 Task: Look for Airbnb properties in Havana, Cuba from 2nd December, 2023 to 6th December, 2023 for 1 adult.1  bedroom having 1 bed and 1 bathroom. Property type can be hotel. Look for 5 properties as per requirement.
Action: Mouse moved to (498, 113)
Screenshot: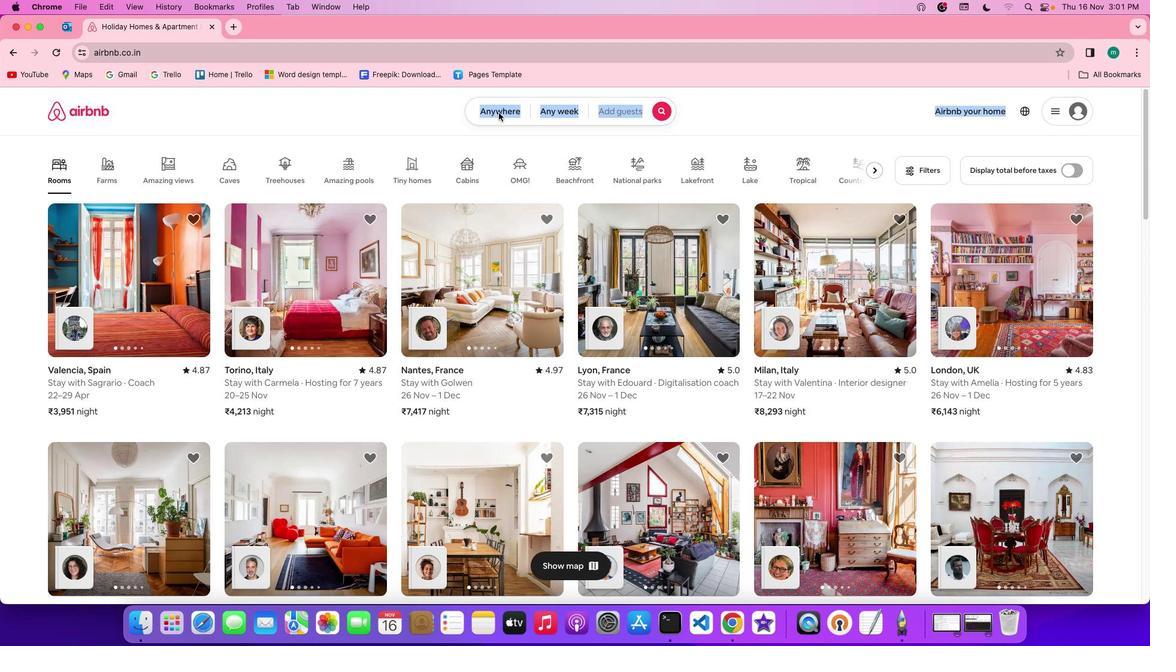 
Action: Mouse pressed left at (498, 113)
Screenshot: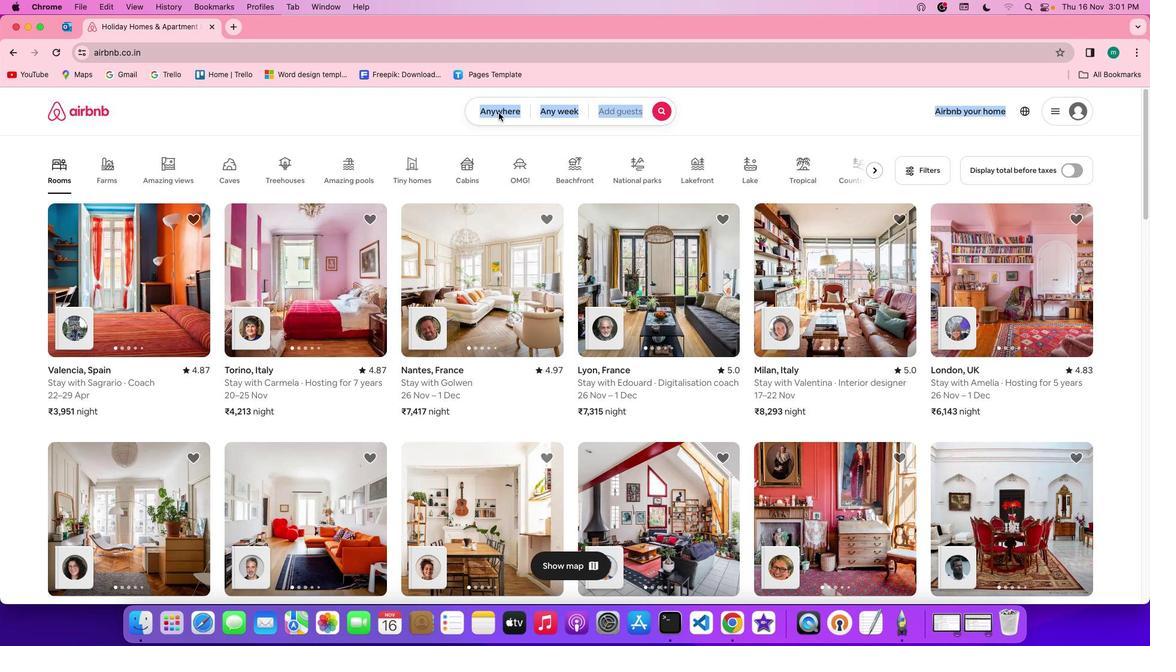 
Action: Mouse pressed left at (498, 113)
Screenshot: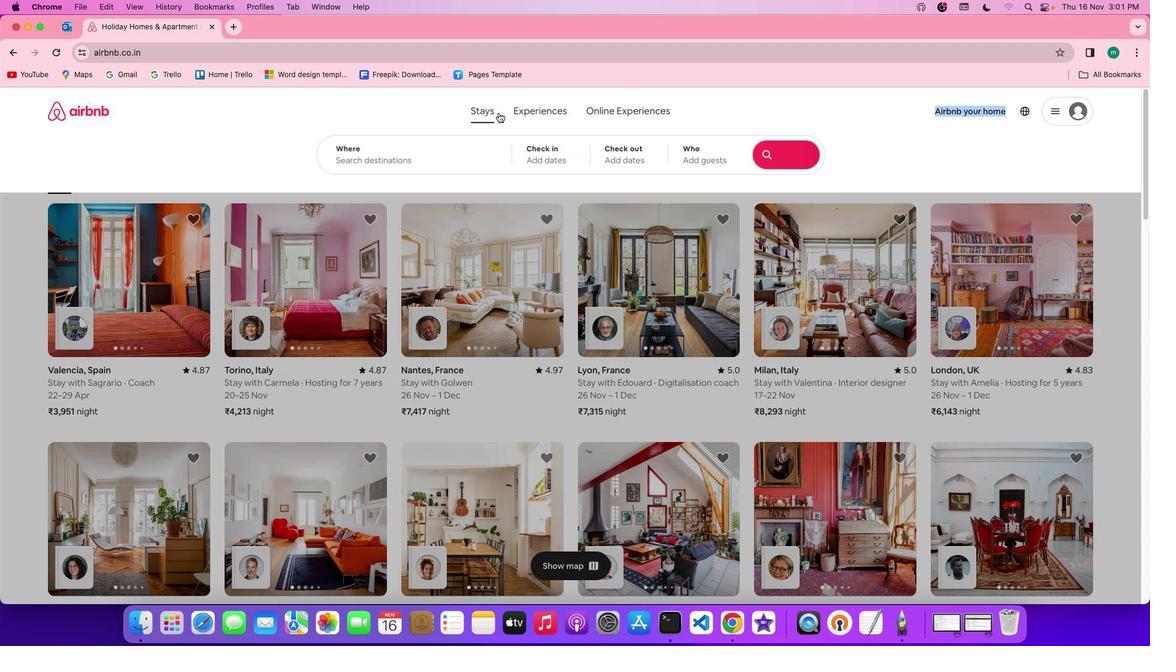 
Action: Mouse moved to (418, 158)
Screenshot: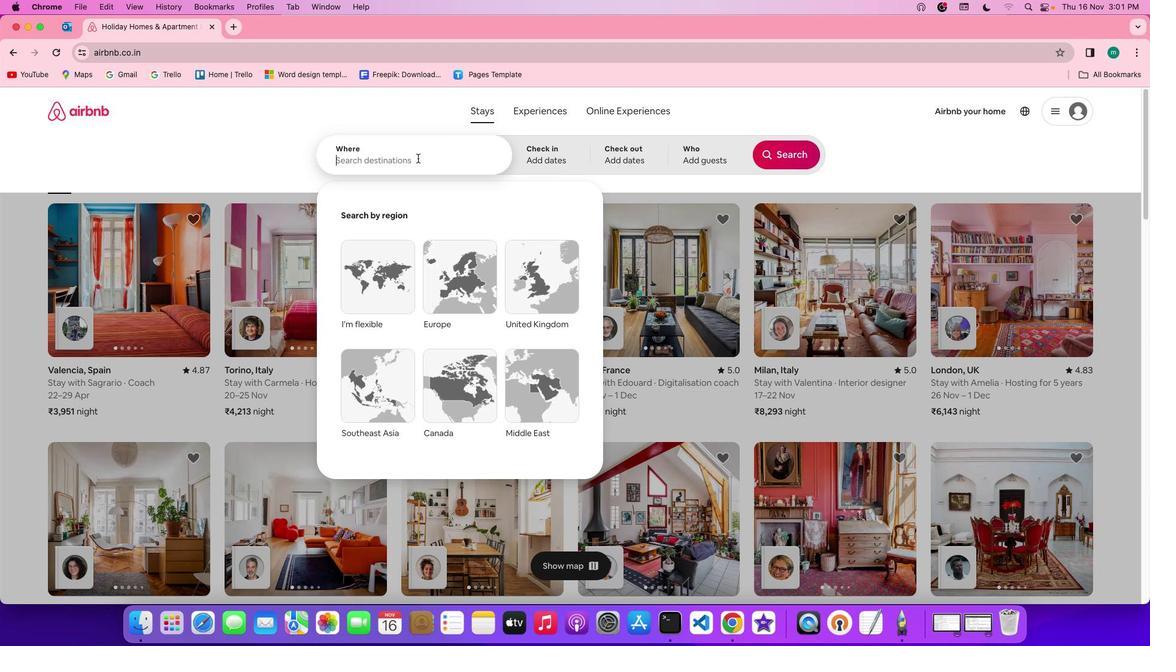 
Action: Mouse pressed left at (418, 158)
Screenshot: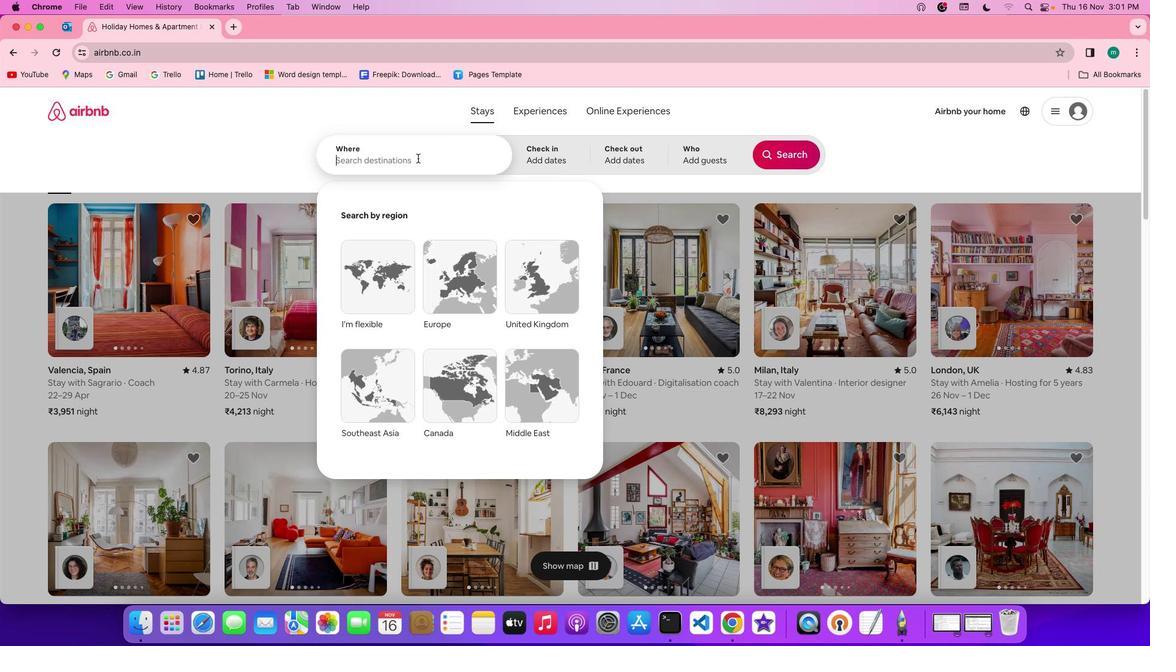 
Action: Key pressed Key.shift'H''a''v''a''n''a'','Key.spaceKey.shift'C''u''b''a'
Screenshot: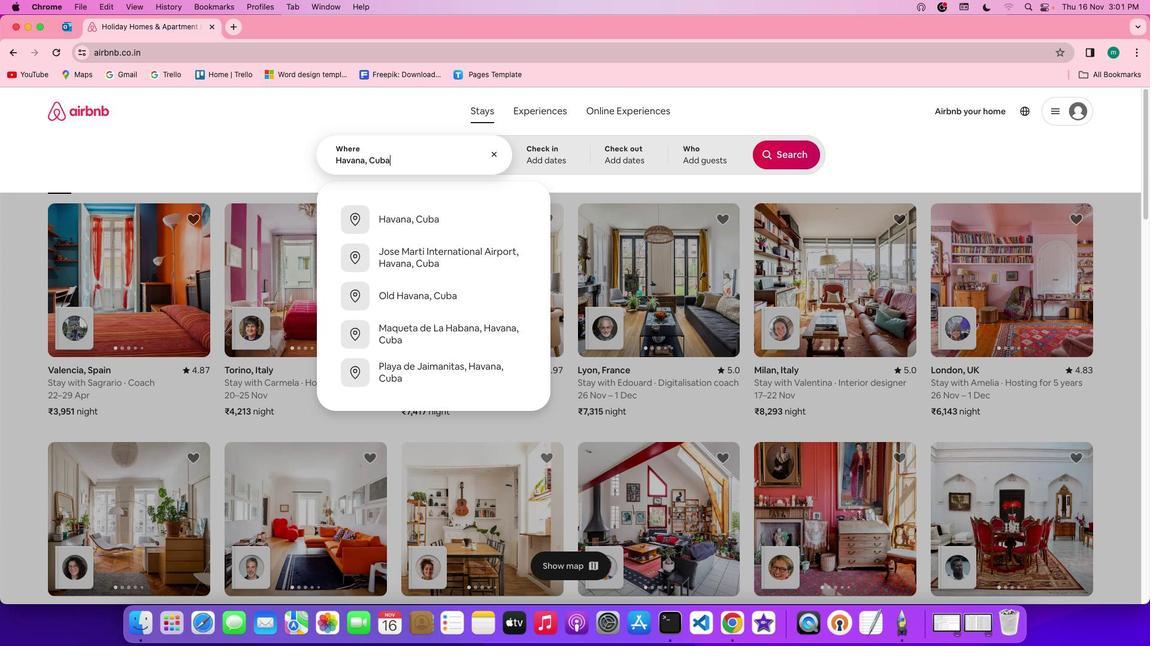
Action: Mouse moved to (537, 143)
Screenshot: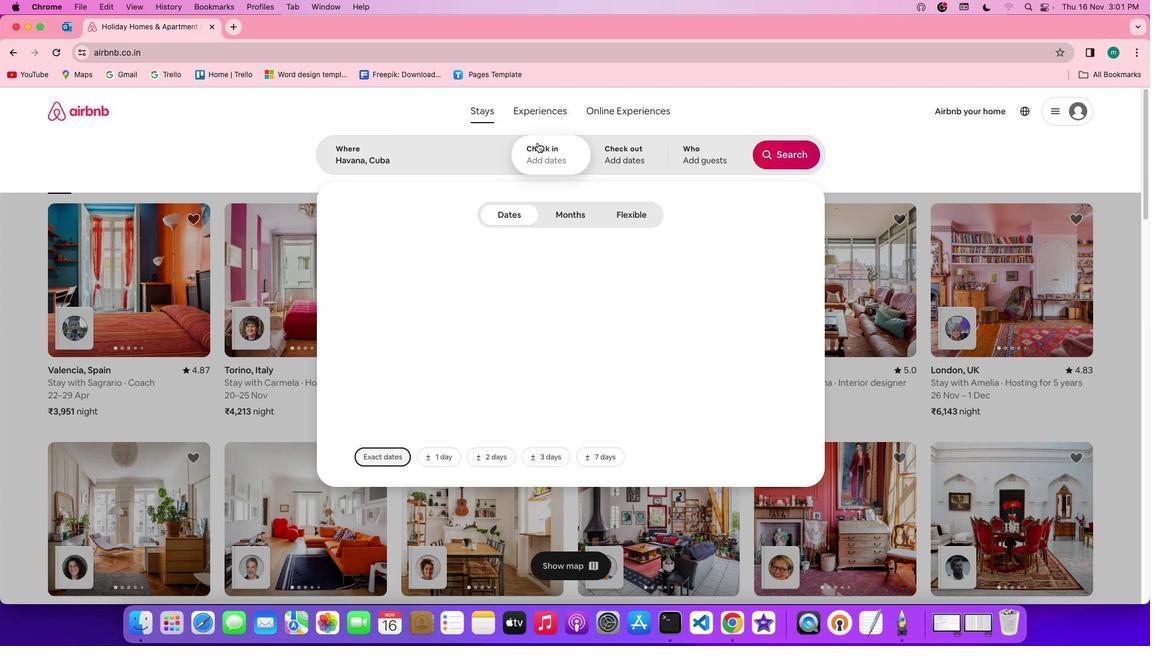 
Action: Mouse pressed left at (537, 143)
Screenshot: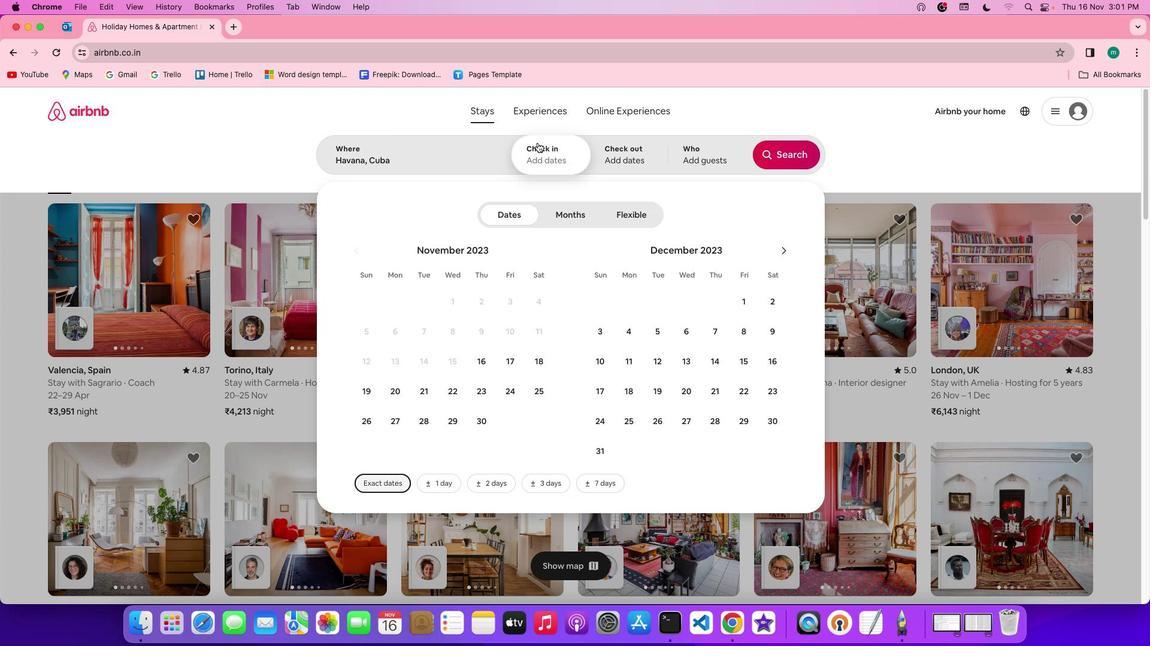 
Action: Mouse moved to (779, 308)
Screenshot: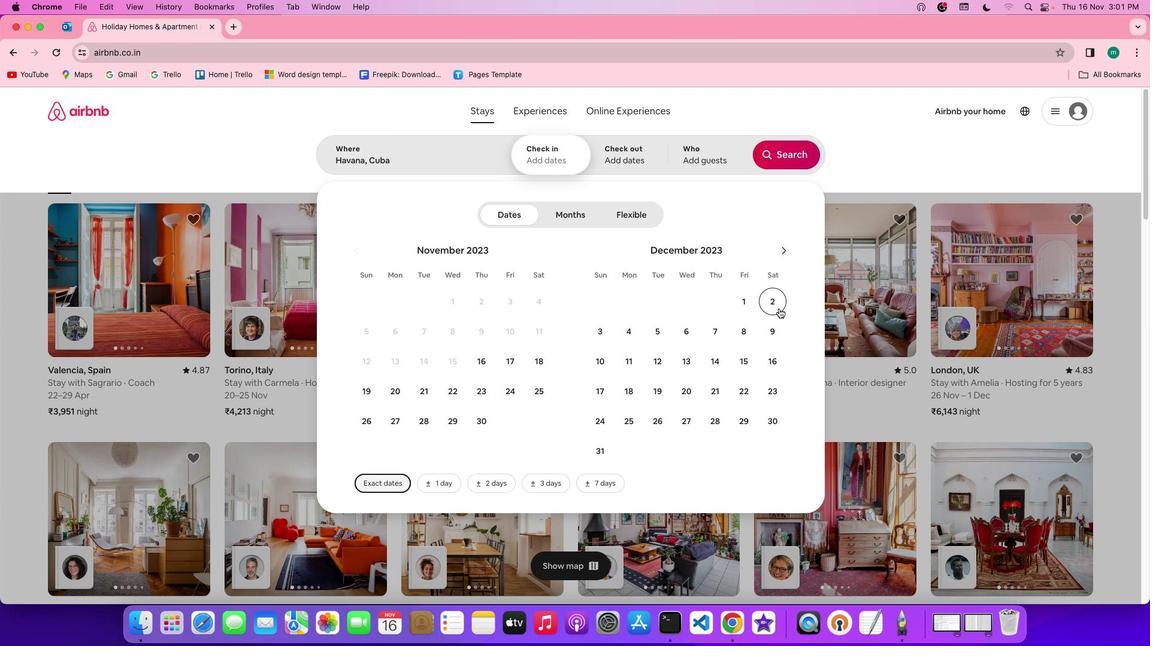 
Action: Mouse pressed left at (779, 308)
Screenshot: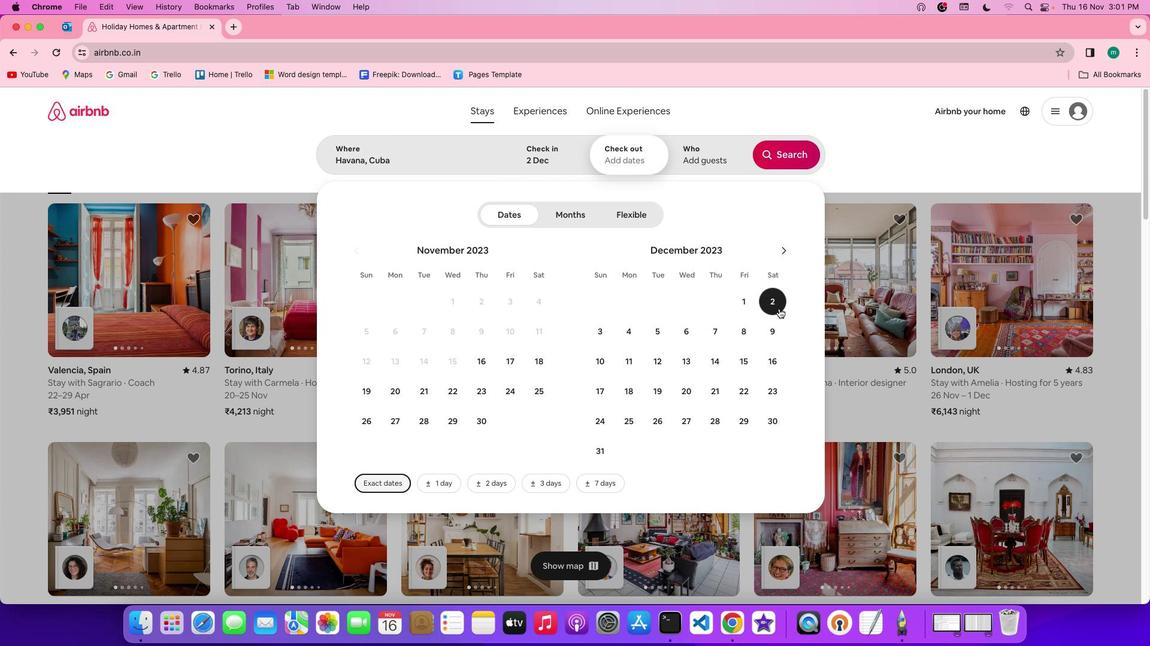 
Action: Mouse moved to (682, 337)
Screenshot: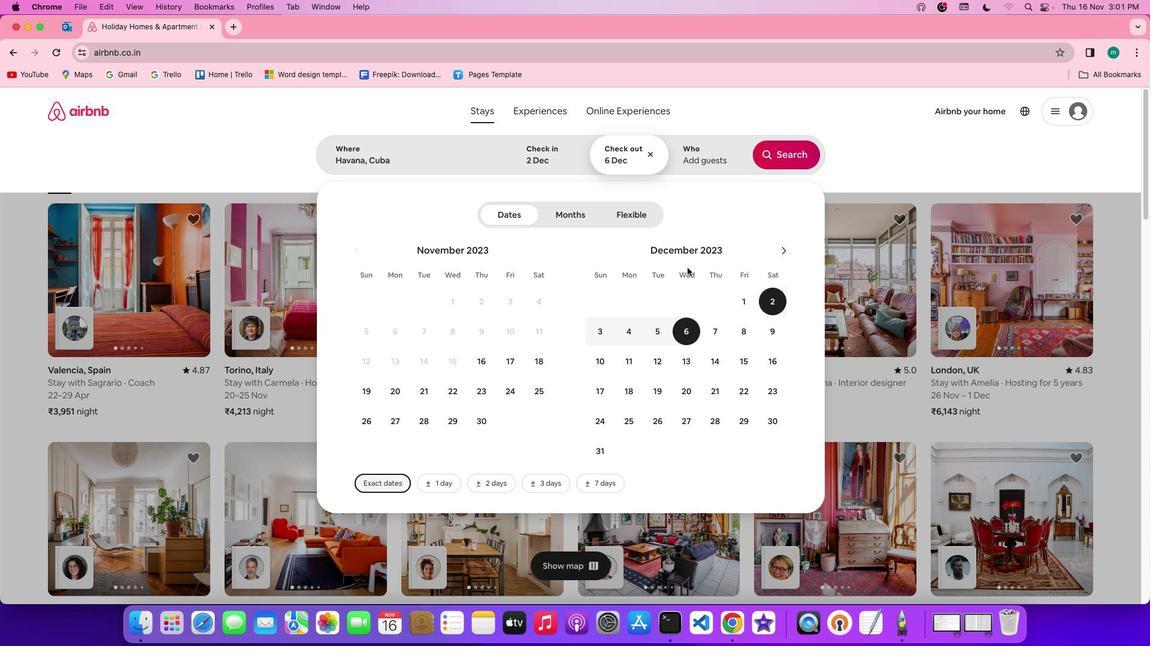 
Action: Mouse pressed left at (682, 337)
Screenshot: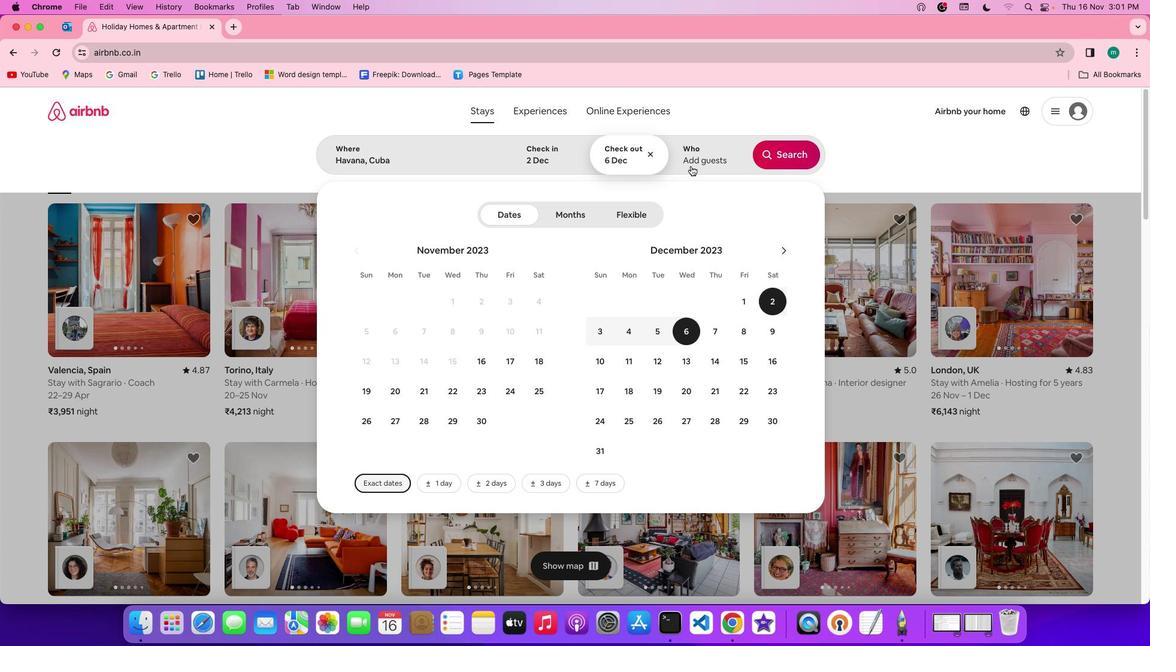 
Action: Mouse moved to (691, 149)
Screenshot: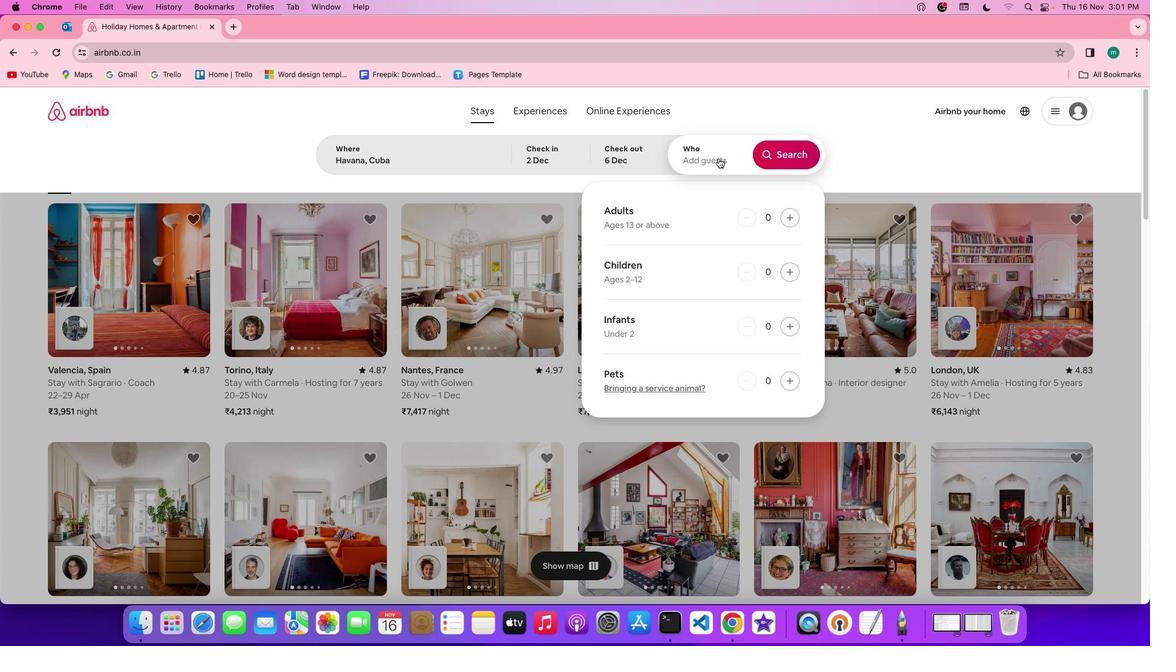 
Action: Mouse pressed left at (691, 149)
Screenshot: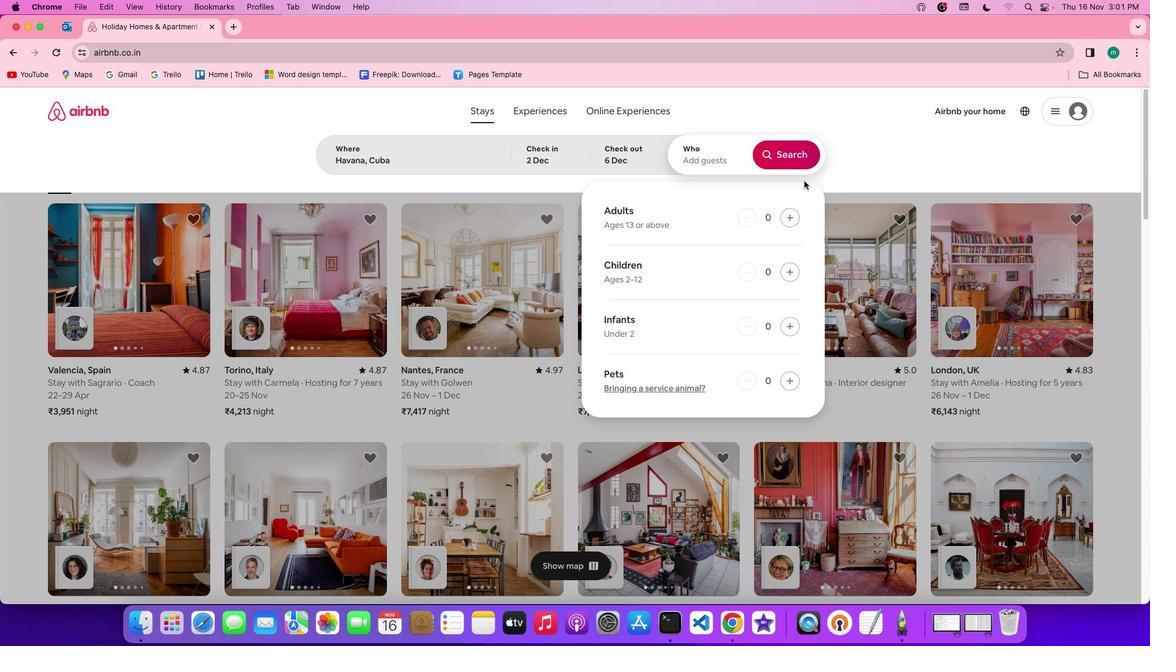 
Action: Mouse moved to (792, 219)
Screenshot: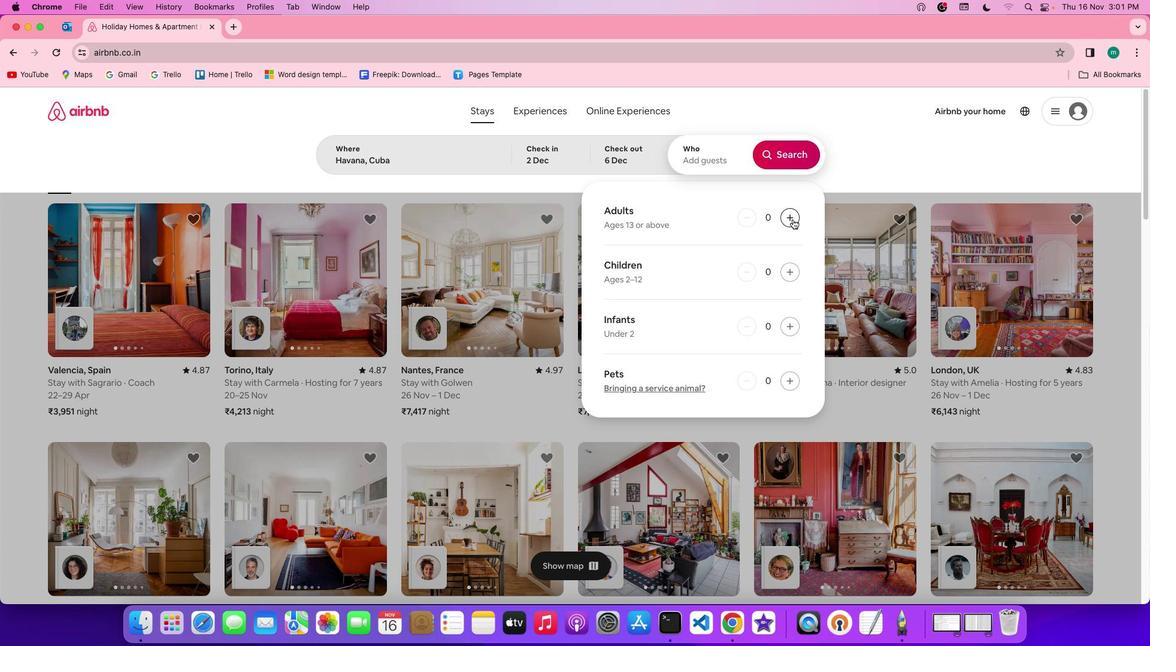 
Action: Mouse pressed left at (792, 219)
Screenshot: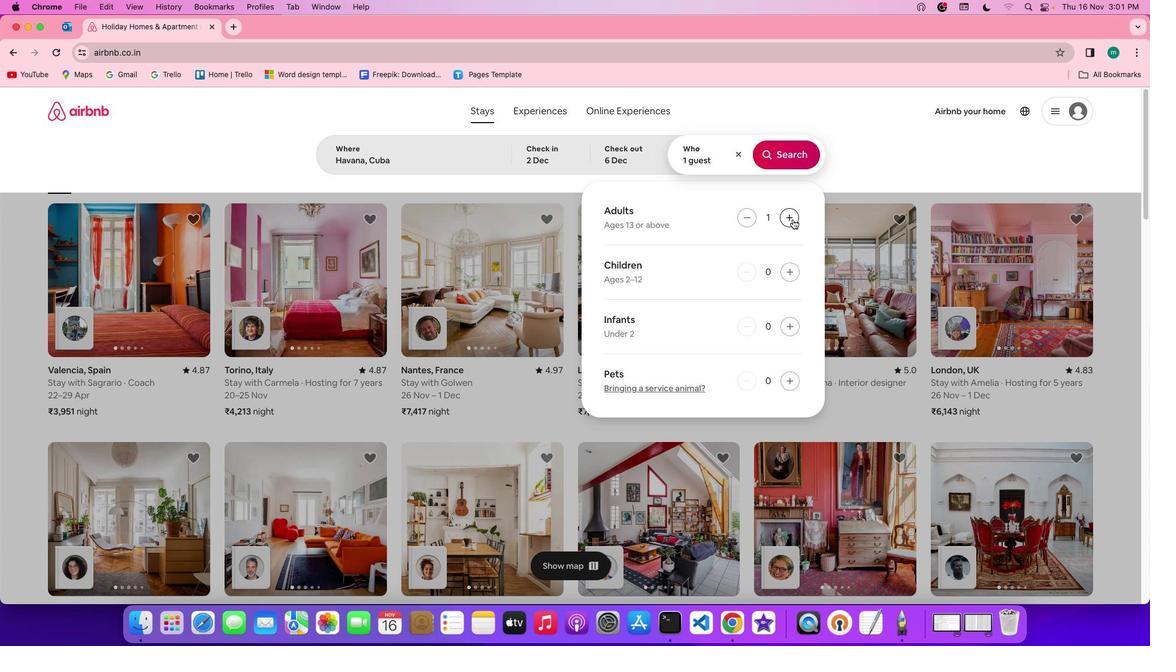 
Action: Mouse pressed left at (792, 219)
Screenshot: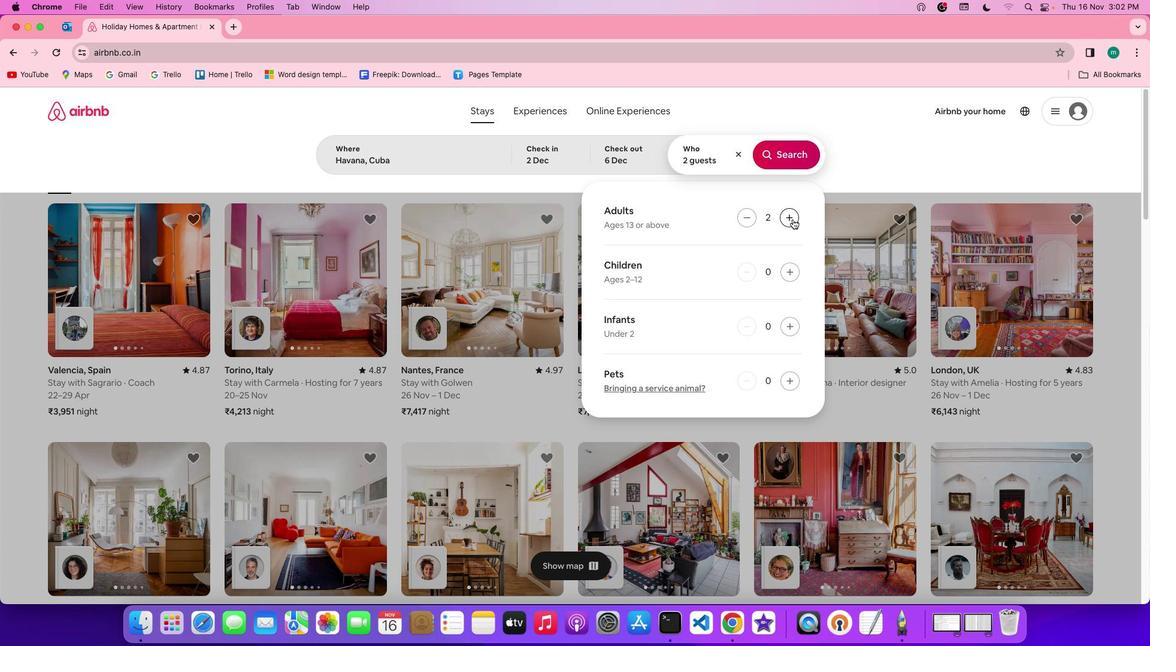 
Action: Mouse moved to (754, 221)
Screenshot: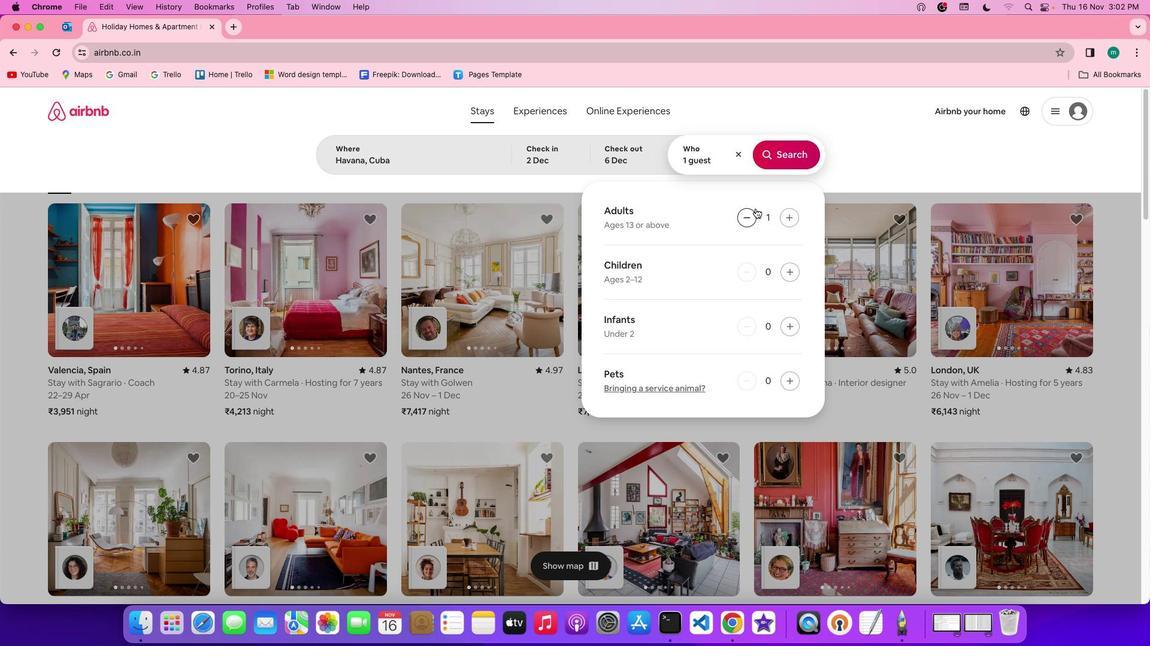 
Action: Mouse pressed left at (754, 221)
Screenshot: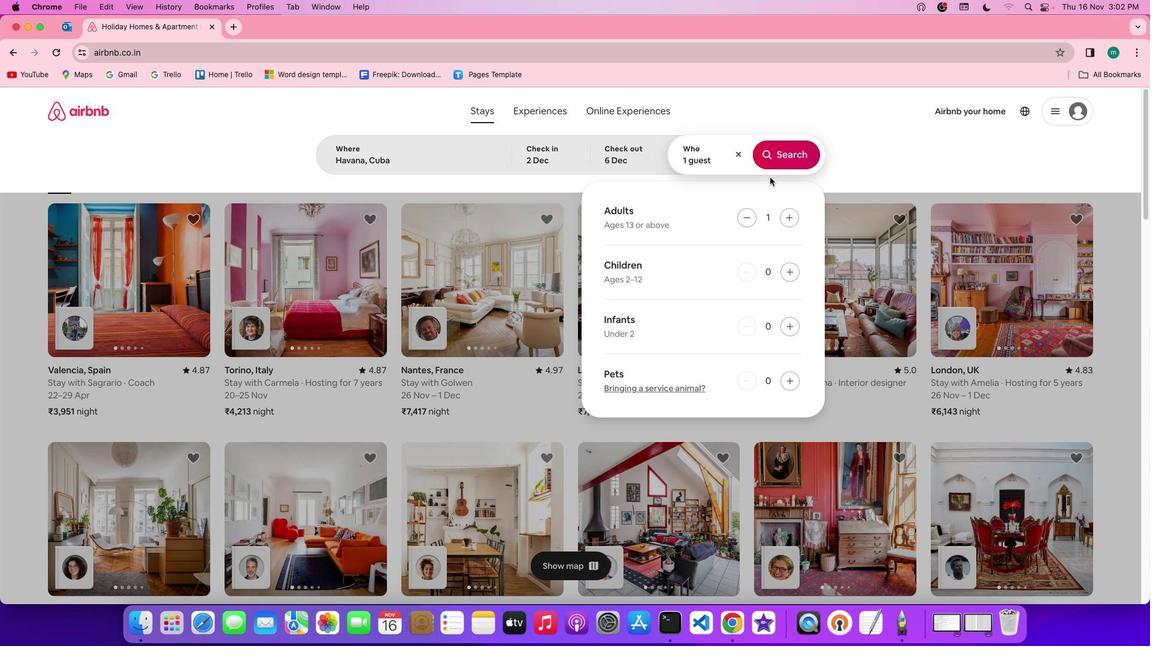 
Action: Mouse moved to (790, 156)
Screenshot: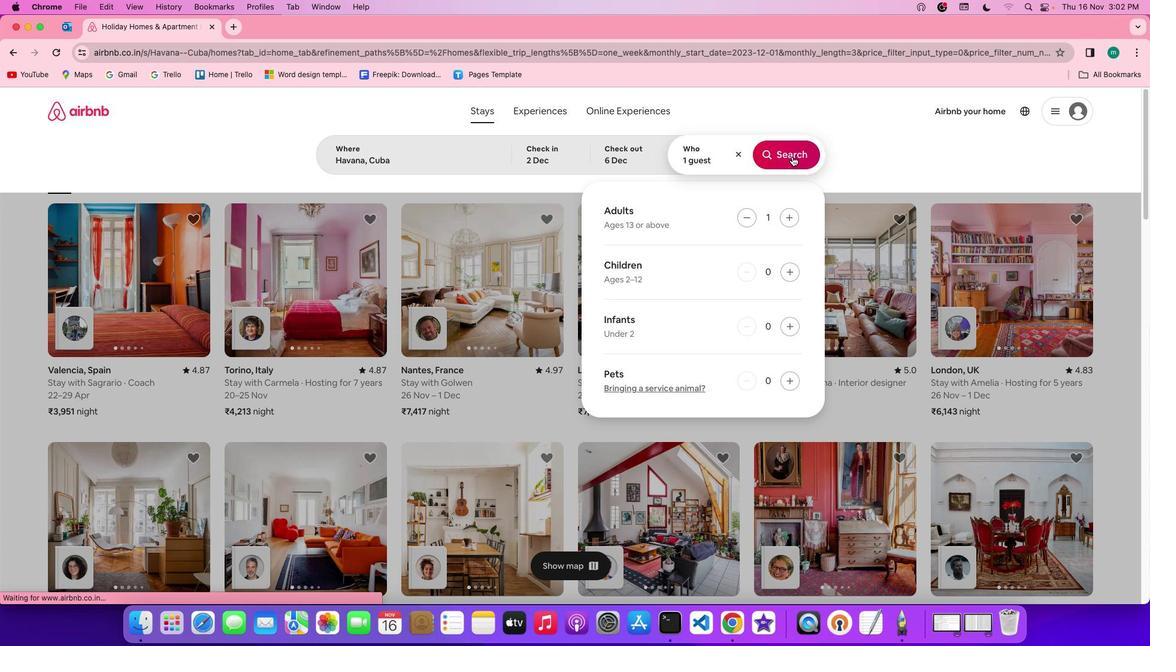
Action: Mouse pressed left at (790, 156)
Screenshot: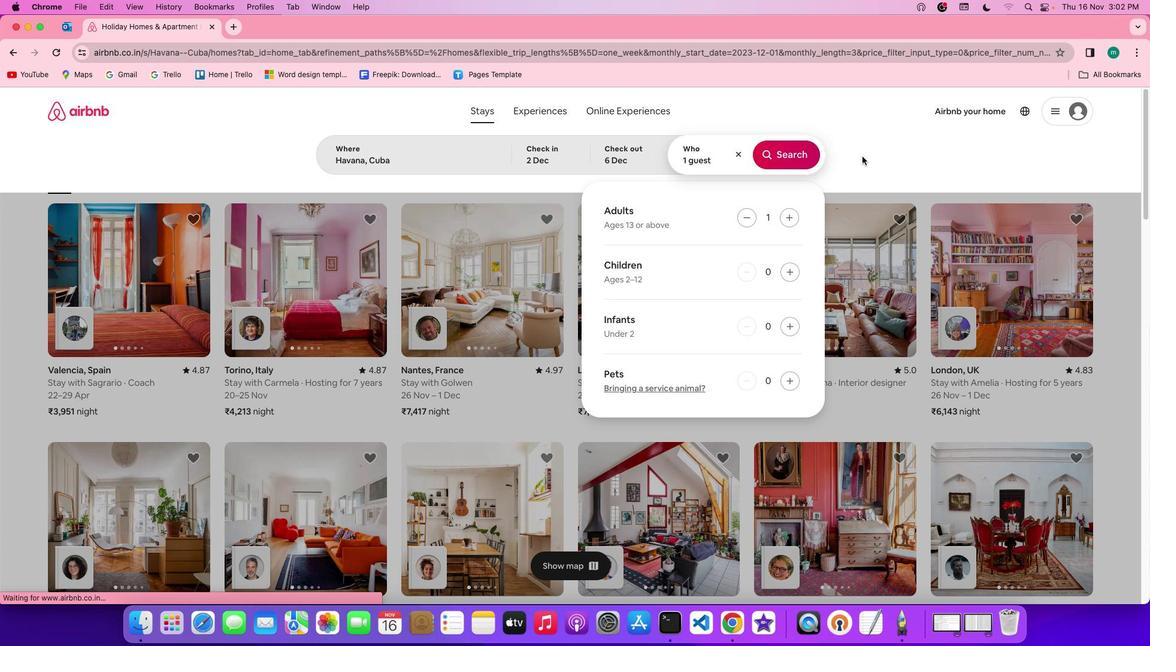 
Action: Mouse moved to (958, 158)
Screenshot: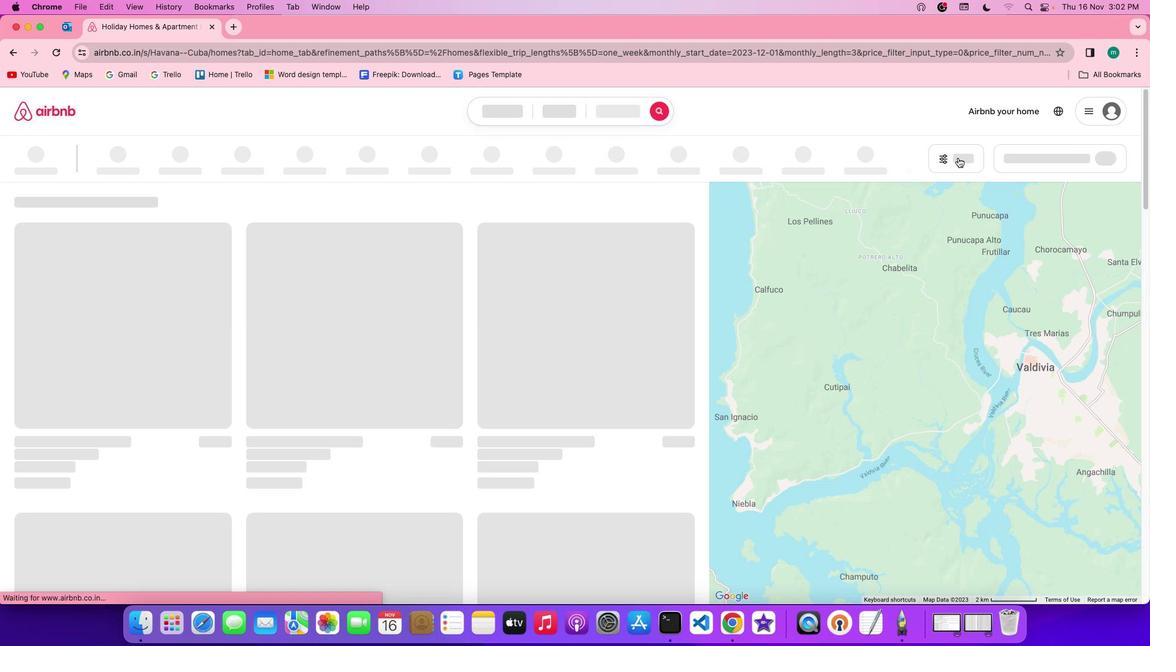 
Action: Mouse pressed left at (958, 158)
Screenshot: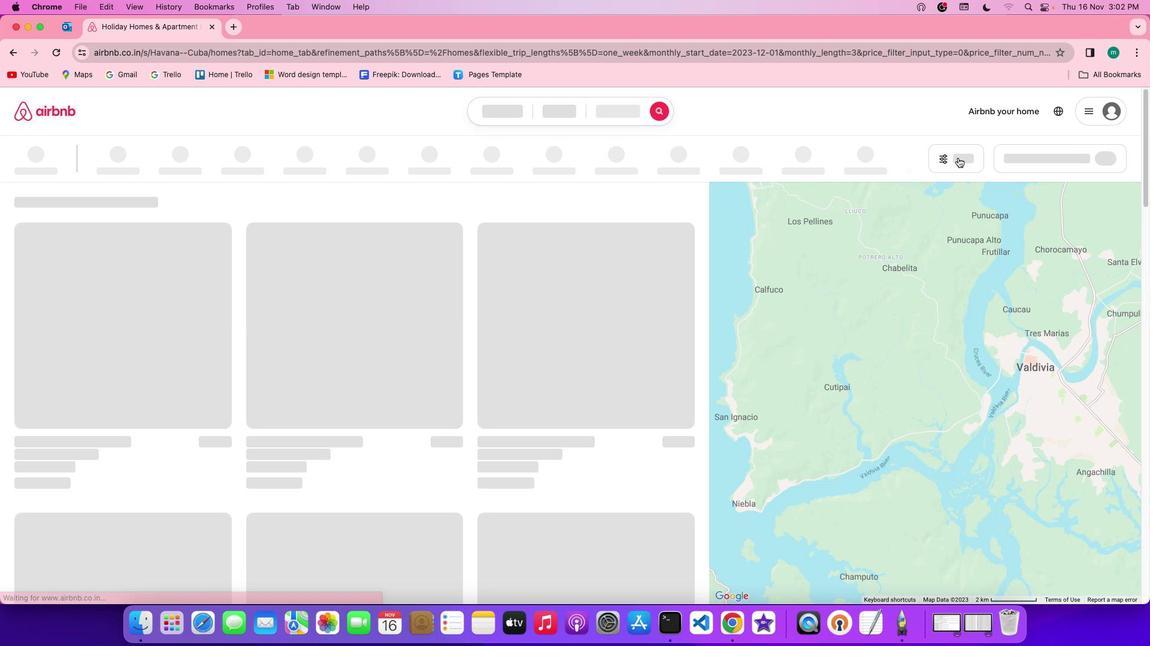 
Action: Mouse moved to (616, 253)
Screenshot: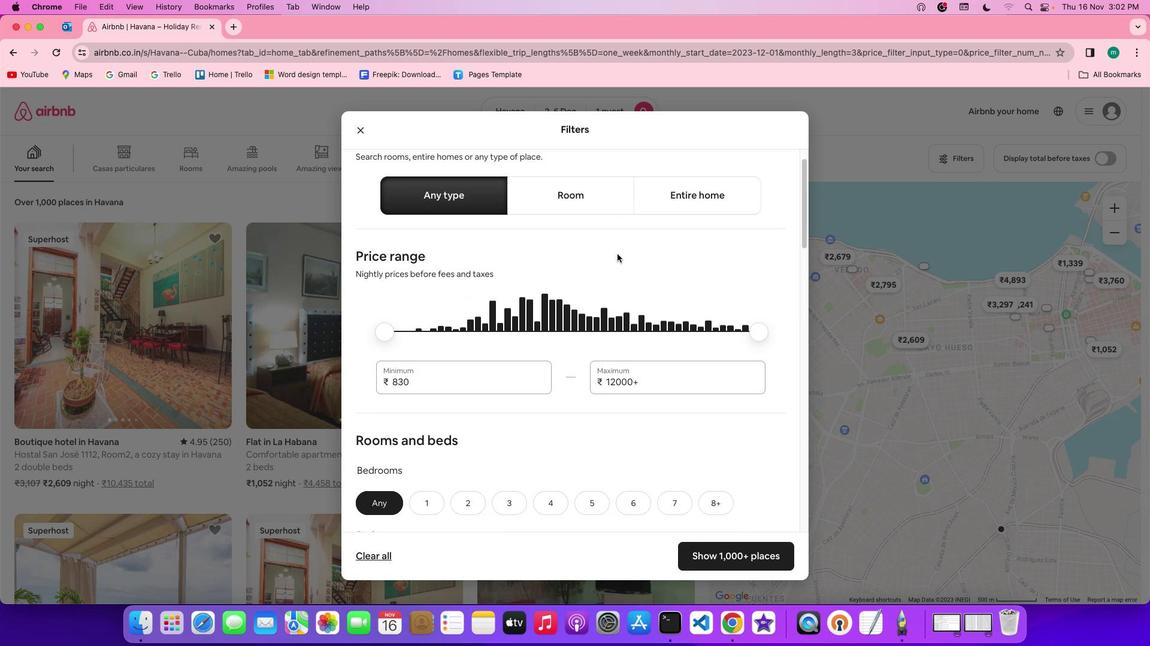 
Action: Mouse scrolled (616, 253) with delta (0, 0)
Screenshot: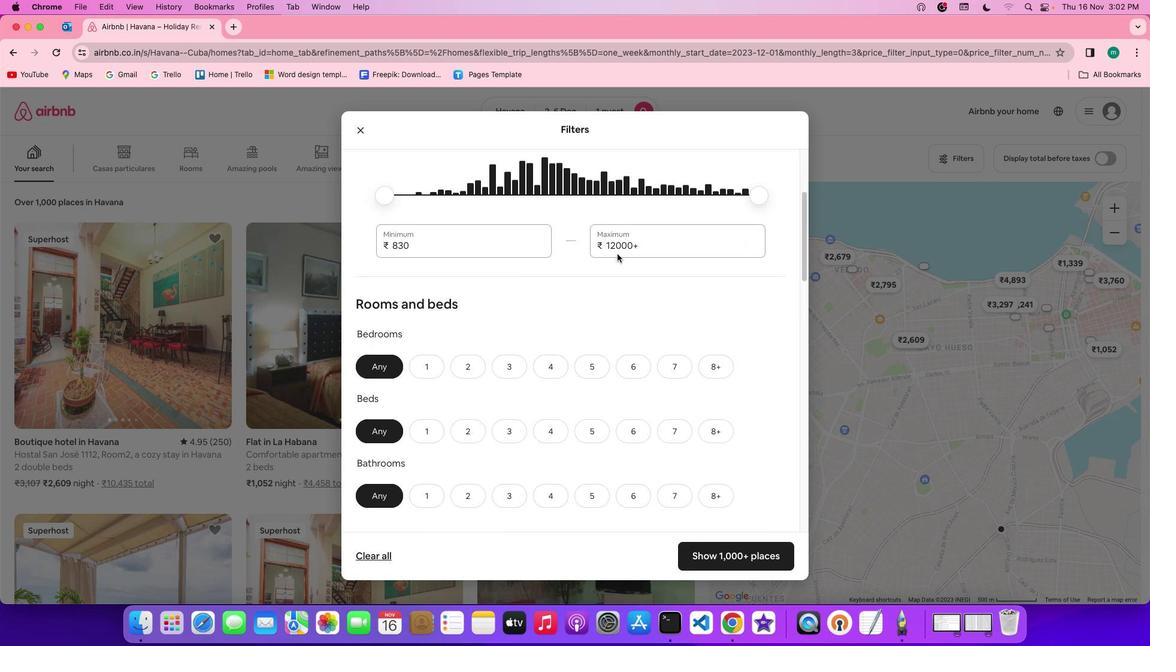 
Action: Mouse scrolled (616, 253) with delta (0, 0)
Screenshot: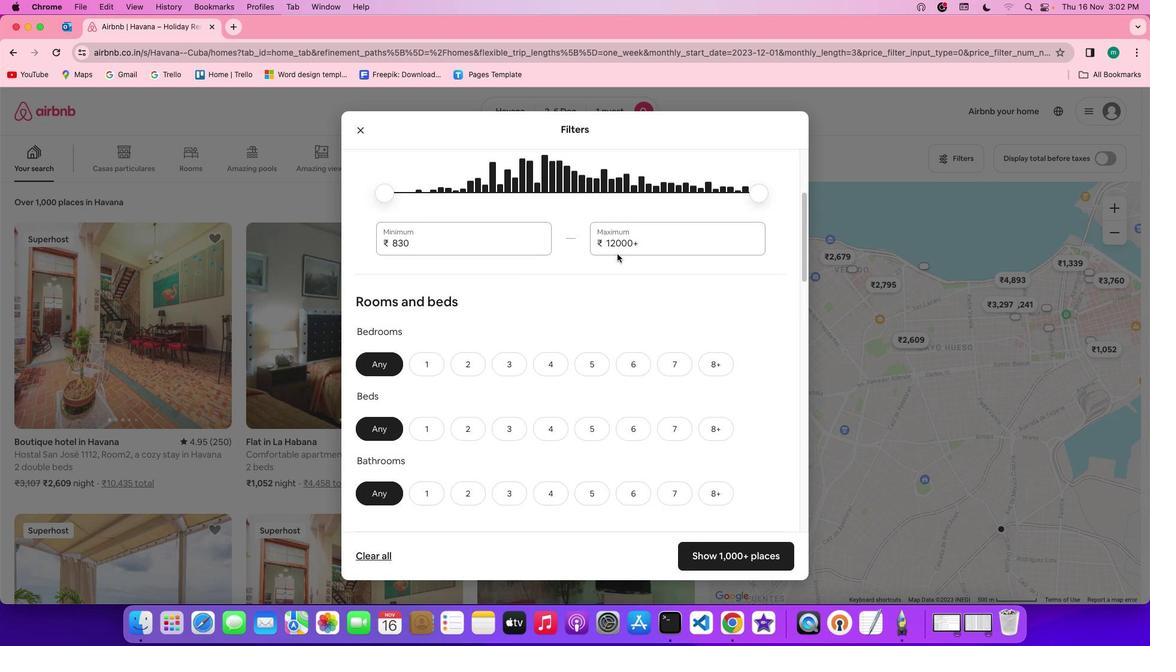 
Action: Mouse scrolled (616, 253) with delta (0, -1)
Screenshot: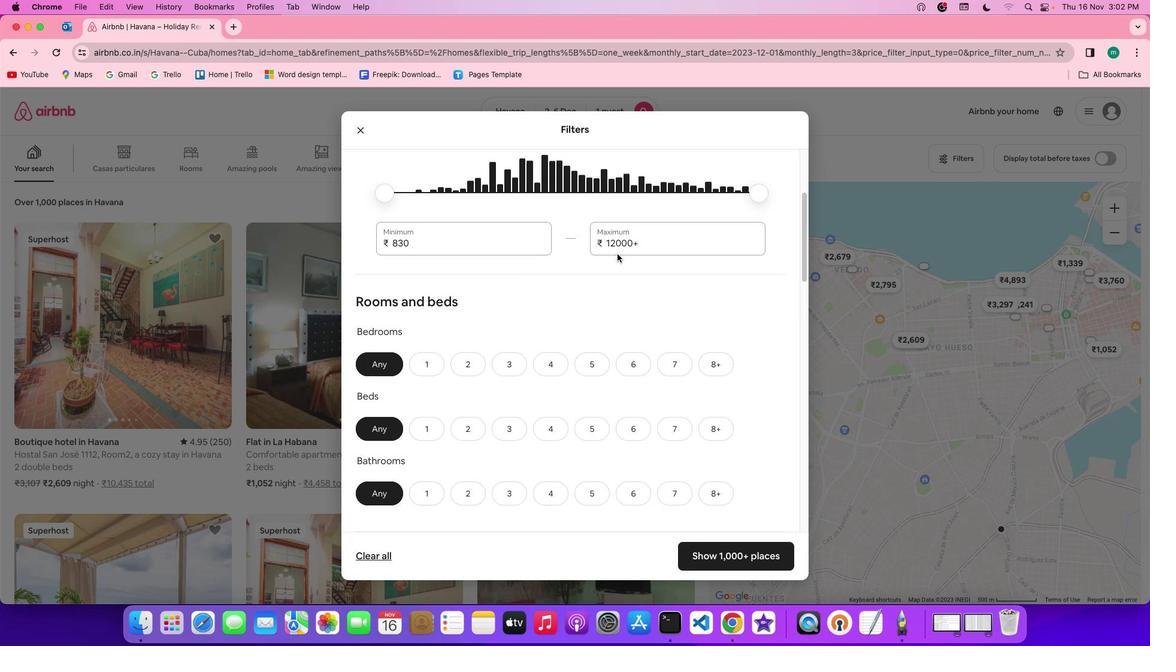 
Action: Mouse scrolled (616, 253) with delta (0, -1)
Screenshot: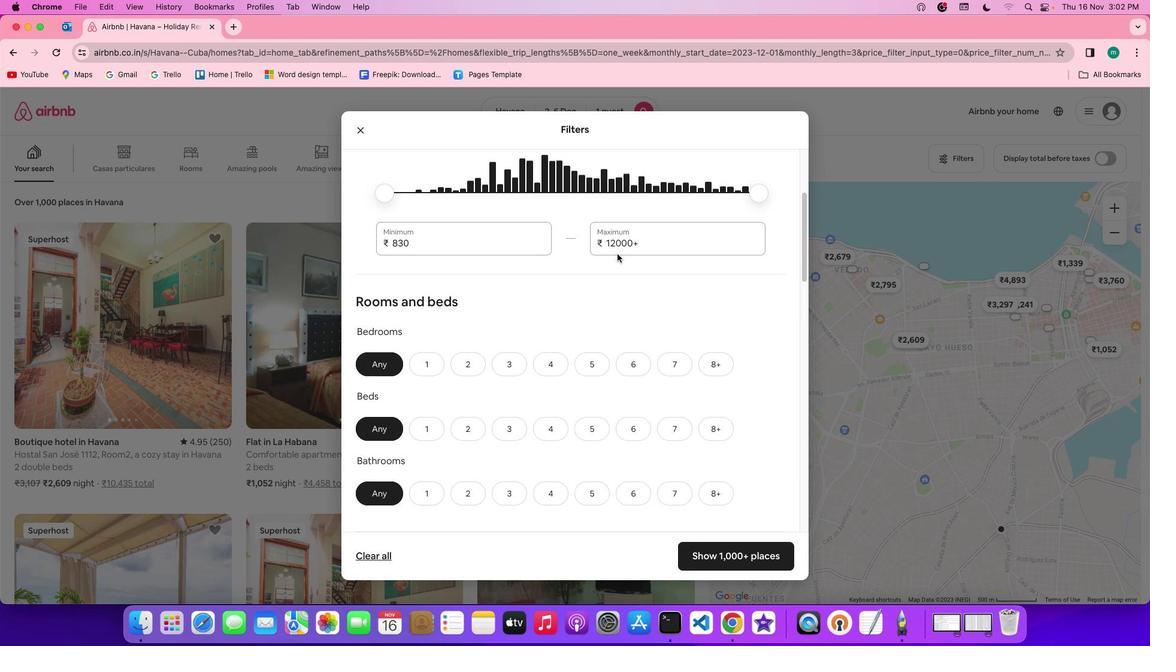 
Action: Mouse scrolled (616, 253) with delta (0, 0)
Screenshot: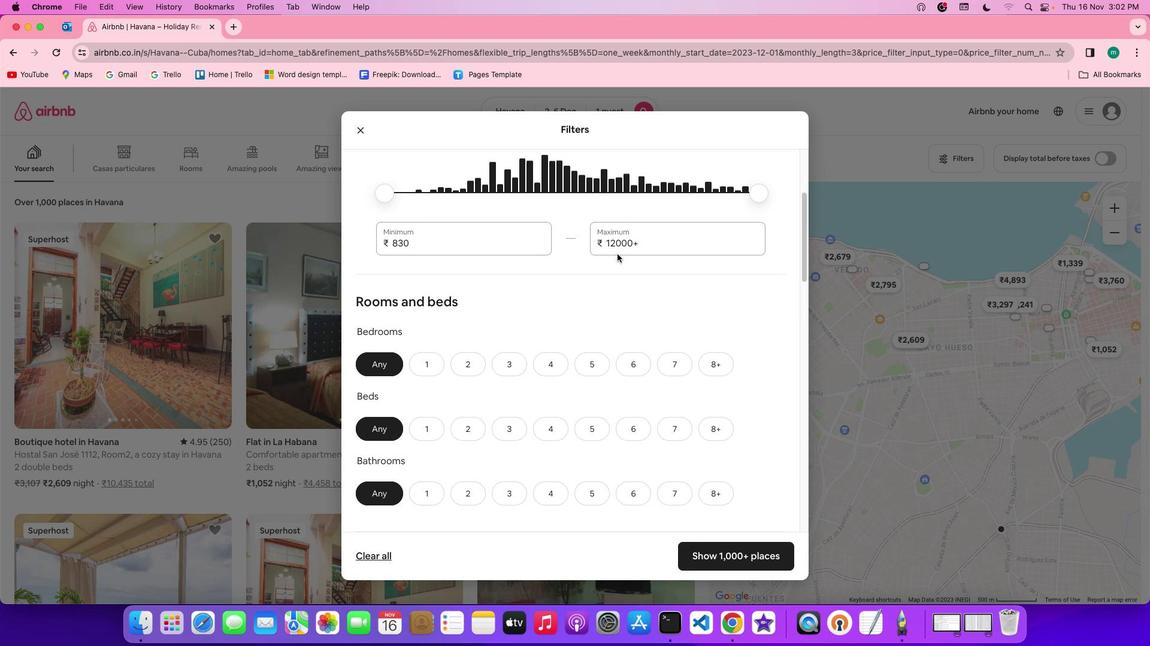 
Action: Mouse scrolled (616, 253) with delta (0, 0)
Screenshot: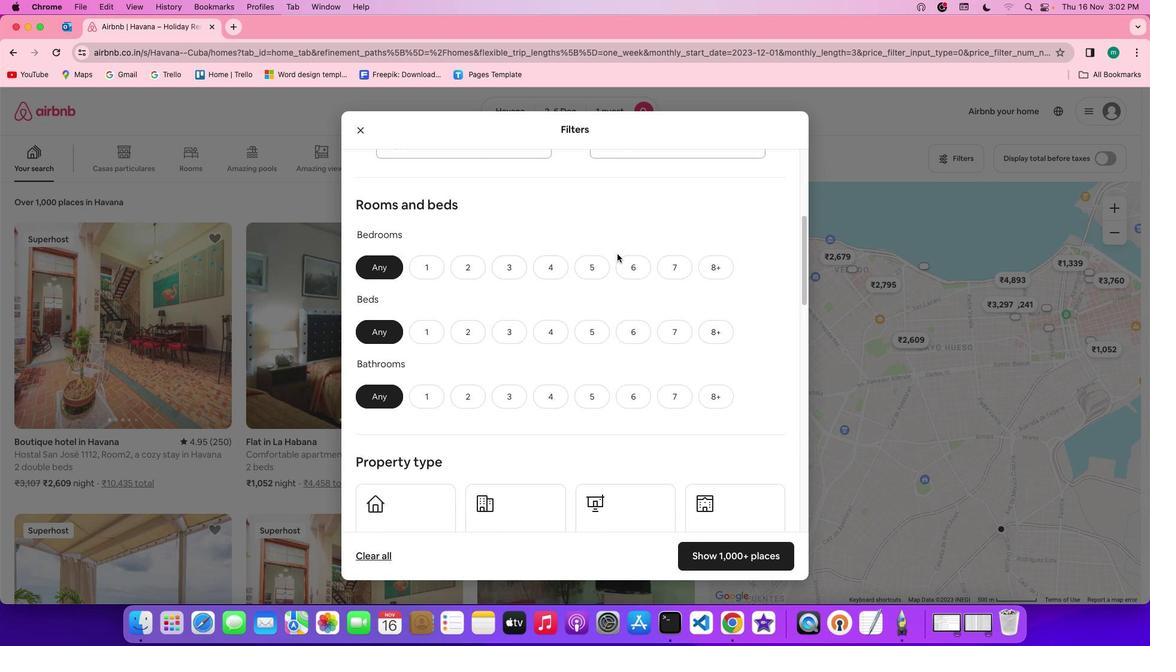 
Action: Mouse scrolled (616, 253) with delta (0, 0)
Screenshot: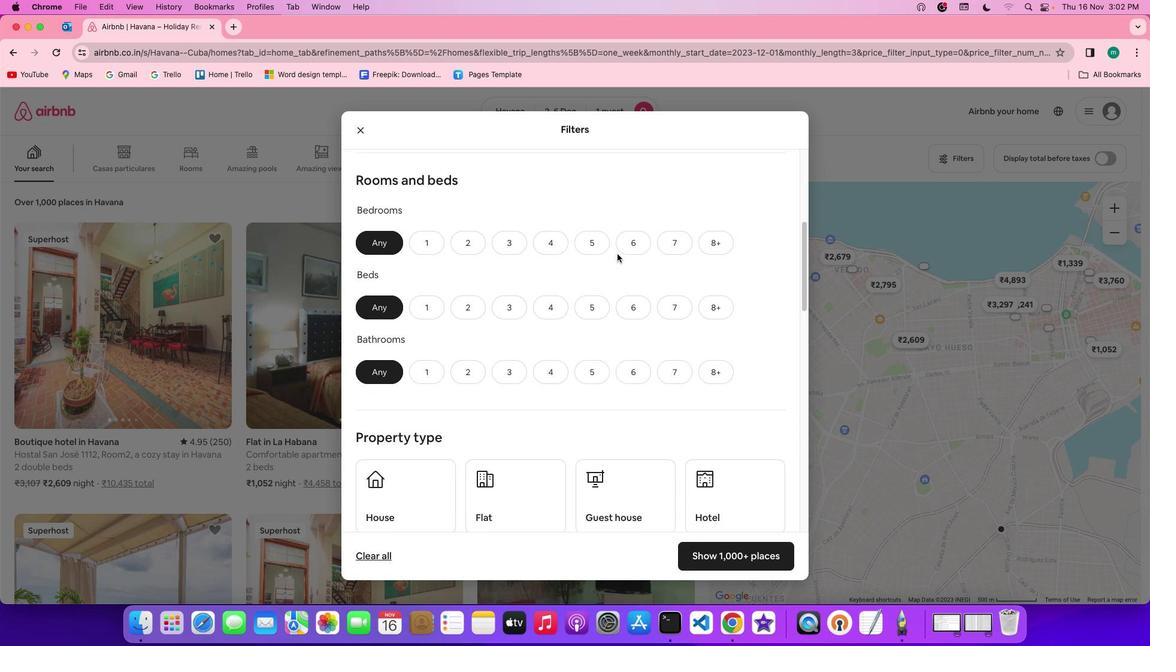 
Action: Mouse scrolled (616, 253) with delta (0, 0)
Screenshot: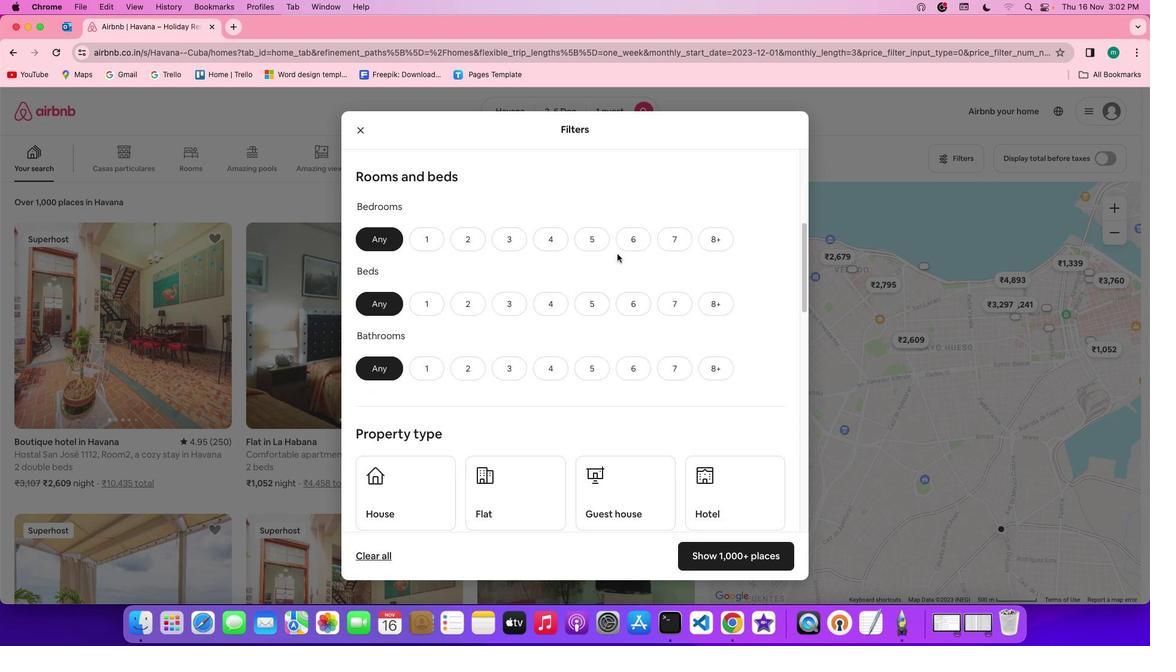 
Action: Mouse scrolled (616, 253) with delta (0, -1)
Screenshot: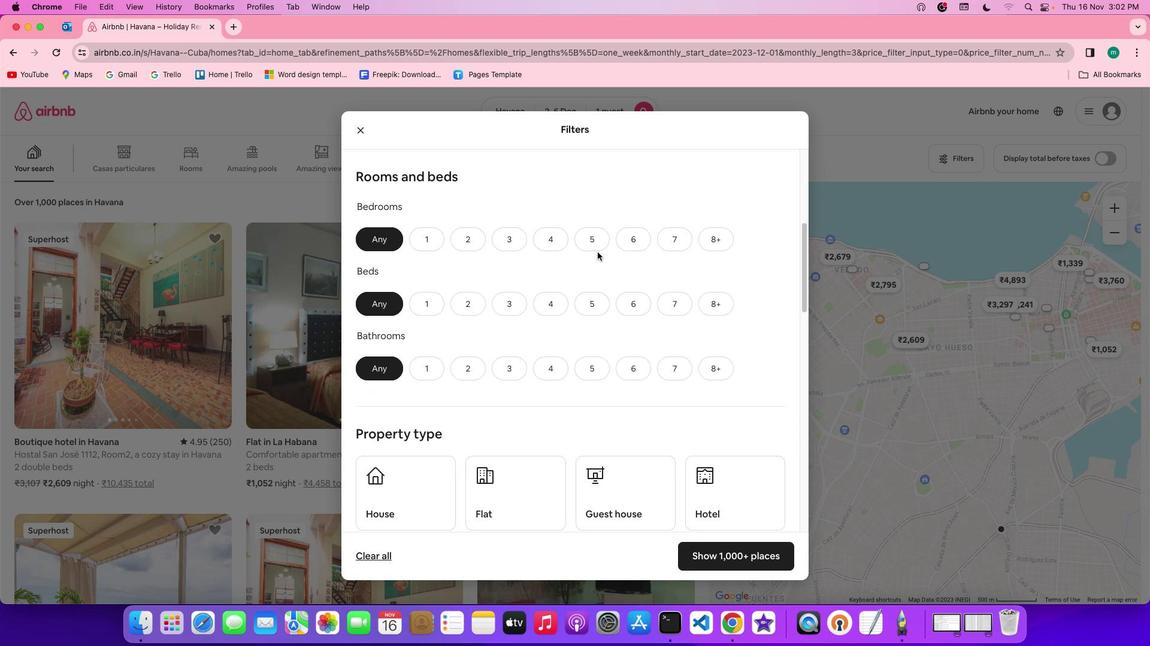 
Action: Mouse scrolled (616, 253) with delta (0, 0)
Screenshot: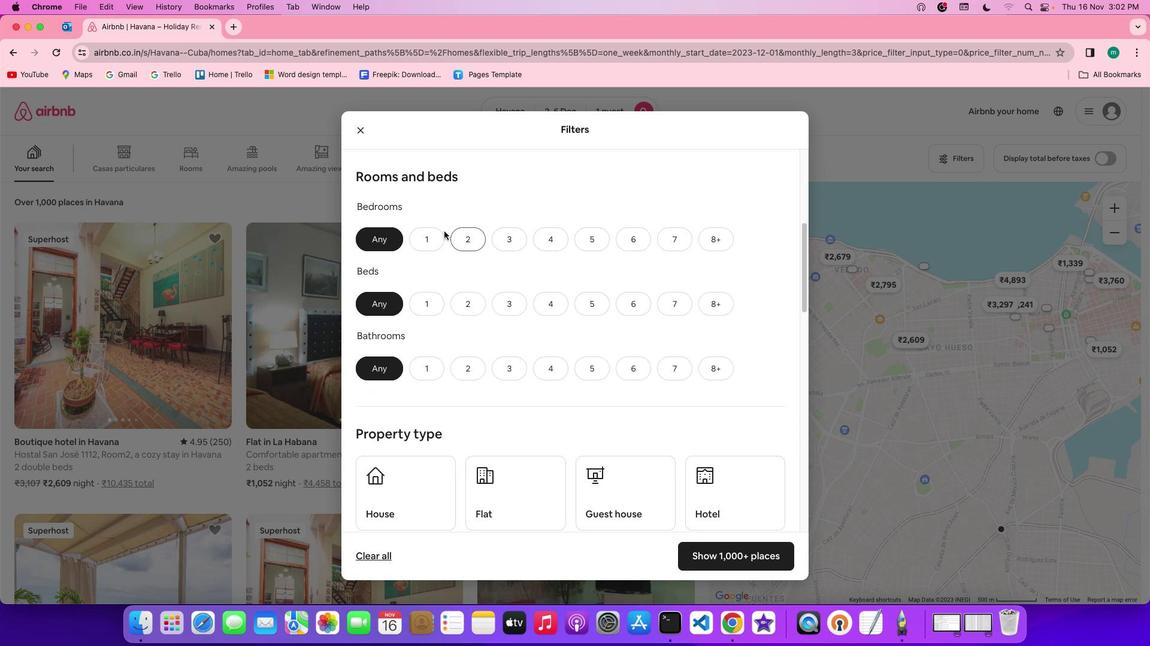 
Action: Mouse moved to (438, 237)
Screenshot: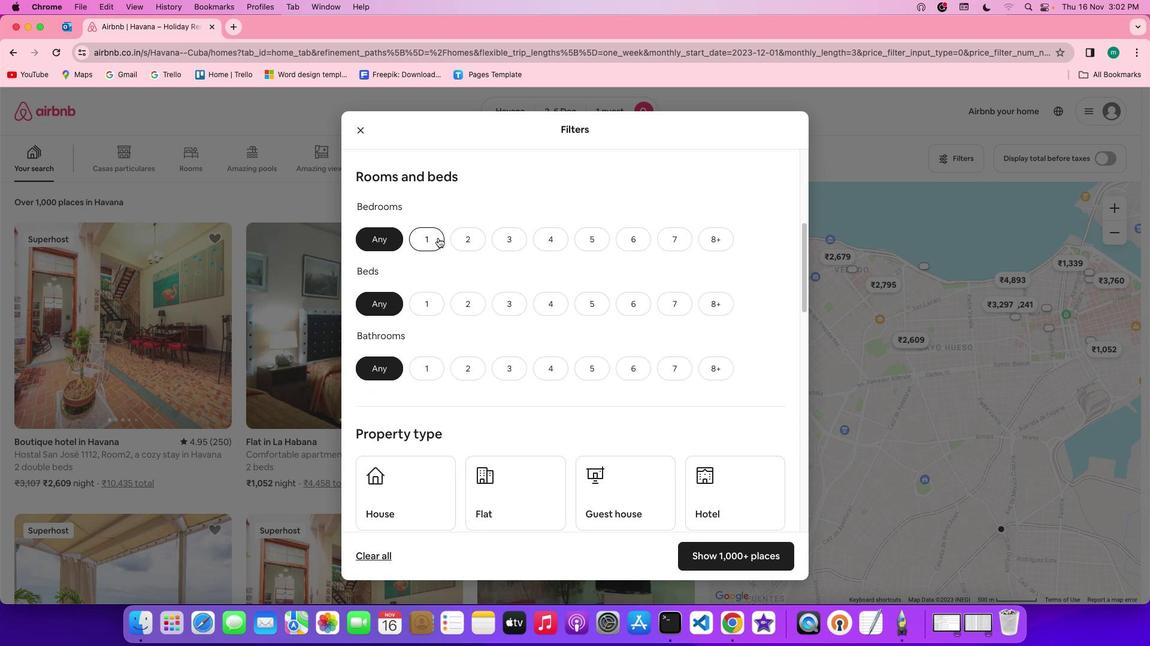 
Action: Mouse pressed left at (438, 237)
Screenshot: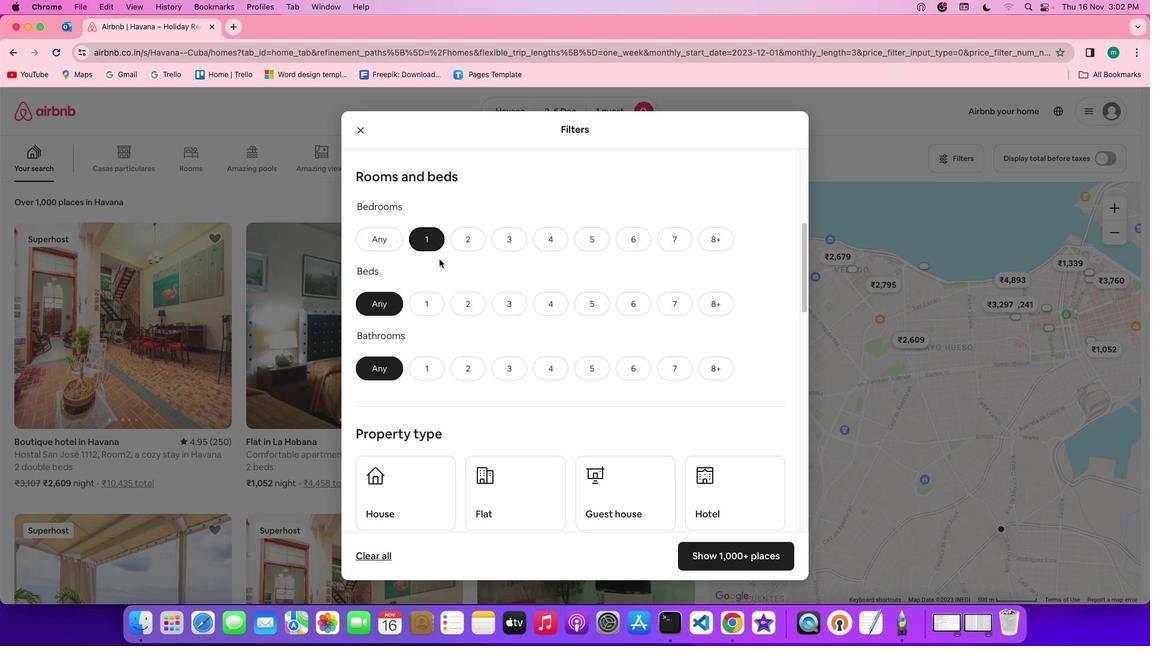 
Action: Mouse moved to (438, 303)
Screenshot: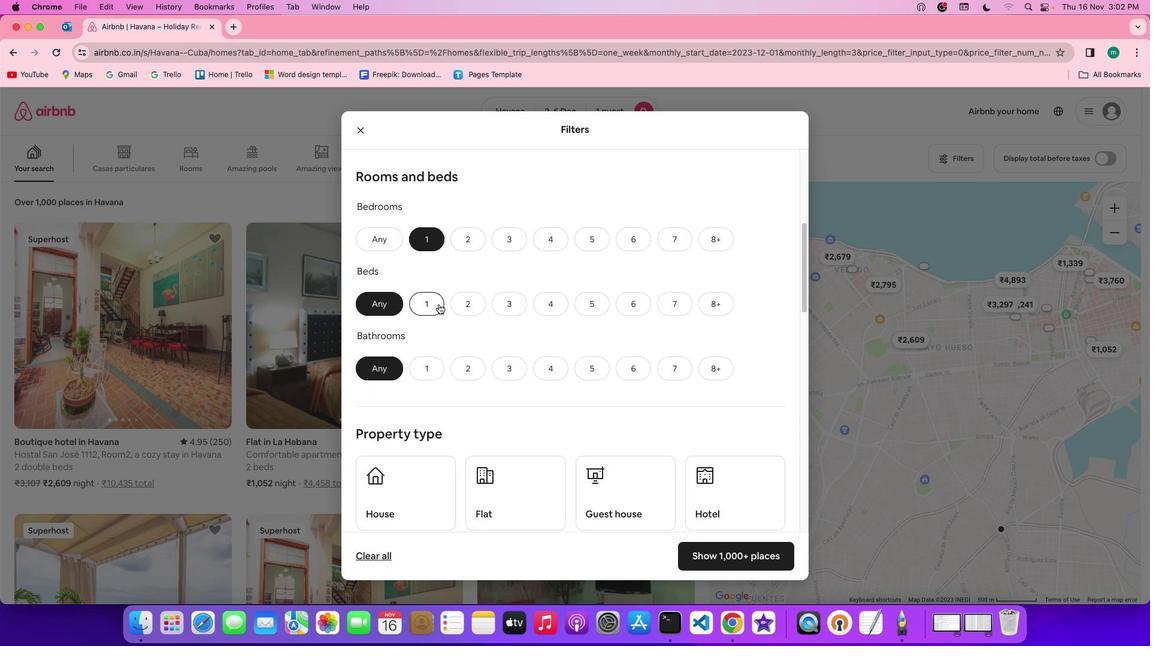 
Action: Mouse pressed left at (438, 303)
Screenshot: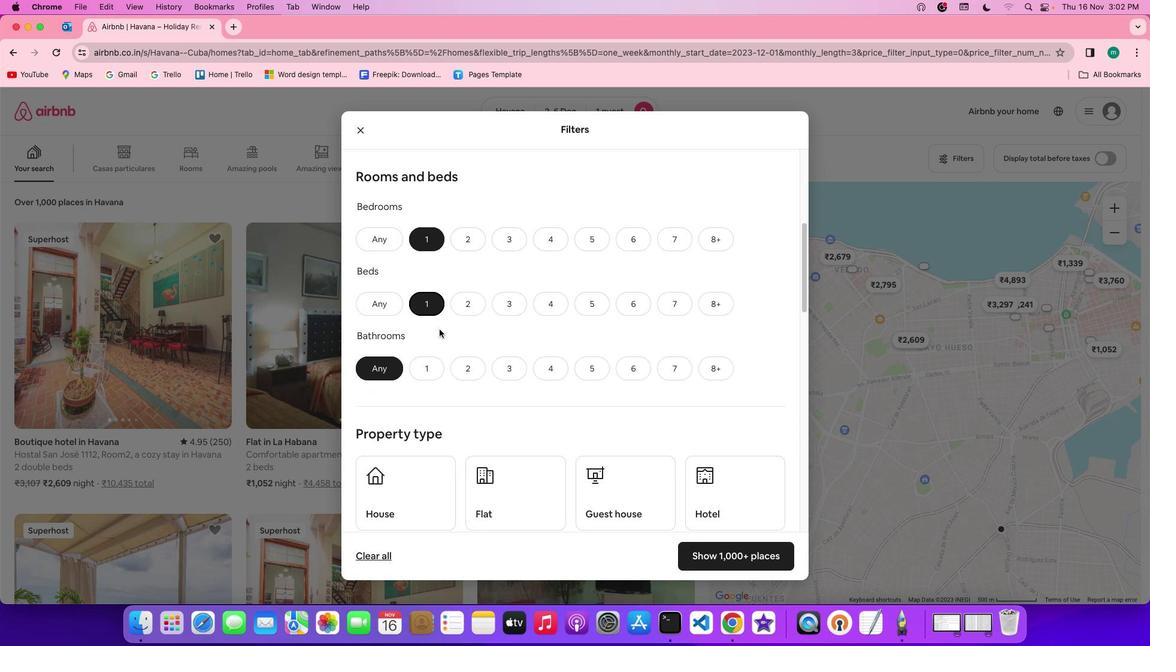 
Action: Mouse moved to (421, 376)
Screenshot: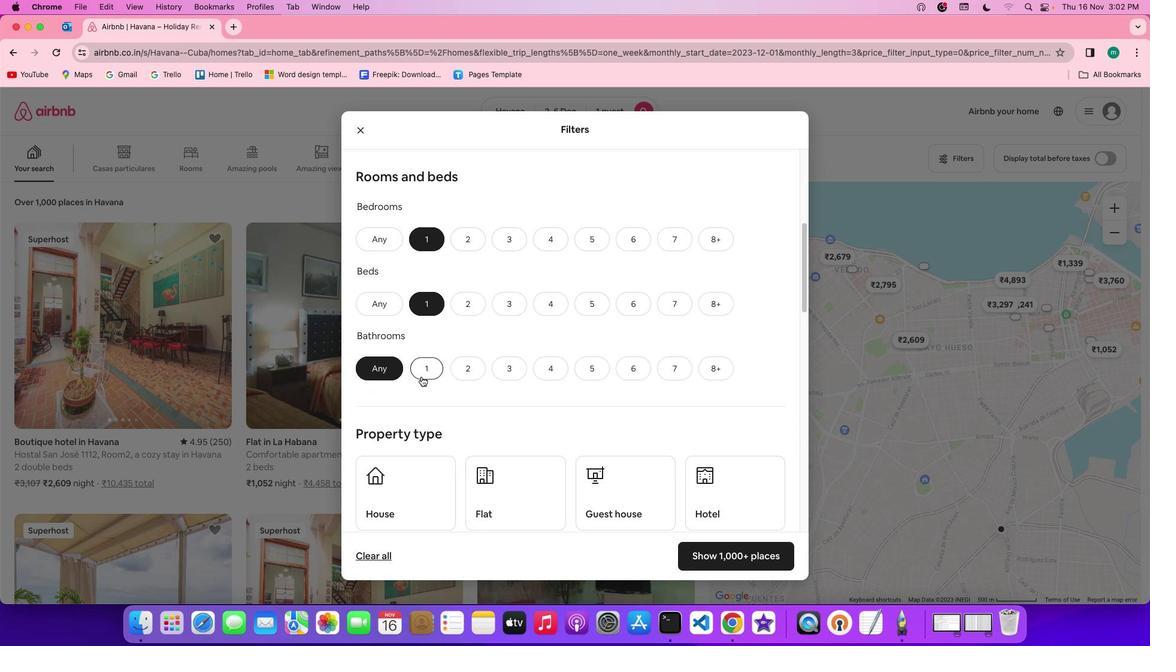 
Action: Mouse pressed left at (421, 376)
Screenshot: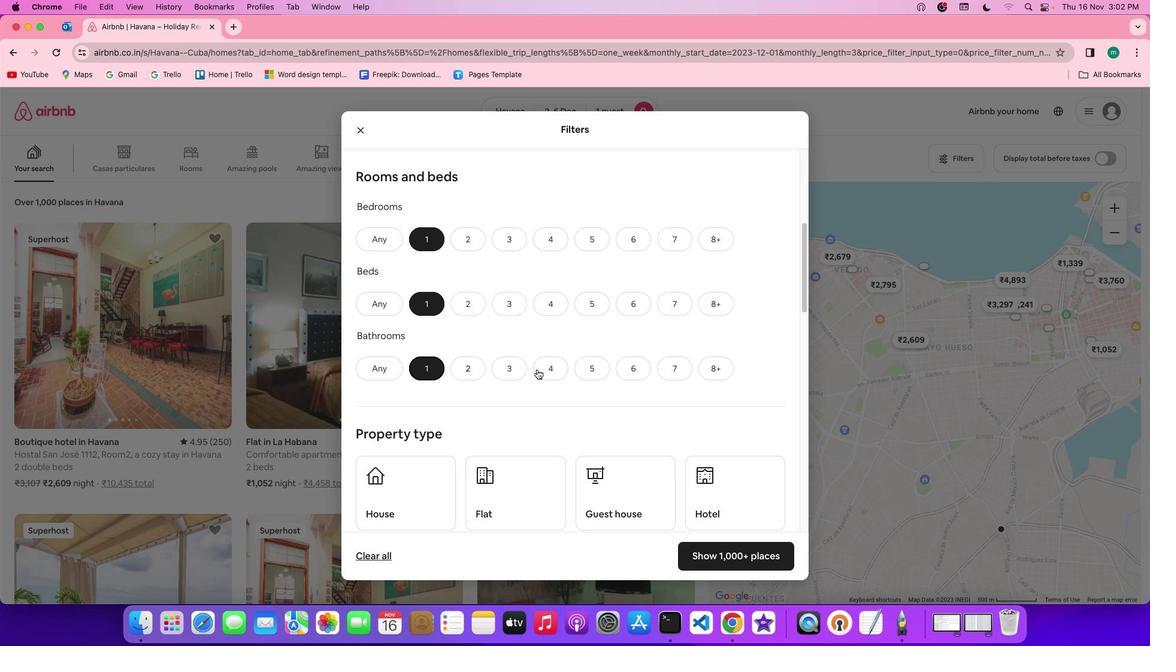 
Action: Mouse moved to (616, 372)
Screenshot: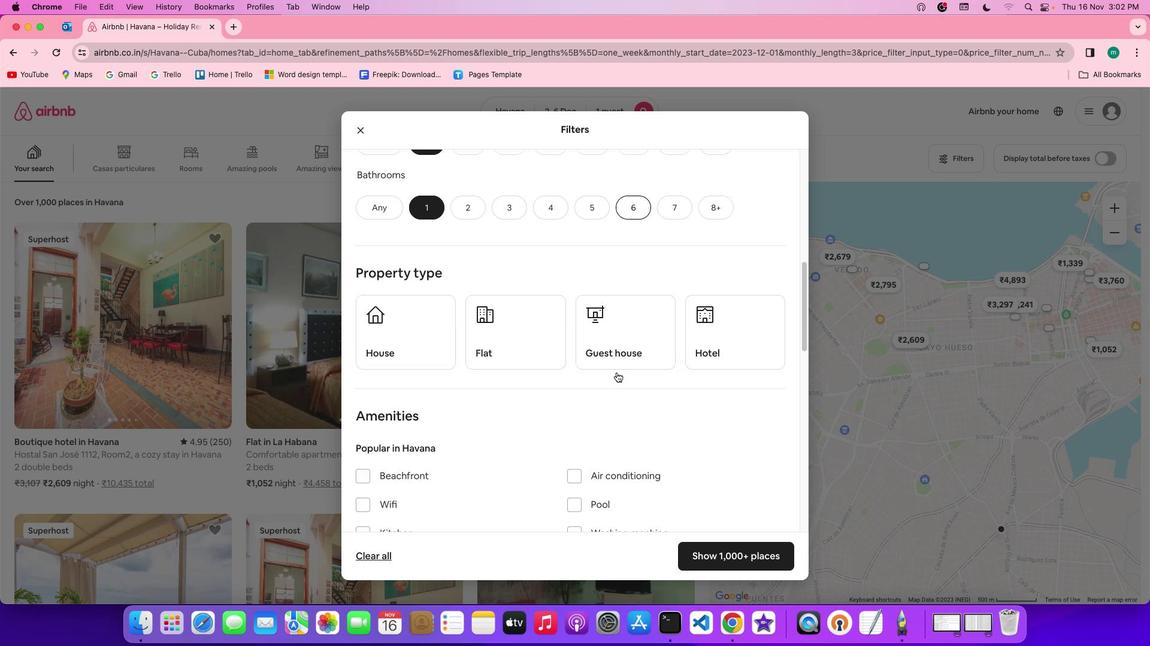 
Action: Mouse scrolled (616, 372) with delta (0, 0)
Screenshot: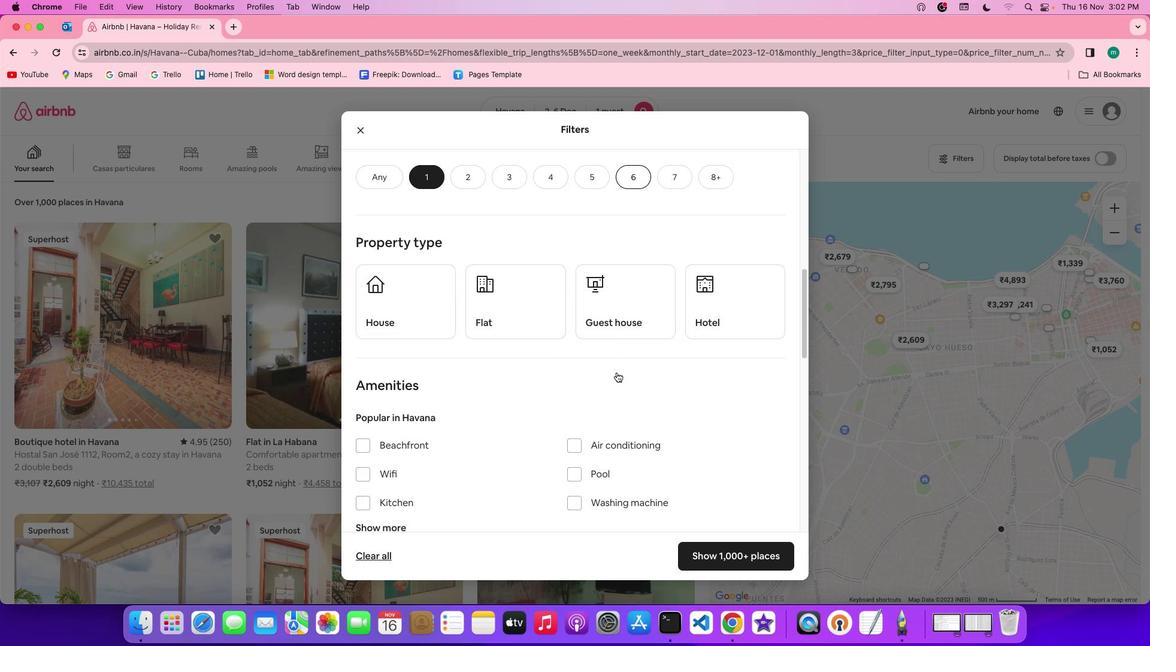 
Action: Mouse scrolled (616, 372) with delta (0, 0)
Screenshot: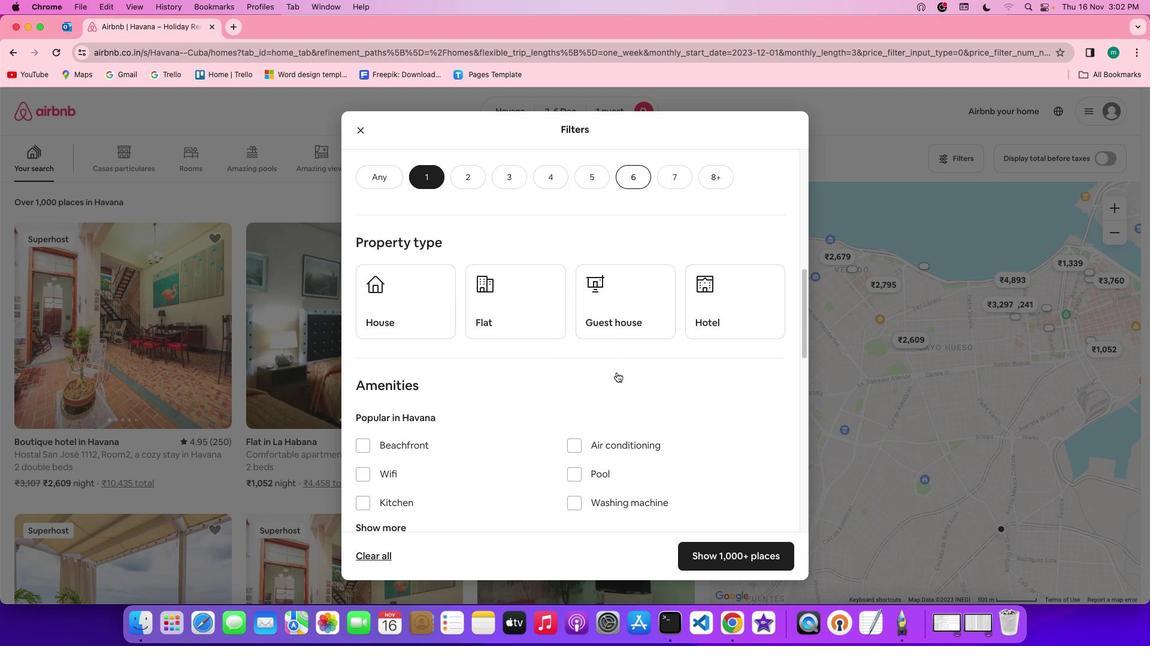 
Action: Mouse scrolled (616, 372) with delta (0, -1)
Screenshot: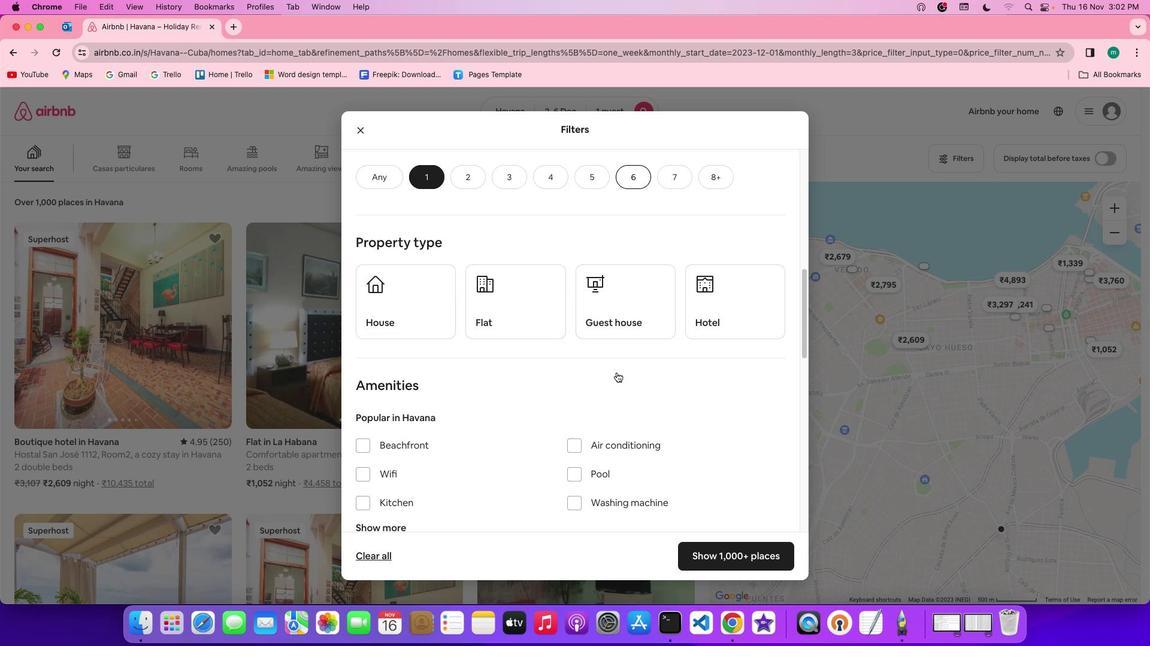 
Action: Mouse scrolled (616, 372) with delta (0, -1)
Screenshot: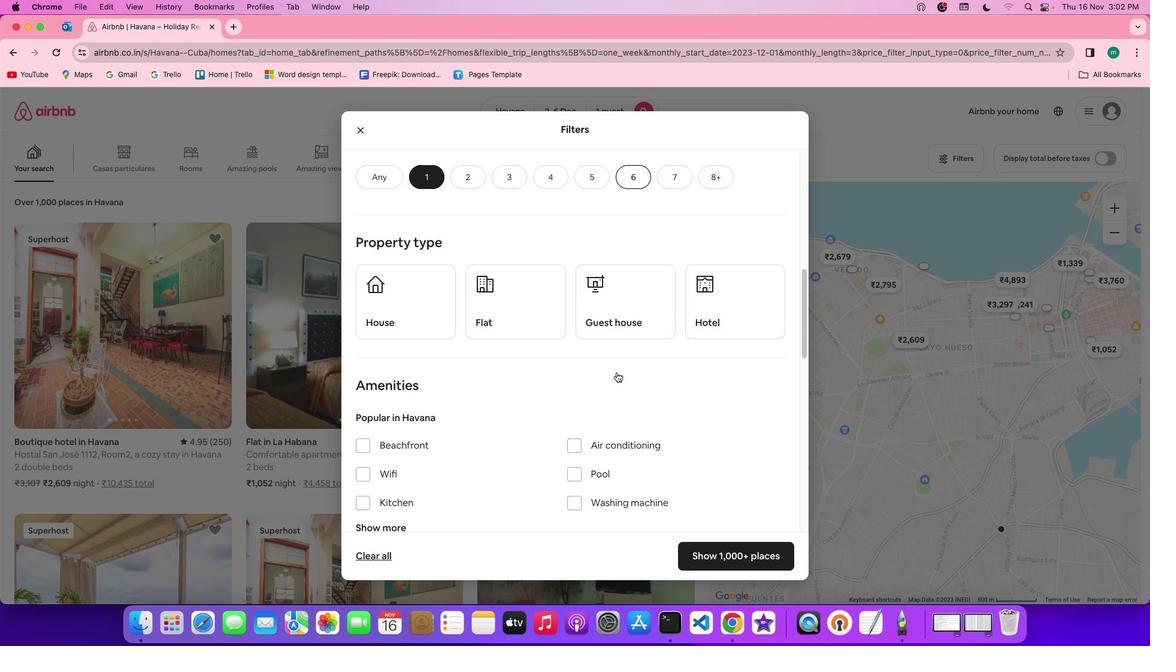 
Action: Mouse scrolled (616, 372) with delta (0, 0)
Screenshot: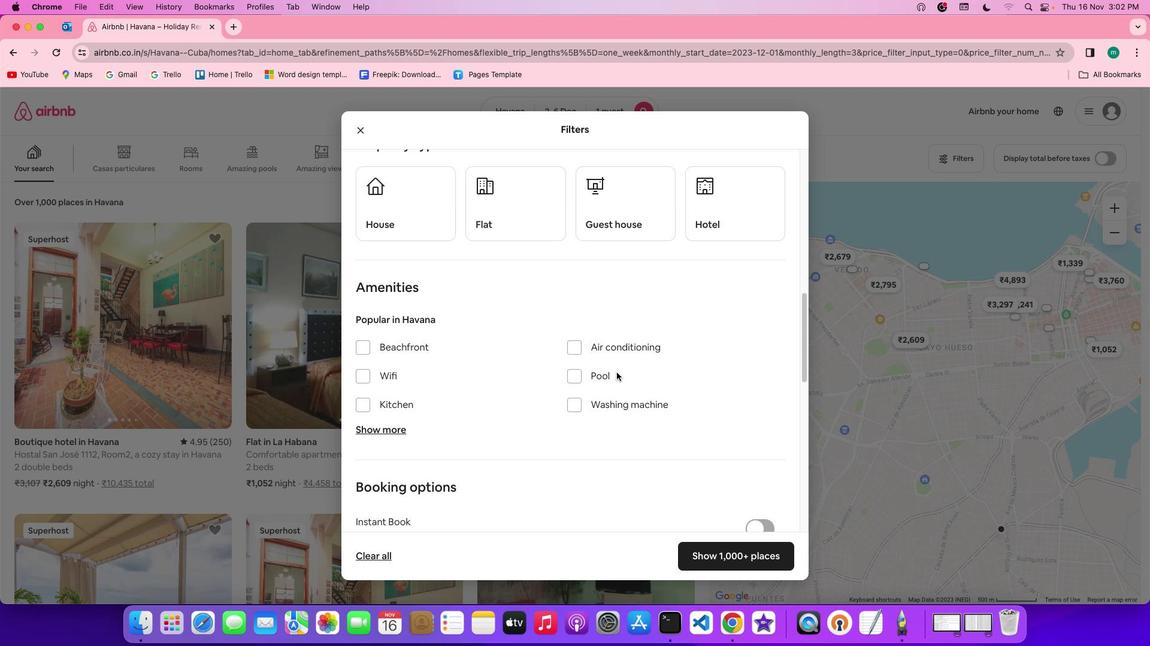 
Action: Mouse scrolled (616, 372) with delta (0, 0)
Screenshot: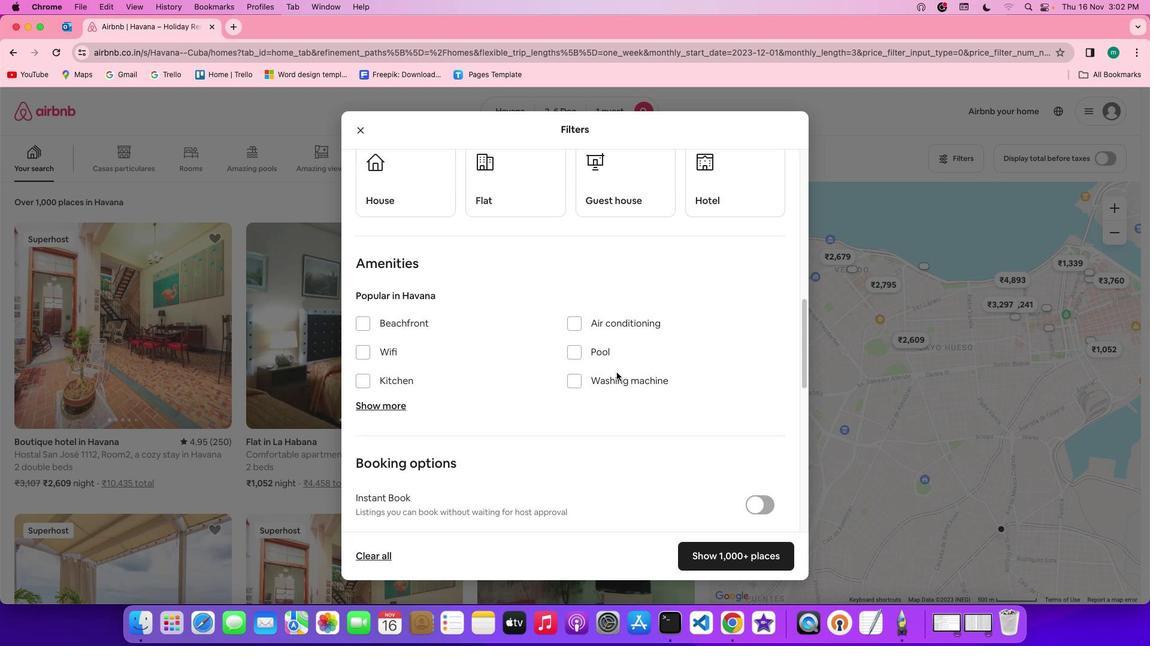 
Action: Mouse scrolled (616, 372) with delta (0, 0)
Screenshot: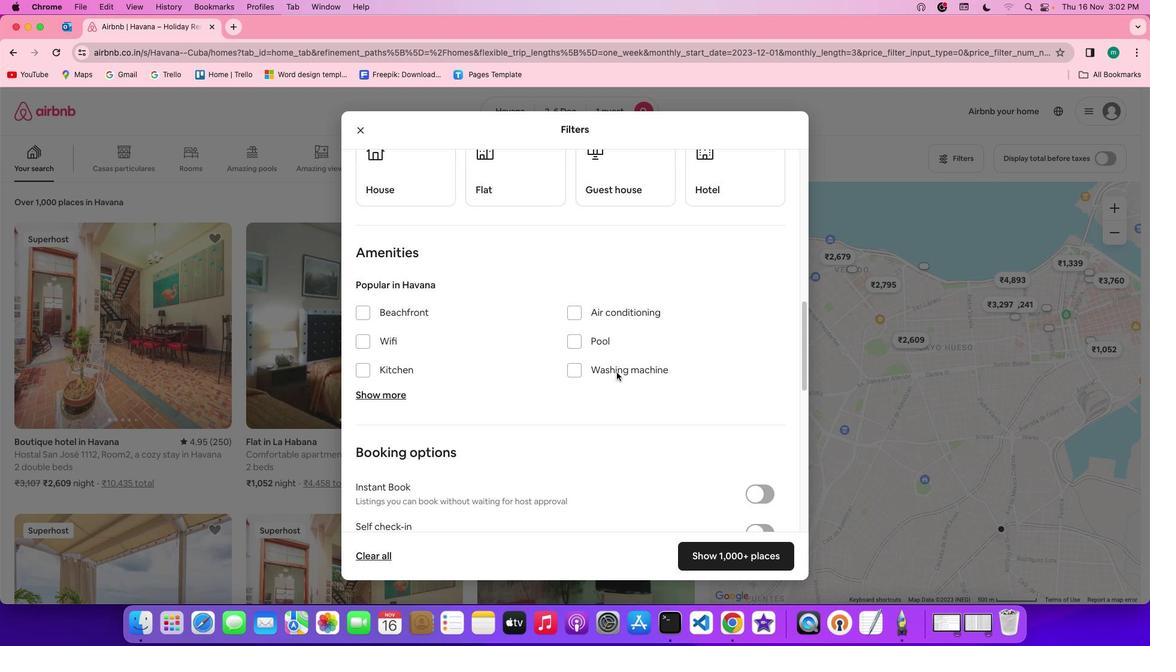 
Action: Mouse scrolled (616, 372) with delta (0, -1)
Screenshot: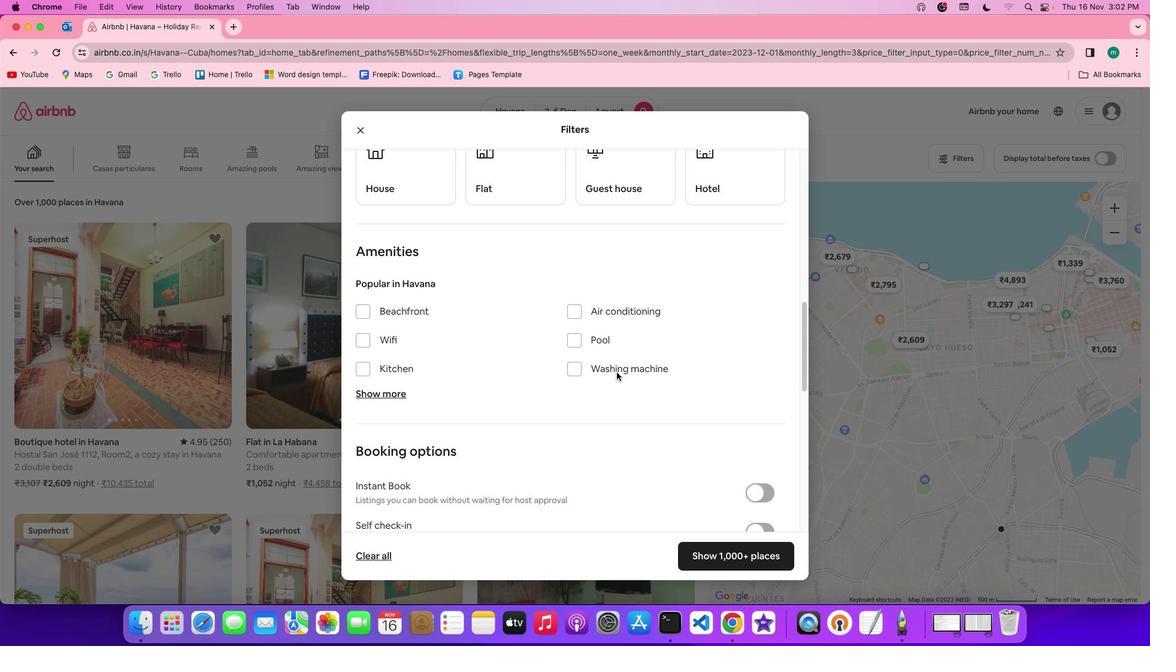 
Action: Mouse scrolled (616, 372) with delta (0, 0)
Screenshot: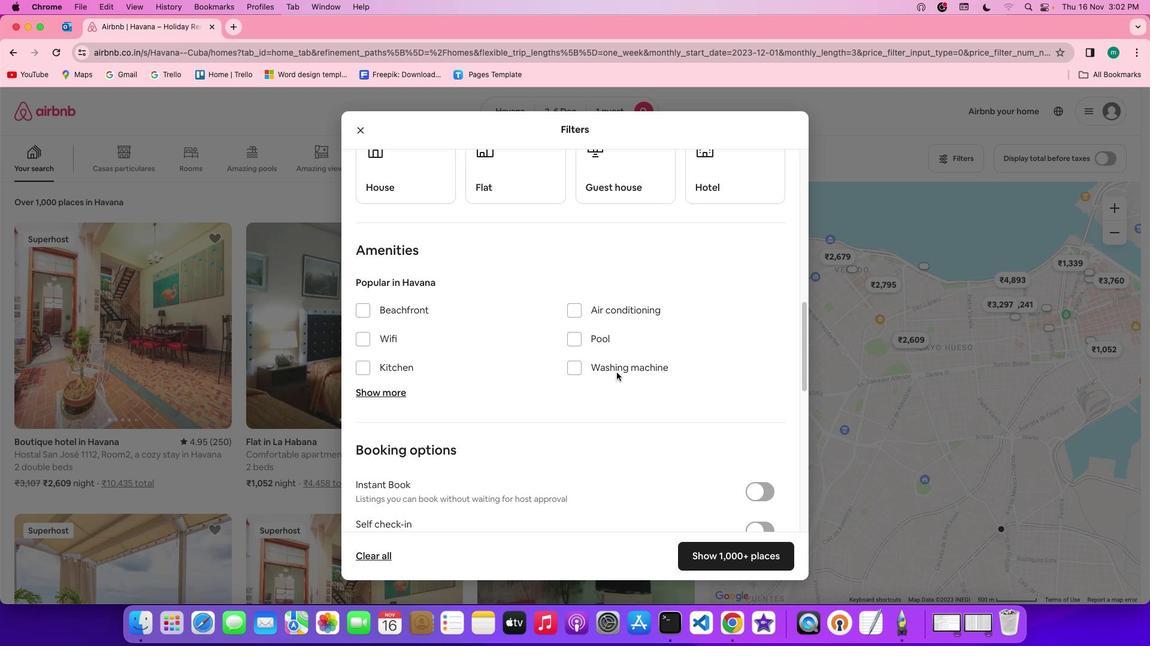 
Action: Mouse scrolled (616, 372) with delta (0, 0)
Screenshot: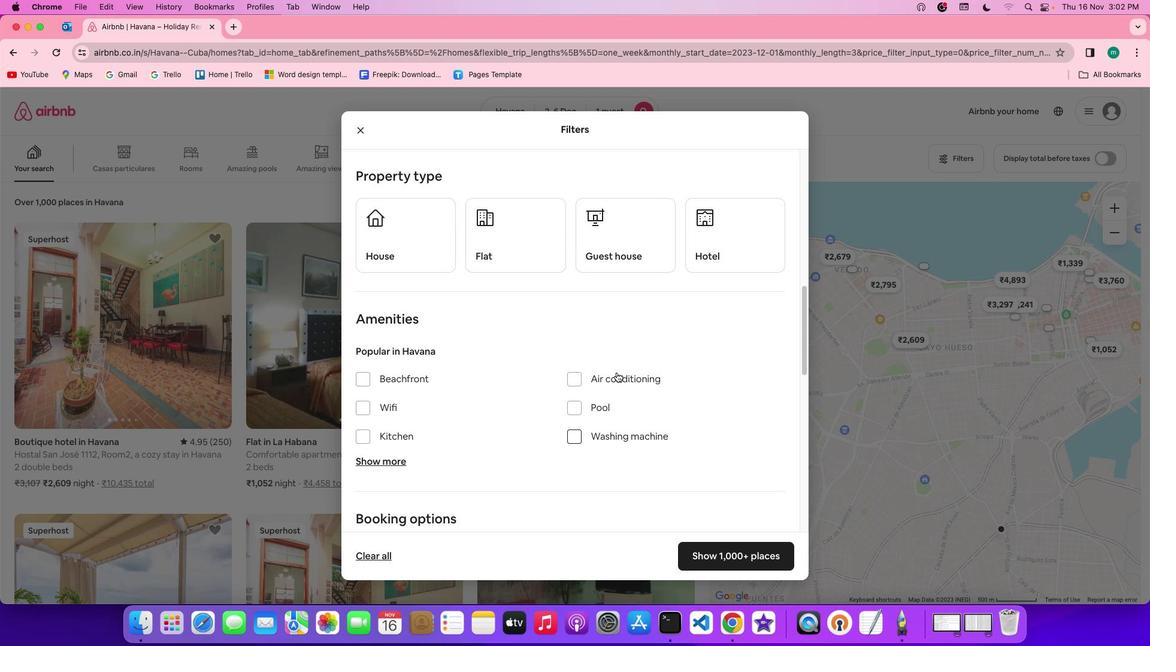 
Action: Mouse scrolled (616, 372) with delta (0, 0)
Screenshot: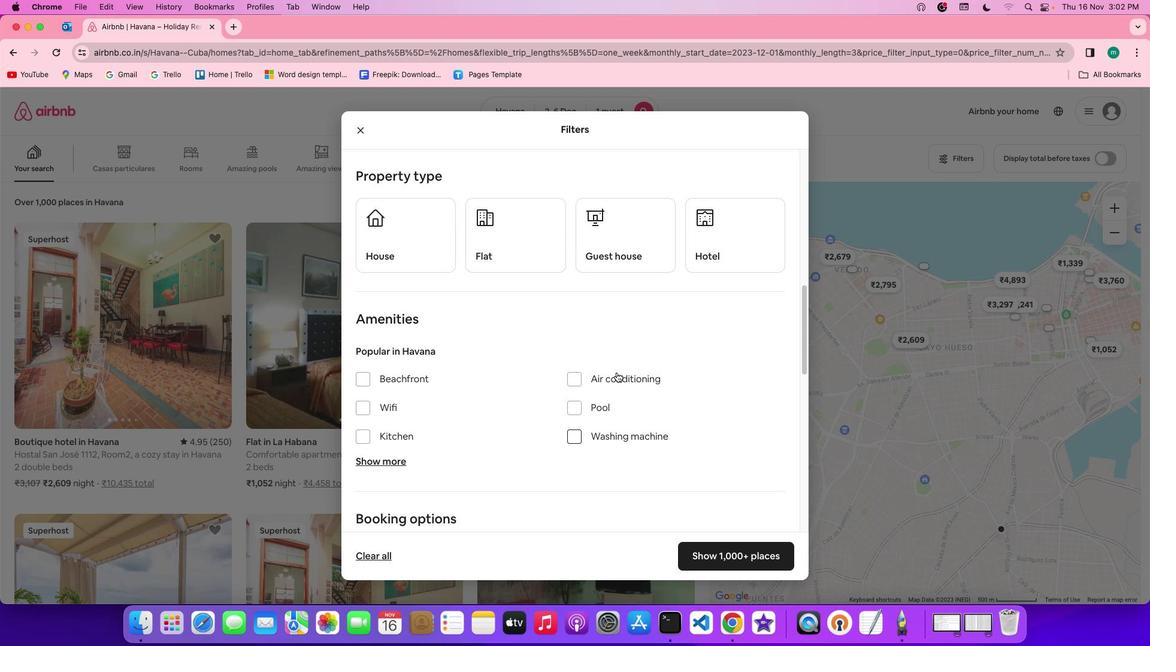 
Action: Mouse scrolled (616, 372) with delta (0, 1)
Screenshot: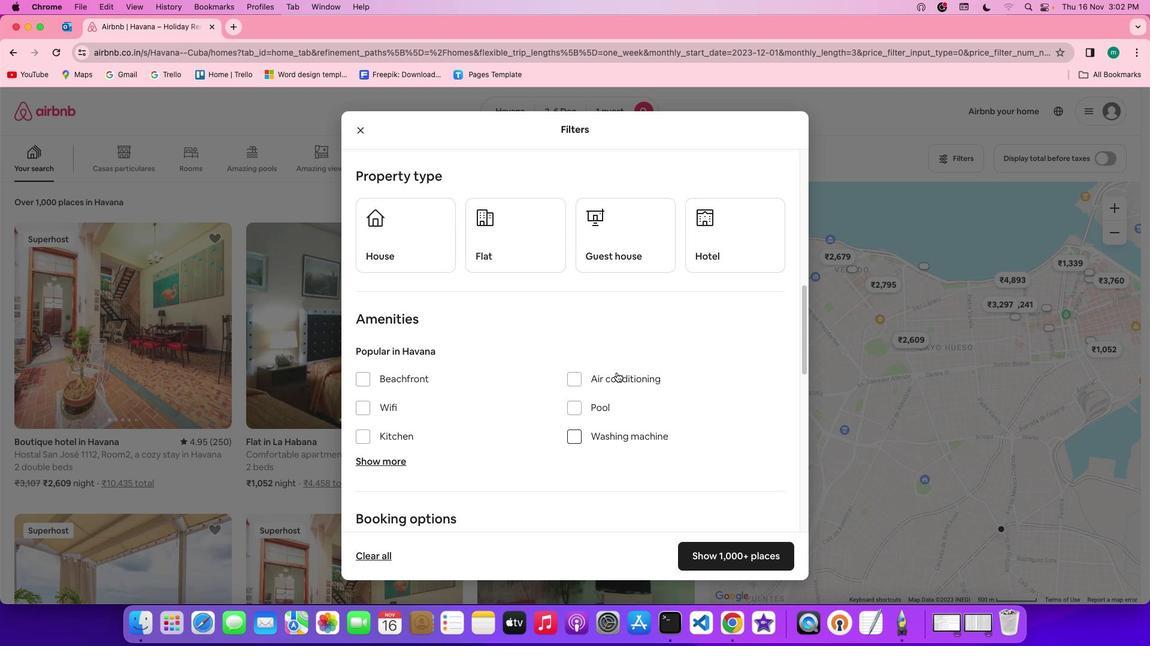
Action: Mouse moved to (609, 376)
Screenshot: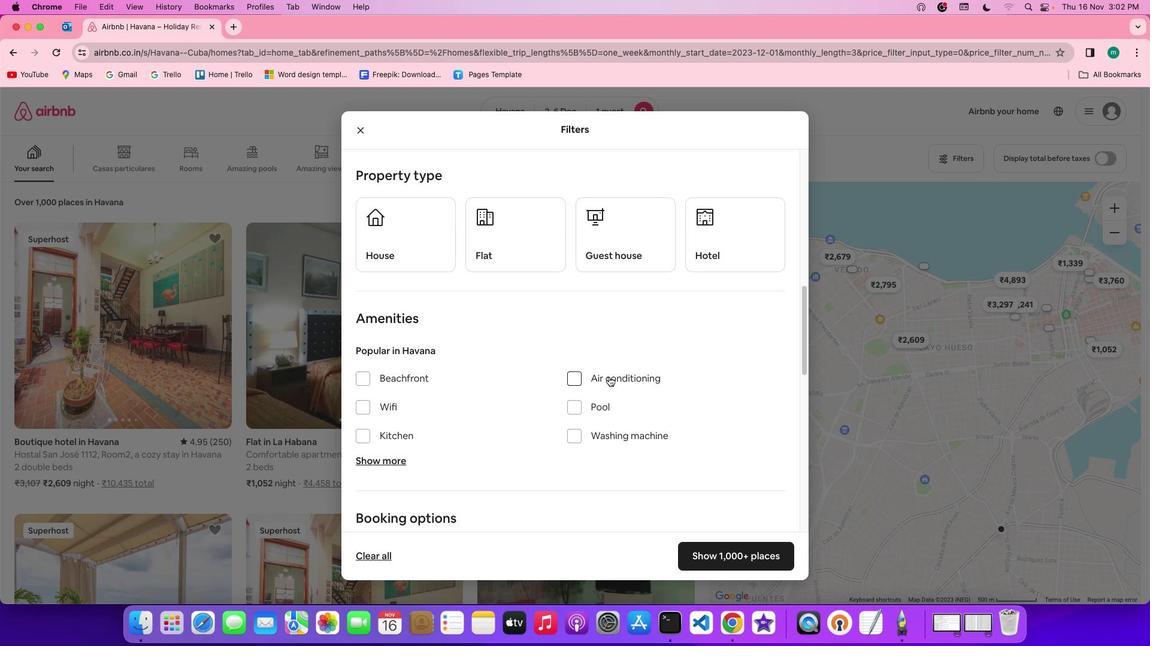 
Action: Mouse scrolled (609, 376) with delta (0, 0)
Screenshot: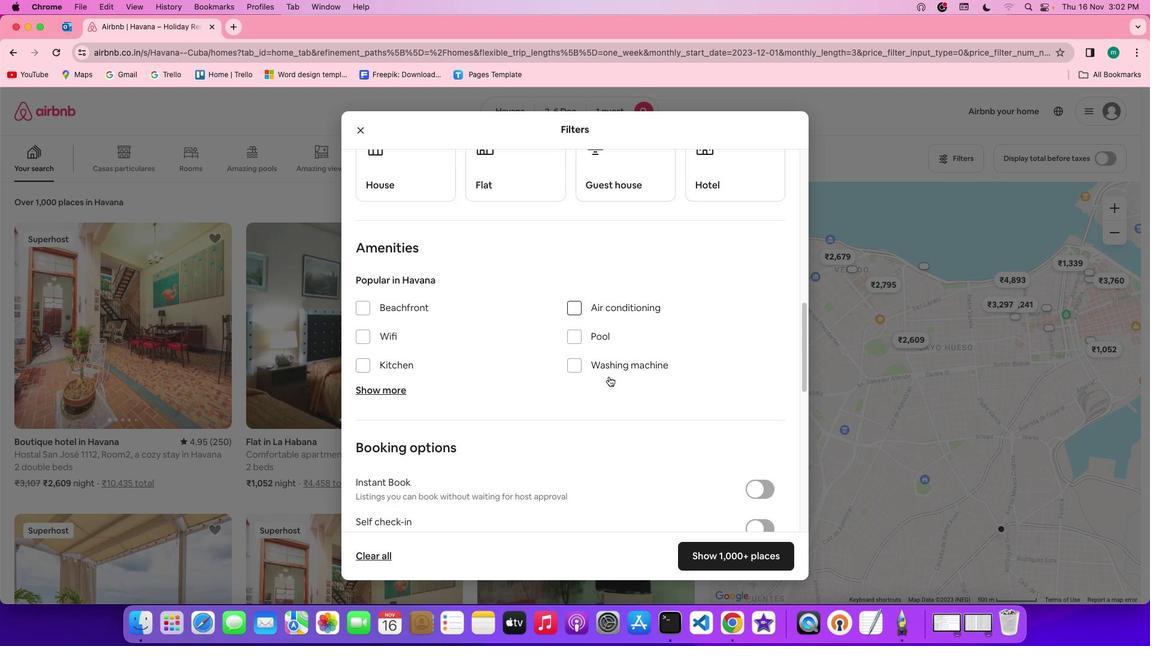
Action: Mouse scrolled (609, 376) with delta (0, 0)
Screenshot: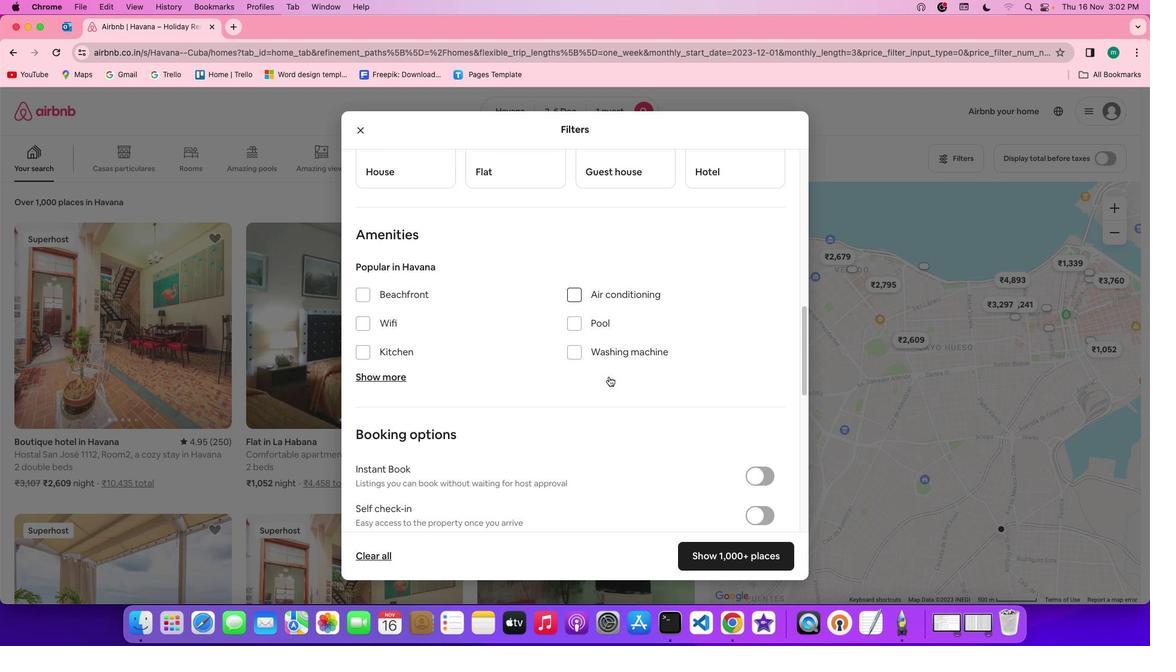 
Action: Mouse scrolled (609, 376) with delta (0, 0)
Screenshot: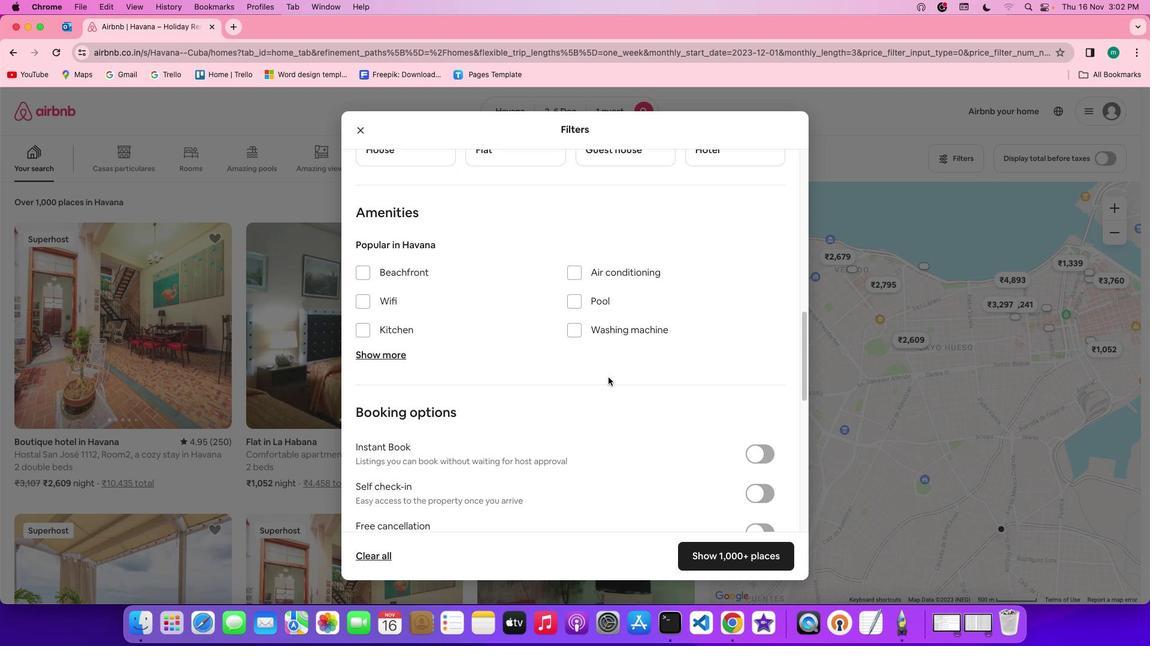 
Action: Mouse scrolled (609, 376) with delta (0, 0)
Screenshot: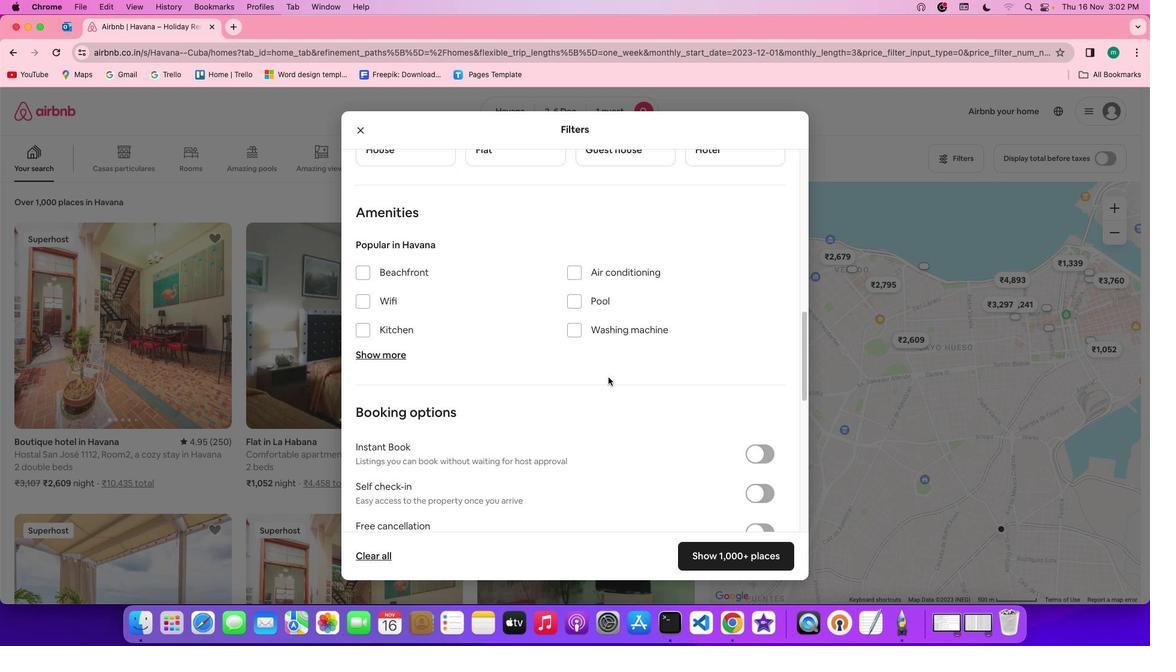 
Action: Mouse moved to (606, 379)
Screenshot: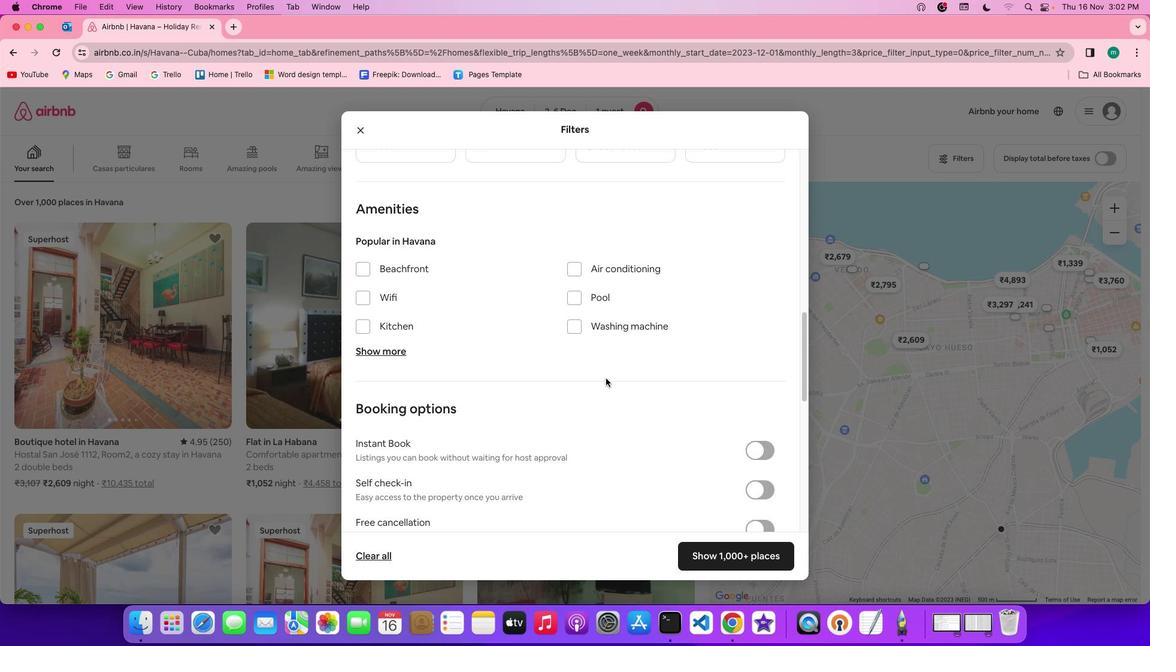 
Action: Mouse scrolled (606, 379) with delta (0, 0)
Screenshot: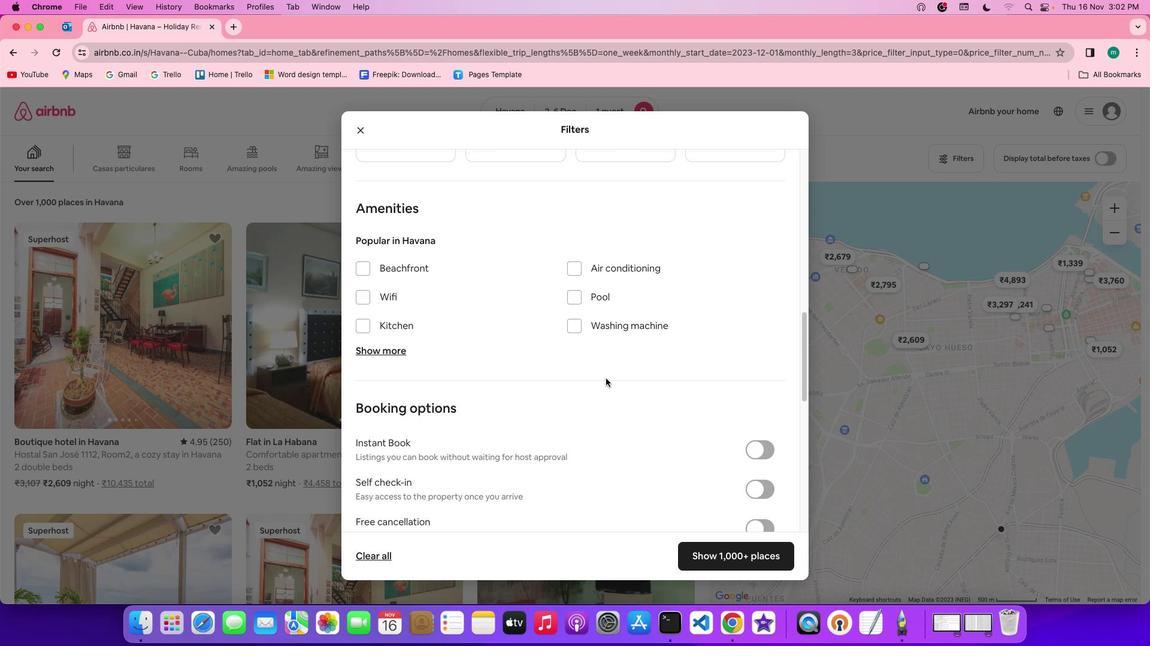 
Action: Mouse scrolled (606, 379) with delta (0, 0)
Screenshot: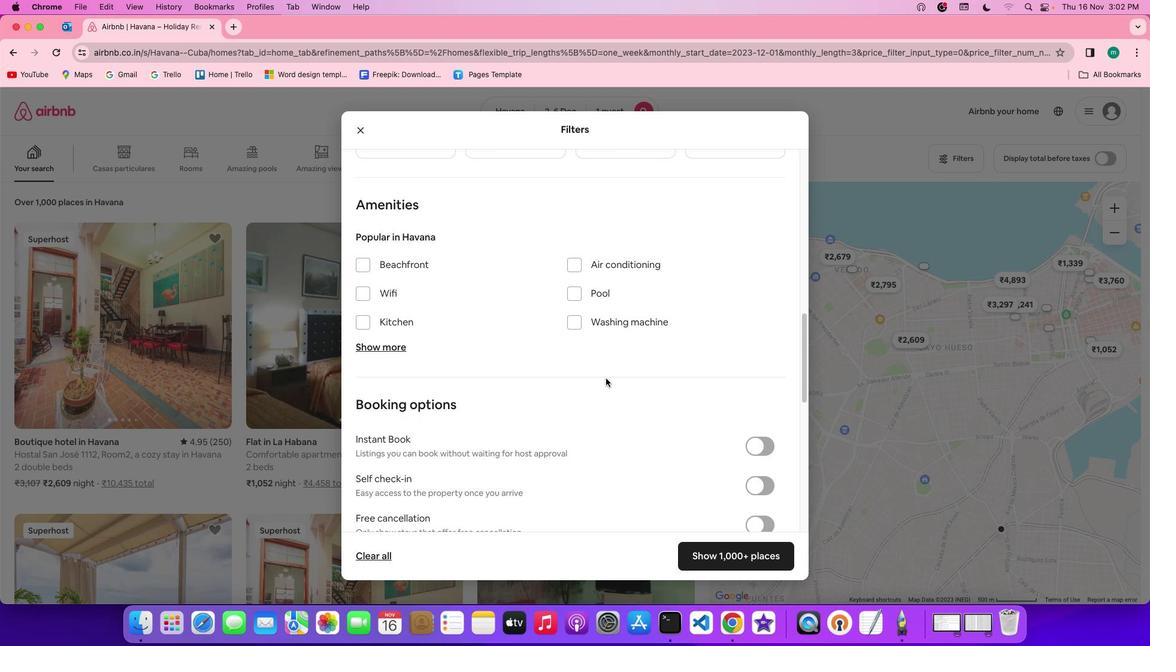 
Action: Mouse scrolled (606, 379) with delta (0, 0)
Screenshot: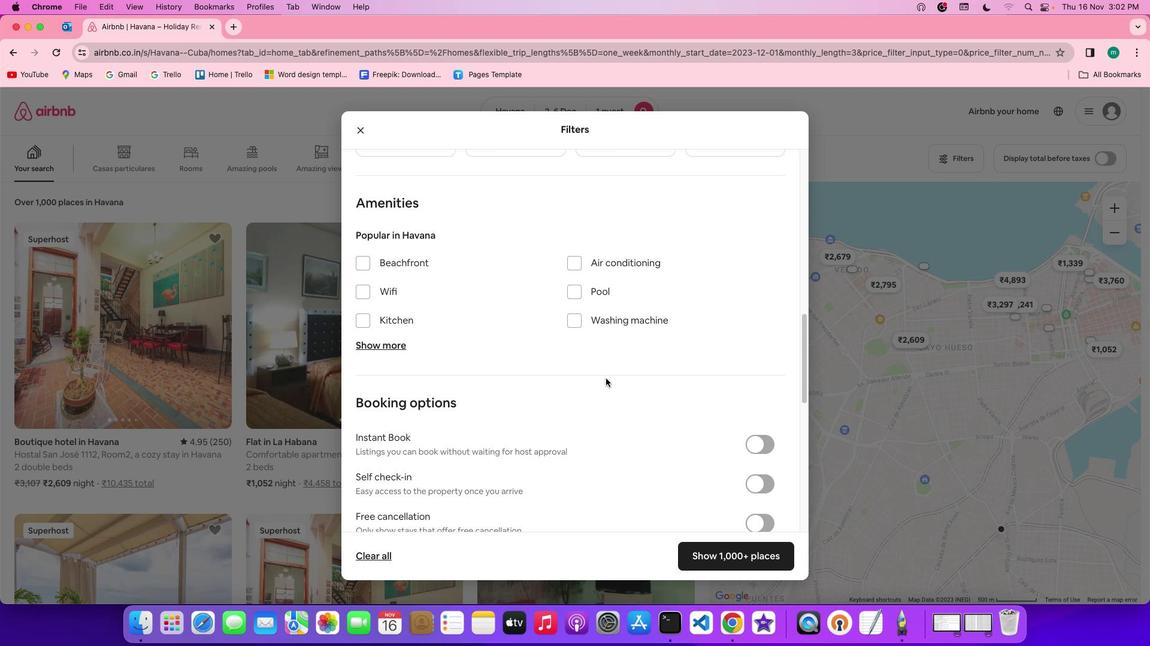 
Action: Mouse scrolled (606, 379) with delta (0, 0)
Screenshot: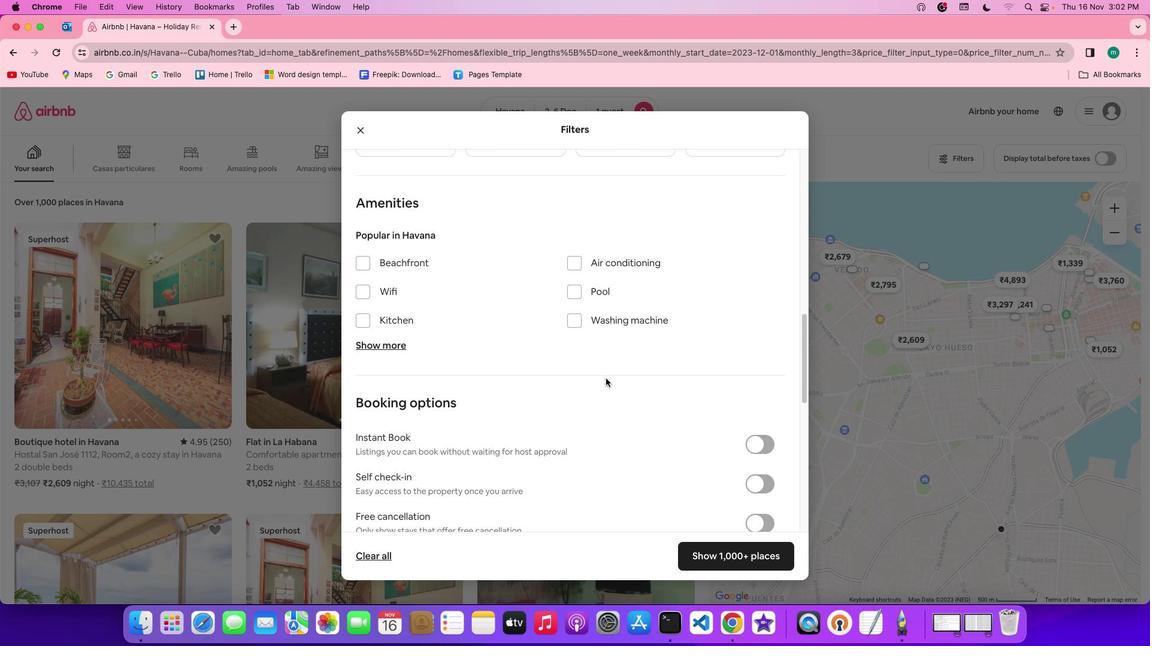 
Action: Mouse scrolled (606, 379) with delta (0, 0)
Screenshot: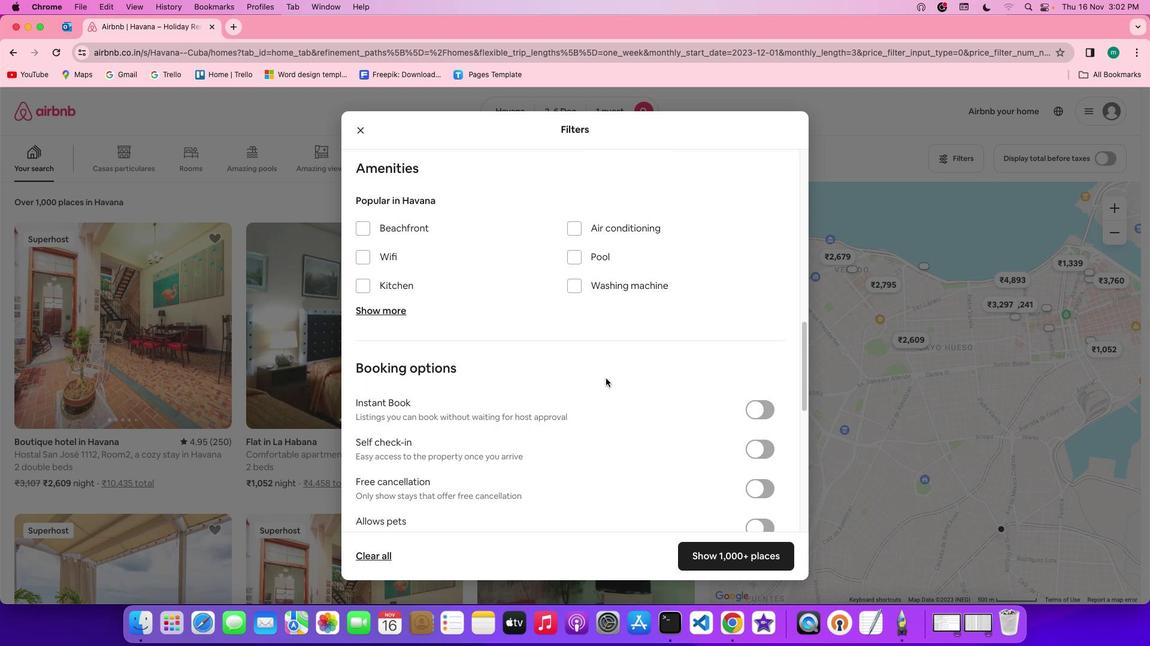 
Action: Mouse scrolled (606, 379) with delta (0, 0)
Screenshot: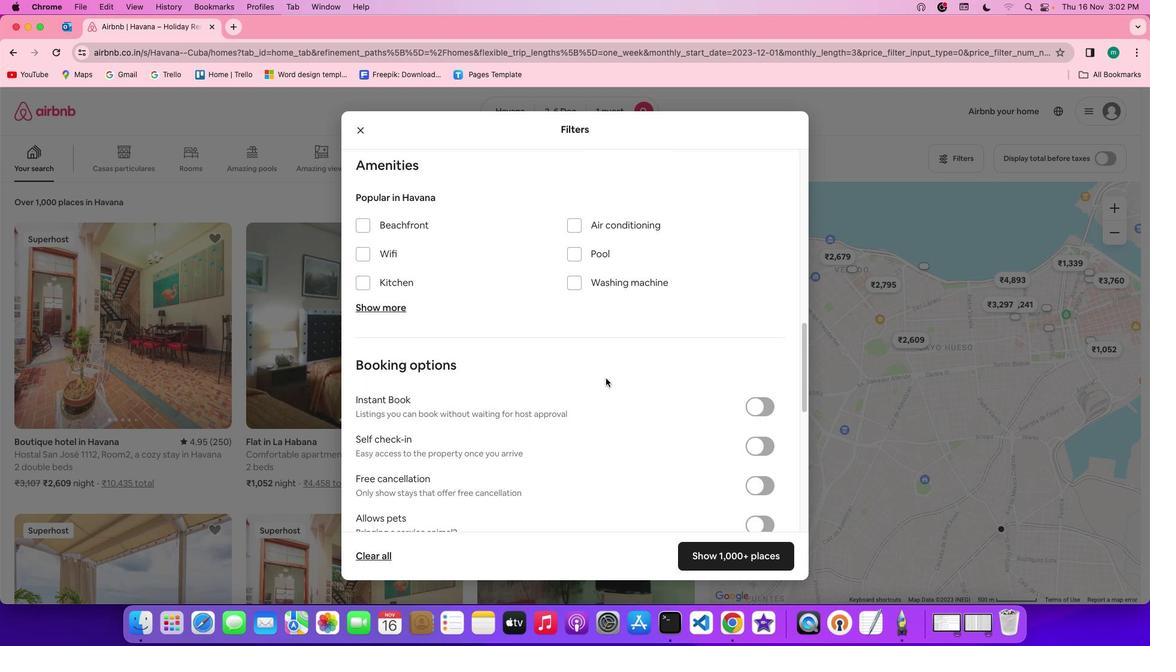 
Action: Mouse scrolled (606, 379) with delta (0, 0)
Screenshot: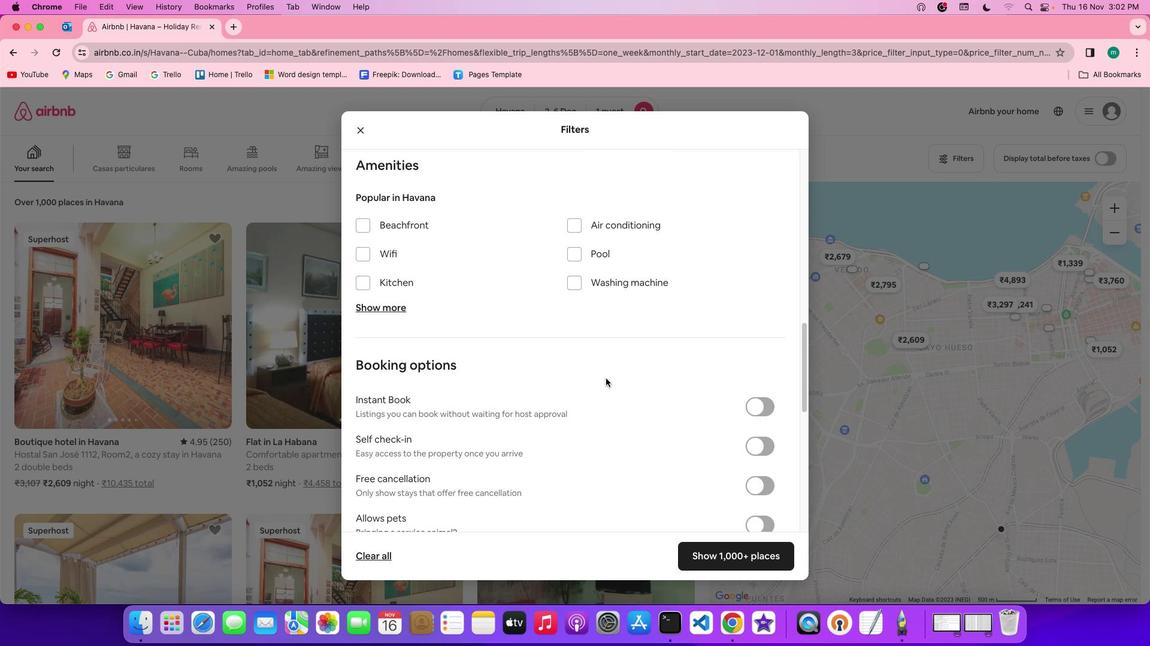 
Action: Mouse scrolled (606, 379) with delta (0, 0)
Screenshot: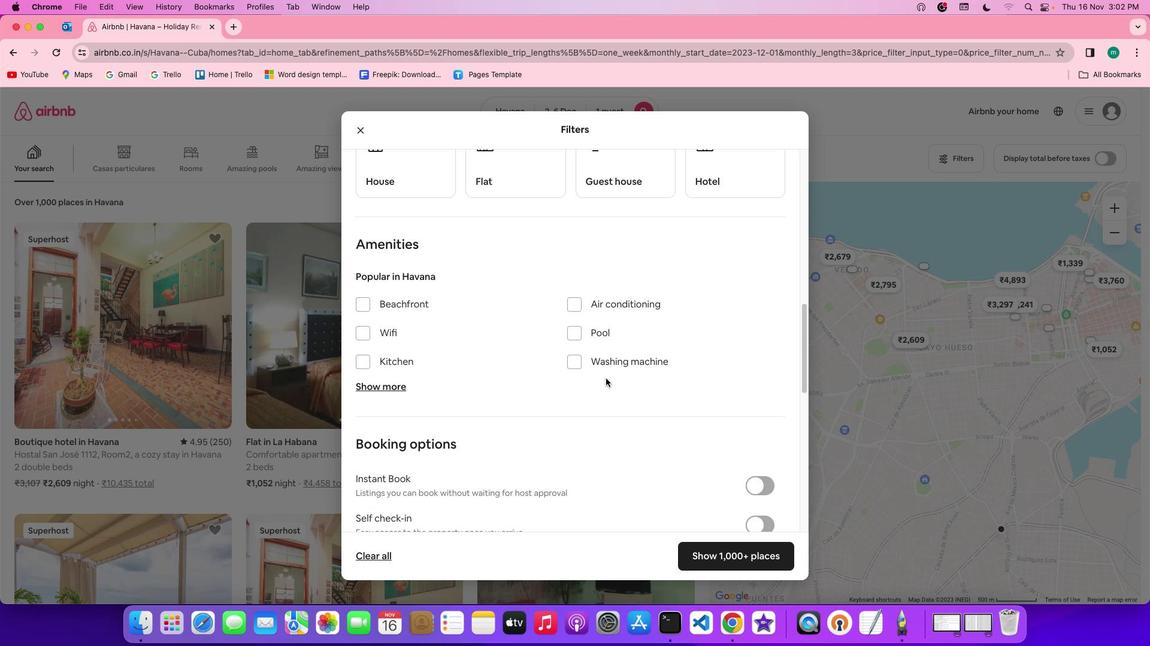 
Action: Mouse scrolled (606, 379) with delta (0, 0)
Screenshot: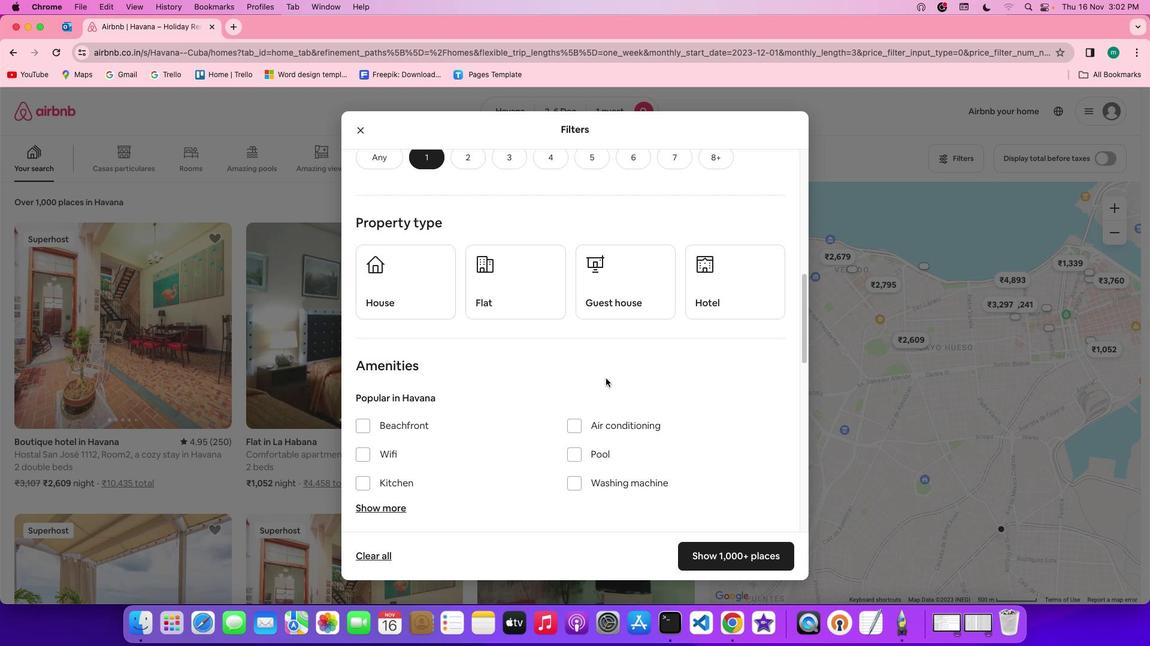 
Action: Mouse scrolled (606, 379) with delta (0, 0)
Screenshot: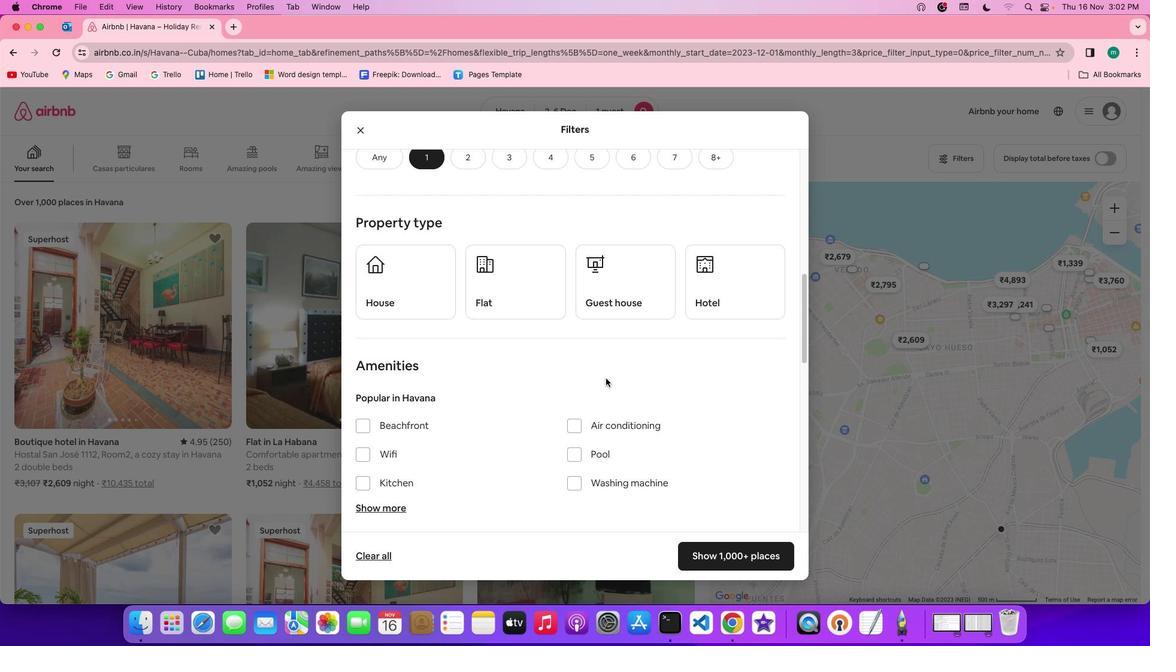 
Action: Mouse scrolled (606, 379) with delta (0, 1)
Screenshot: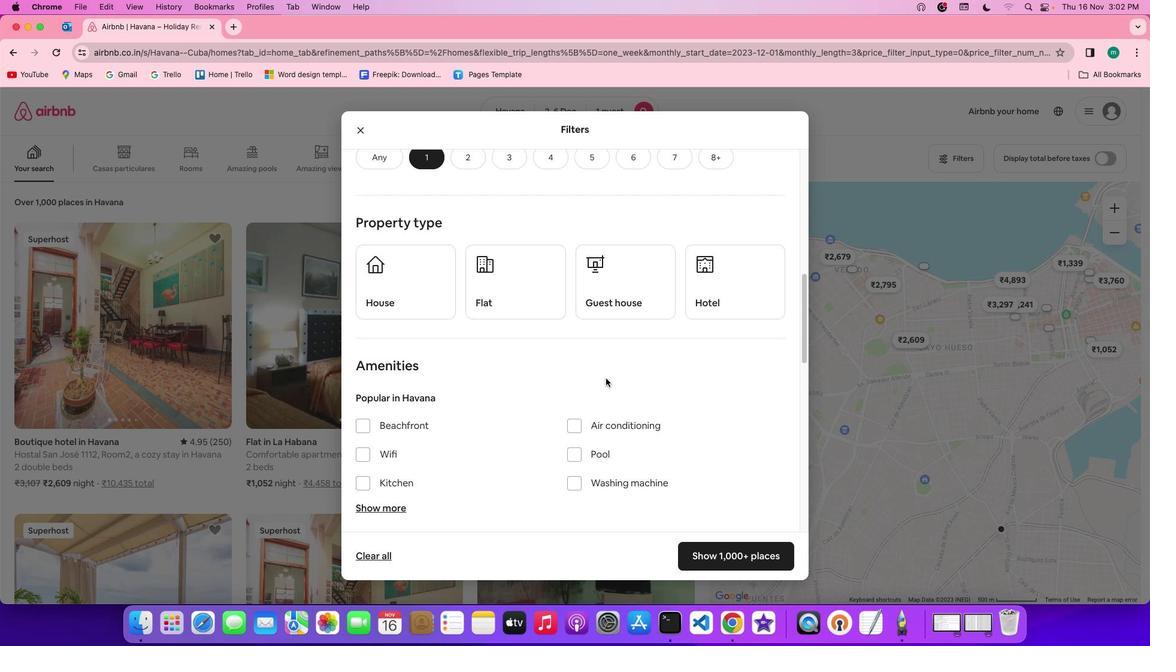 
Action: Mouse scrolled (606, 379) with delta (0, 2)
Screenshot: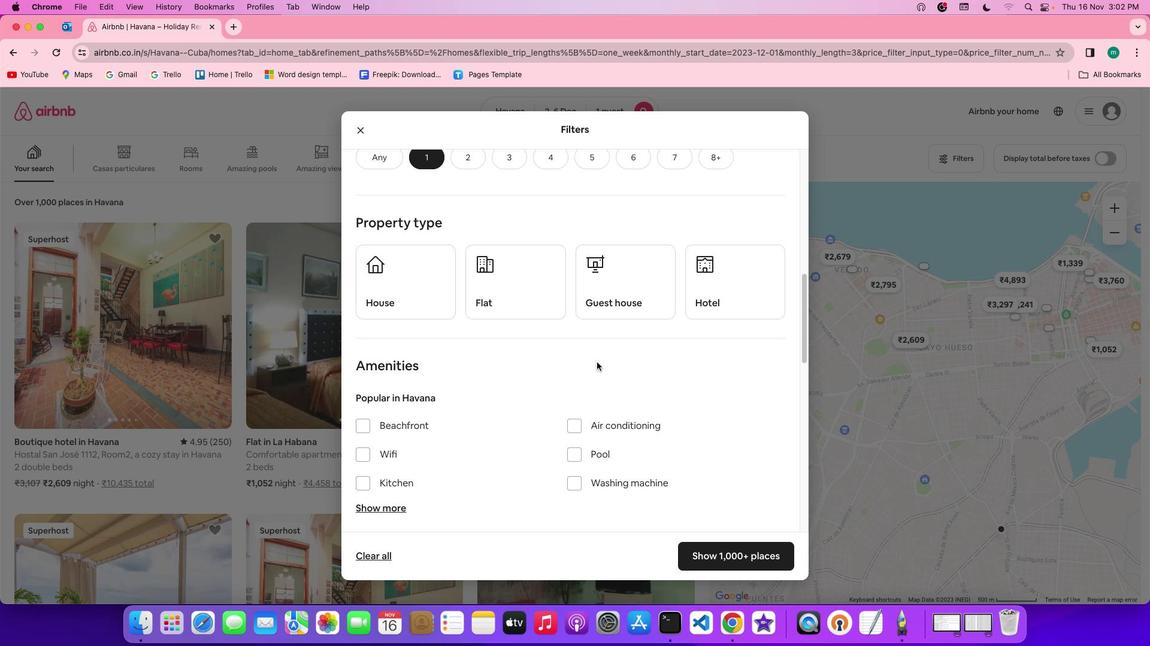 
Action: Mouse moved to (707, 313)
Screenshot: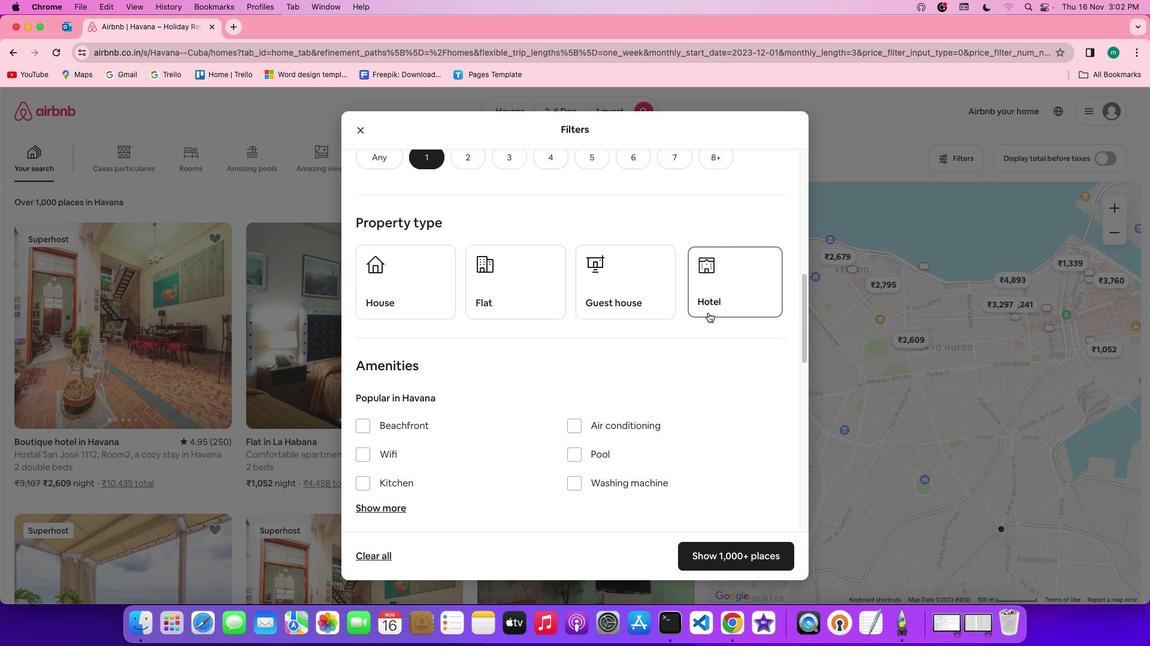 
Action: Mouse pressed left at (707, 313)
Screenshot: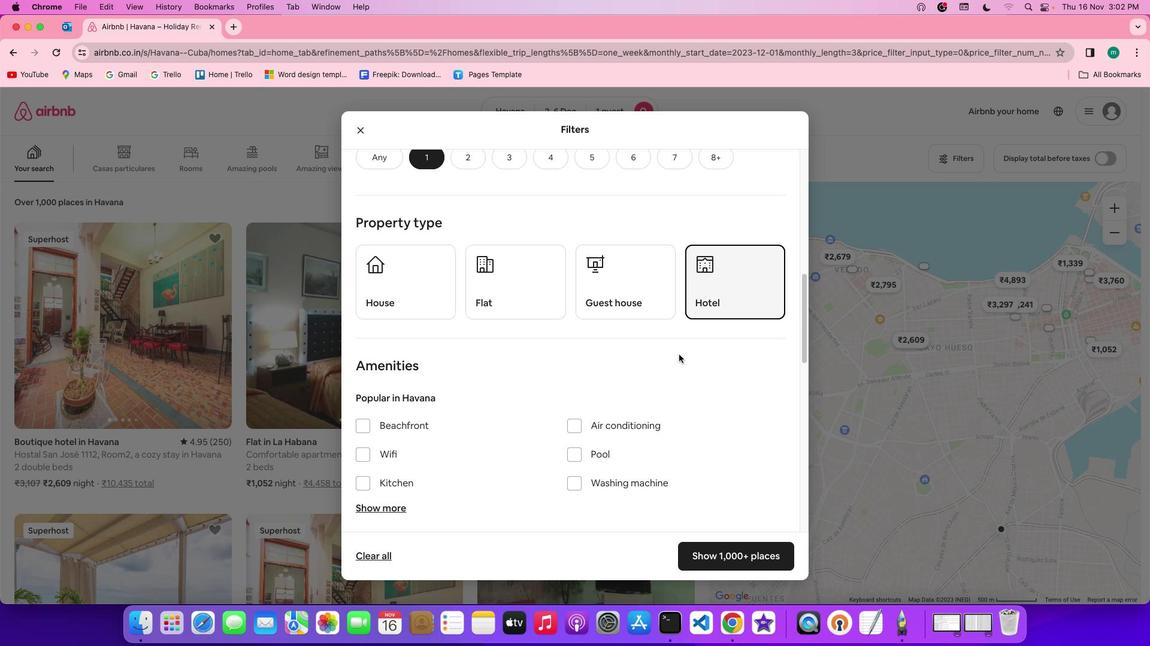 
Action: Mouse moved to (666, 385)
Screenshot: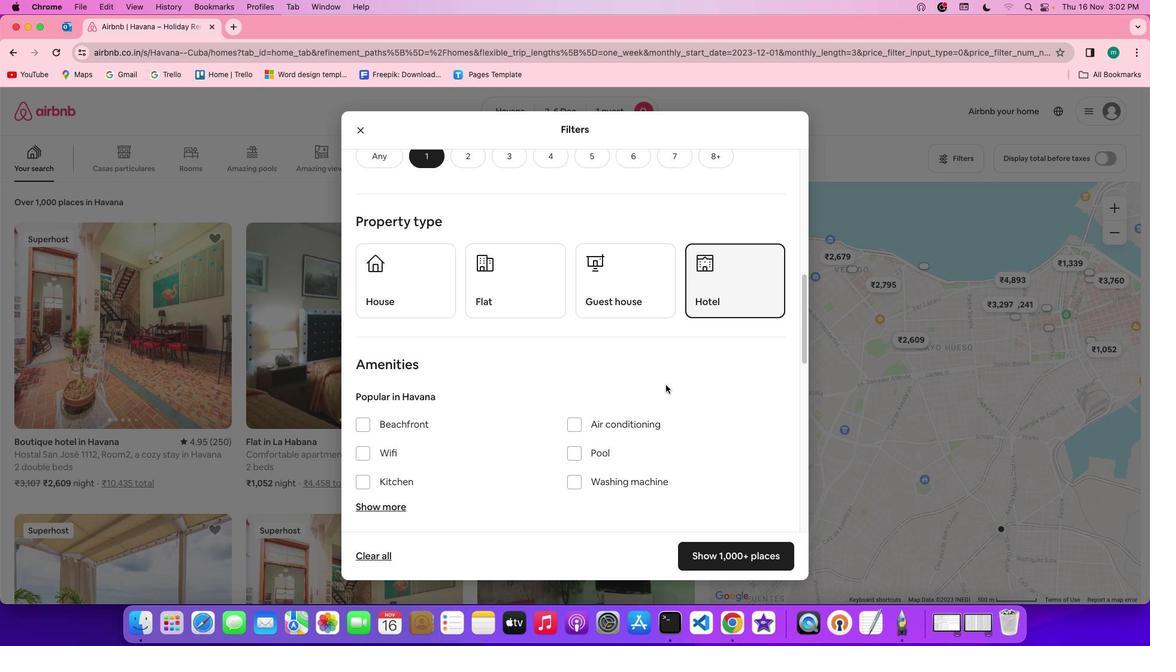 
Action: Mouse scrolled (666, 385) with delta (0, 0)
Screenshot: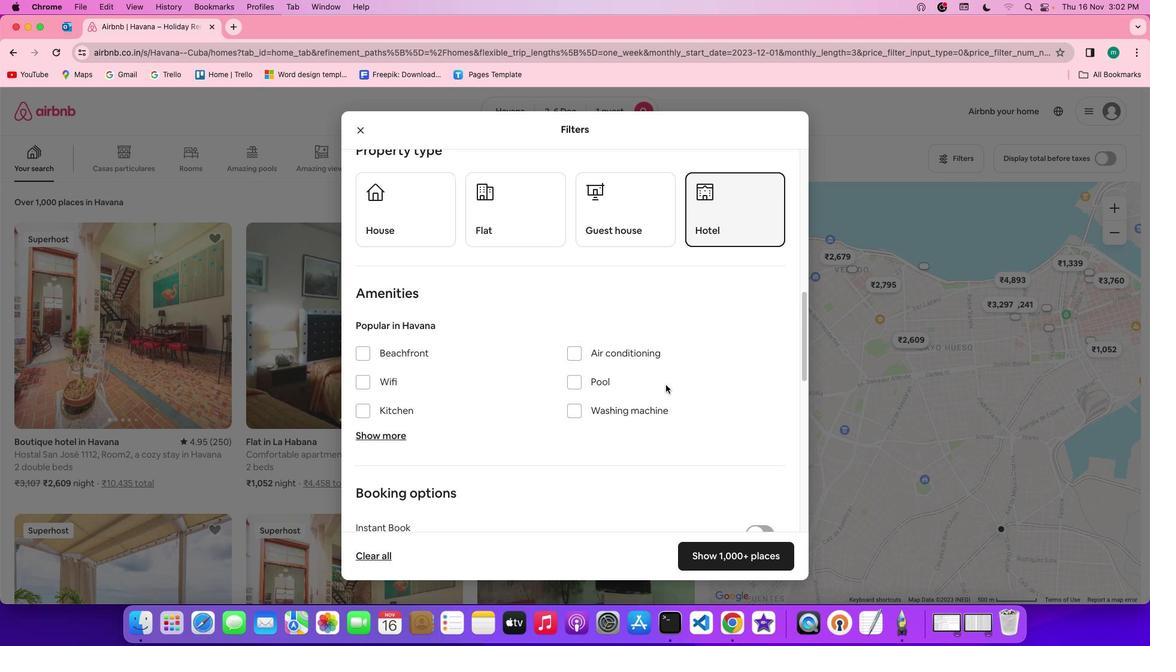 
Action: Mouse scrolled (666, 385) with delta (0, 0)
Screenshot: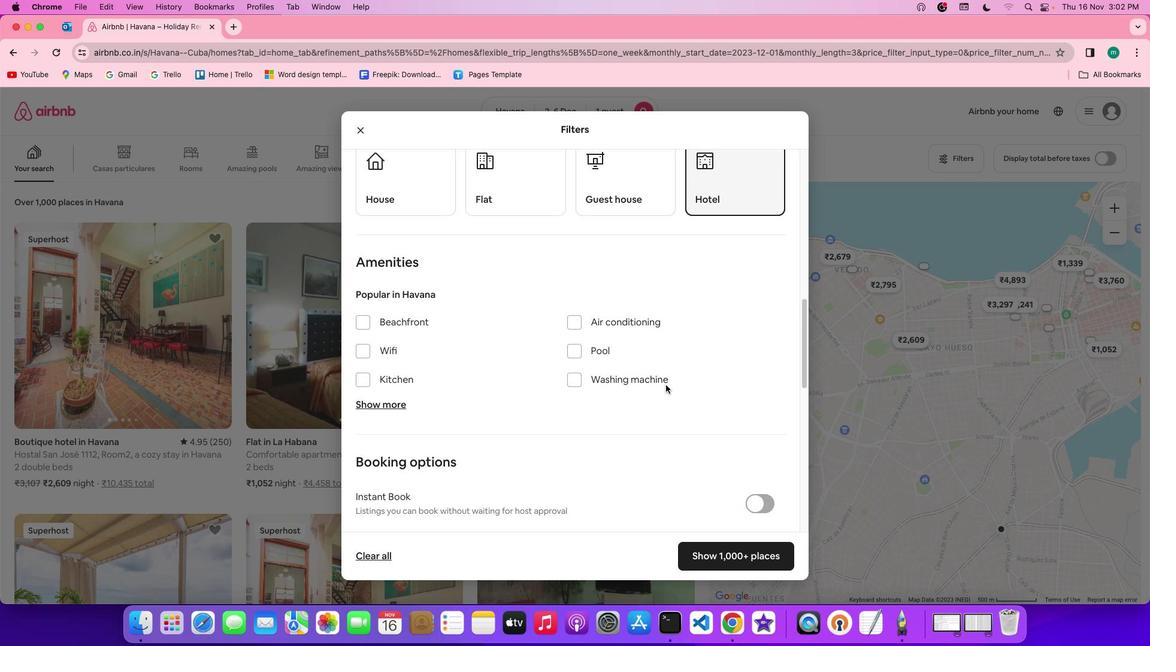 
Action: Mouse scrolled (666, 385) with delta (0, -1)
Screenshot: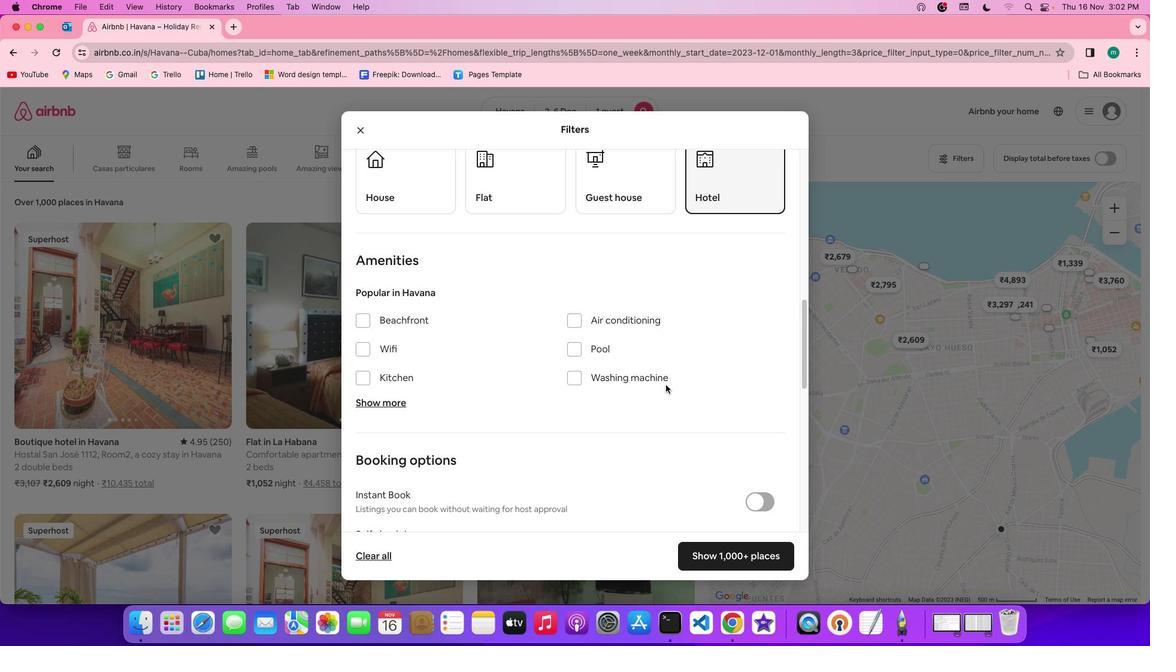 
Action: Mouse scrolled (666, 385) with delta (0, 0)
Screenshot: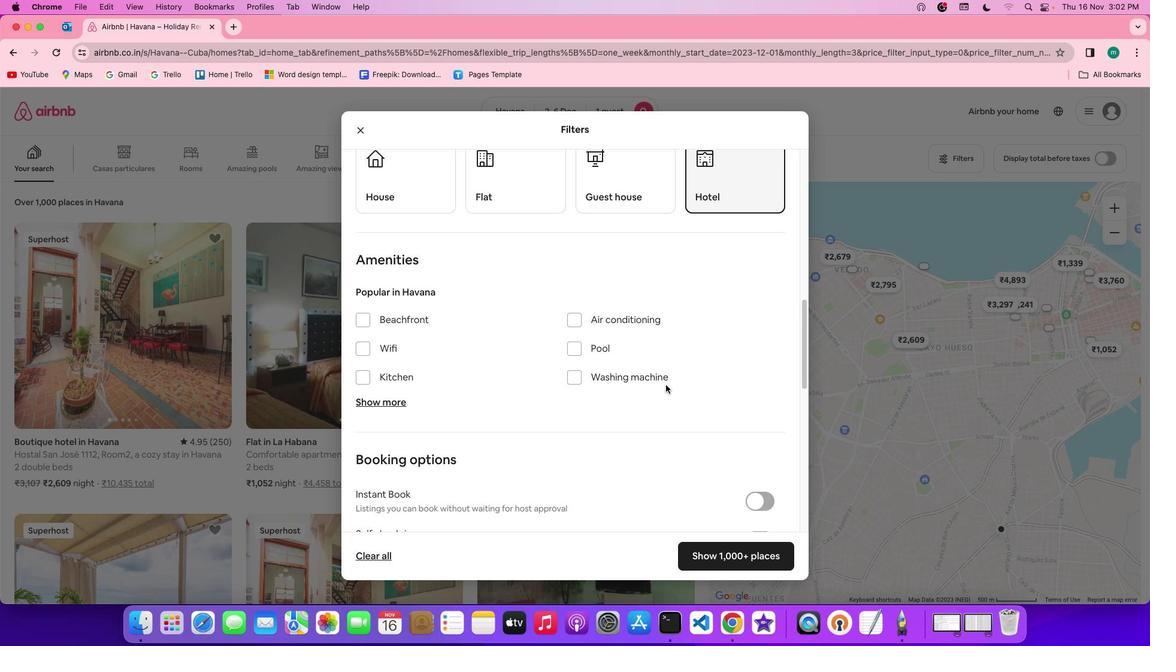
Action: Mouse scrolled (666, 385) with delta (0, 0)
Screenshot: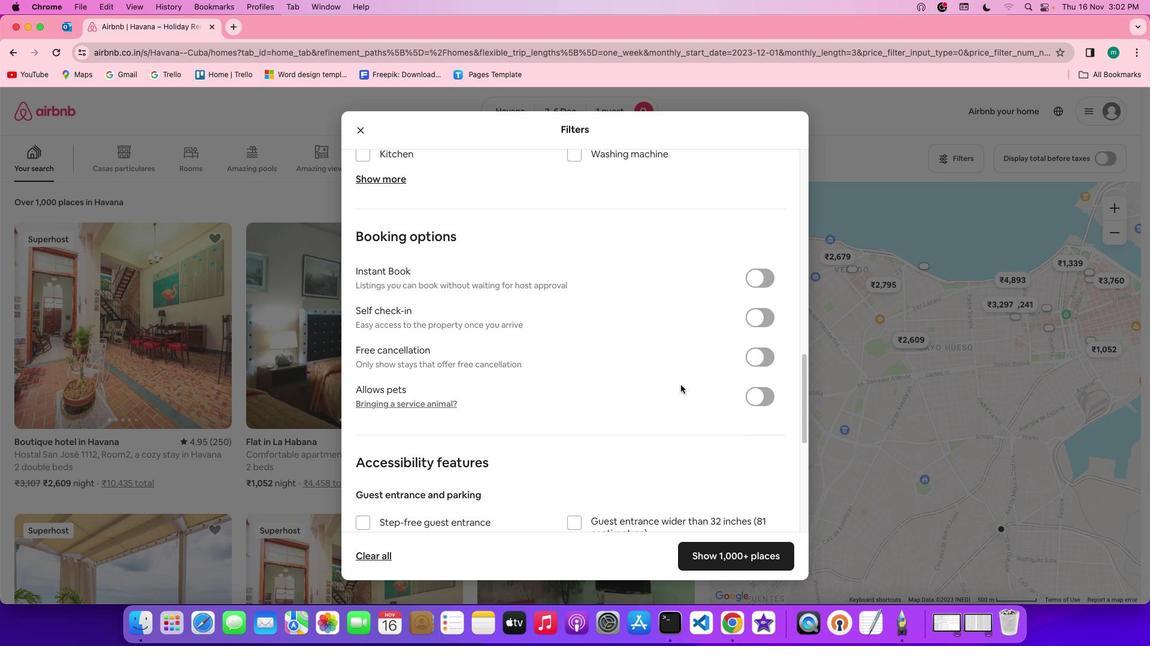 
Action: Mouse scrolled (666, 385) with delta (0, 0)
Screenshot: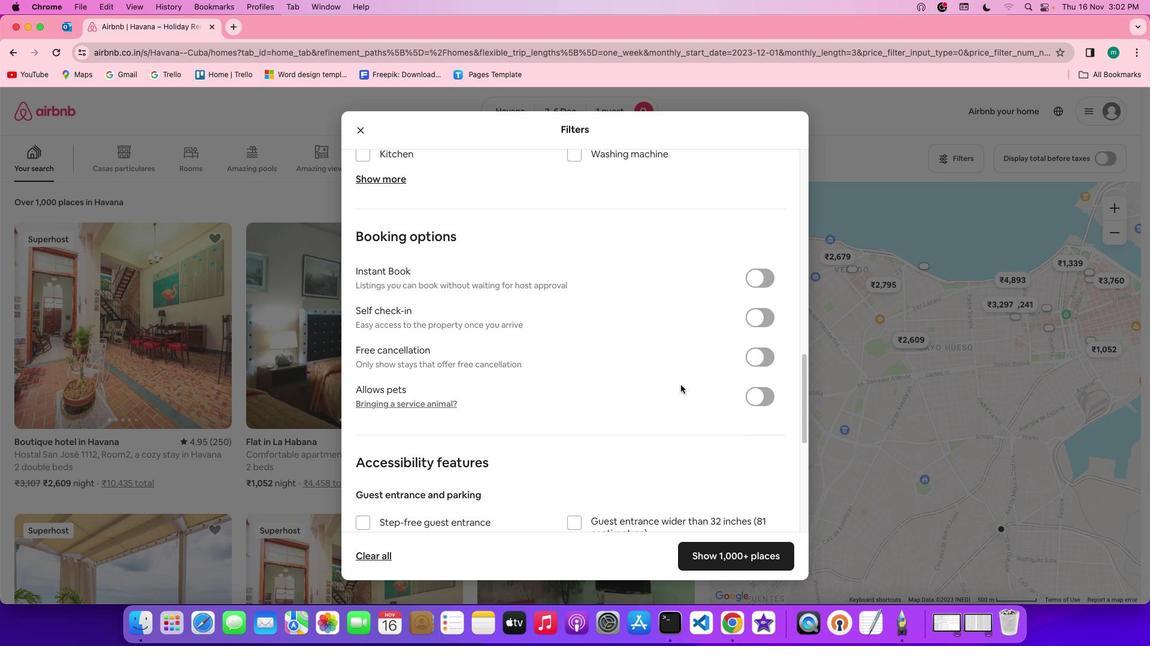 
Action: Mouse scrolled (666, 385) with delta (0, -1)
Screenshot: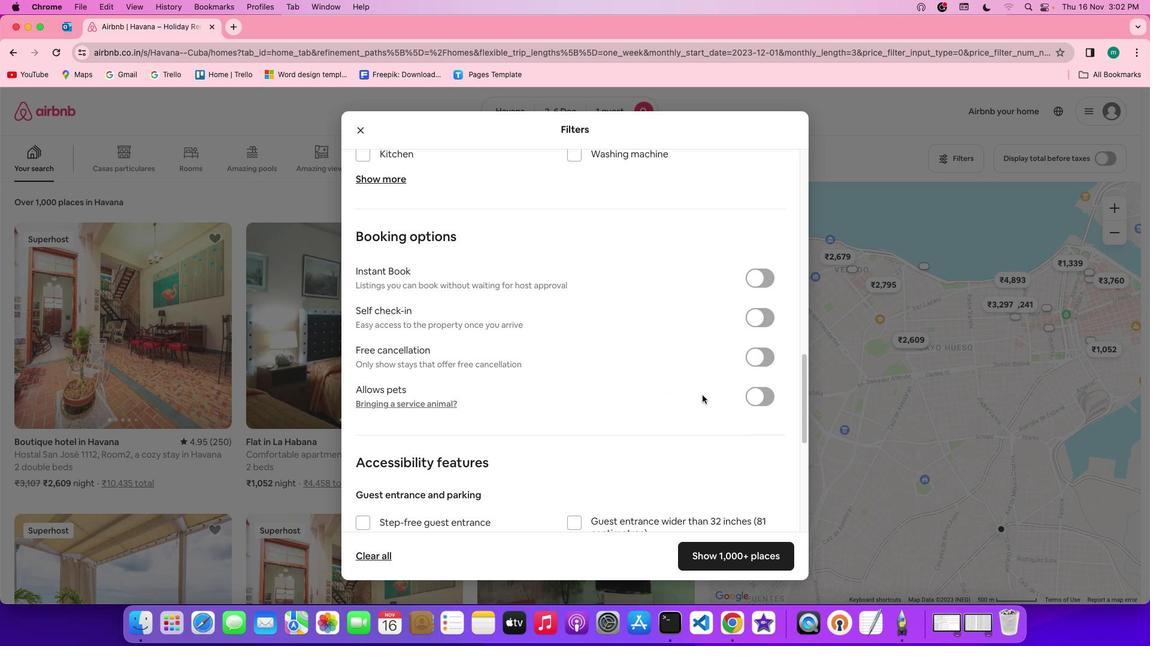 
Action: Mouse scrolled (666, 385) with delta (0, -2)
Screenshot: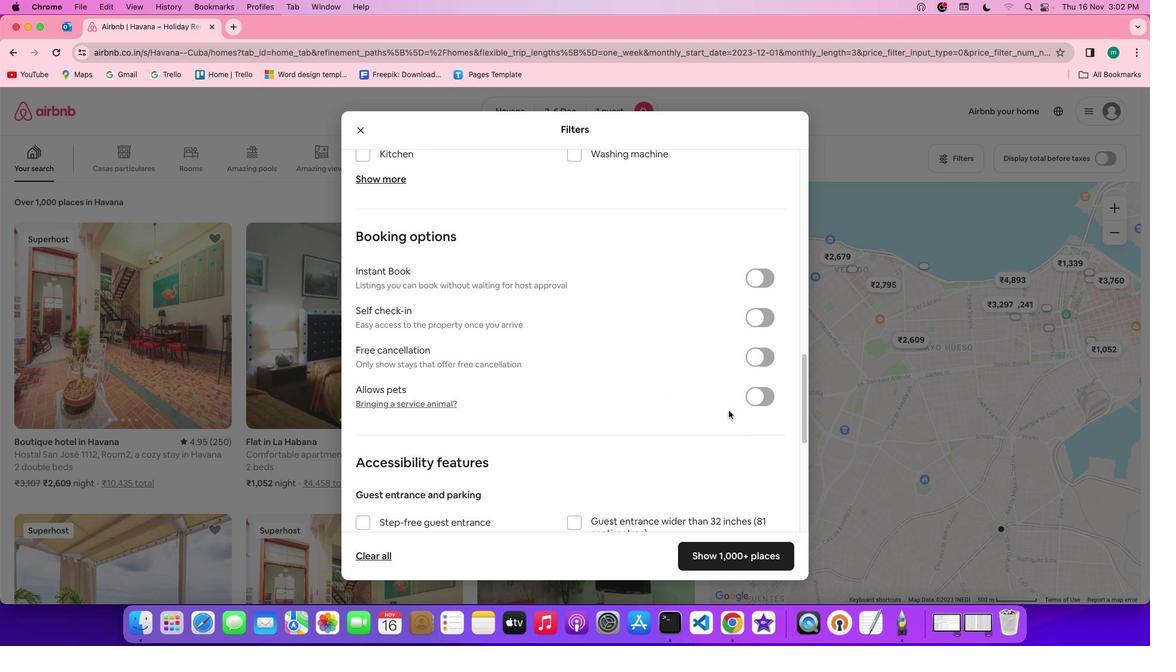 
Action: Mouse moved to (745, 420)
Screenshot: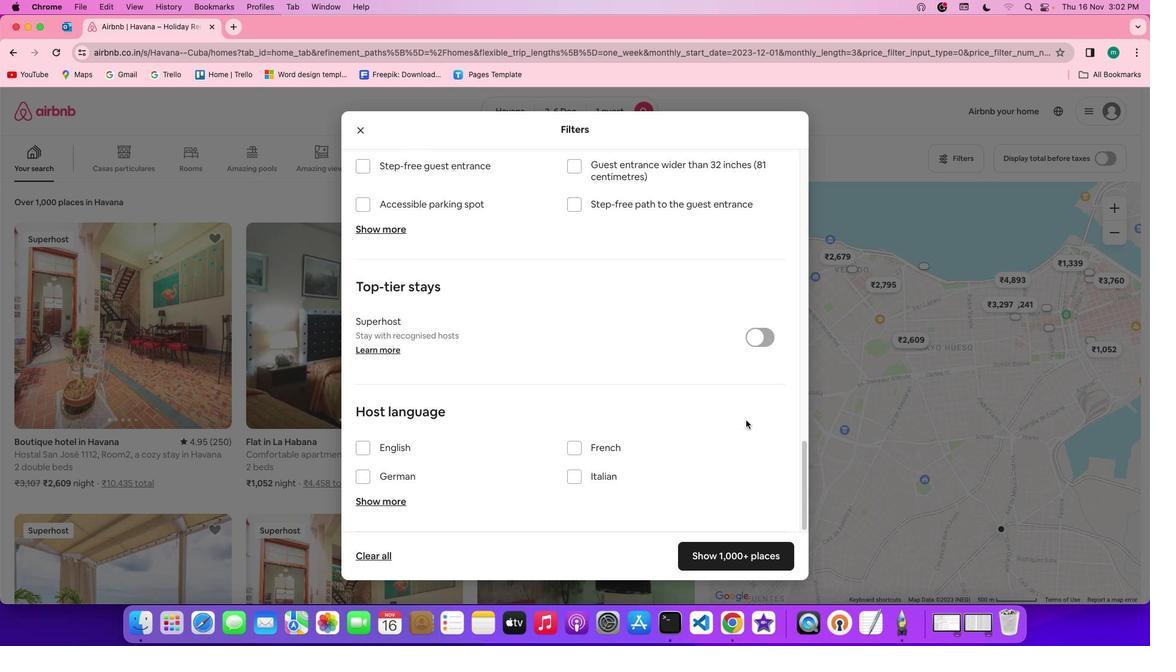 
Action: Mouse scrolled (745, 420) with delta (0, 0)
Screenshot: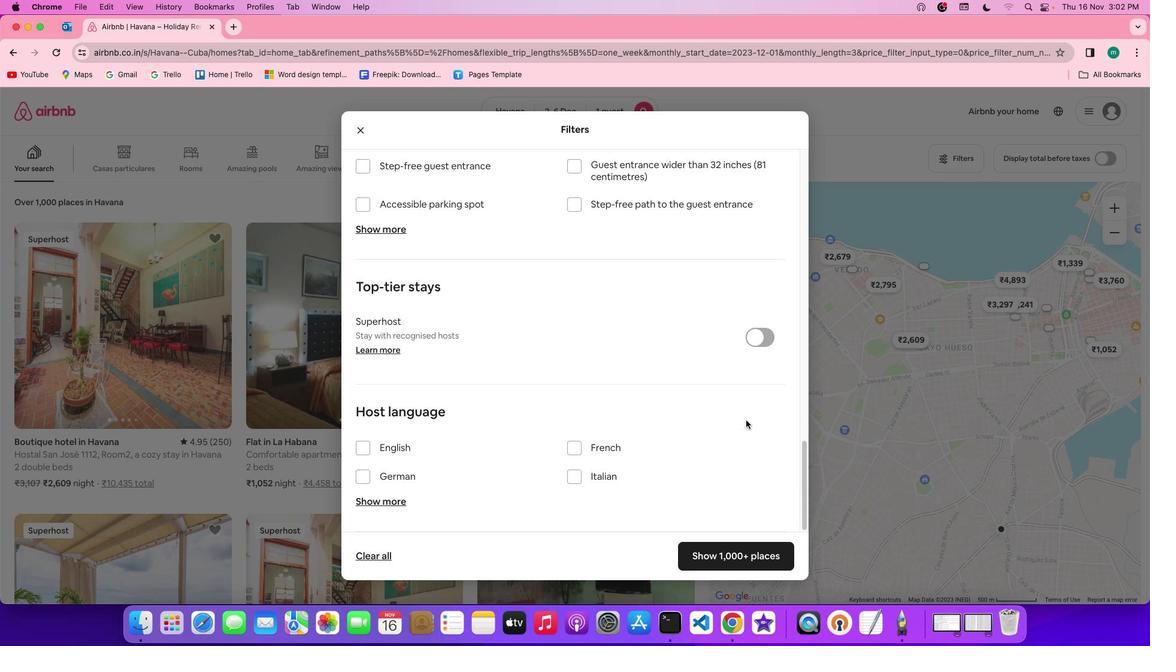 
Action: Mouse scrolled (745, 420) with delta (0, 0)
Screenshot: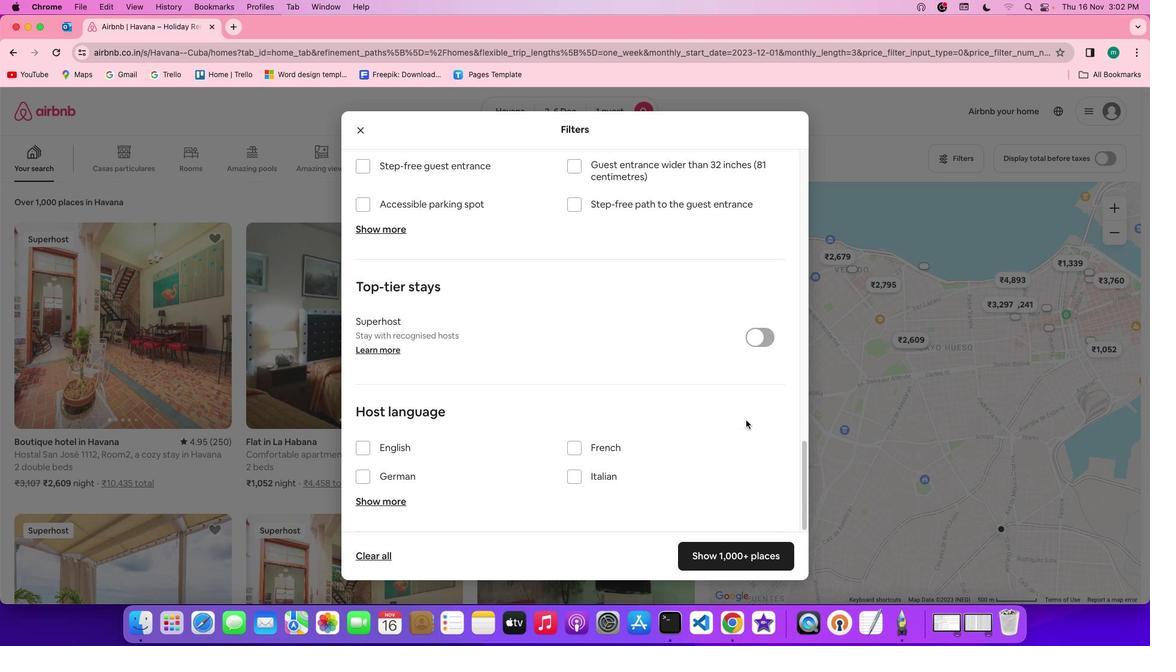 
Action: Mouse scrolled (745, 420) with delta (0, -1)
Screenshot: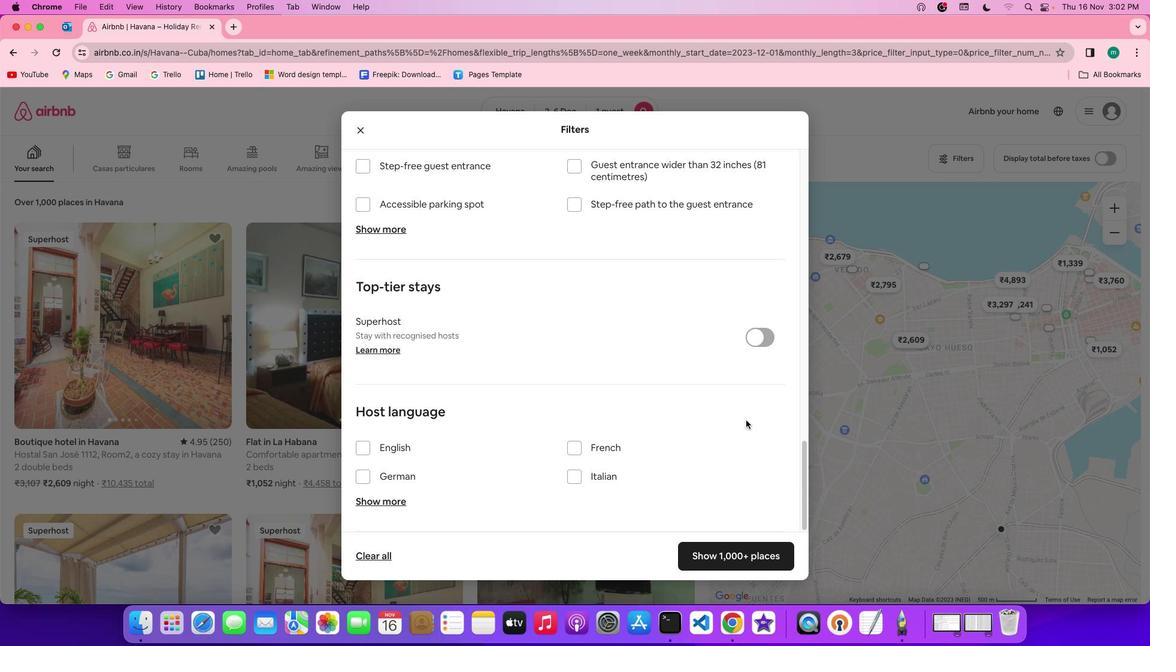 
Action: Mouse scrolled (745, 420) with delta (0, -2)
Screenshot: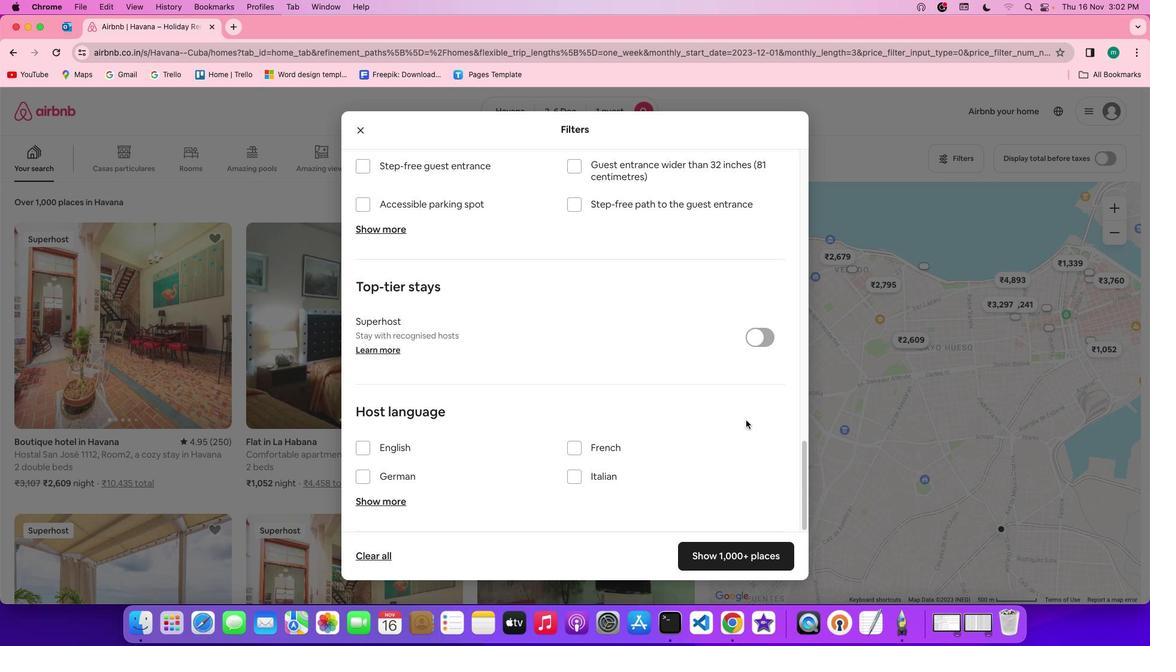 
Action: Mouse scrolled (745, 420) with delta (0, -3)
Screenshot: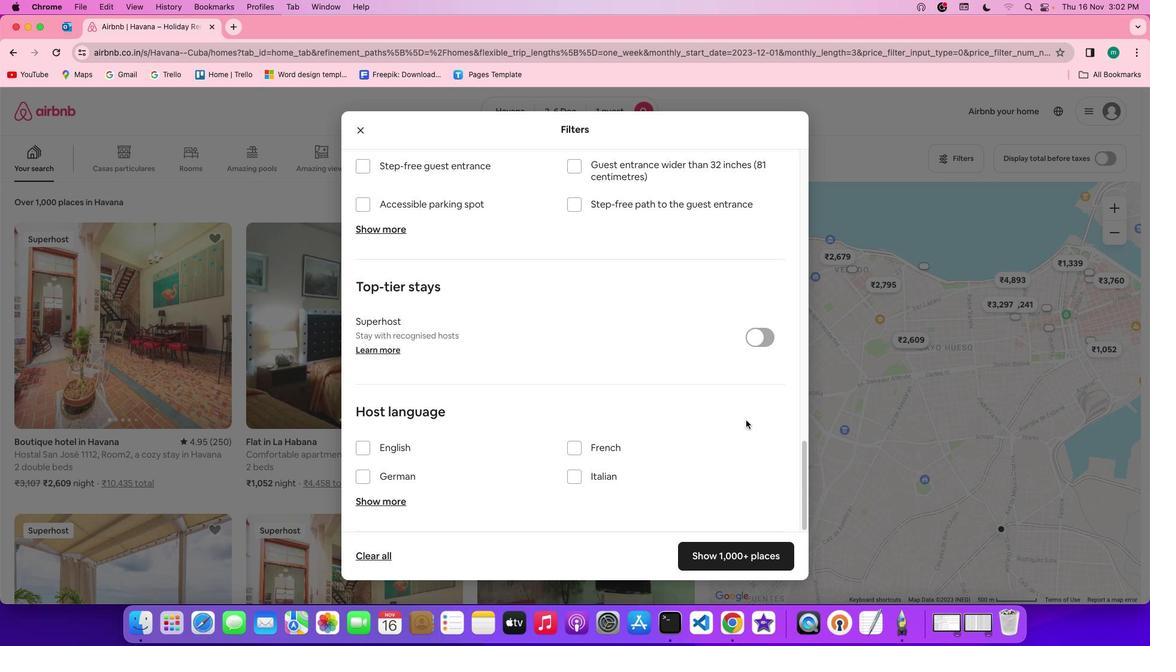 
Action: Mouse moved to (746, 421)
Screenshot: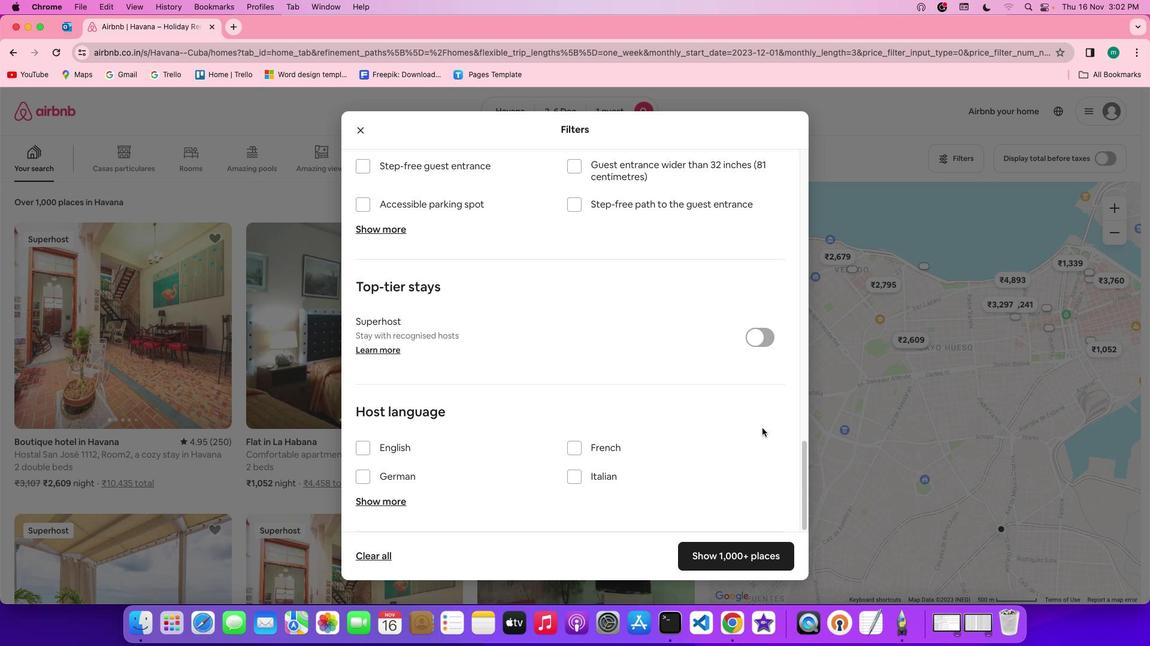 
Action: Mouse scrolled (746, 421) with delta (0, 0)
Screenshot: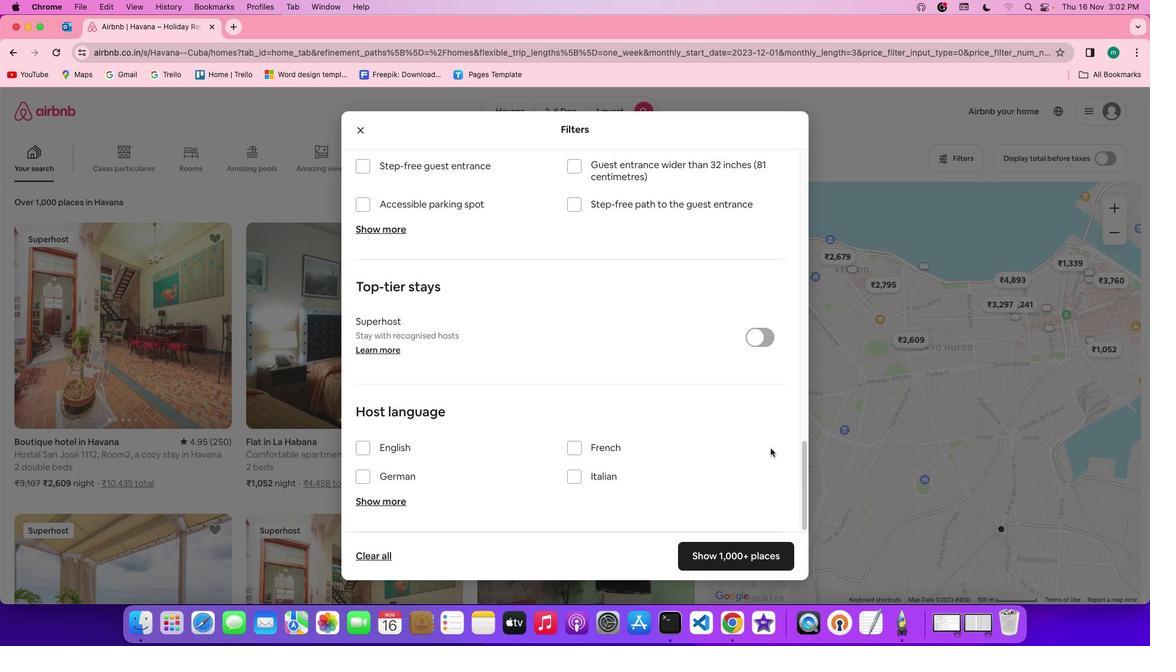 
Action: Mouse scrolled (746, 421) with delta (0, 0)
Screenshot: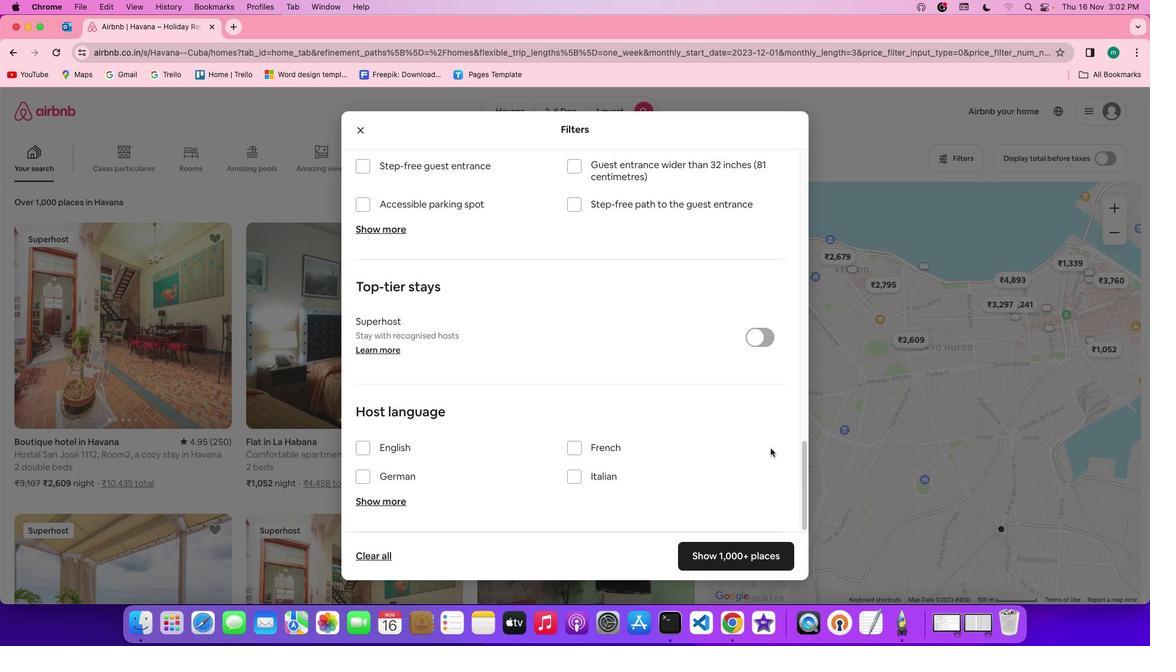 
Action: Mouse scrolled (746, 421) with delta (0, -1)
Screenshot: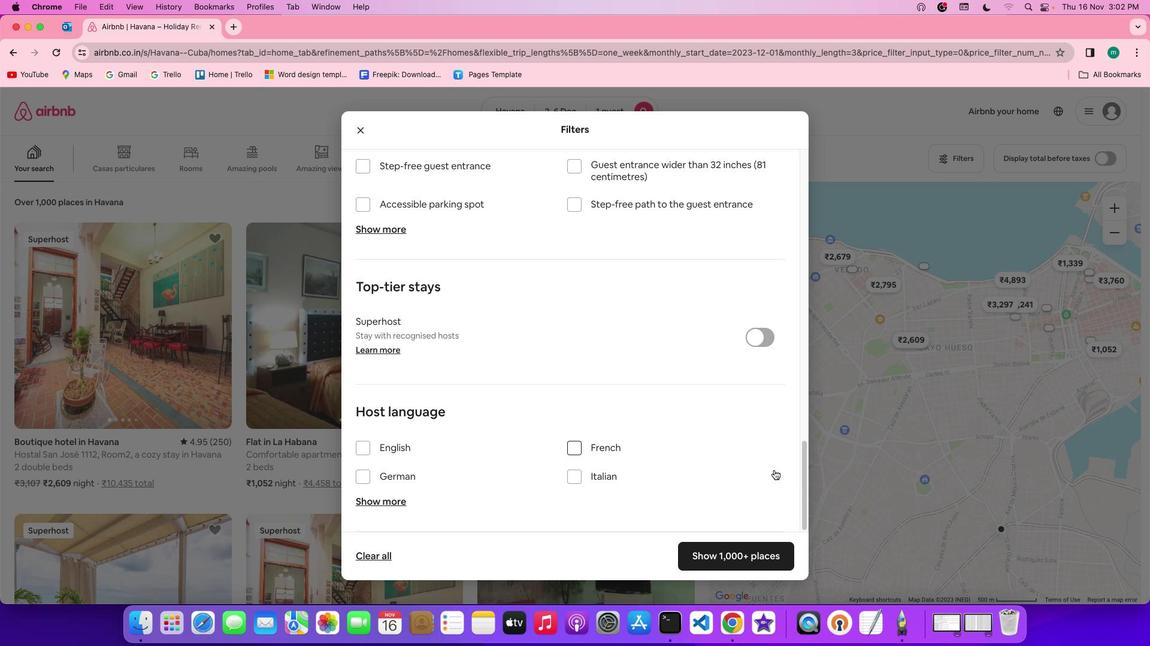 
Action: Mouse scrolled (746, 421) with delta (0, -2)
Screenshot: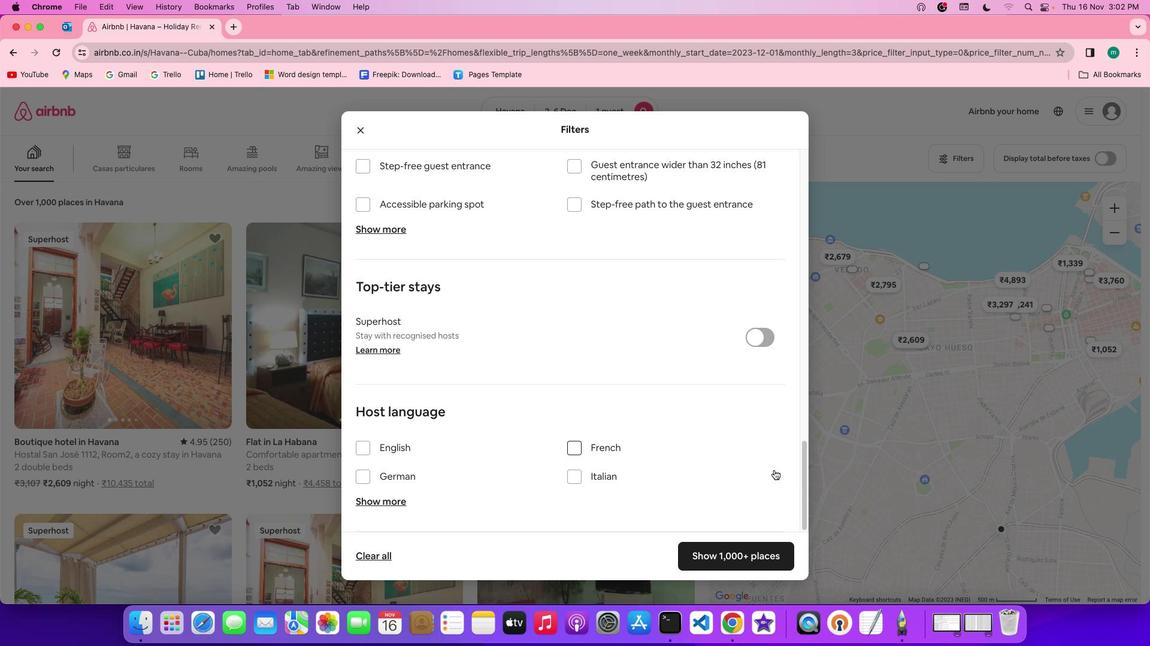 
Action: Mouse scrolled (746, 421) with delta (0, -2)
Screenshot: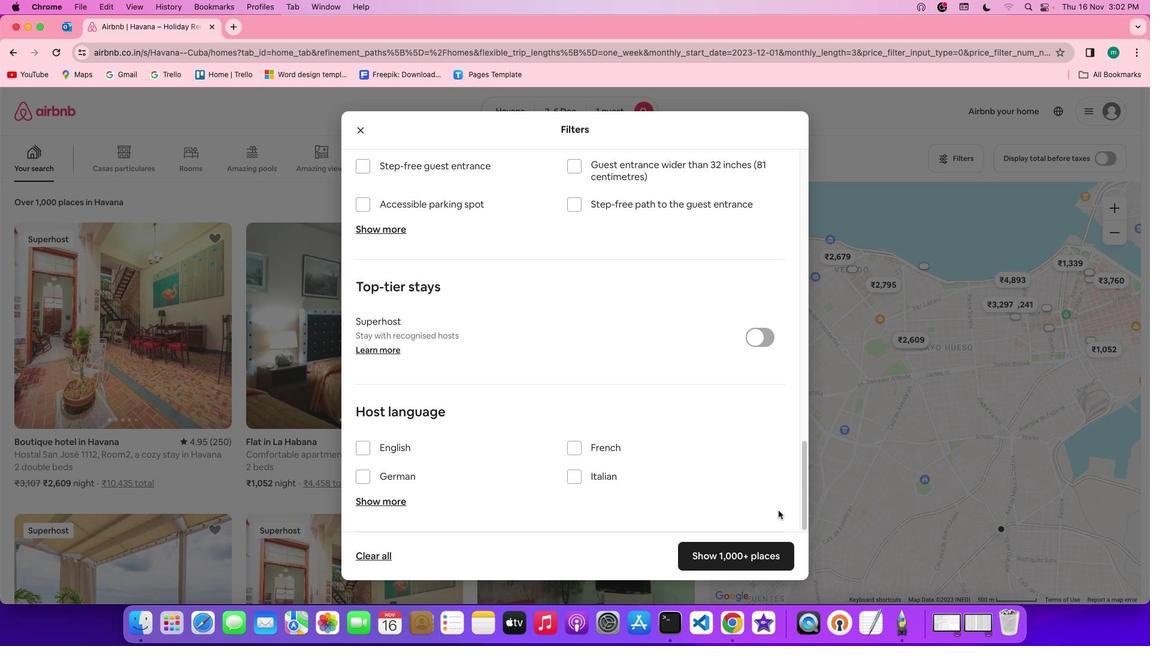 
Action: Mouse moved to (749, 557)
Screenshot: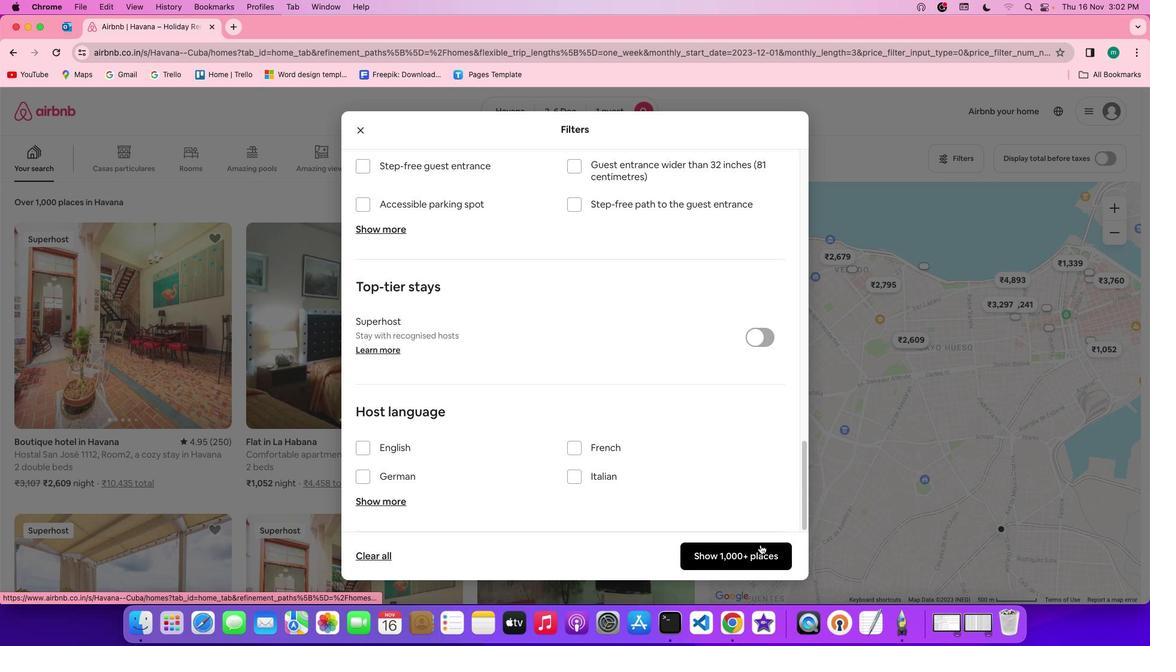 
Action: Mouse pressed left at (749, 557)
Screenshot: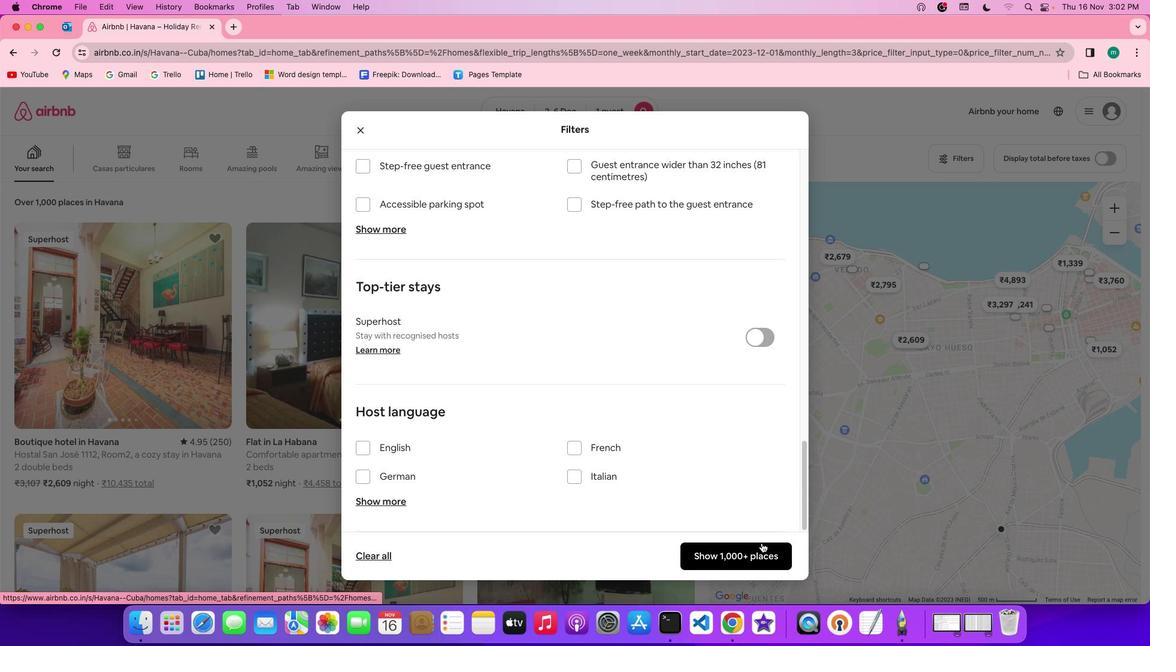 
Action: Mouse moved to (512, 398)
Screenshot: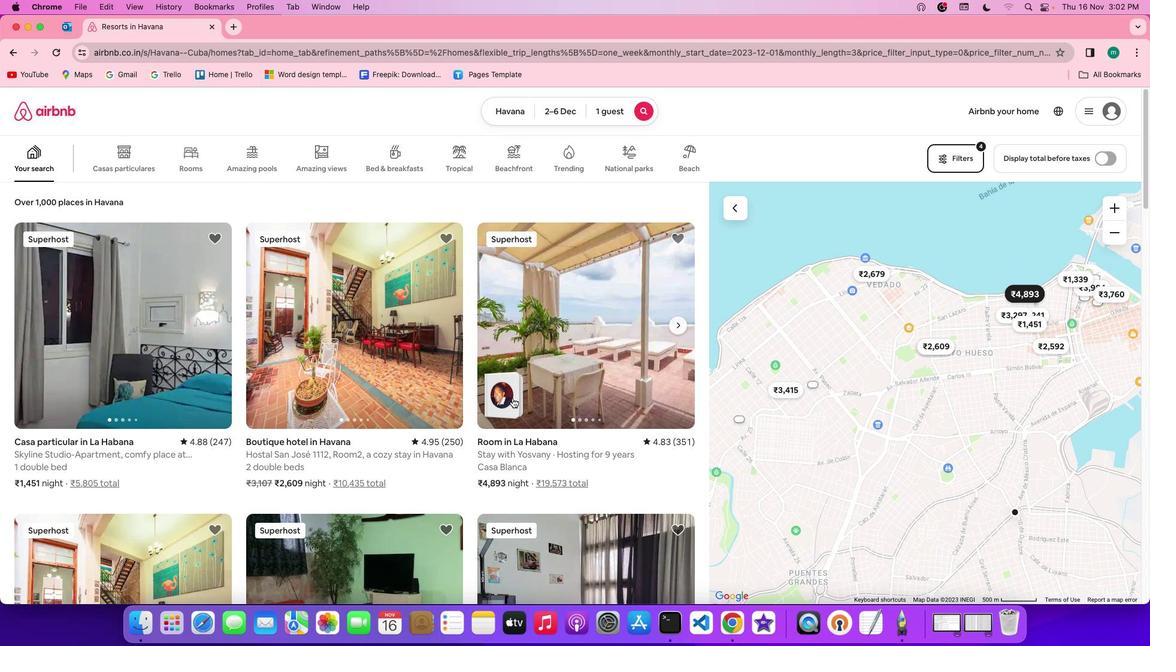 
Action: Mouse pressed left at (512, 398)
Screenshot: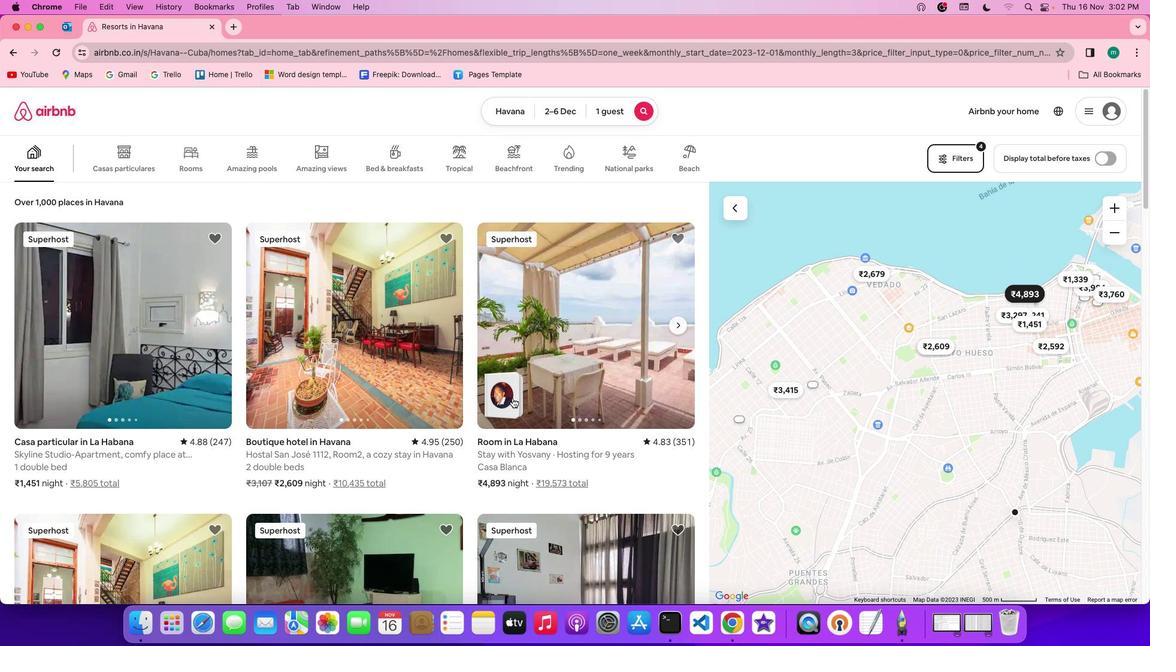 
Action: Mouse moved to (587, 594)
Screenshot: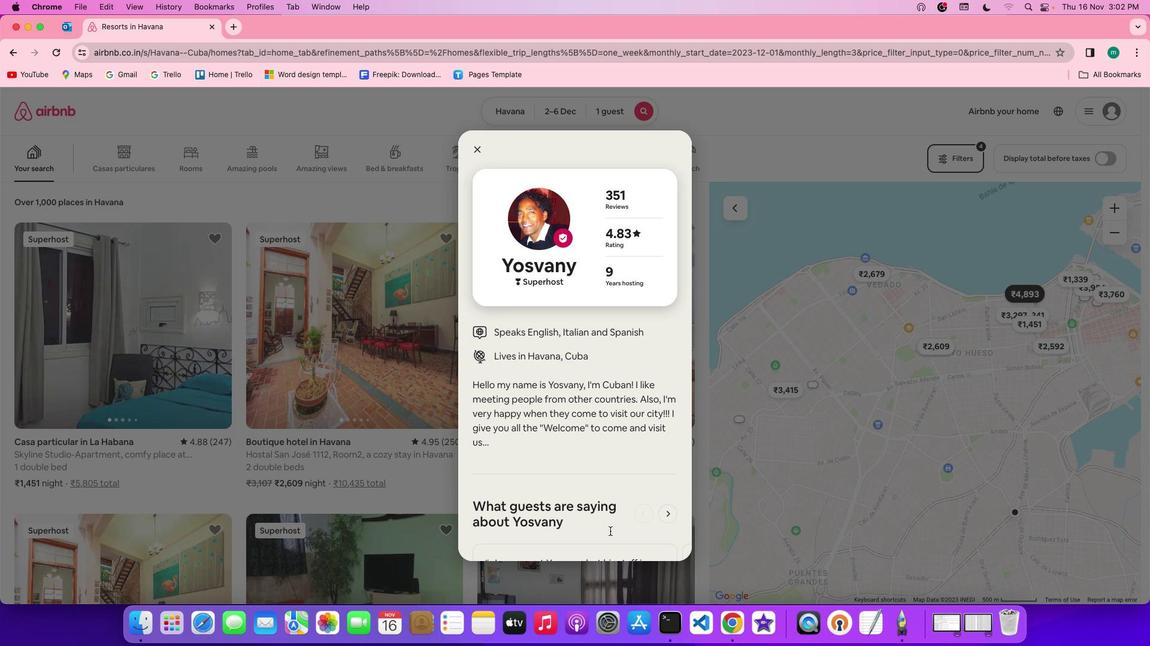 
Action: Mouse scrolled (587, 594) with delta (0, 0)
Screenshot: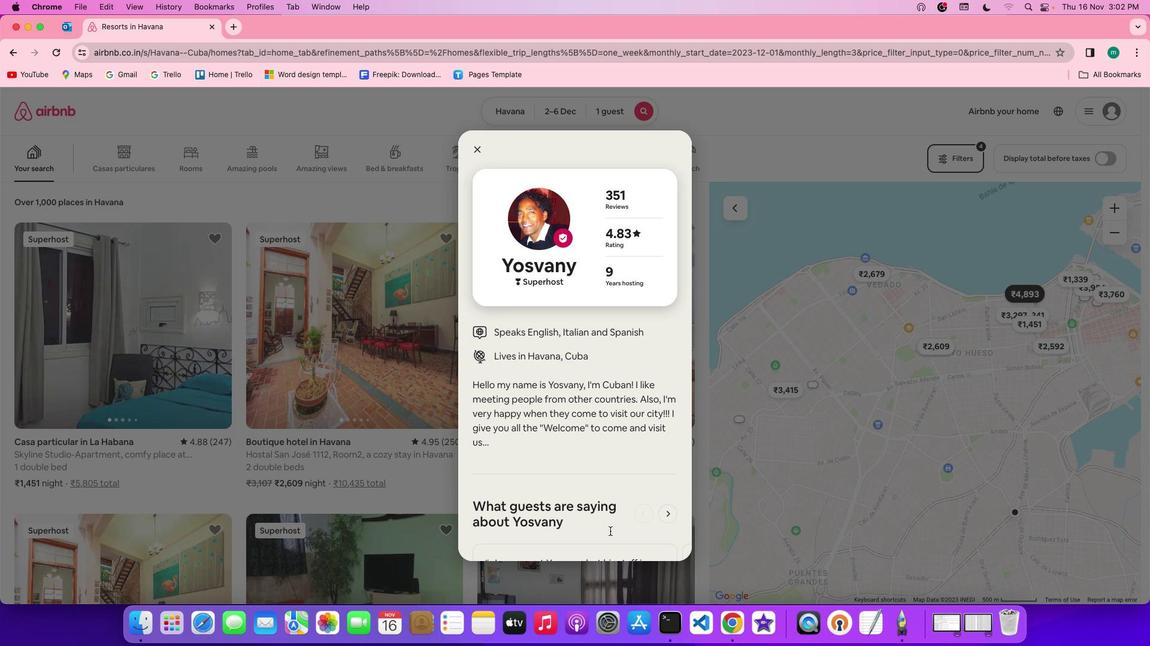 
Action: Mouse scrolled (587, 594) with delta (0, 0)
Screenshot: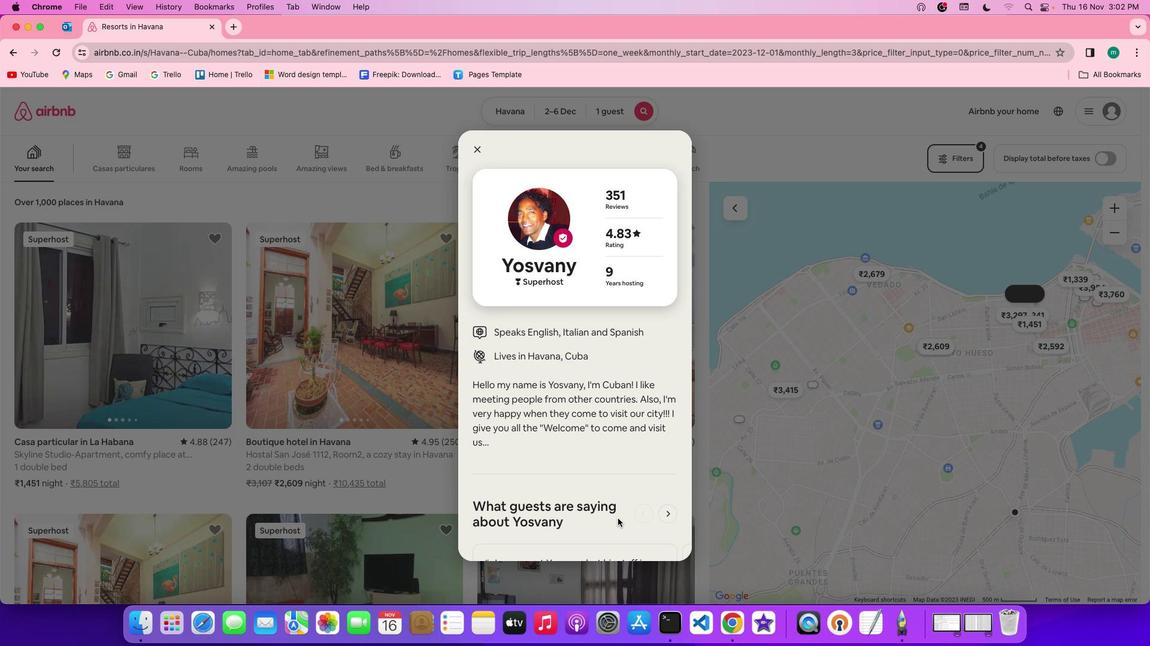 
Action: Mouse scrolled (587, 594) with delta (0, -1)
Screenshot: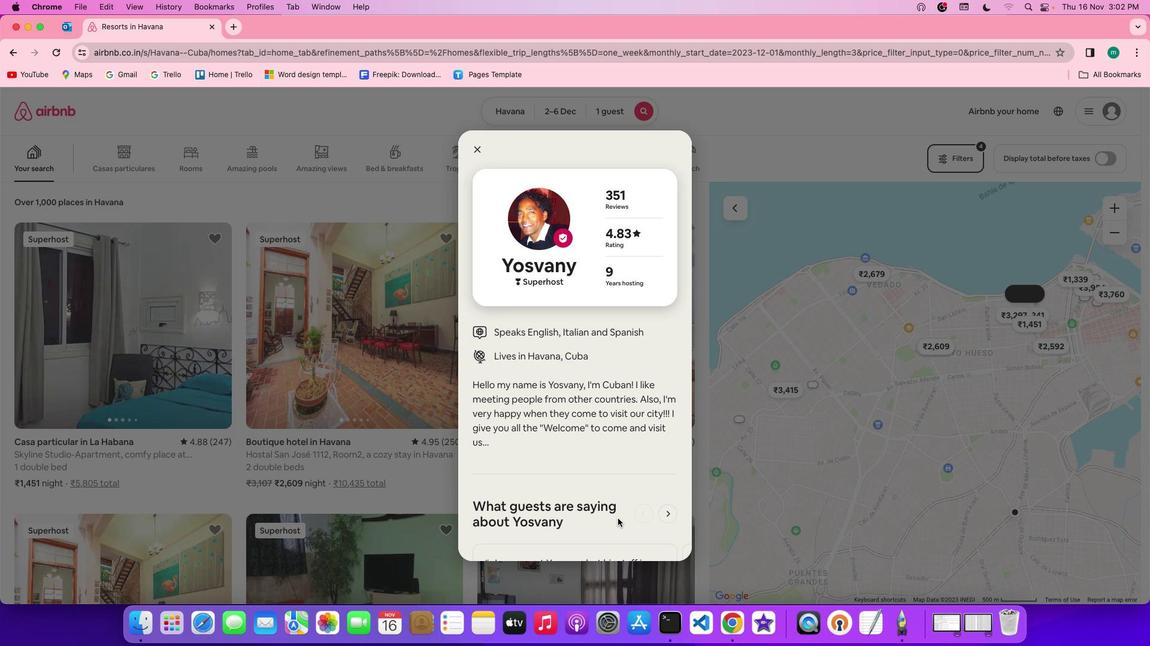 
Action: Mouse scrolled (587, 594) with delta (0, -2)
Screenshot: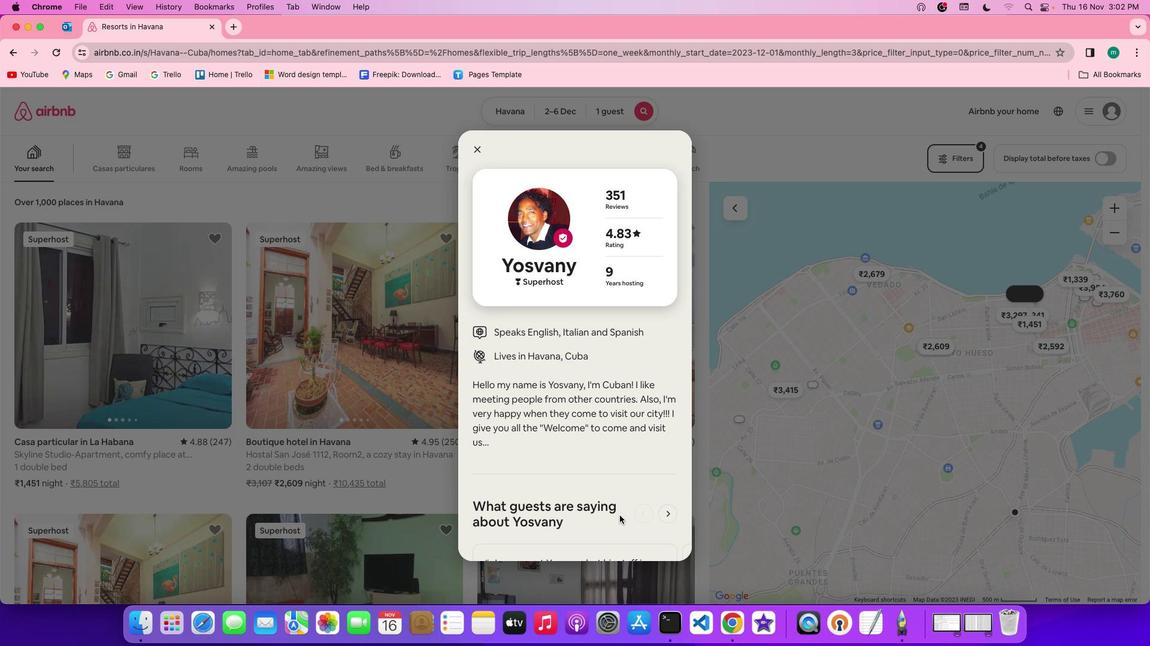 
Action: Mouse moved to (619, 516)
Screenshot: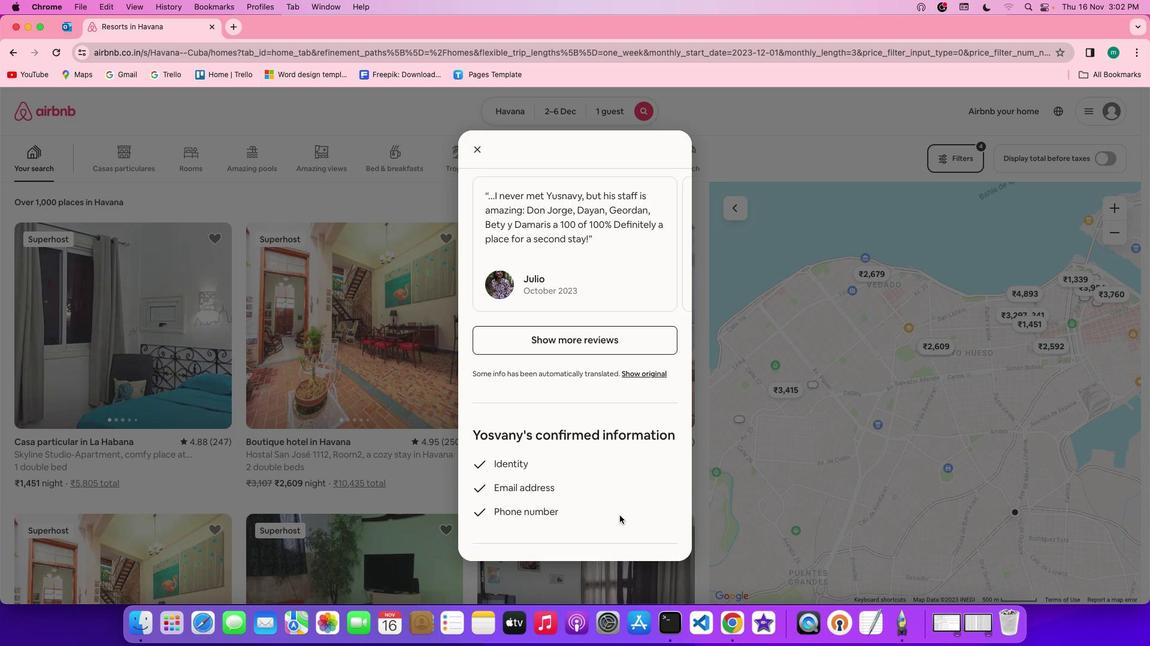 
Action: Mouse scrolled (619, 516) with delta (0, 0)
Screenshot: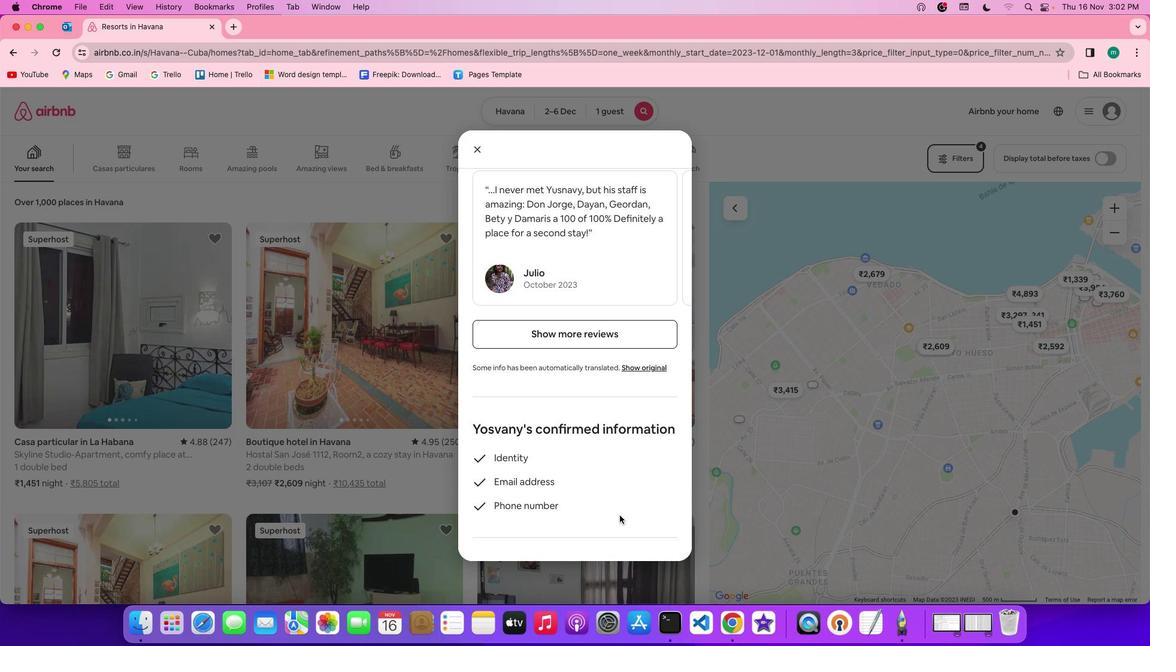 
Action: Mouse scrolled (619, 516) with delta (0, 0)
Screenshot: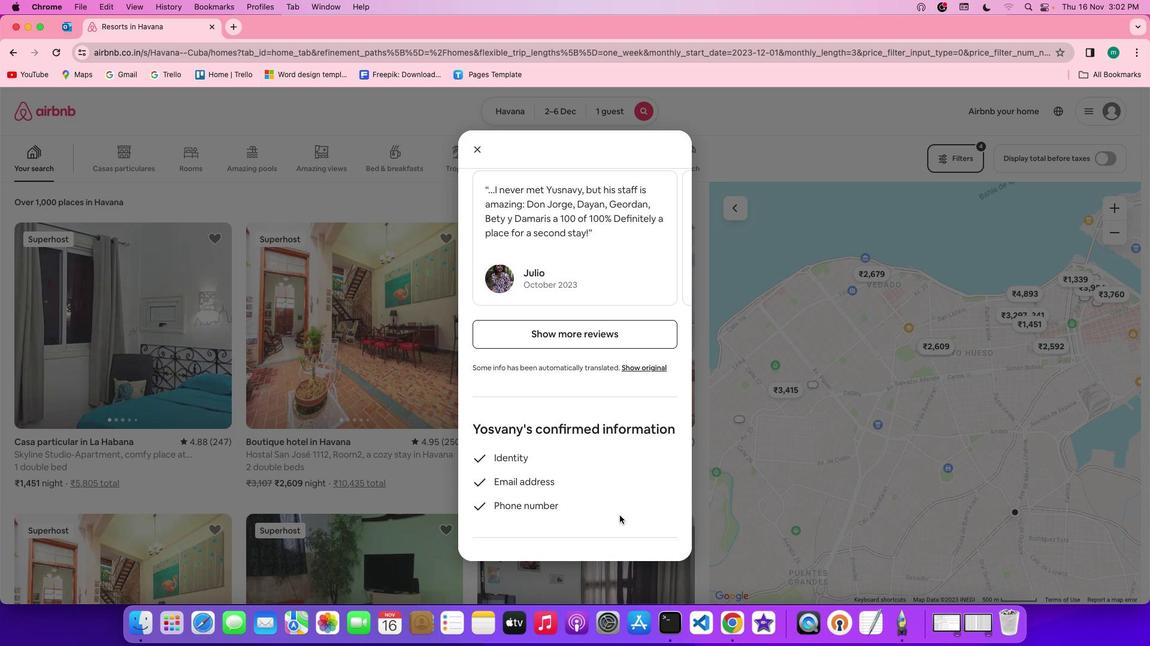 
Action: Mouse scrolled (619, 516) with delta (0, -1)
Screenshot: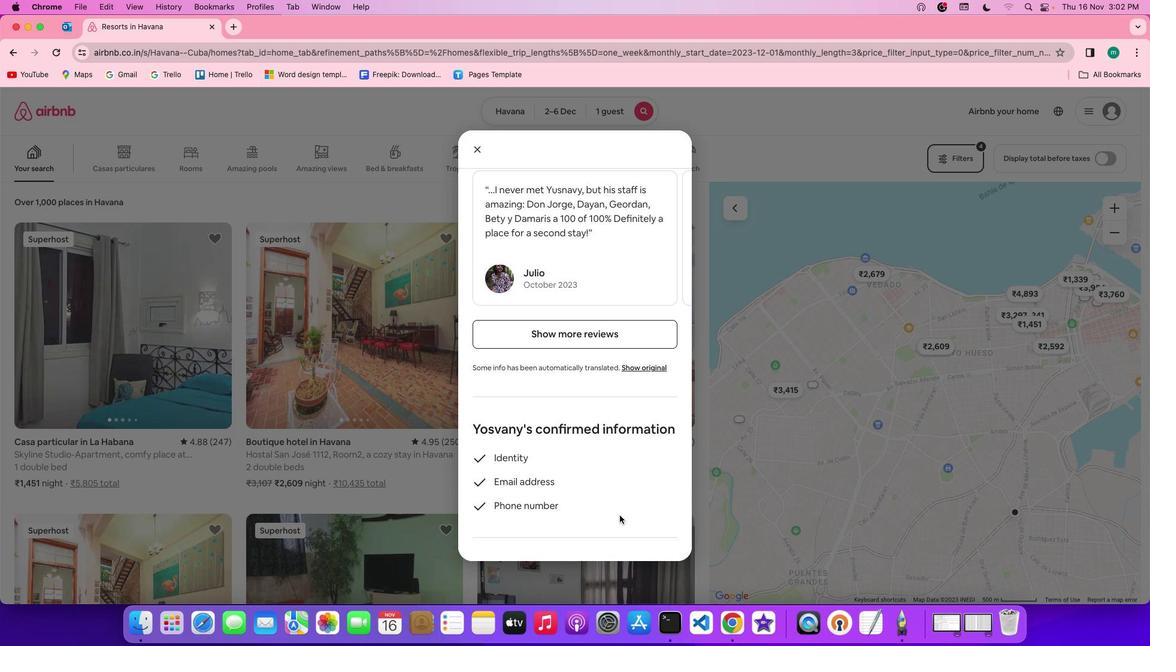
Action: Mouse scrolled (619, 516) with delta (0, -2)
Screenshot: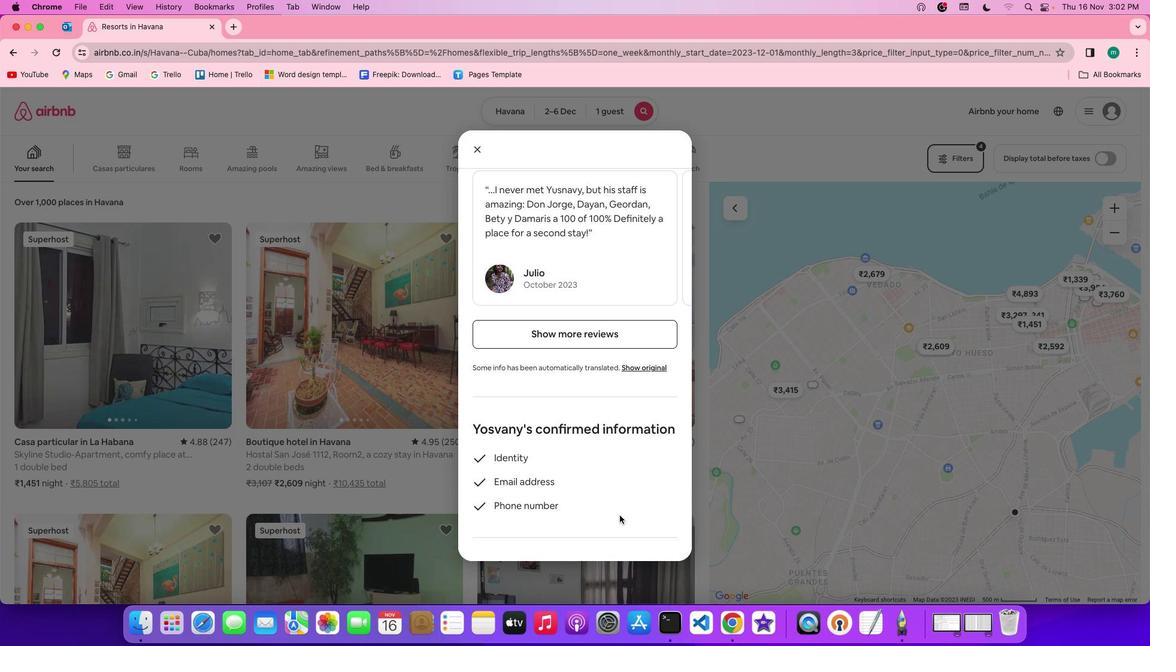 
Action: Mouse scrolled (619, 516) with delta (0, -2)
Screenshot: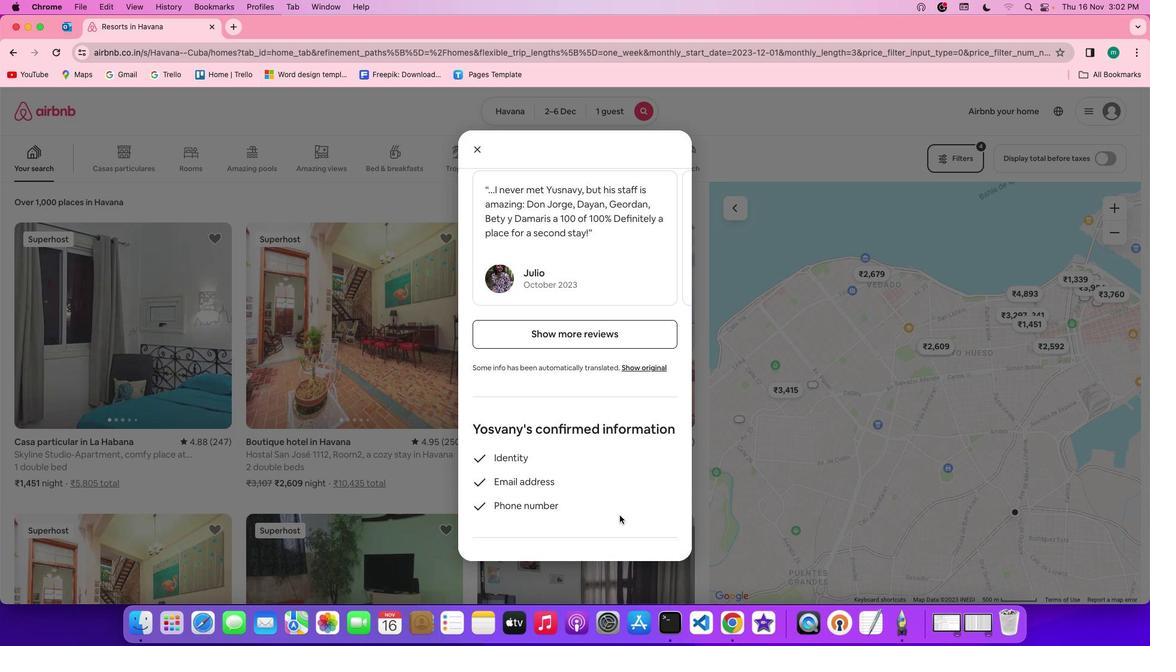 
Action: Mouse moved to (619, 479)
Screenshot: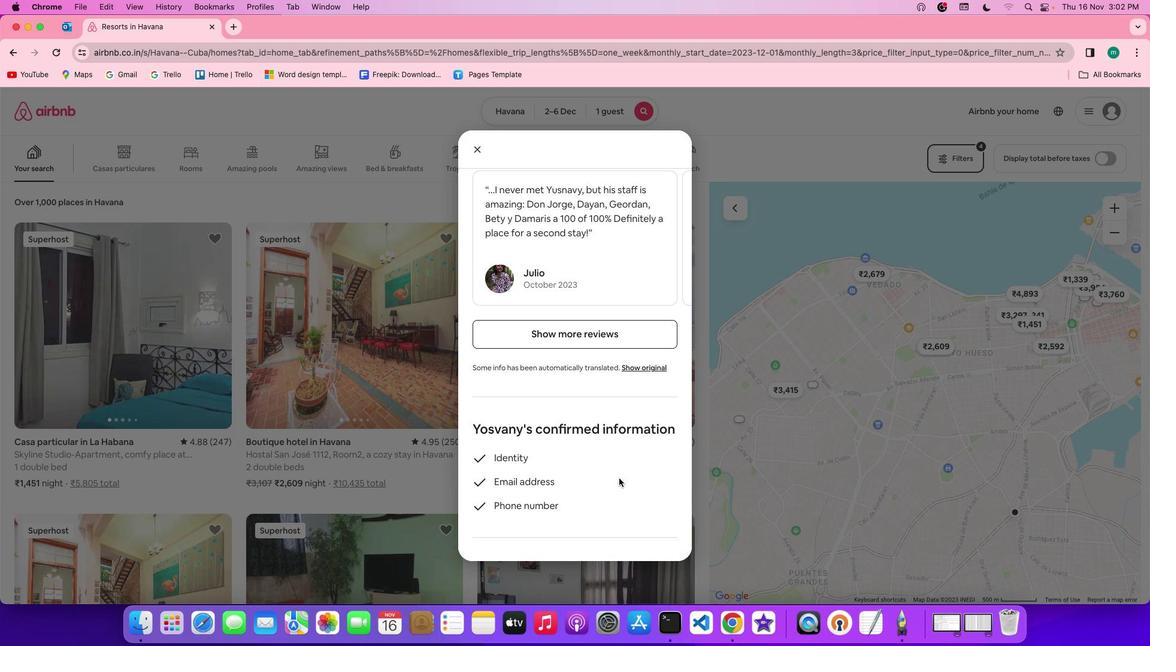
Action: Mouse scrolled (619, 479) with delta (0, 0)
Screenshot: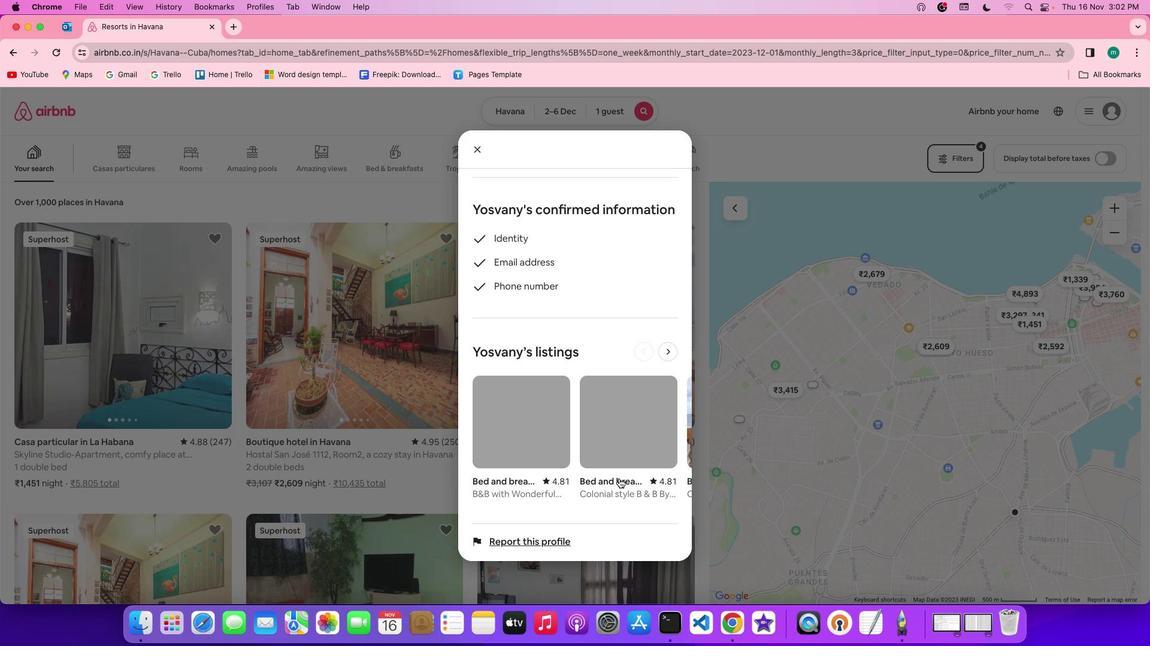 
Action: Mouse scrolled (619, 479) with delta (0, 0)
Screenshot: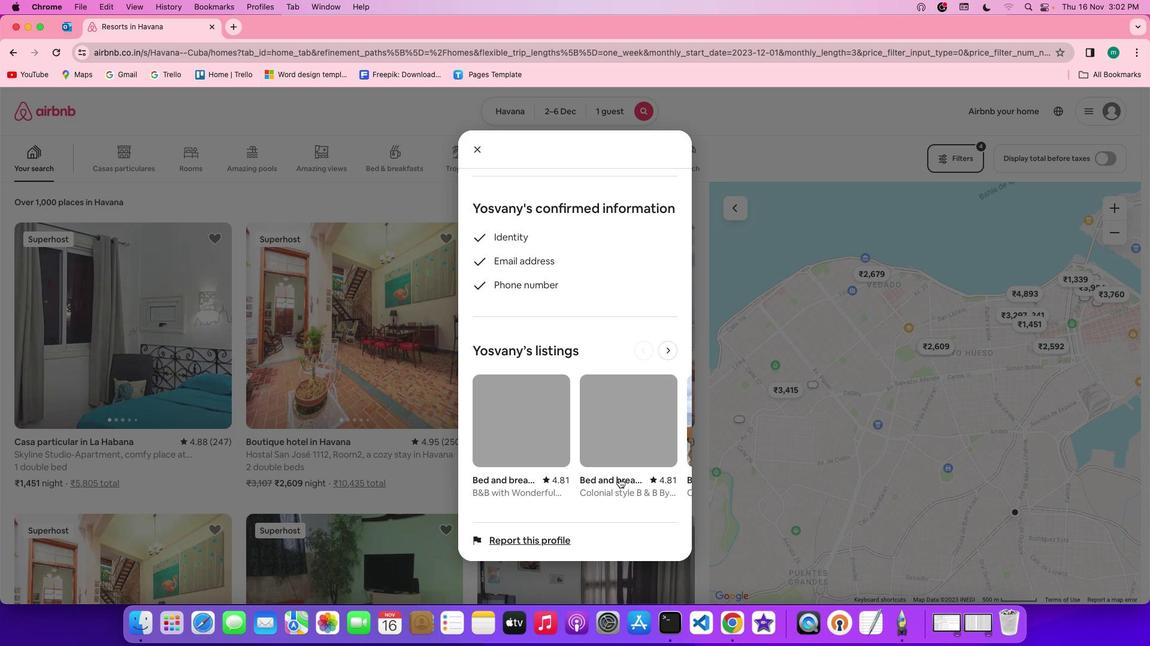 
Action: Mouse scrolled (619, 479) with delta (0, -1)
Screenshot: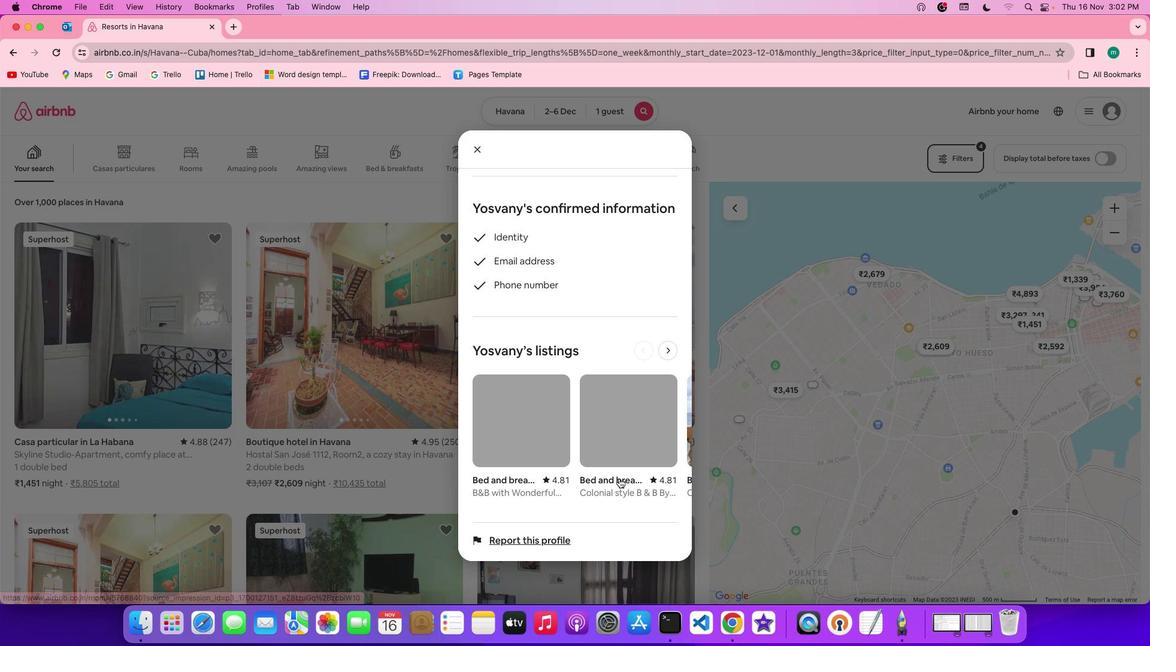 
Action: Mouse scrolled (619, 479) with delta (0, -2)
Screenshot: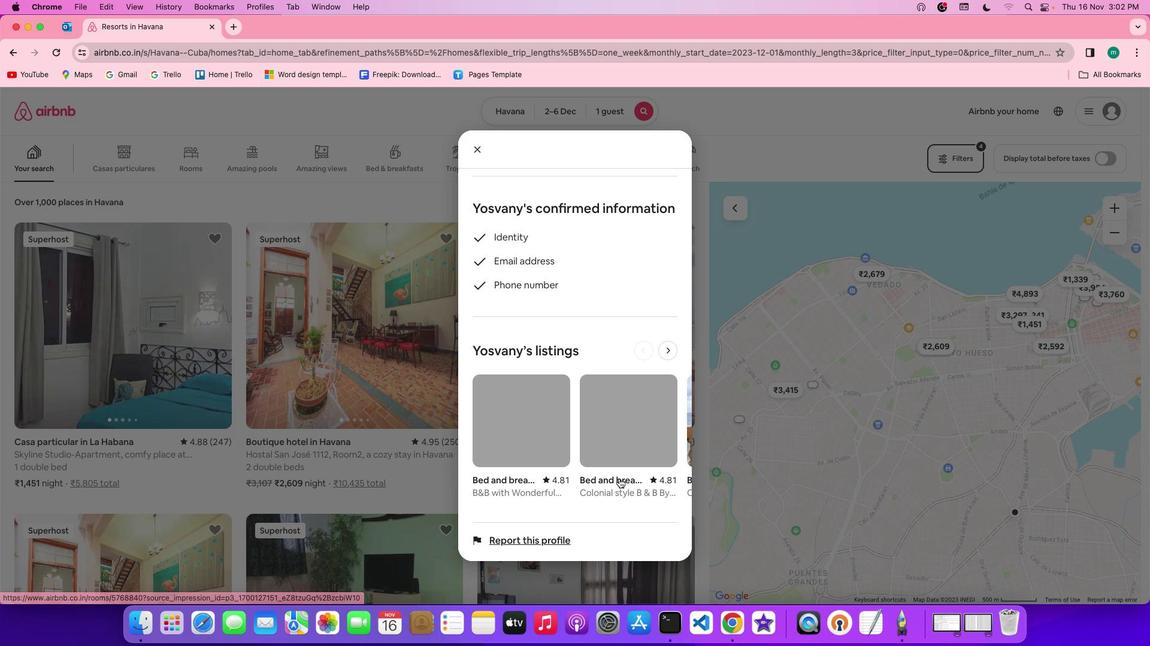 
Action: Mouse scrolled (619, 479) with delta (0, -2)
Screenshot: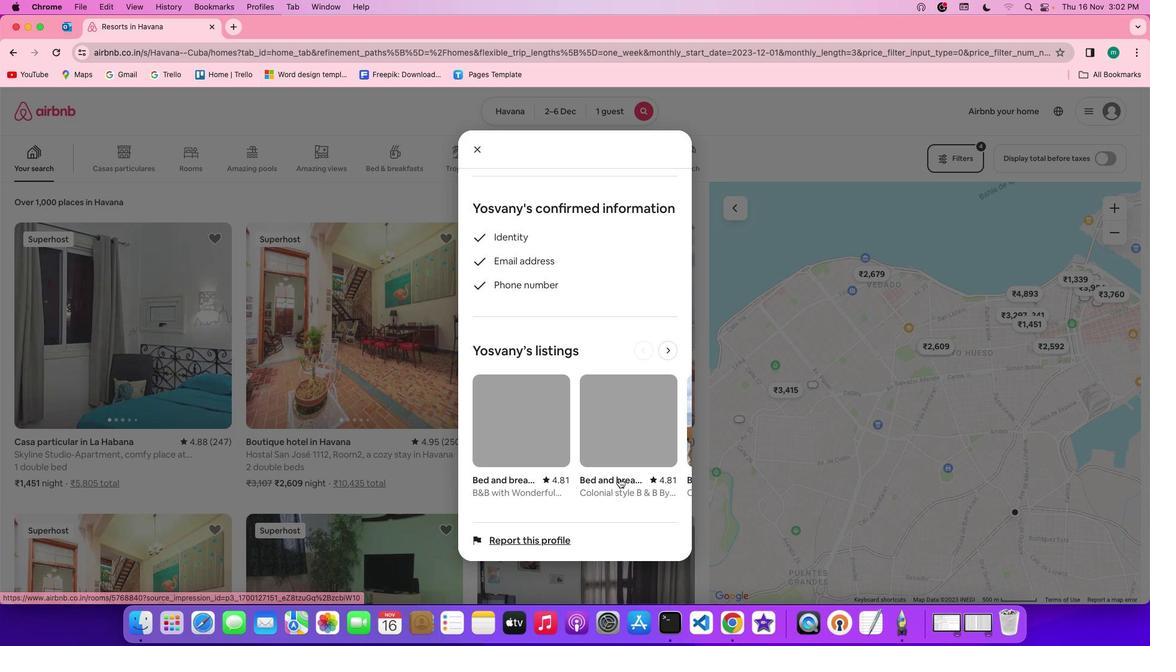 
Action: Mouse scrolled (619, 479) with delta (0, 0)
Screenshot: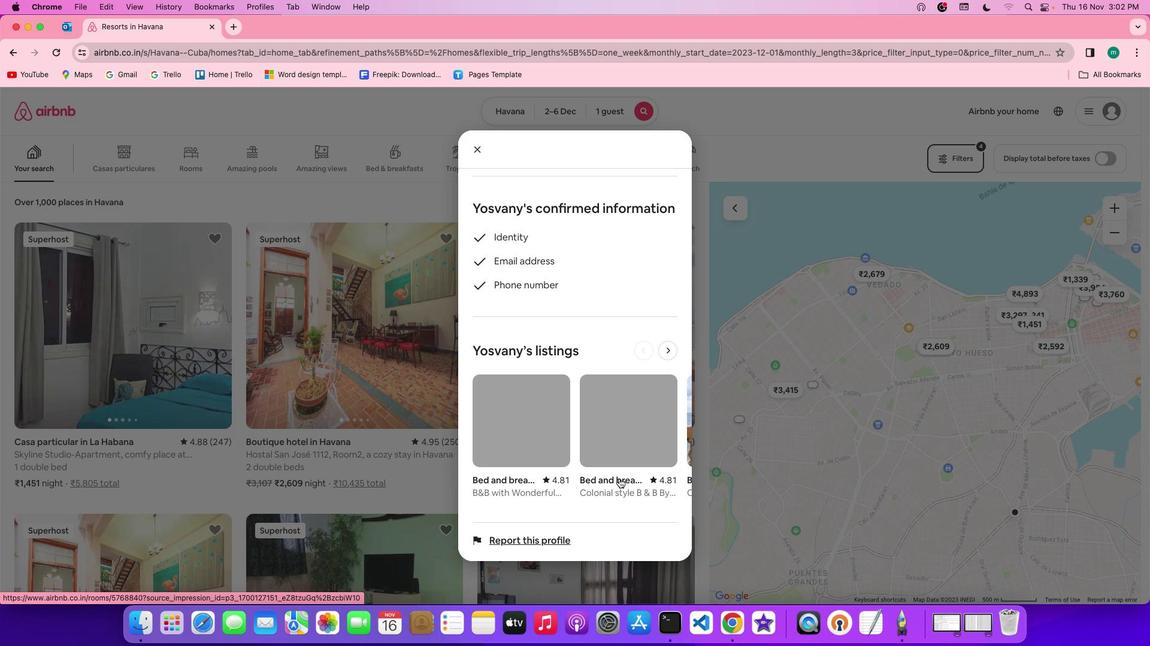 
Action: Mouse scrolled (619, 479) with delta (0, 0)
Screenshot: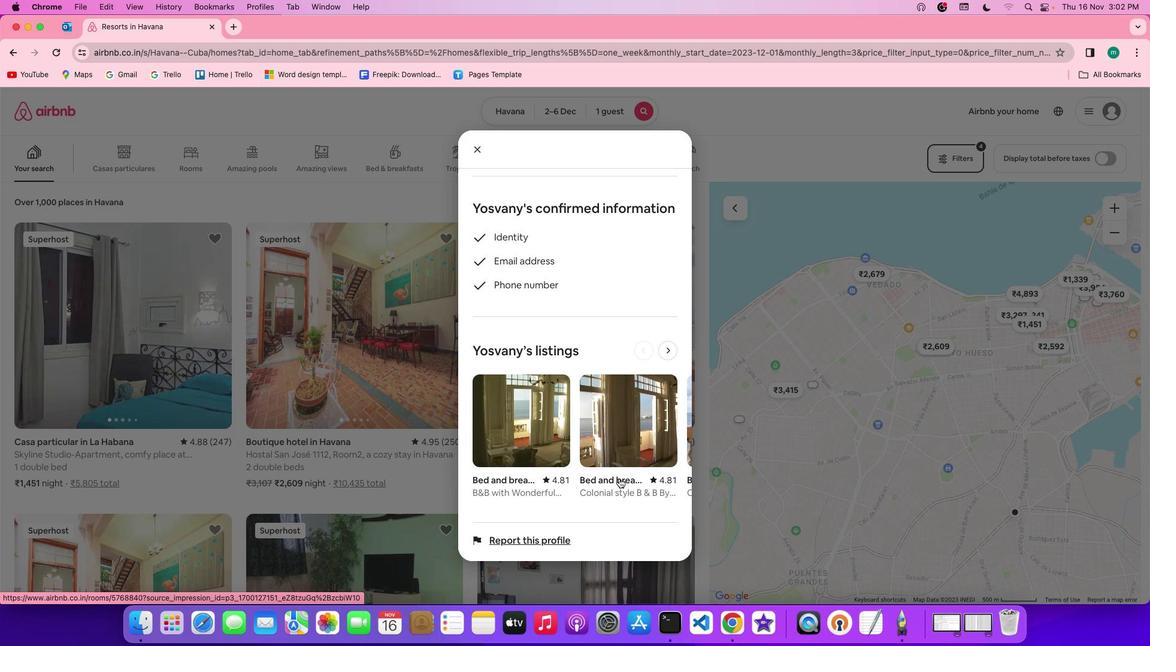 
Action: Mouse scrolled (619, 479) with delta (0, 0)
Screenshot: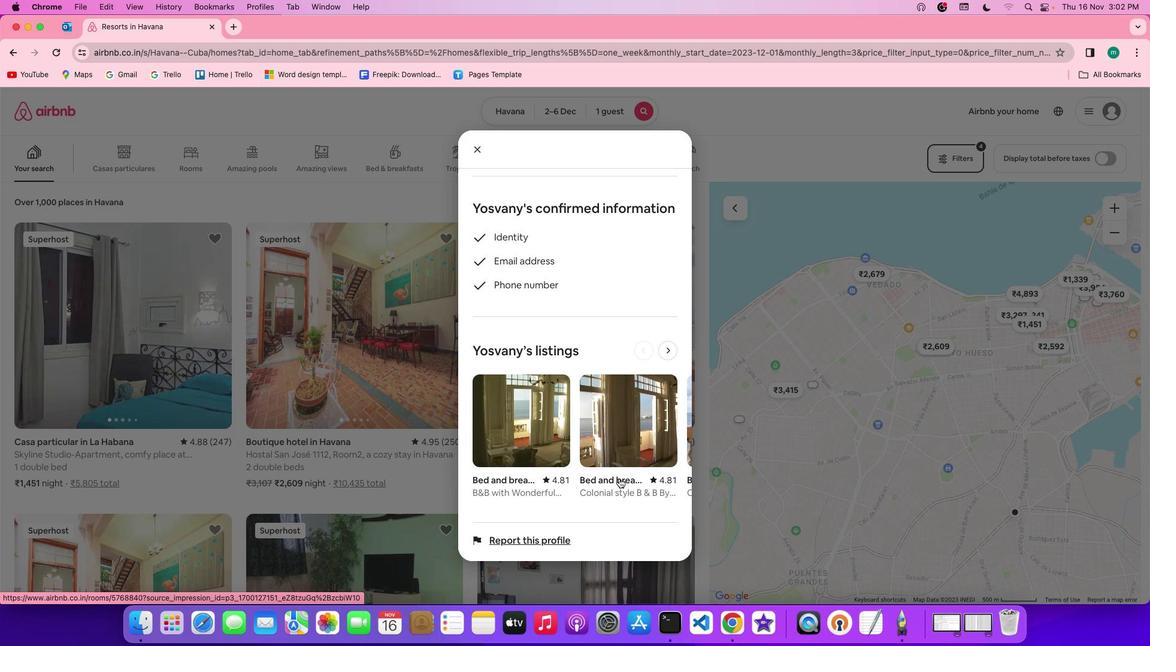 
Action: Mouse scrolled (619, 479) with delta (0, -1)
Screenshot: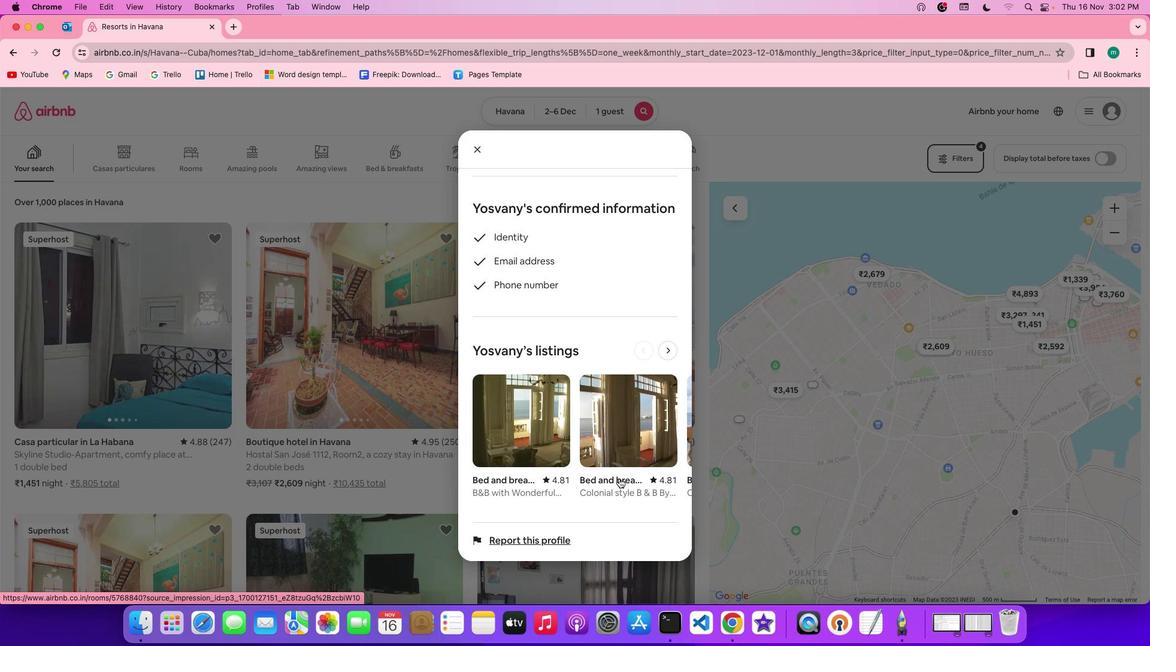 
Action: Mouse scrolled (619, 479) with delta (0, -1)
Screenshot: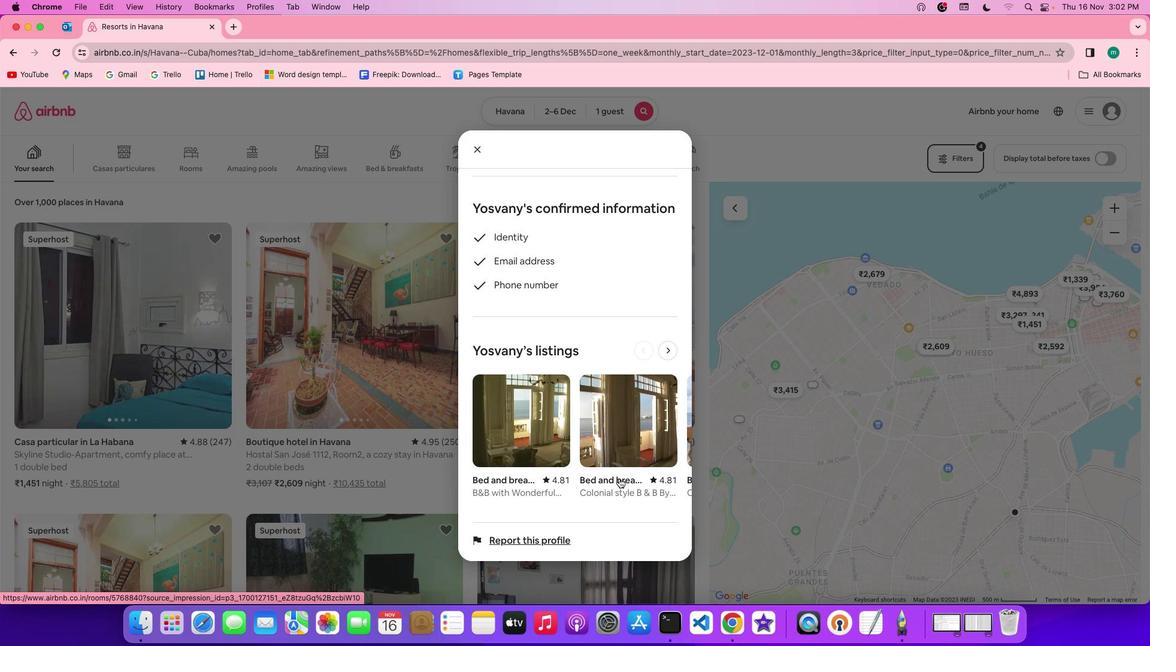
Action: Mouse scrolled (619, 479) with delta (0, 0)
Screenshot: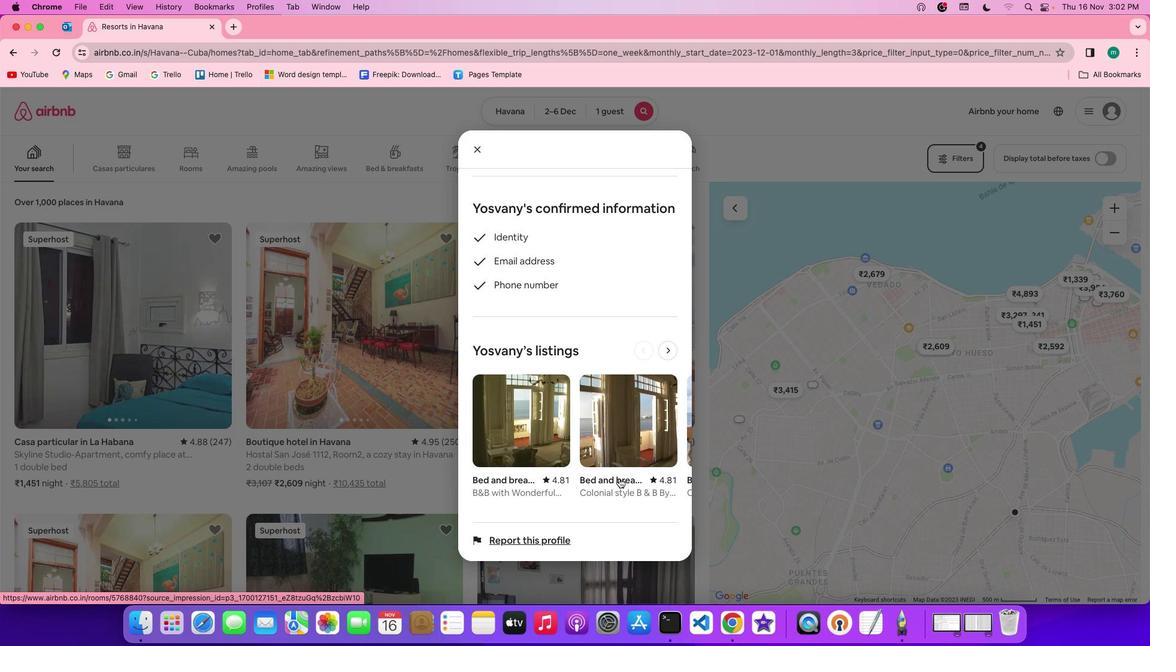 
Action: Mouse moved to (480, 149)
Screenshot: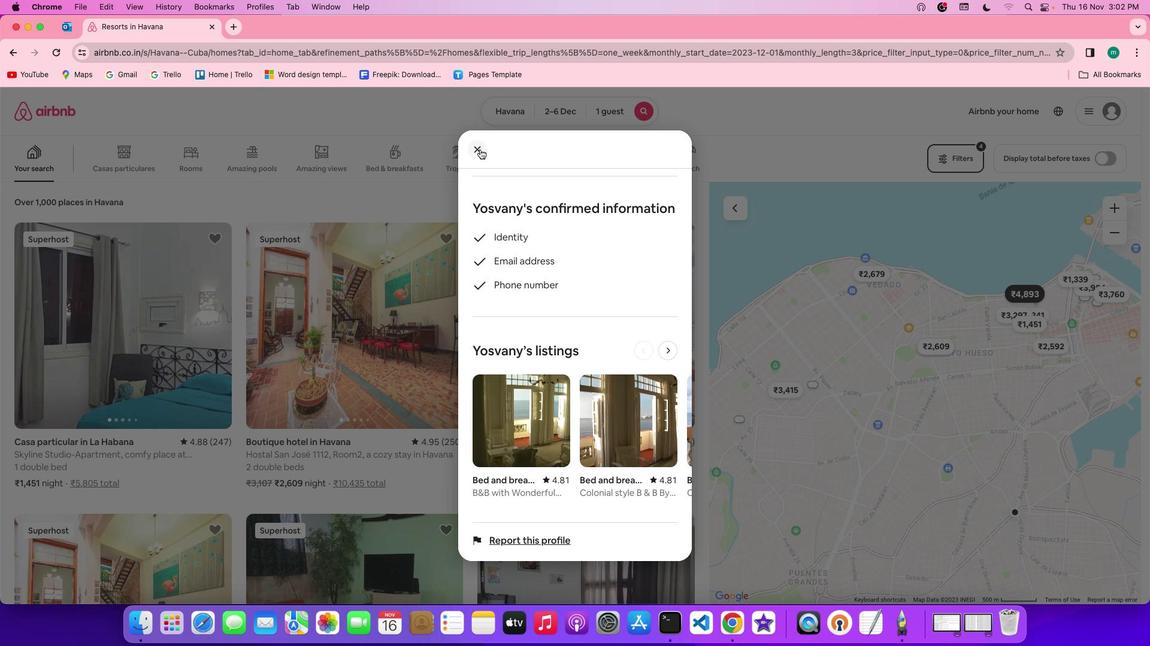 
Action: Mouse pressed left at (480, 149)
Screenshot: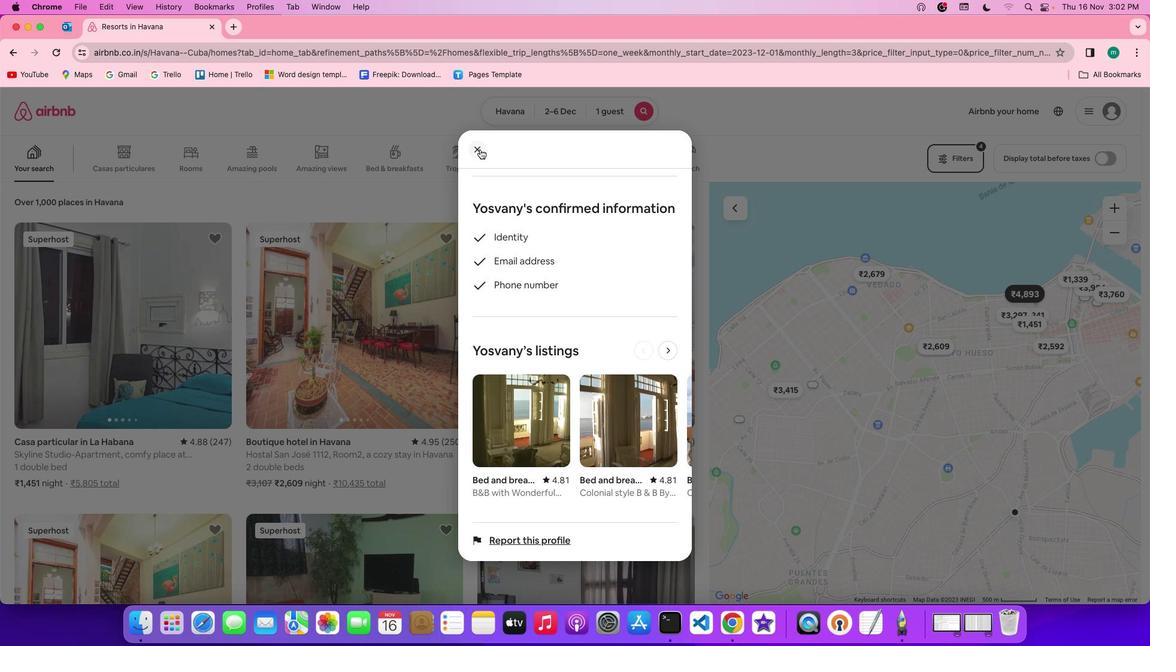 
Action: Mouse moved to (541, 327)
Screenshot: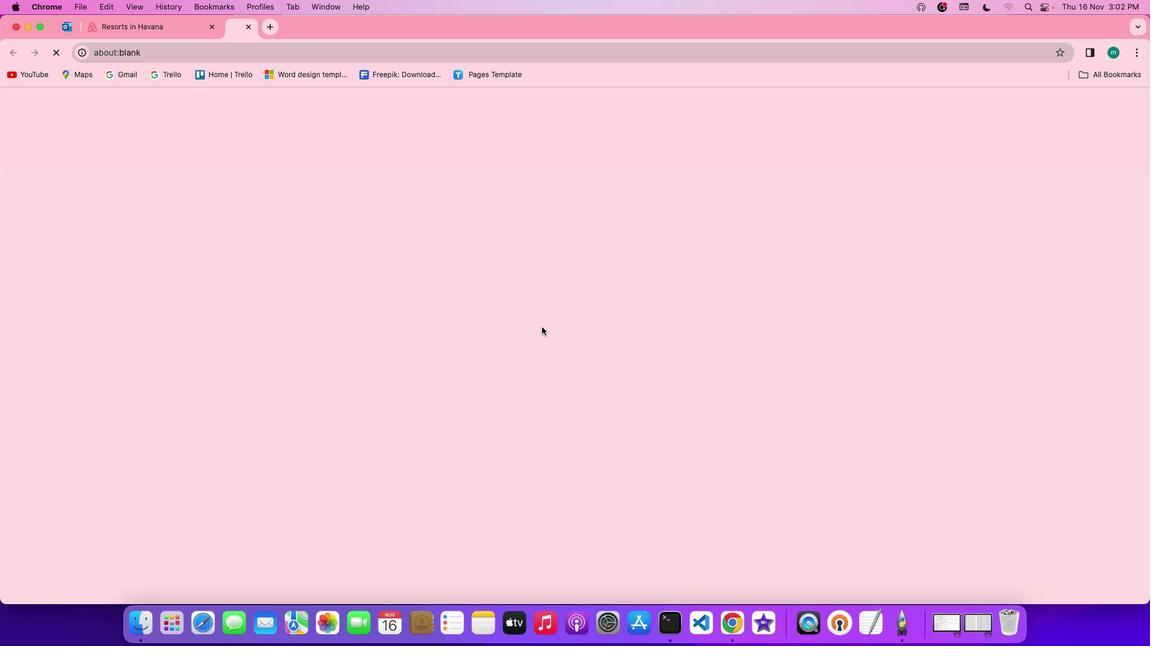 
Action: Mouse pressed left at (541, 327)
Screenshot: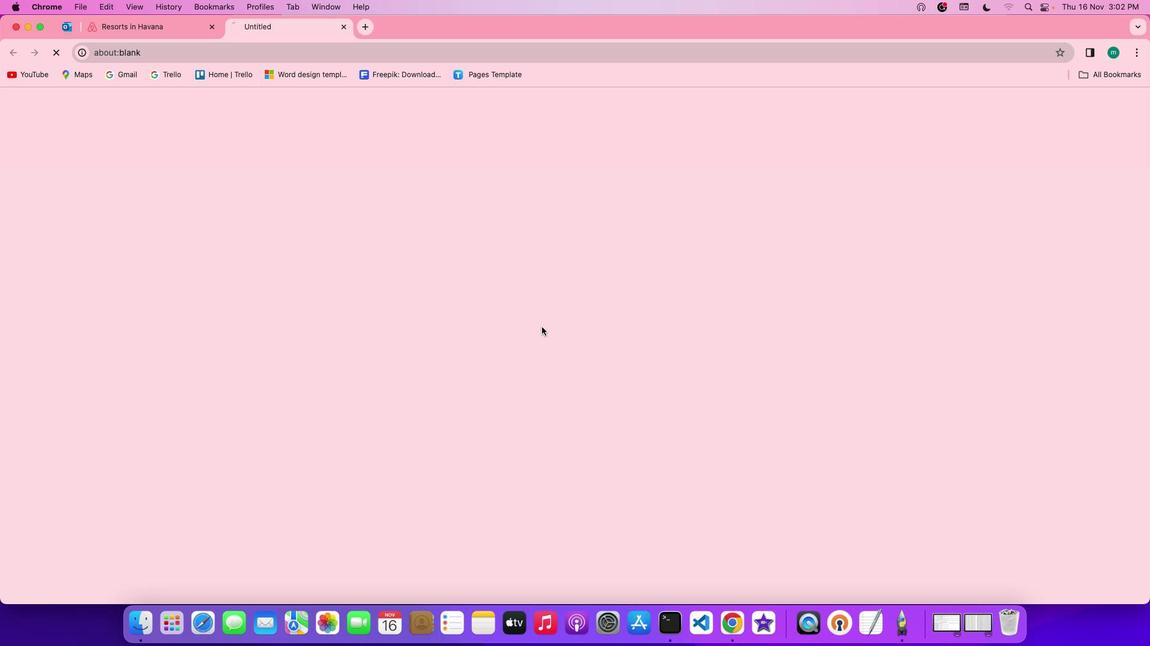 
Action: Mouse moved to (842, 445)
Screenshot: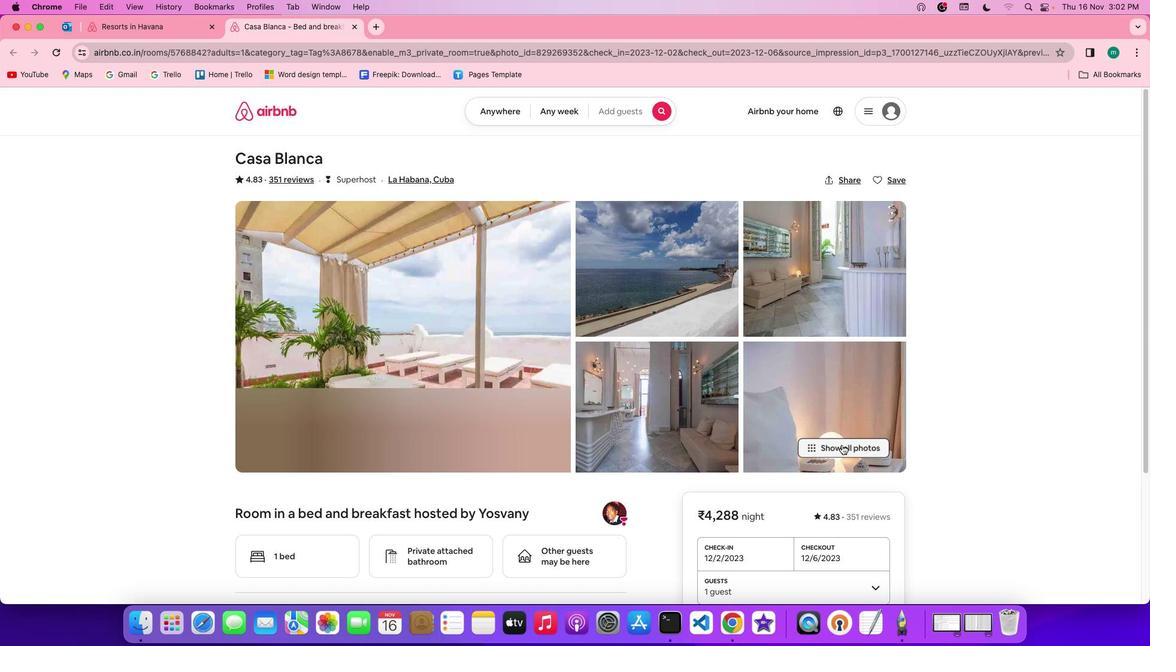 
Action: Mouse pressed left at (842, 445)
Screenshot: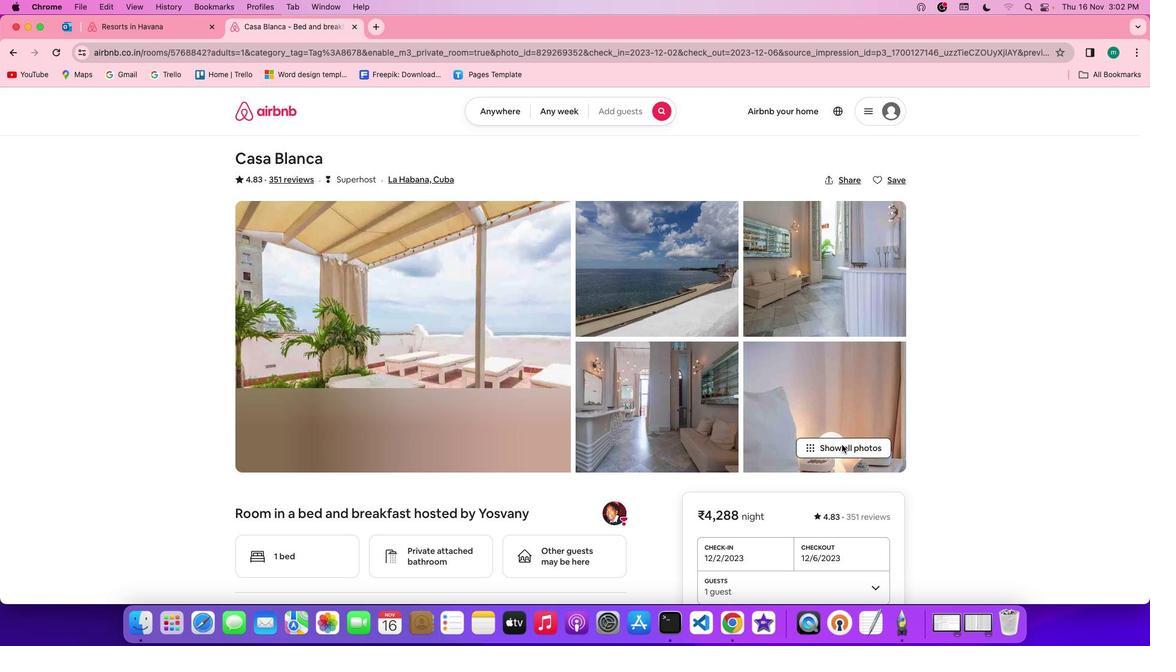 
Action: Mouse moved to (643, 454)
Screenshot: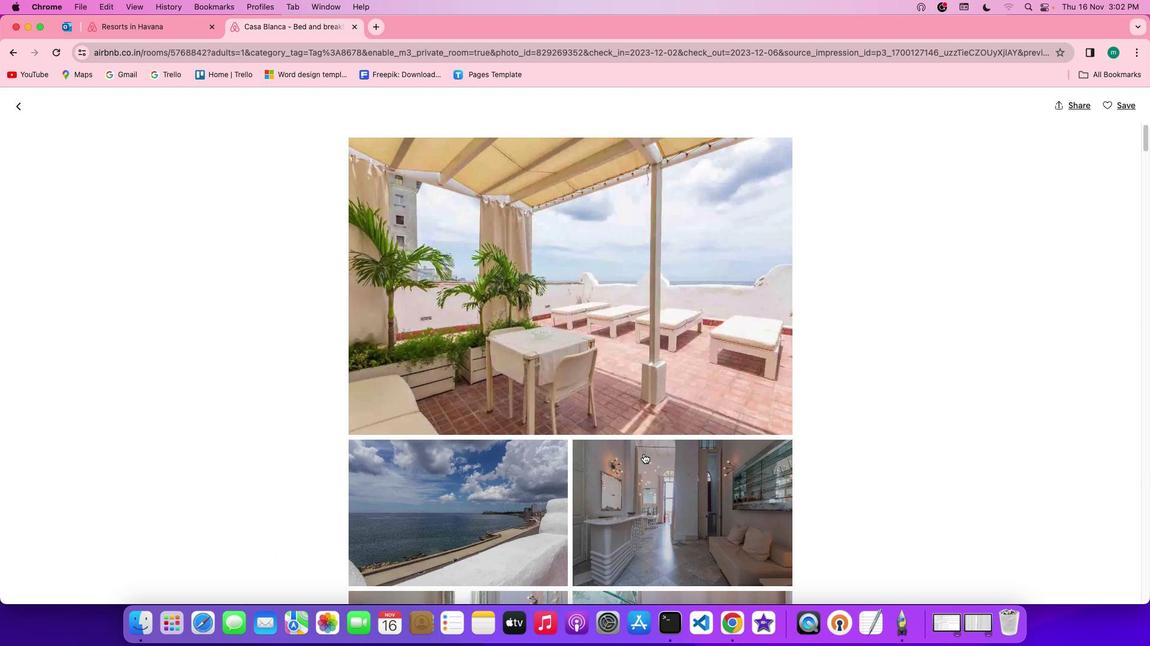 
Action: Mouse scrolled (643, 454) with delta (0, 0)
Screenshot: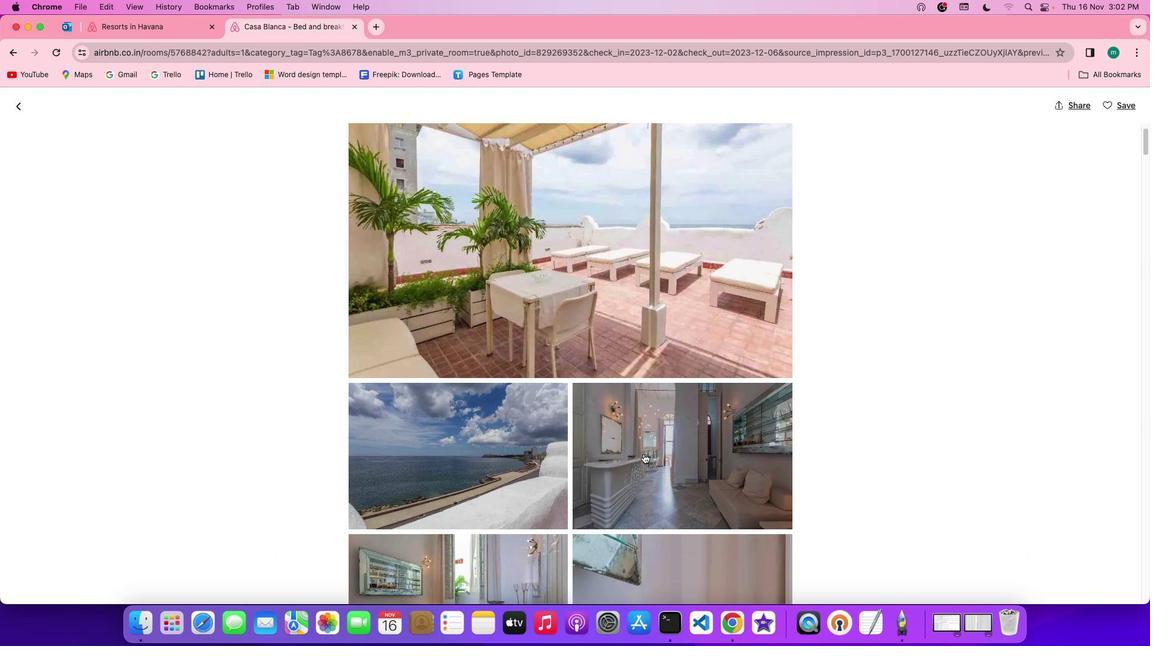 
Action: Mouse scrolled (643, 454) with delta (0, 0)
Screenshot: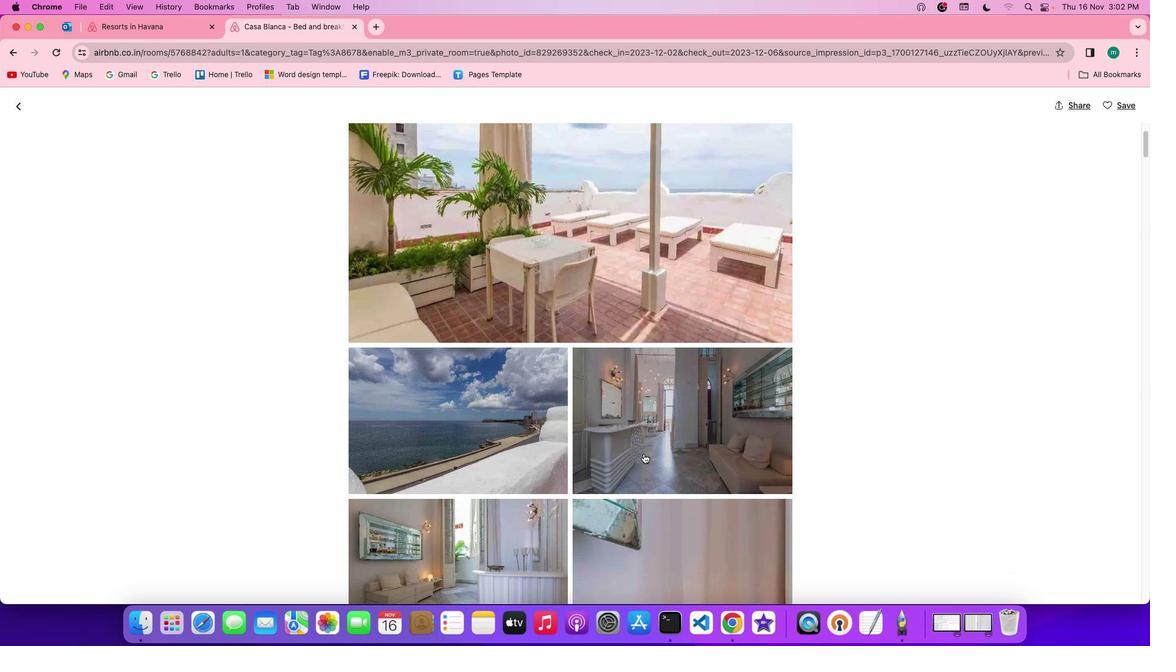 
Action: Mouse scrolled (643, 454) with delta (0, 0)
Screenshot: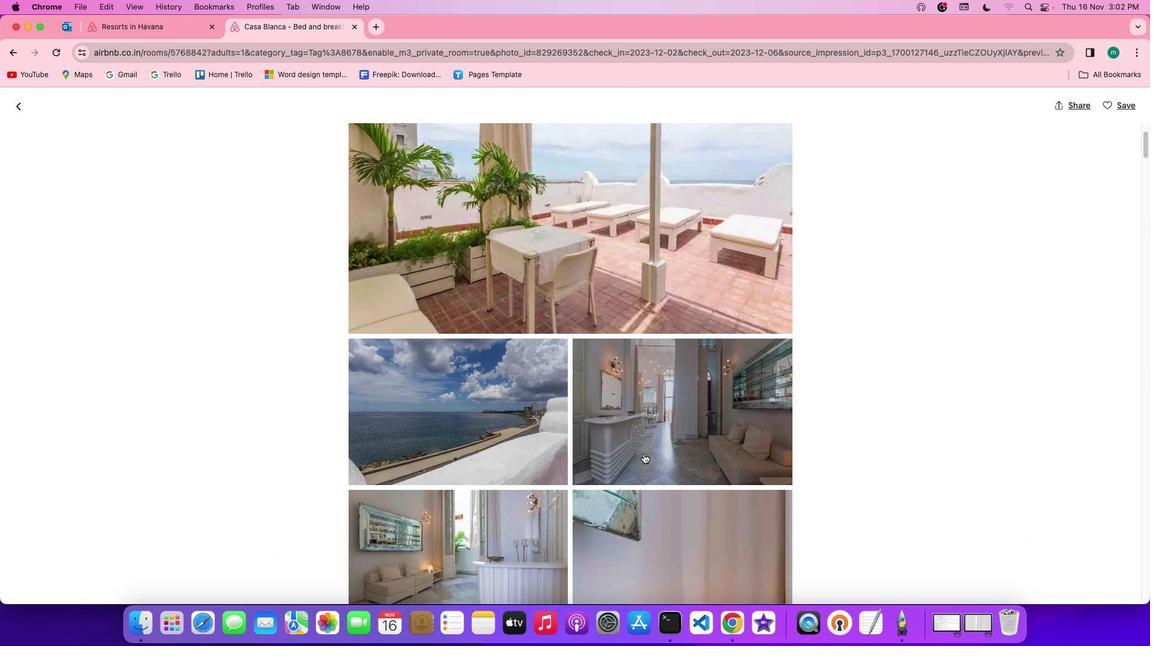 
Action: Mouse scrolled (643, 454) with delta (0, -1)
Screenshot: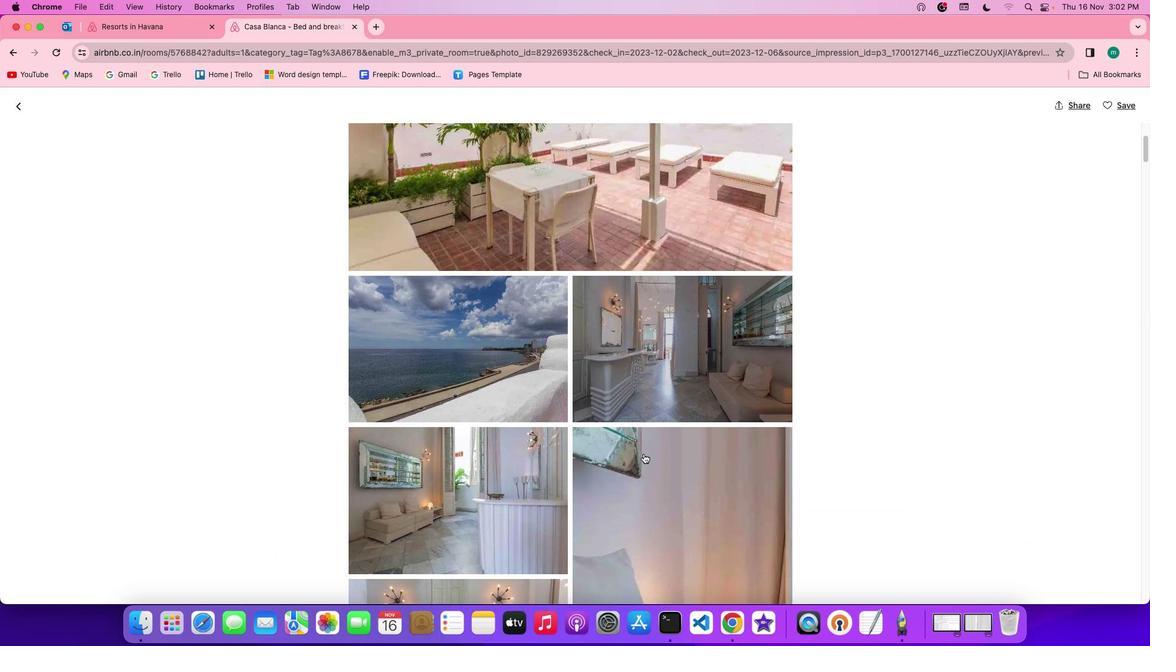 
Action: Mouse scrolled (643, 454) with delta (0, -1)
Screenshot: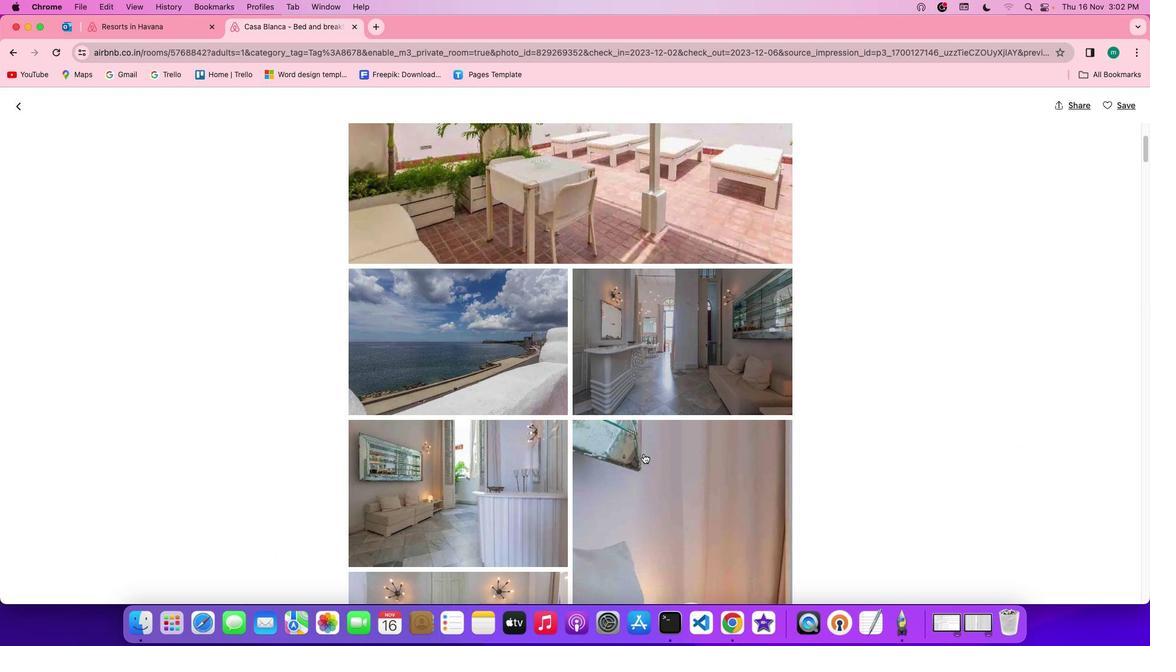 
Action: Mouse scrolled (643, 454) with delta (0, 0)
Screenshot: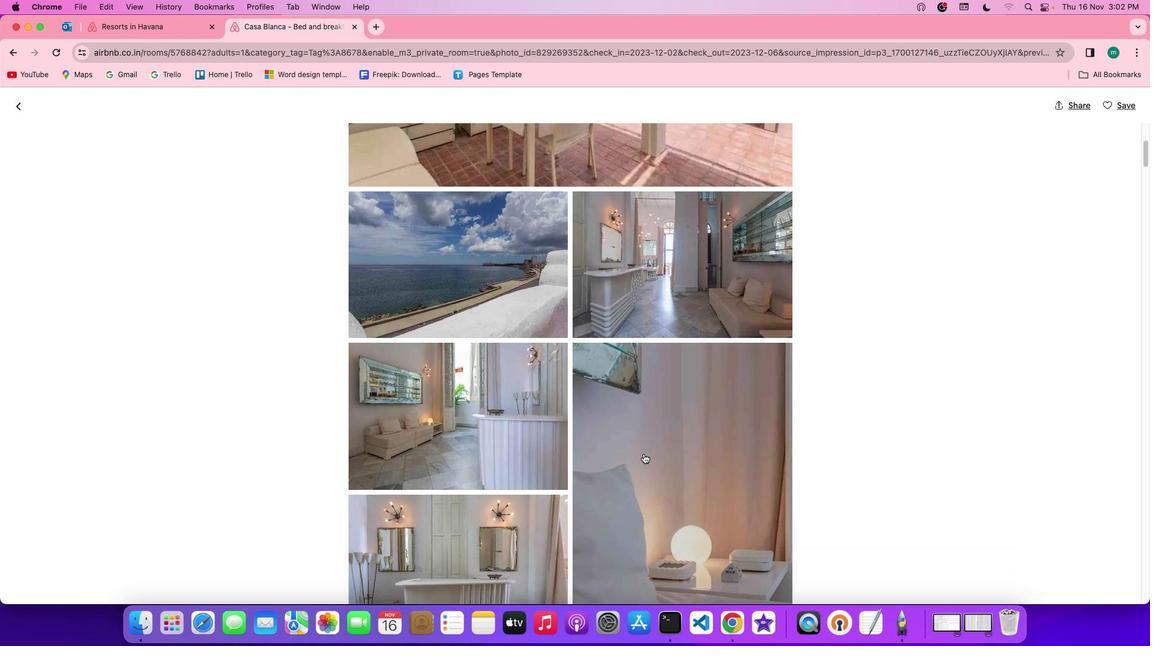 
Action: Mouse scrolled (643, 454) with delta (0, 0)
Screenshot: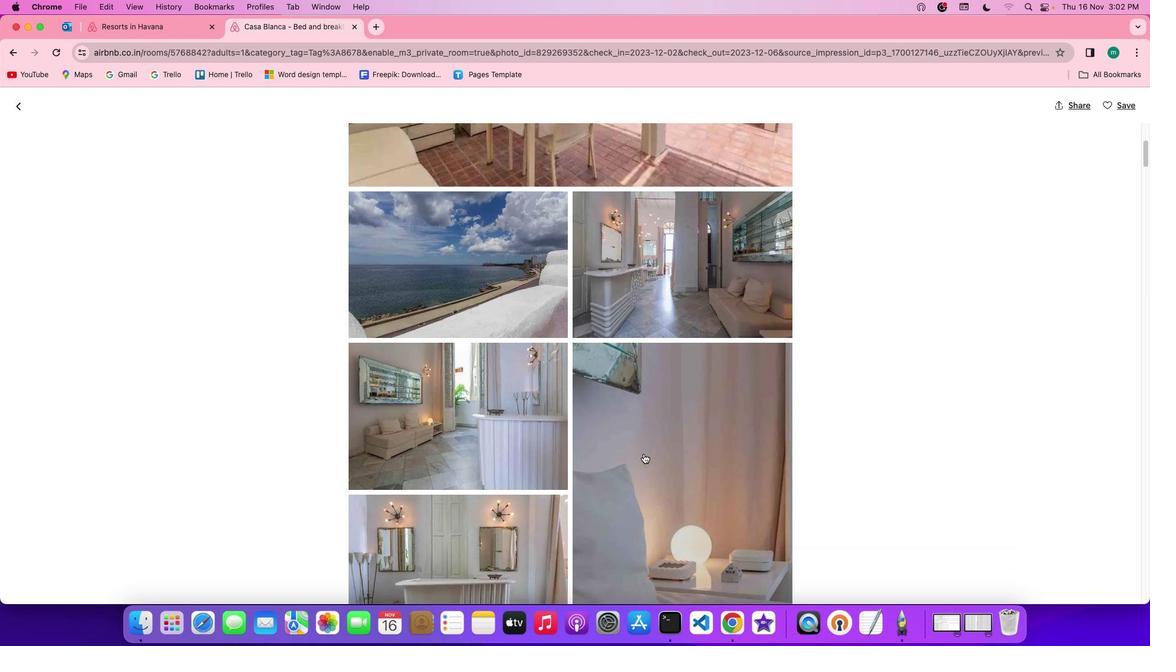 
Action: Mouse scrolled (643, 454) with delta (0, -1)
Screenshot: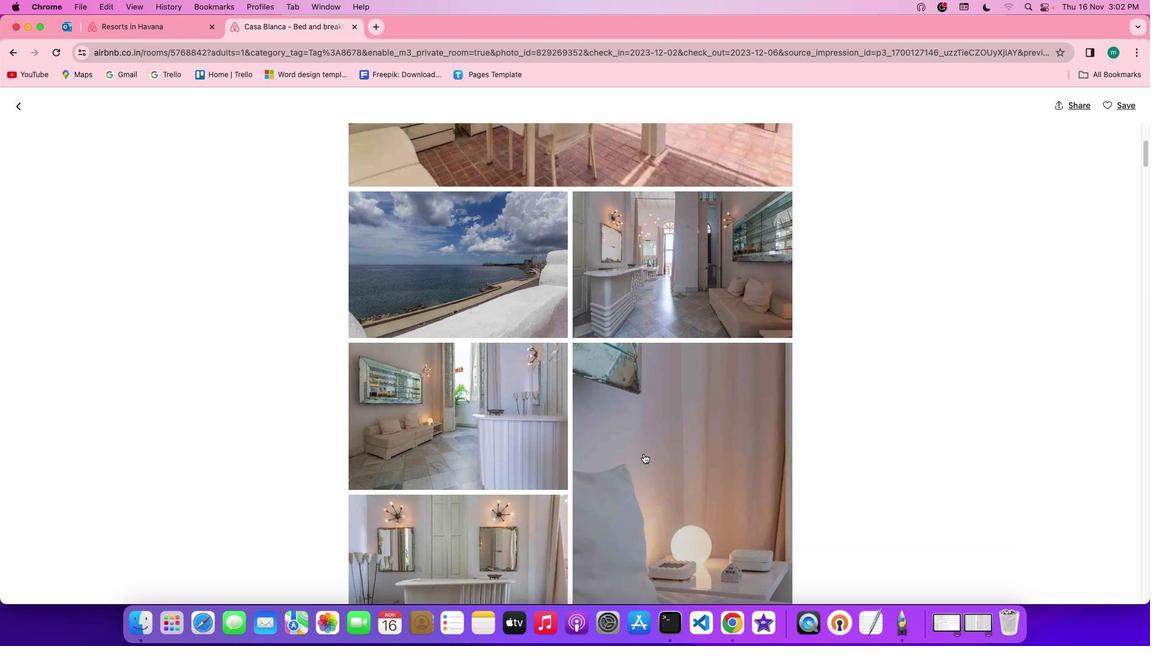 
Action: Mouse scrolled (643, 454) with delta (0, 0)
Screenshot: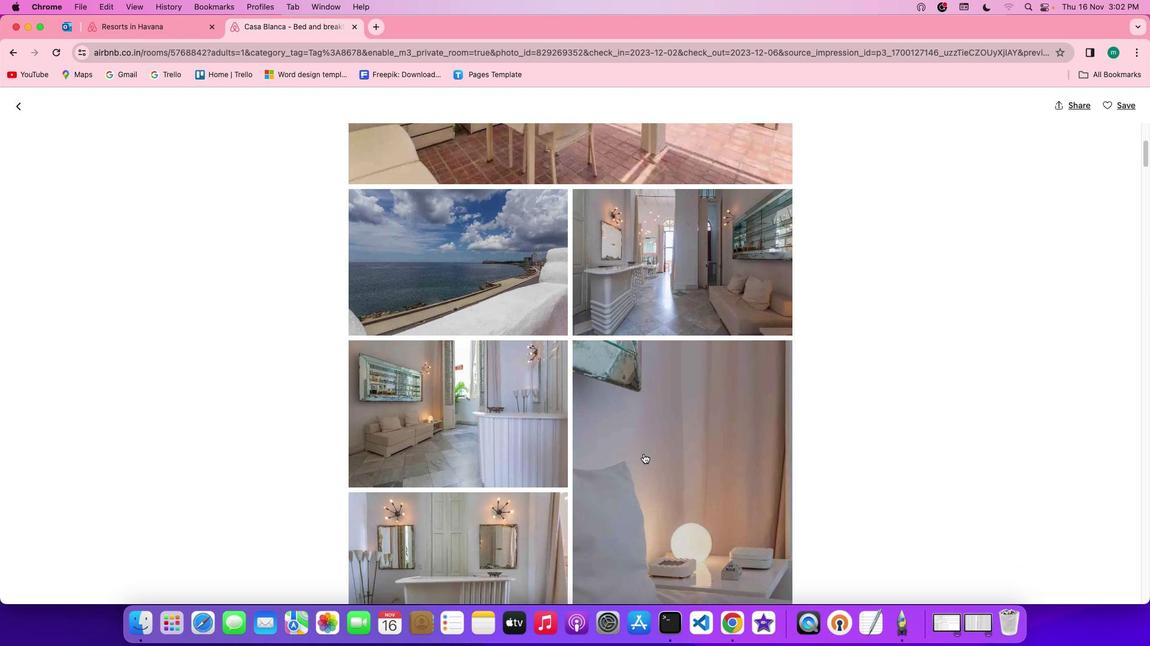 
Action: Mouse moved to (643, 454)
Screenshot: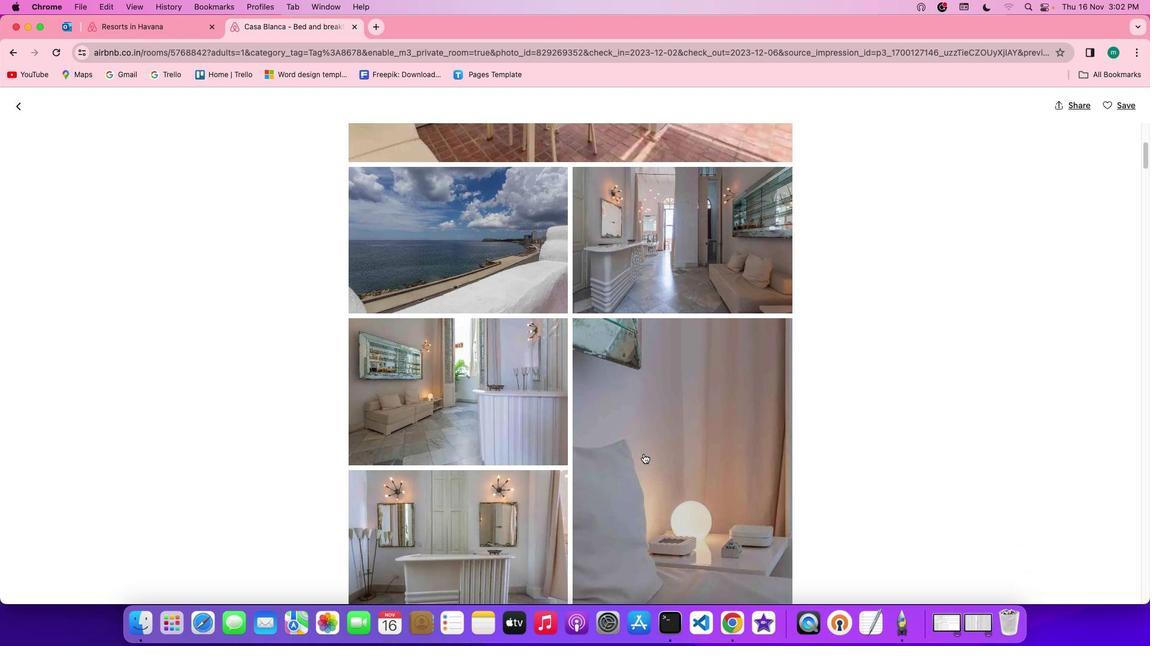 
Action: Mouse scrolled (643, 454) with delta (0, 0)
Screenshot: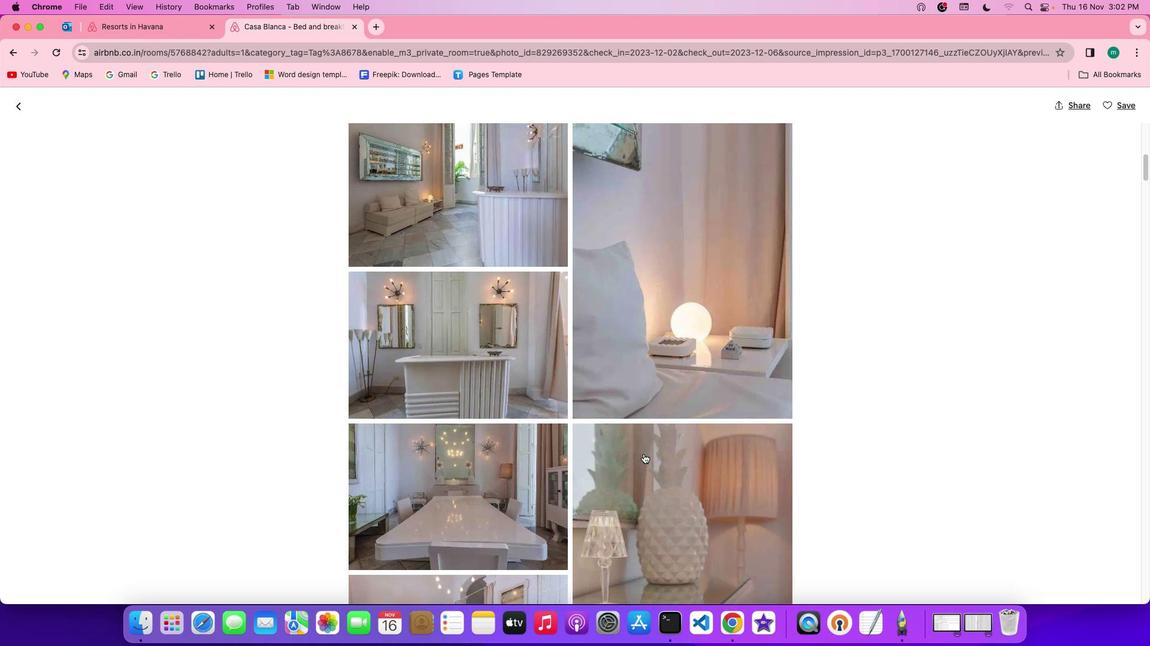 
Action: Mouse scrolled (643, 454) with delta (0, 0)
Screenshot: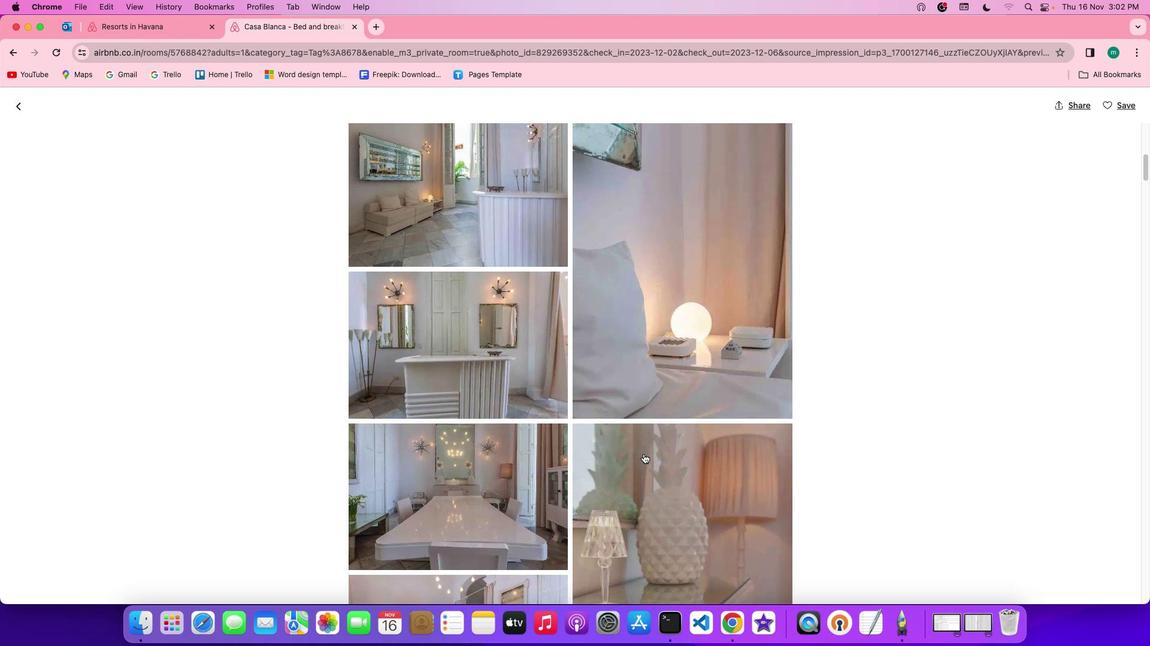 
Action: Mouse scrolled (643, 454) with delta (0, -1)
Screenshot: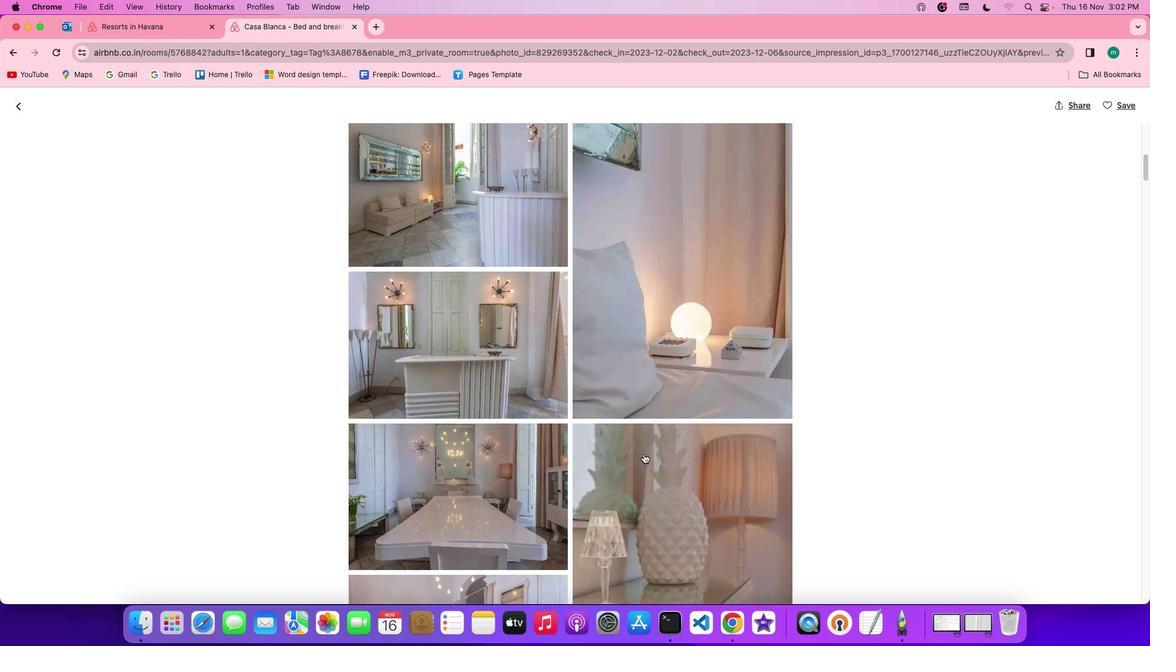 
Action: Mouse scrolled (643, 454) with delta (0, -2)
Screenshot: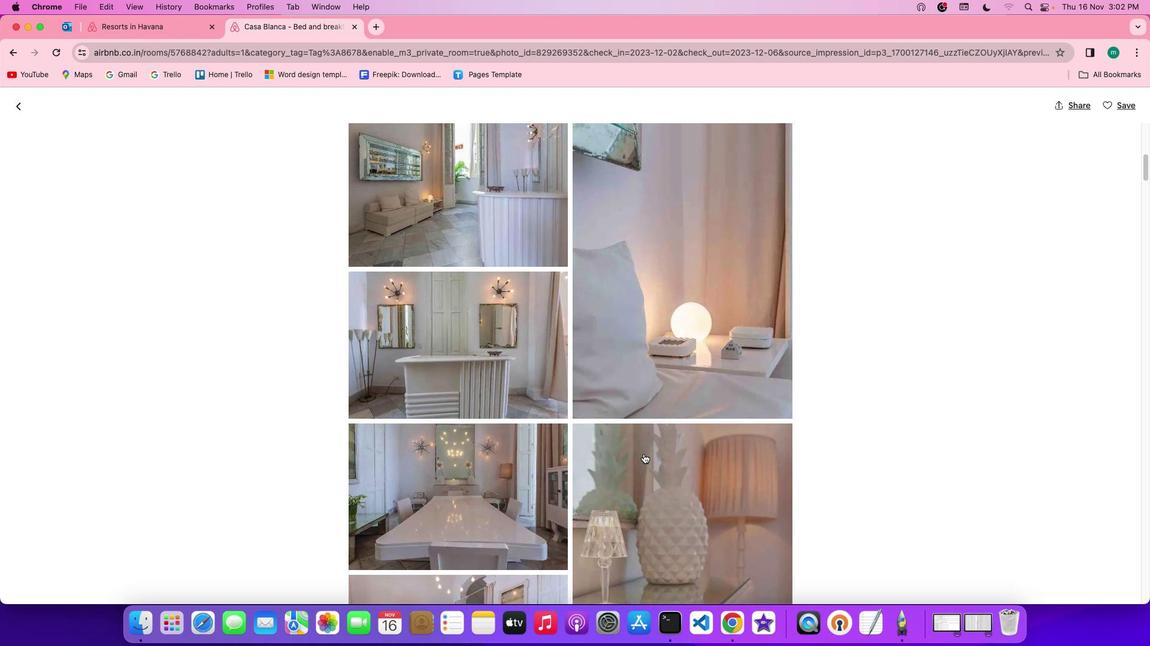 
Action: Mouse scrolled (643, 454) with delta (0, 0)
Screenshot: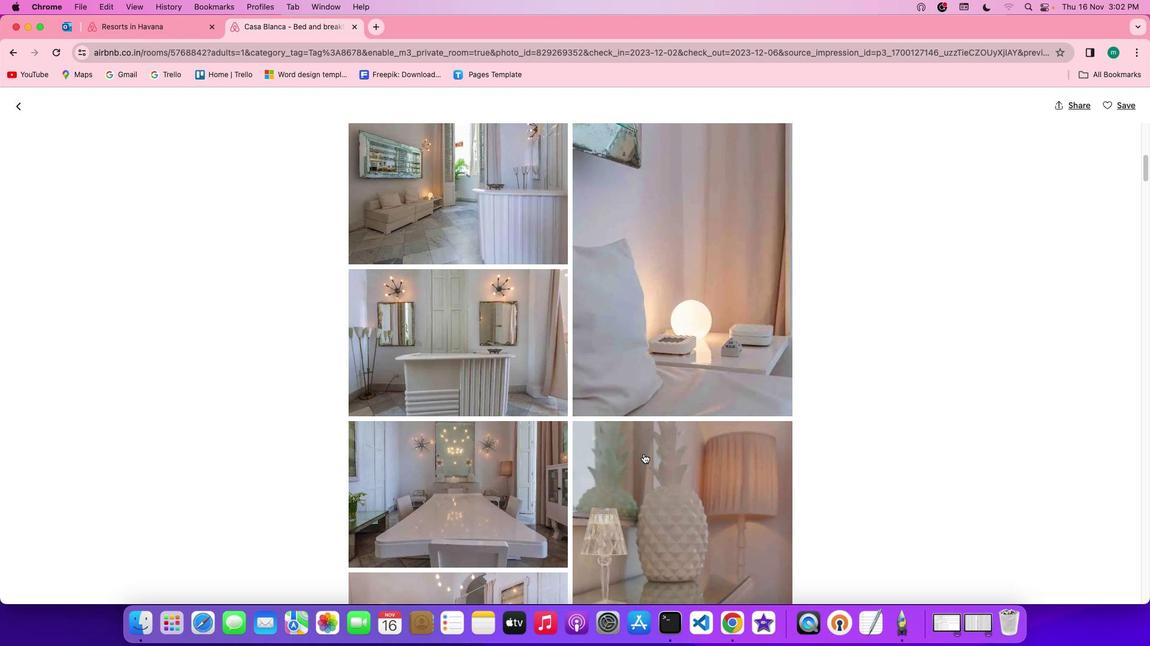 
Action: Mouse moved to (643, 454)
Screenshot: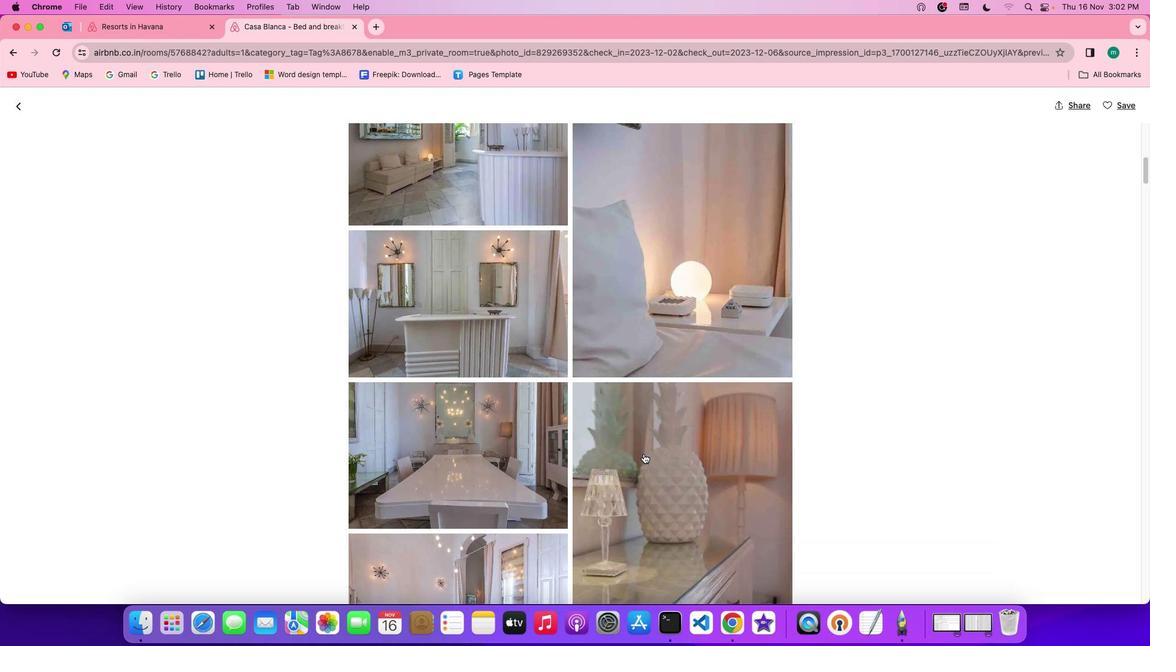 
Action: Mouse scrolled (643, 454) with delta (0, 0)
Screenshot: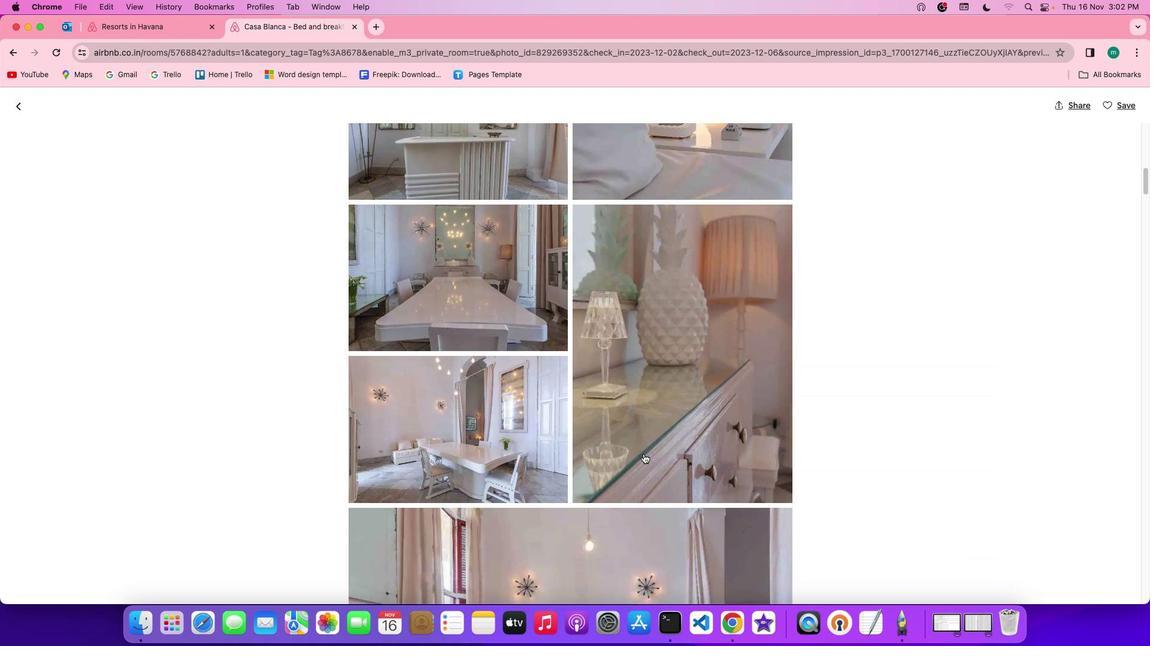 
Action: Mouse scrolled (643, 454) with delta (0, 0)
Screenshot: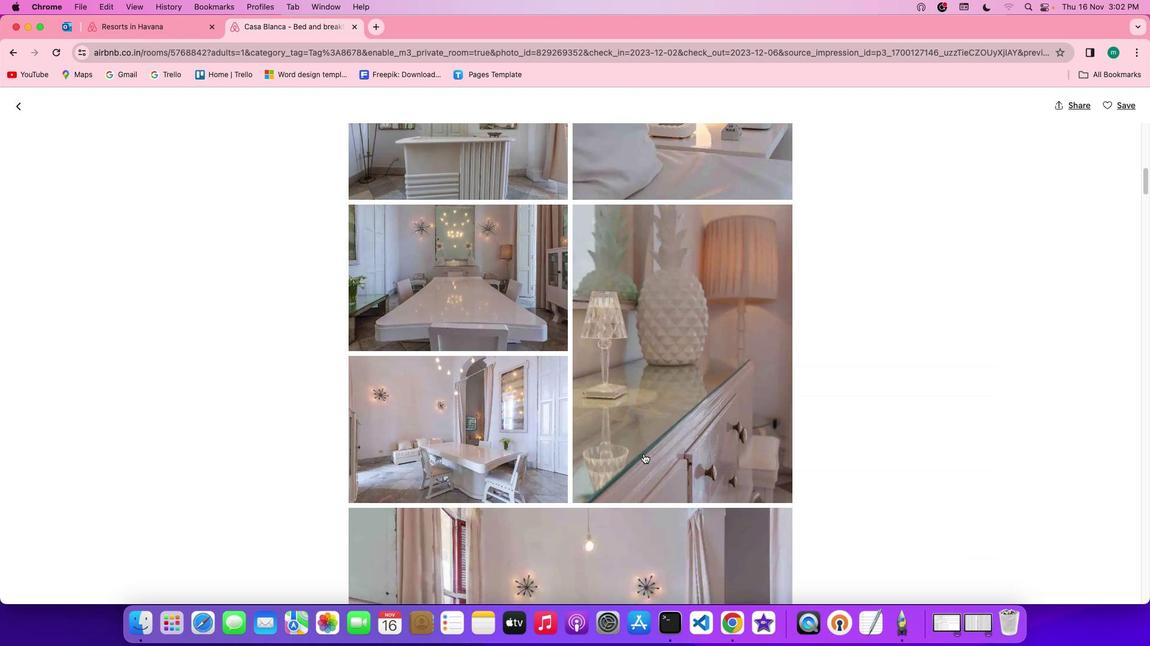 
Action: Mouse scrolled (643, 454) with delta (0, -1)
Screenshot: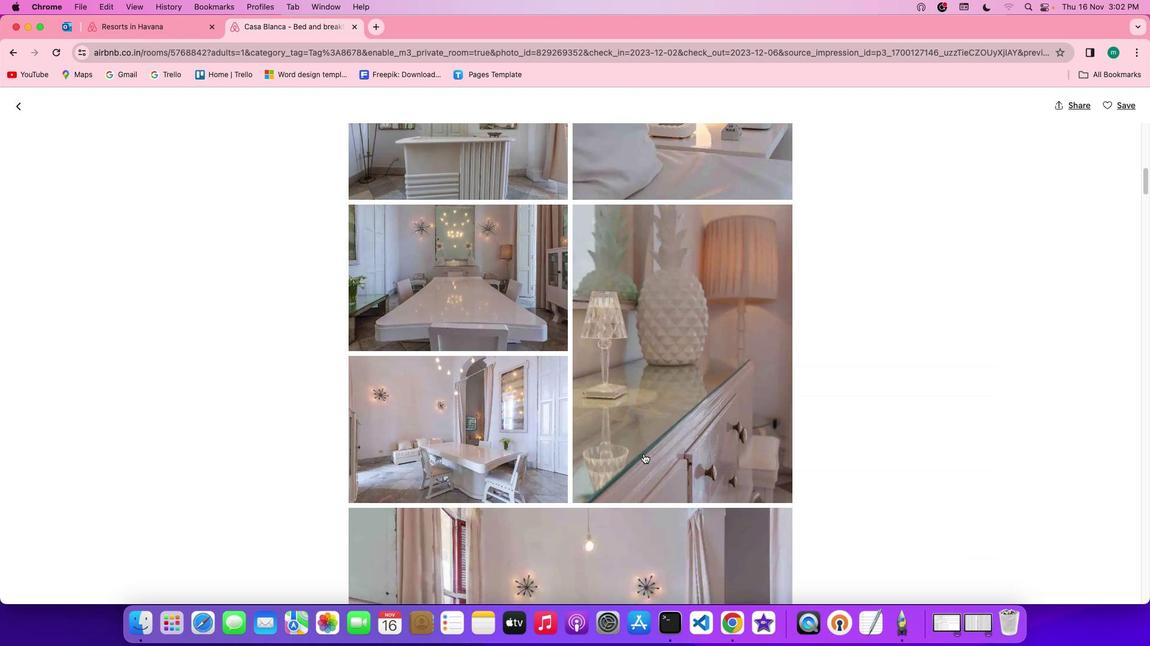 
Action: Mouse scrolled (643, 454) with delta (0, -2)
Screenshot: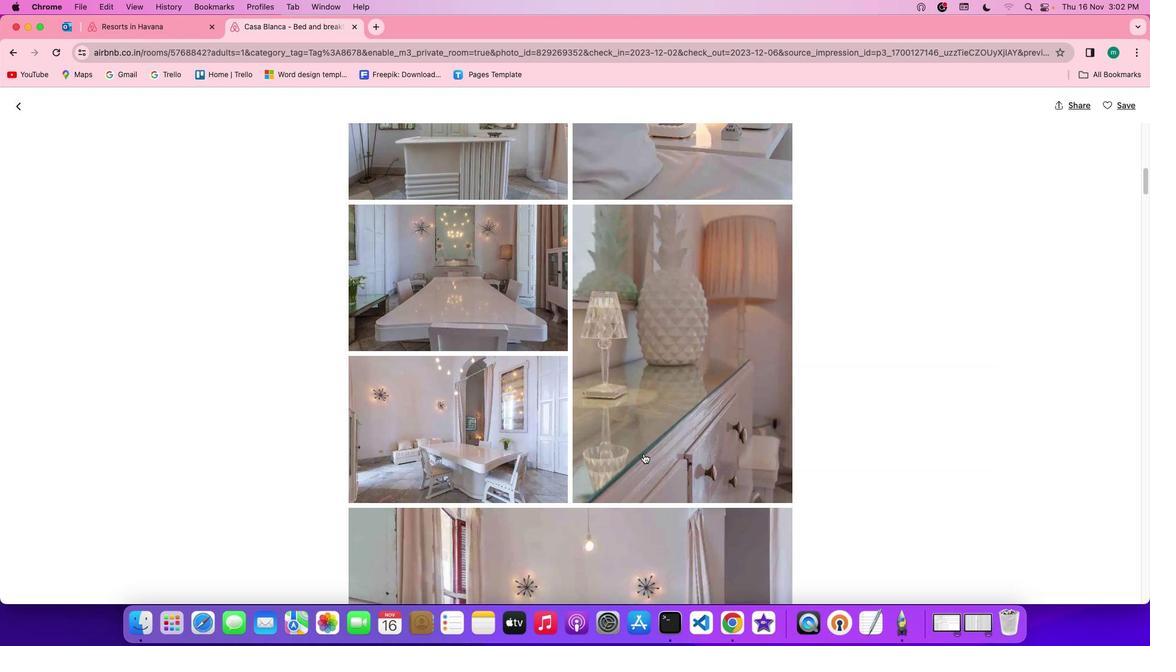 
Action: Mouse moved to (643, 454)
Screenshot: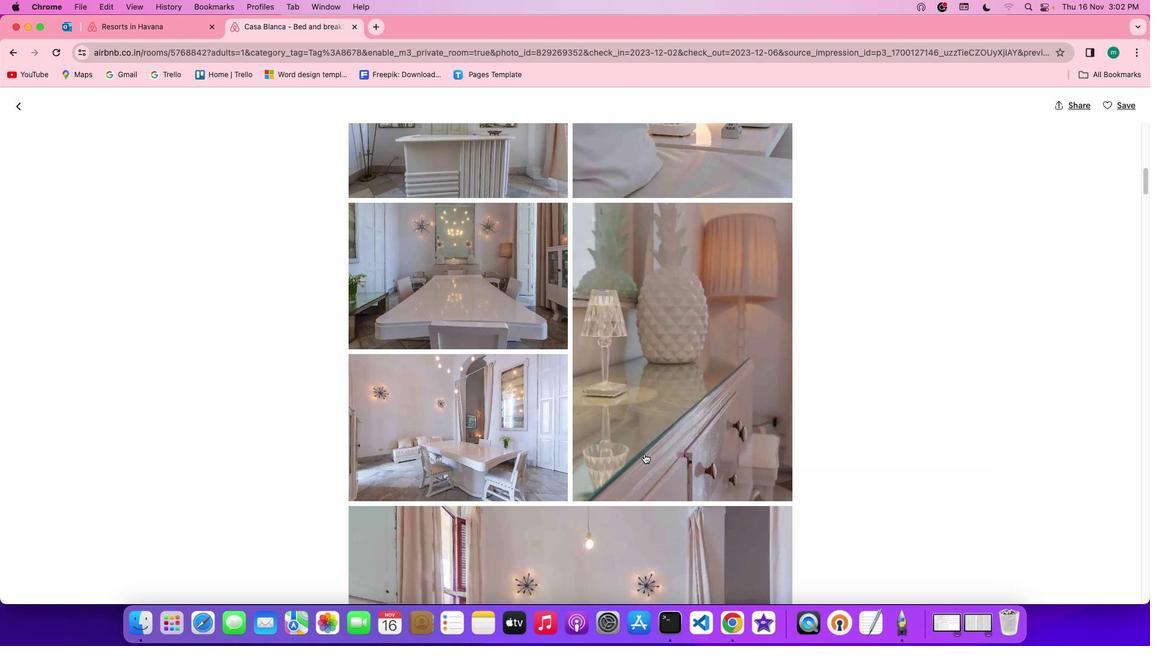 
Action: Mouse scrolled (643, 454) with delta (0, 0)
Screenshot: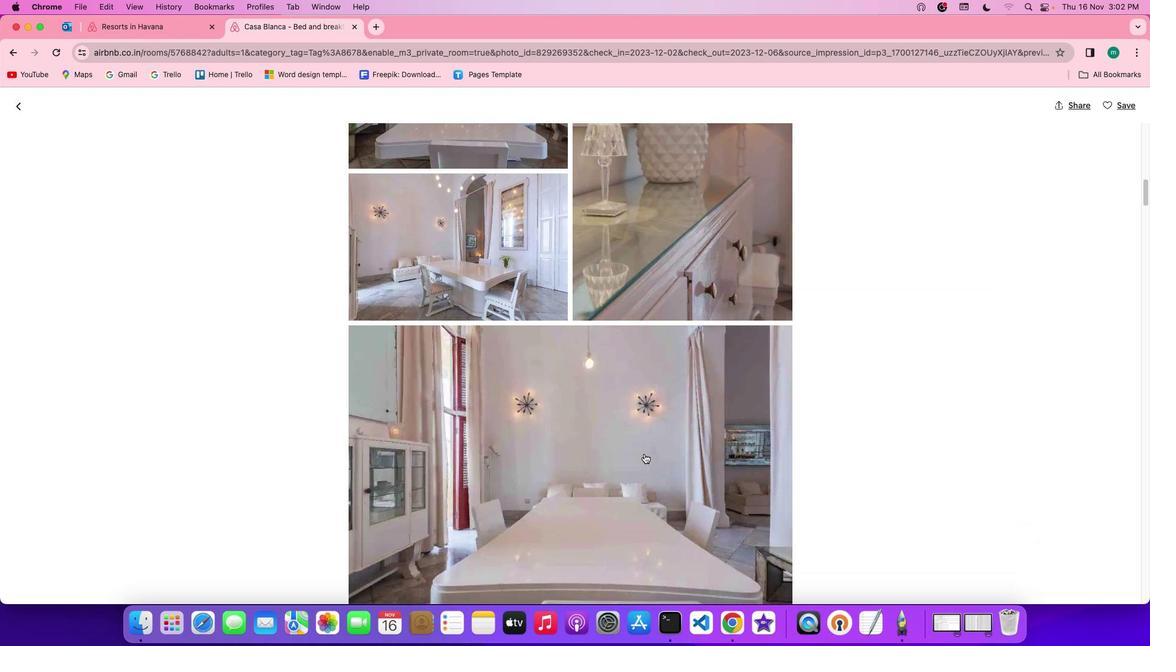 
Action: Mouse scrolled (643, 454) with delta (0, 0)
Screenshot: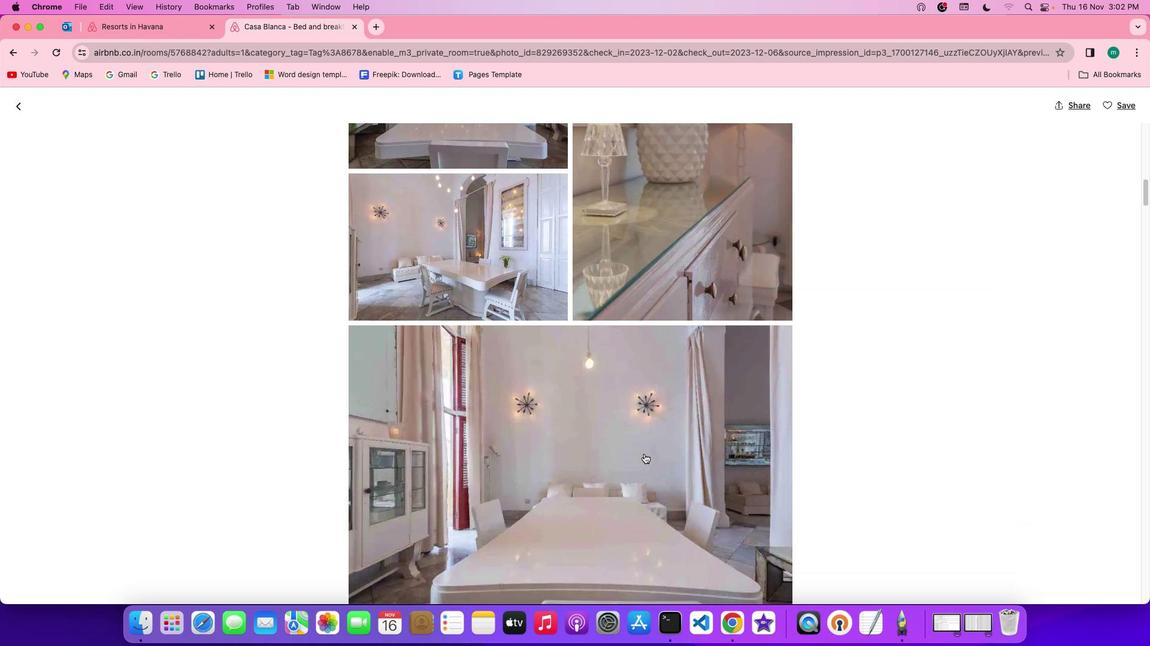 
Action: Mouse scrolled (643, 454) with delta (0, -1)
Screenshot: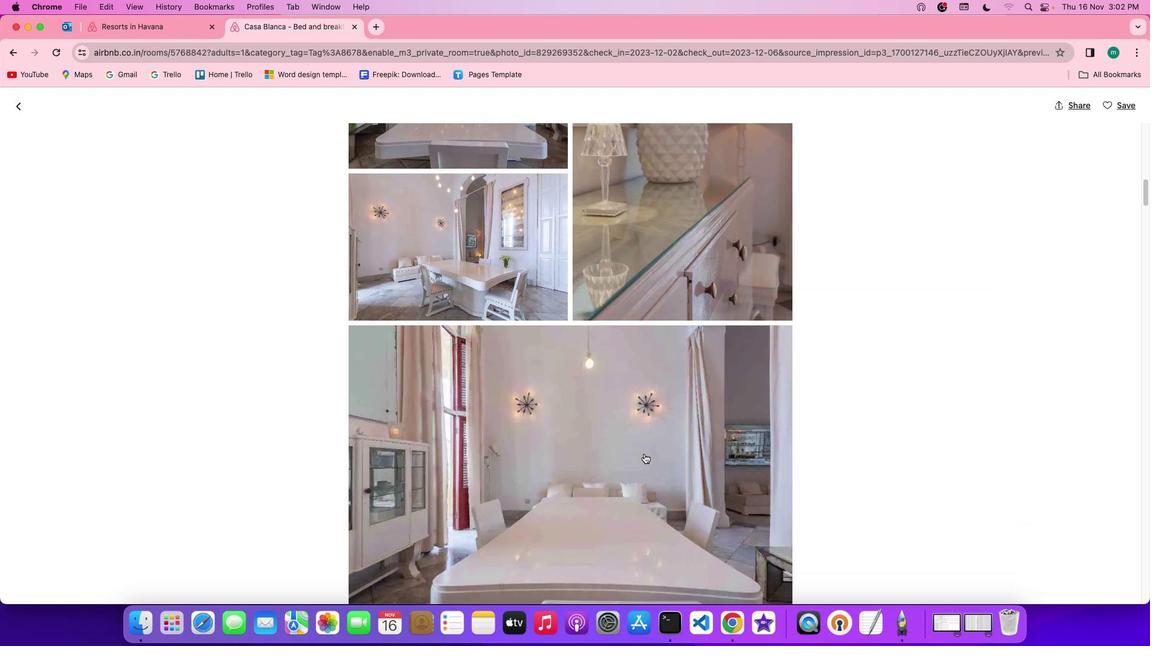 
Action: Mouse scrolled (643, 454) with delta (0, -2)
Screenshot: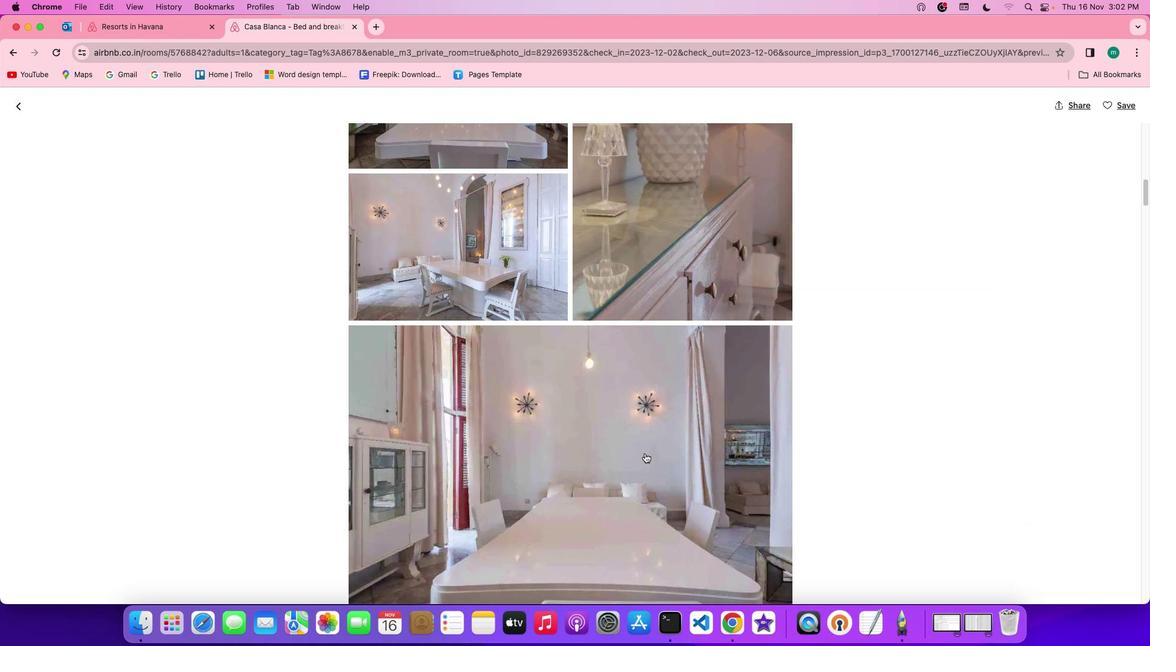
Action: Mouse moved to (645, 454)
Screenshot: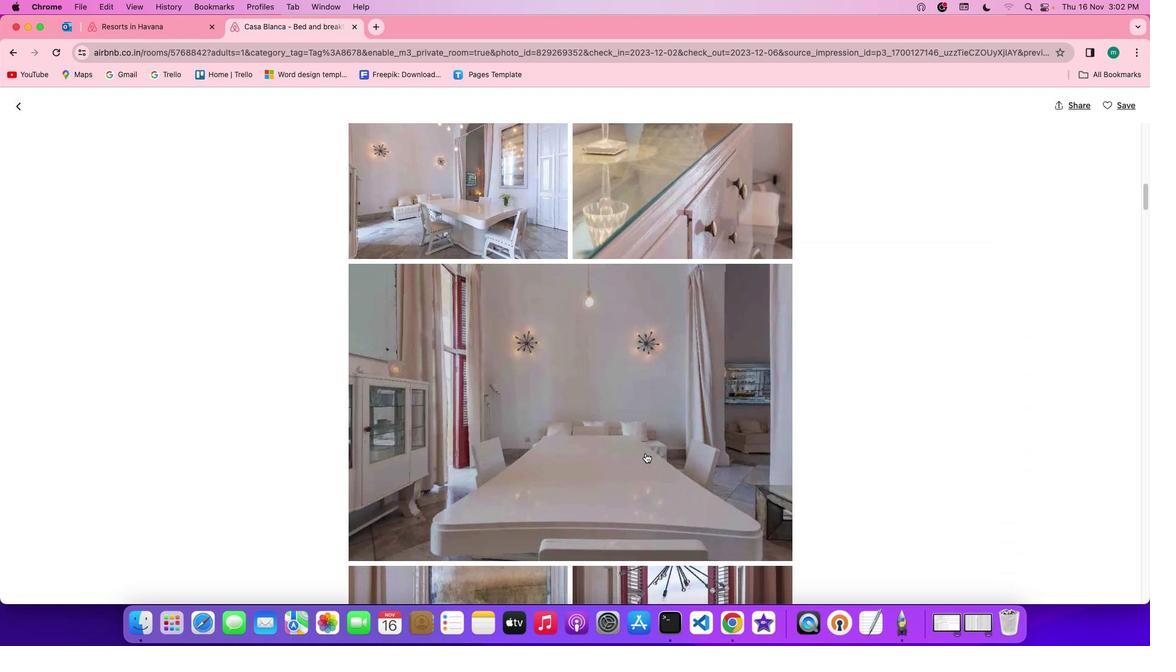 
Action: Mouse scrolled (645, 454) with delta (0, 0)
Screenshot: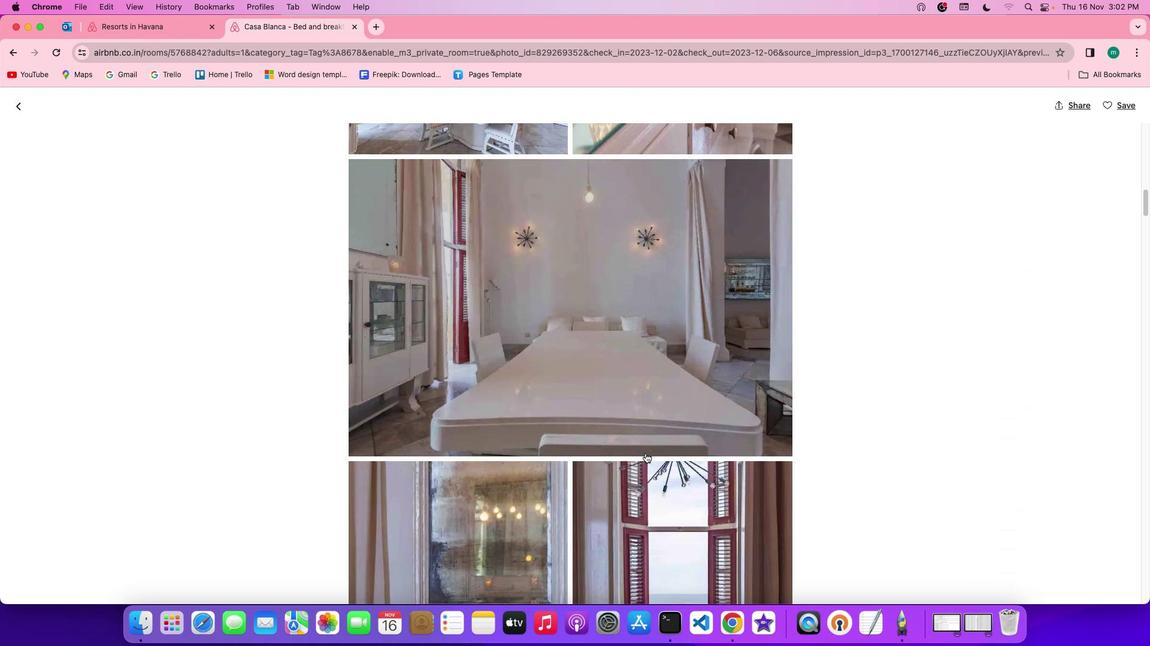 
Action: Mouse scrolled (645, 454) with delta (0, 0)
Screenshot: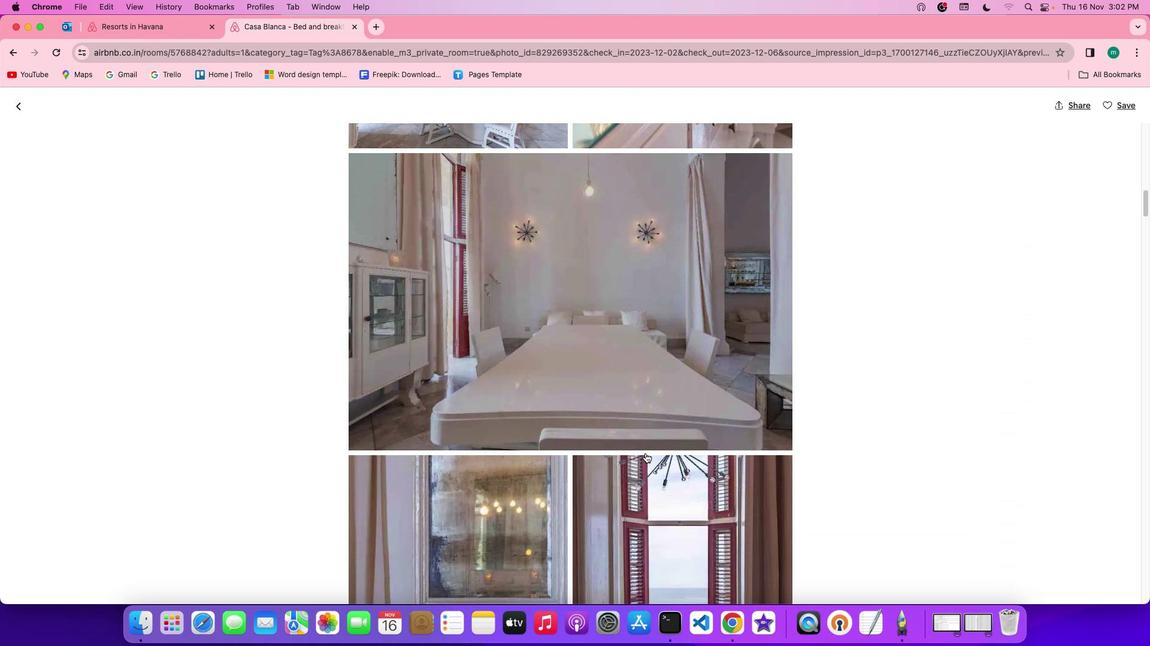 
Action: Mouse scrolled (645, 454) with delta (0, -1)
Screenshot: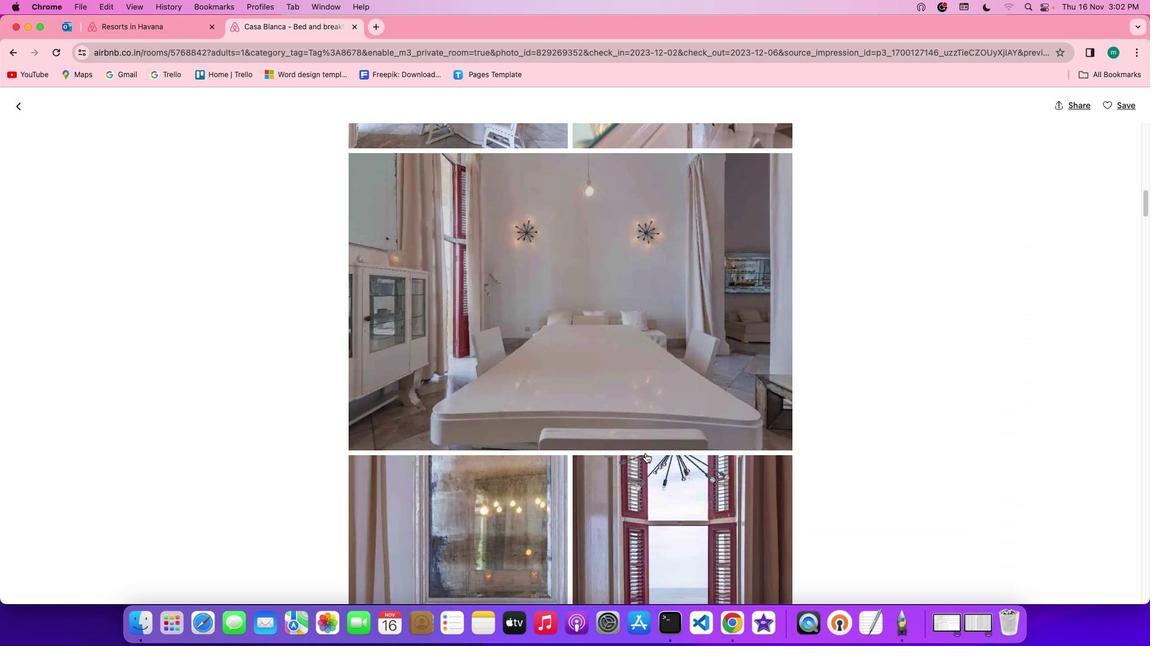 
Action: Mouse scrolled (645, 454) with delta (0, -1)
Screenshot: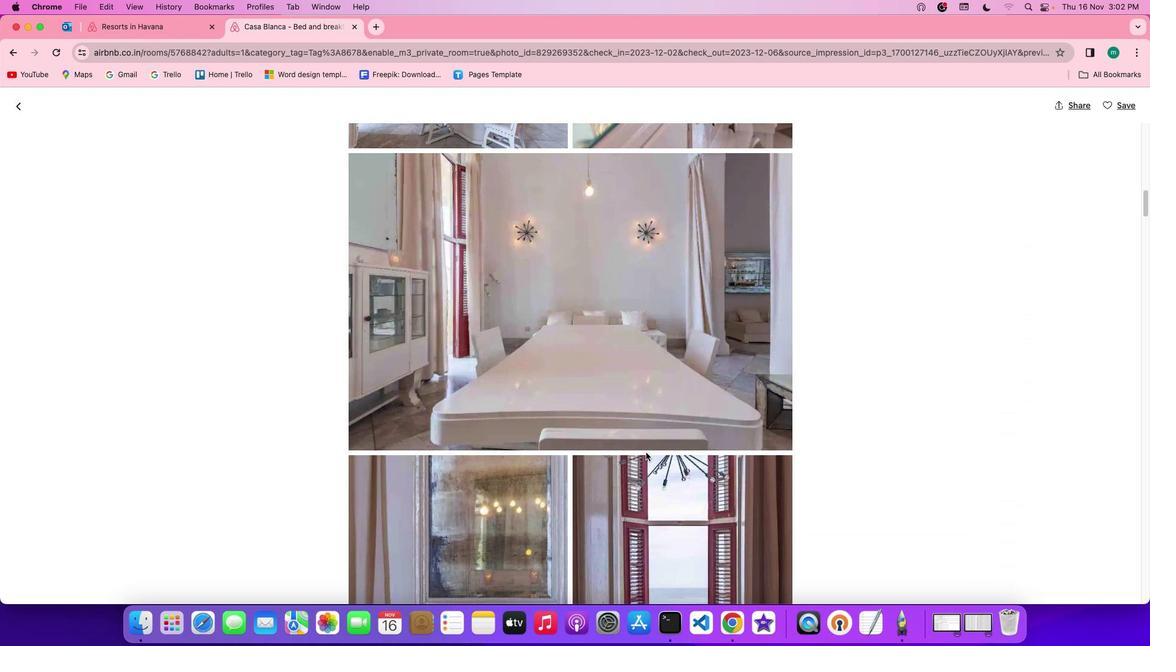 
Action: Mouse moved to (646, 452)
Screenshot: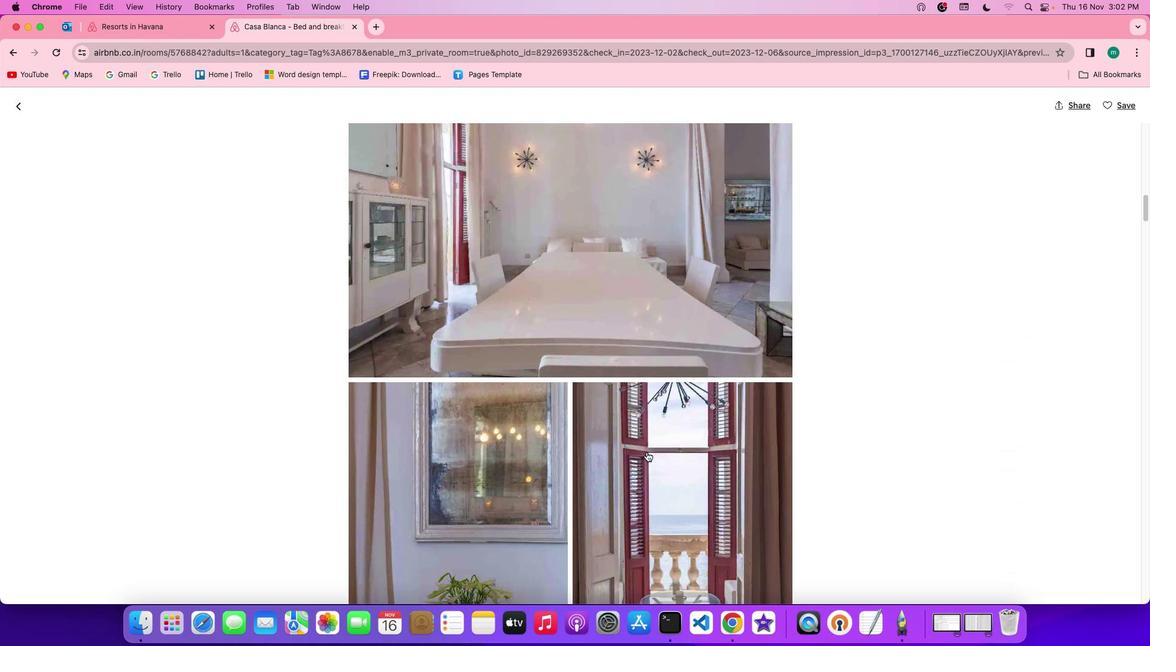 
Action: Mouse scrolled (646, 452) with delta (0, 0)
Screenshot: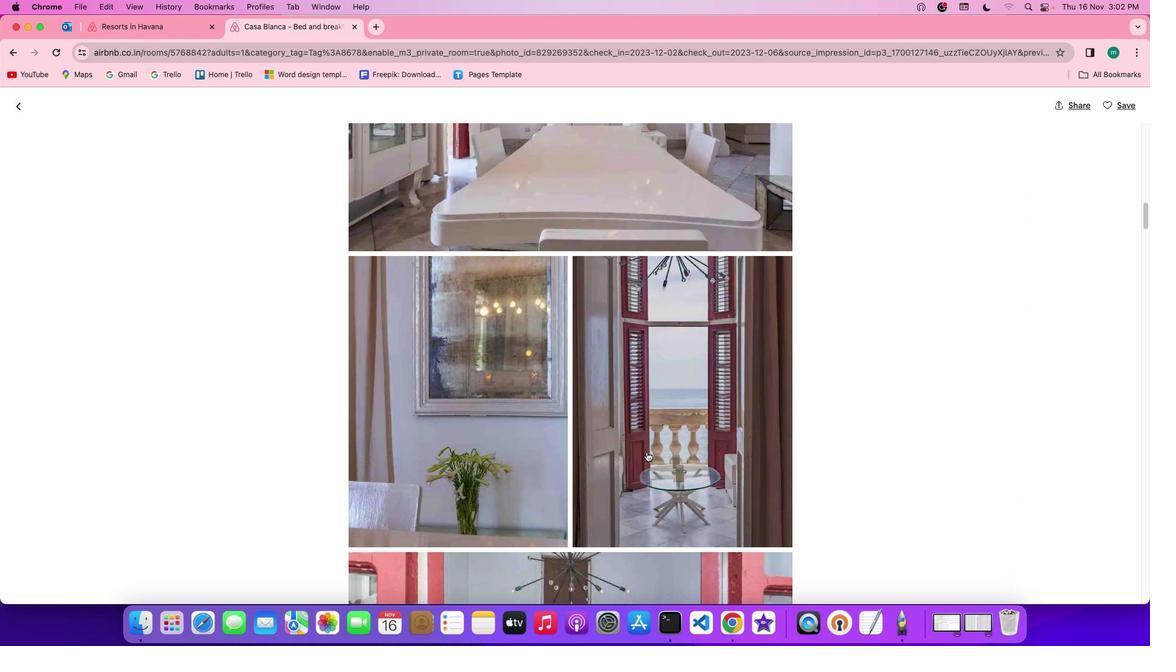 
Action: Mouse scrolled (646, 452) with delta (0, 0)
Screenshot: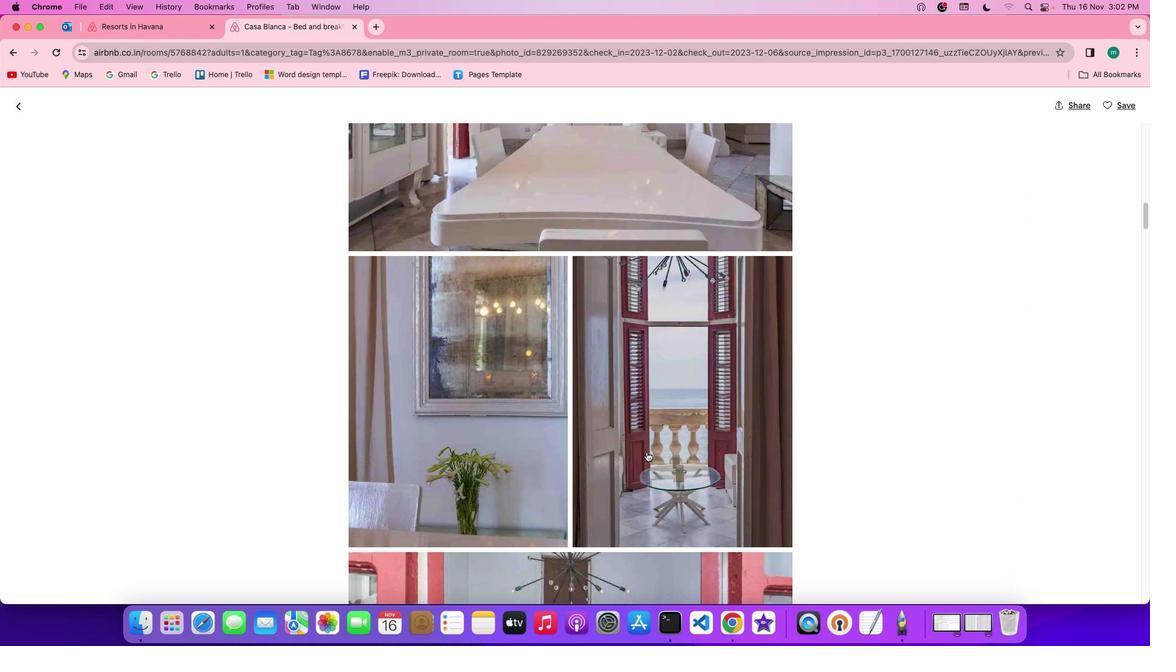 
Action: Mouse scrolled (646, 452) with delta (0, -1)
Screenshot: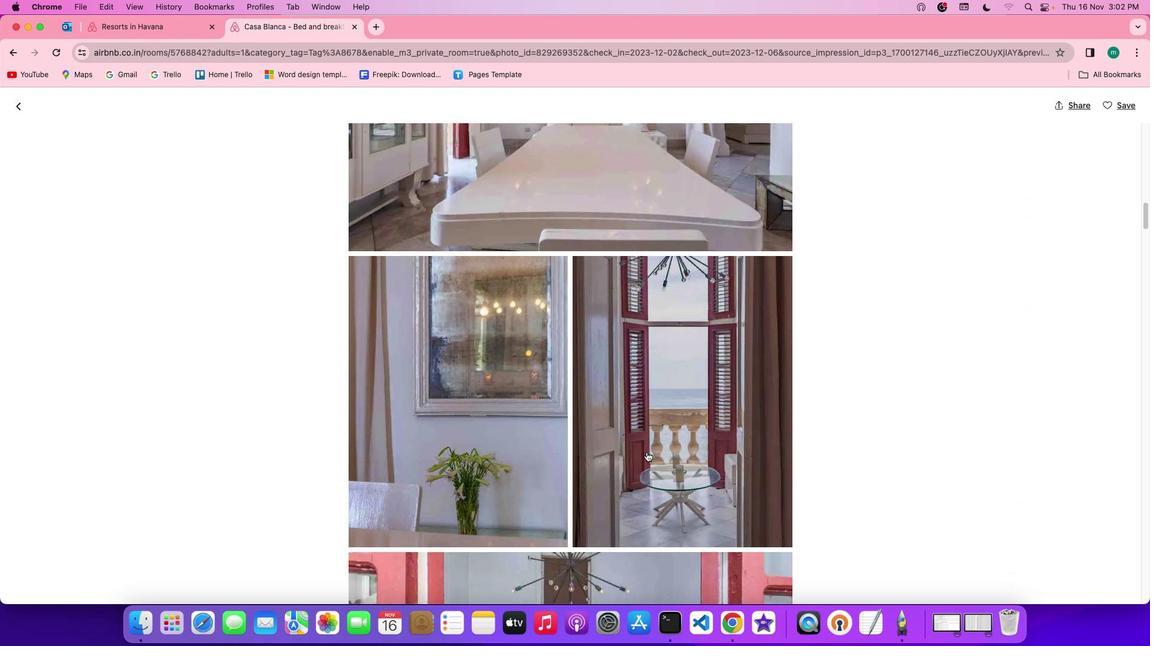 
Action: Mouse scrolled (646, 452) with delta (0, -2)
Screenshot: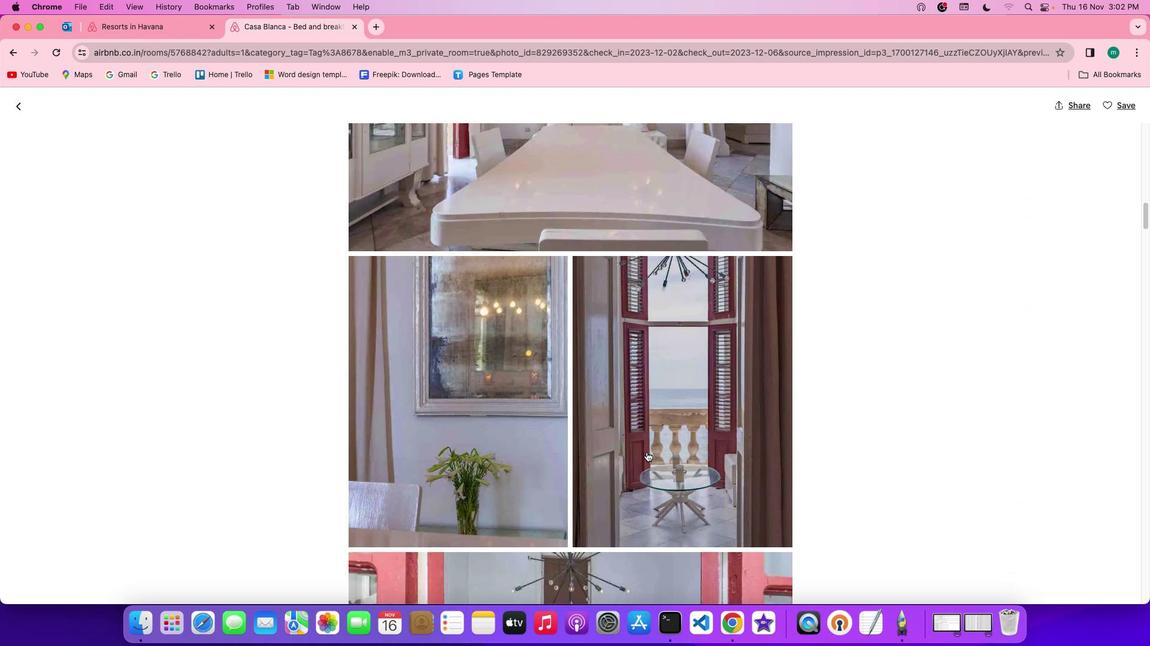 
Action: Mouse scrolled (646, 452) with delta (0, 0)
Screenshot: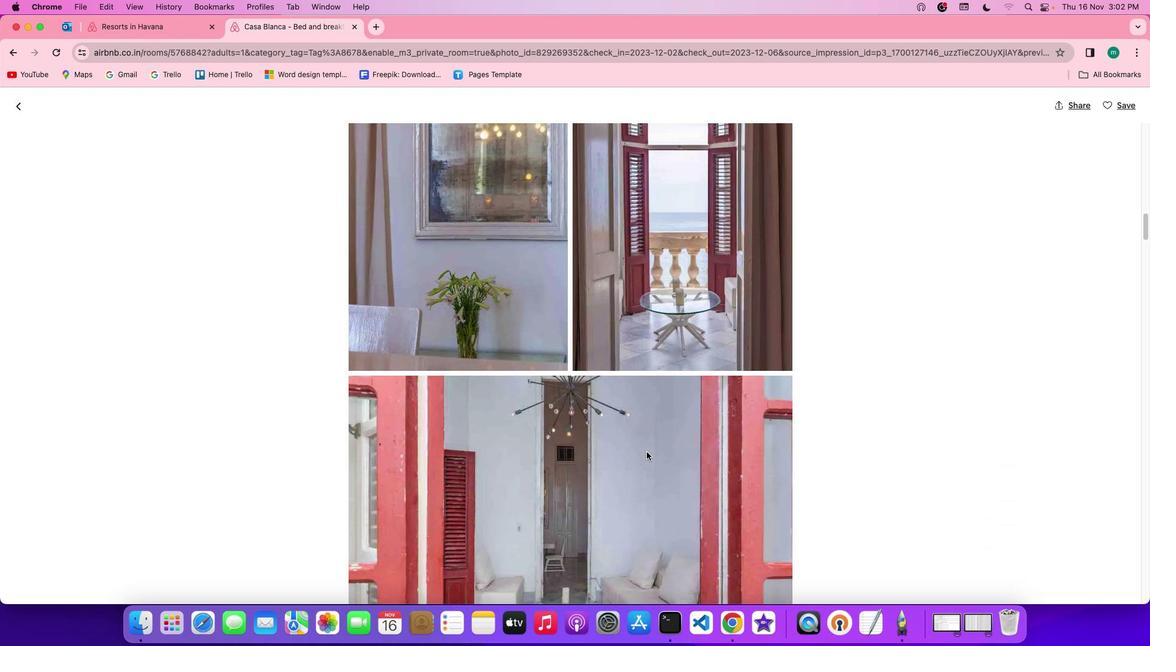 
Action: Mouse scrolled (646, 452) with delta (0, 0)
Screenshot: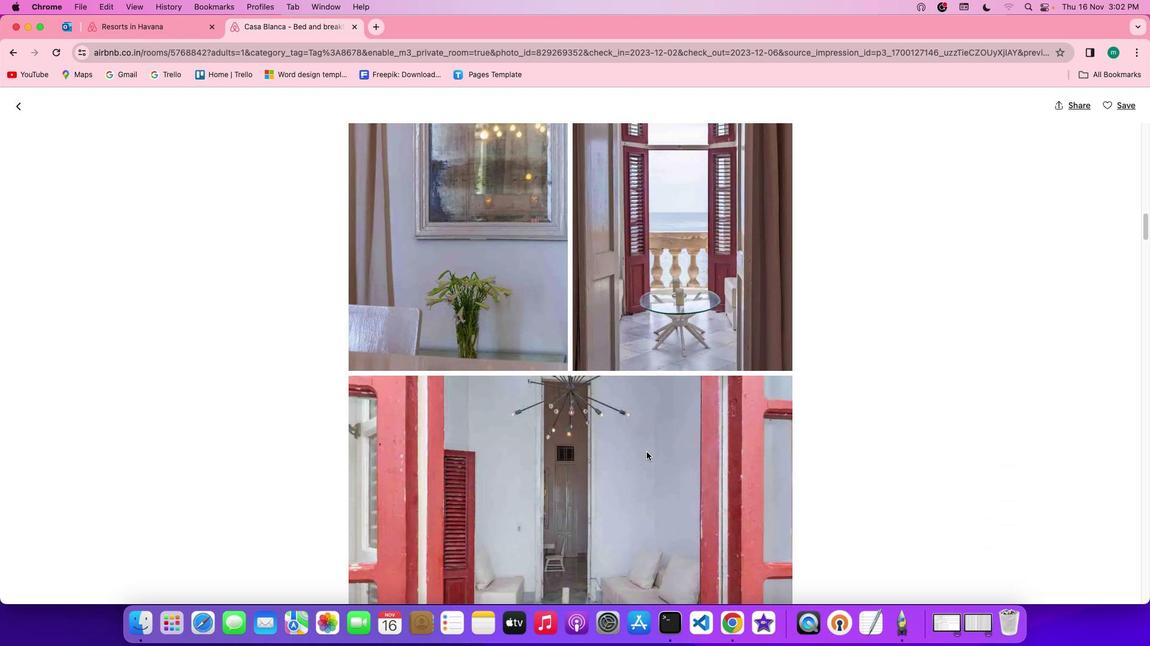 
Action: Mouse scrolled (646, 452) with delta (0, -1)
Screenshot: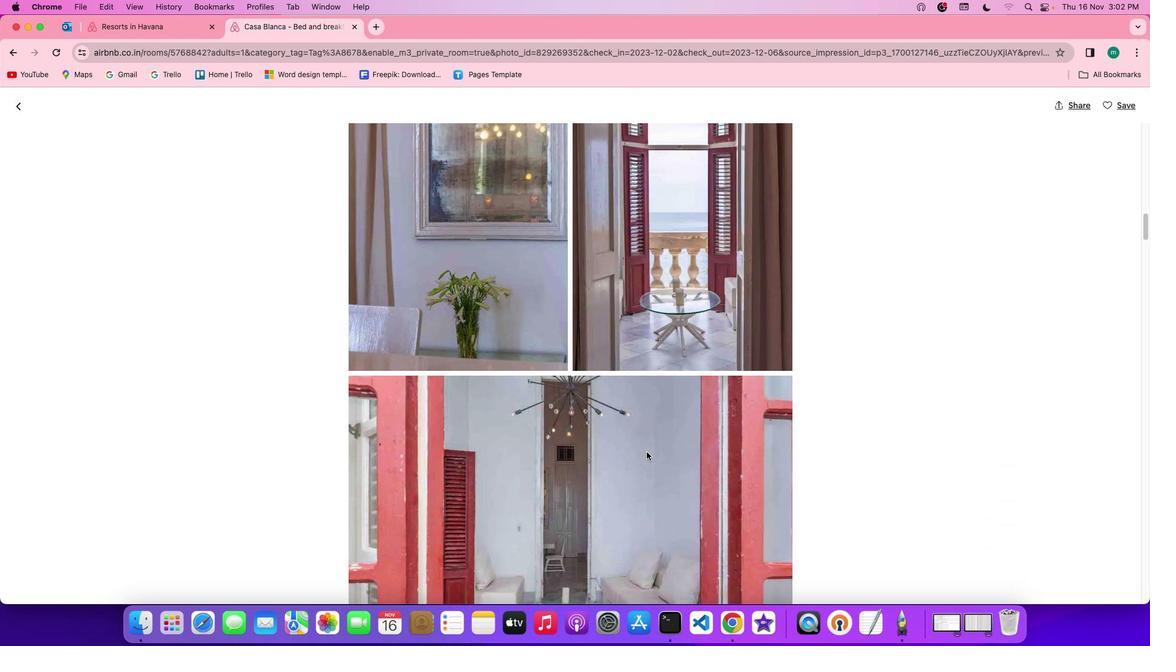 
Action: Mouse scrolled (646, 452) with delta (0, -1)
Screenshot: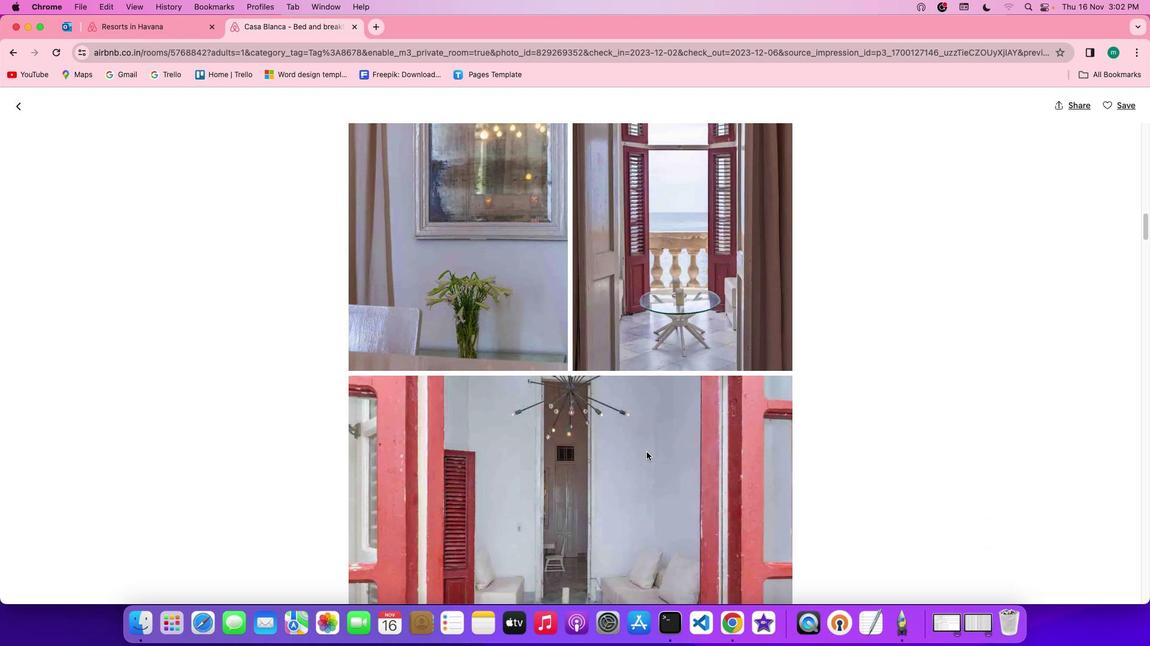 
Action: Mouse scrolled (646, 452) with delta (0, 0)
Screenshot: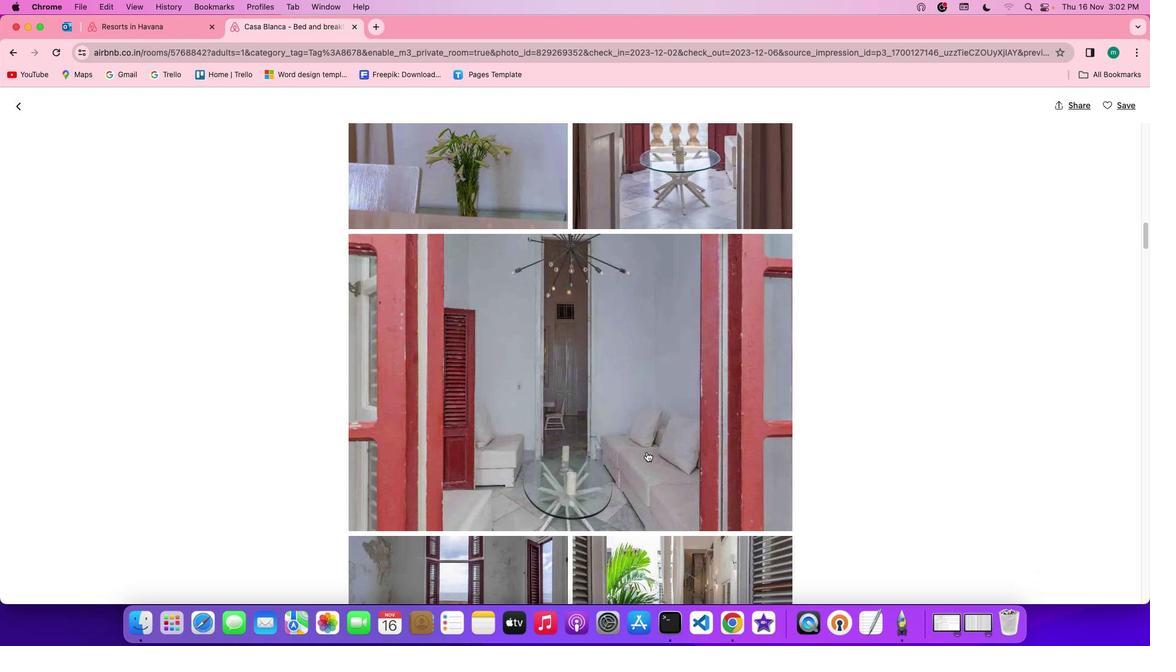 
Action: Mouse scrolled (646, 452) with delta (0, 0)
Screenshot: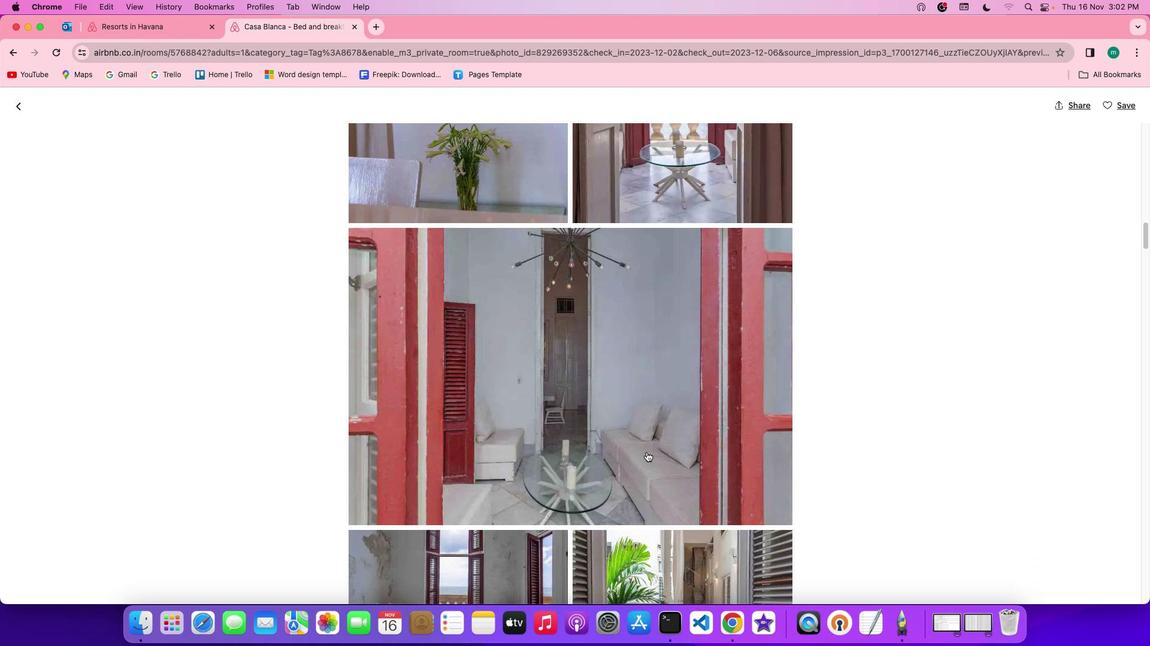 
Action: Mouse scrolled (646, 452) with delta (0, -1)
Screenshot: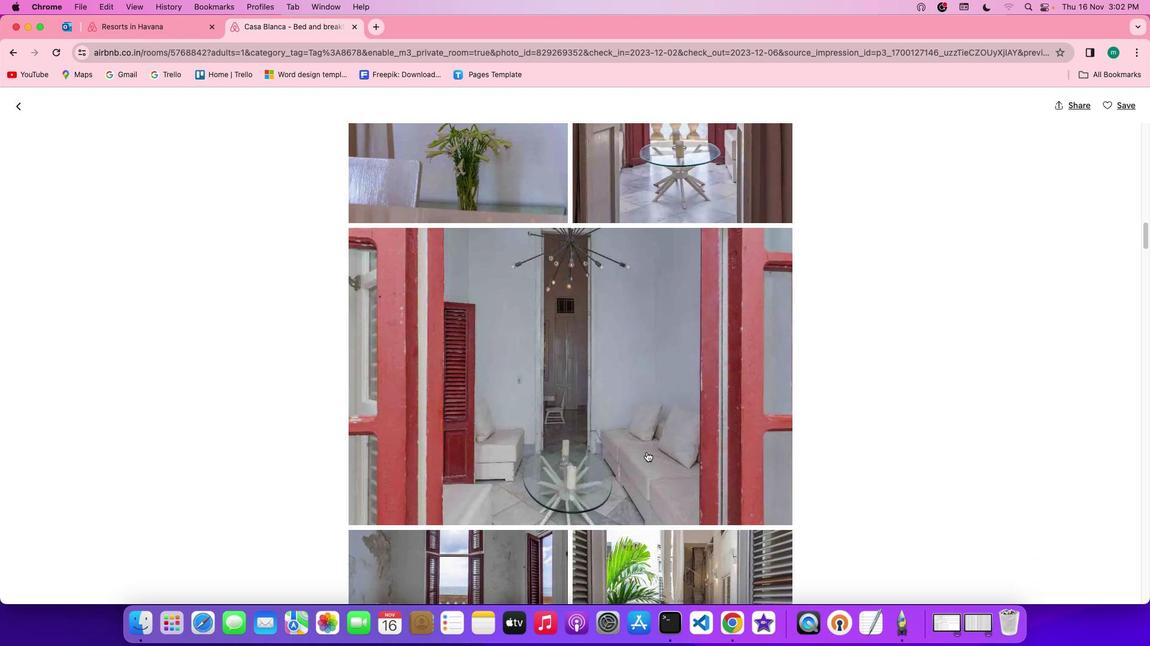 
Action: Mouse scrolled (646, 452) with delta (0, -1)
Screenshot: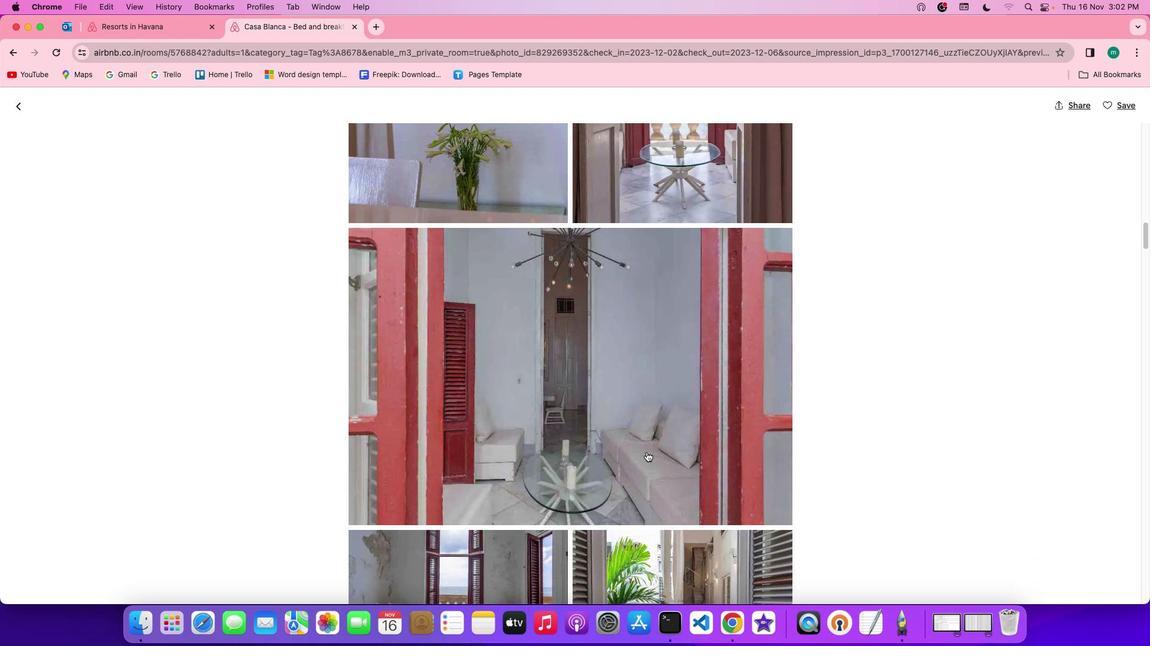 
Action: Mouse scrolled (646, 452) with delta (0, 0)
Screenshot: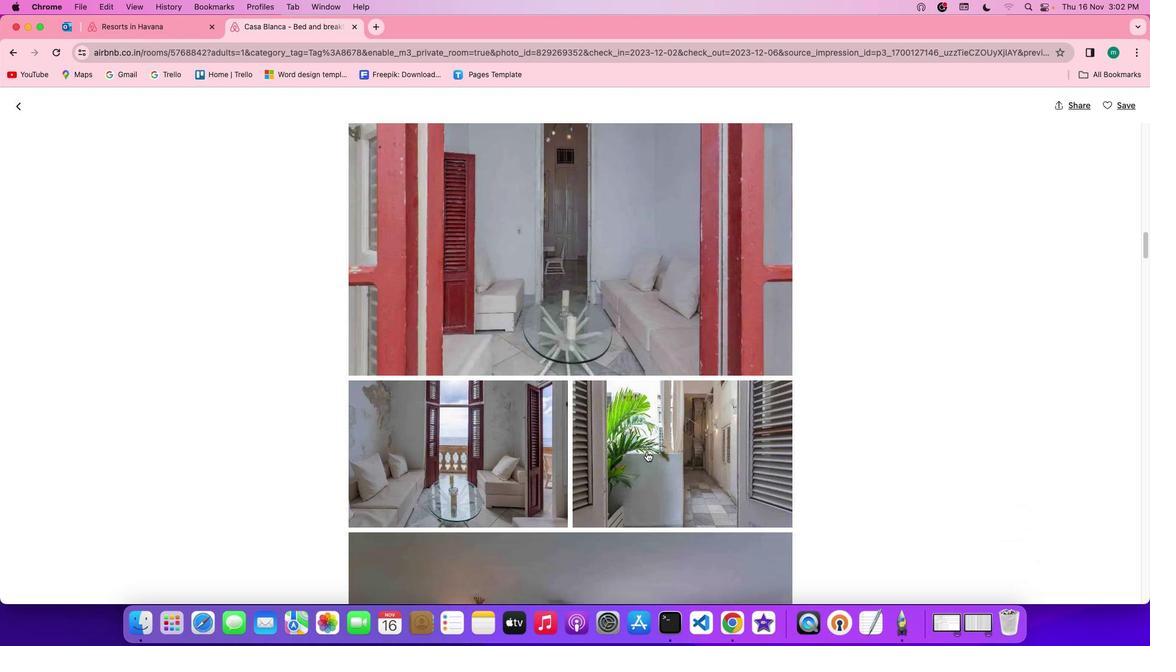 
Action: Mouse scrolled (646, 452) with delta (0, 0)
Screenshot: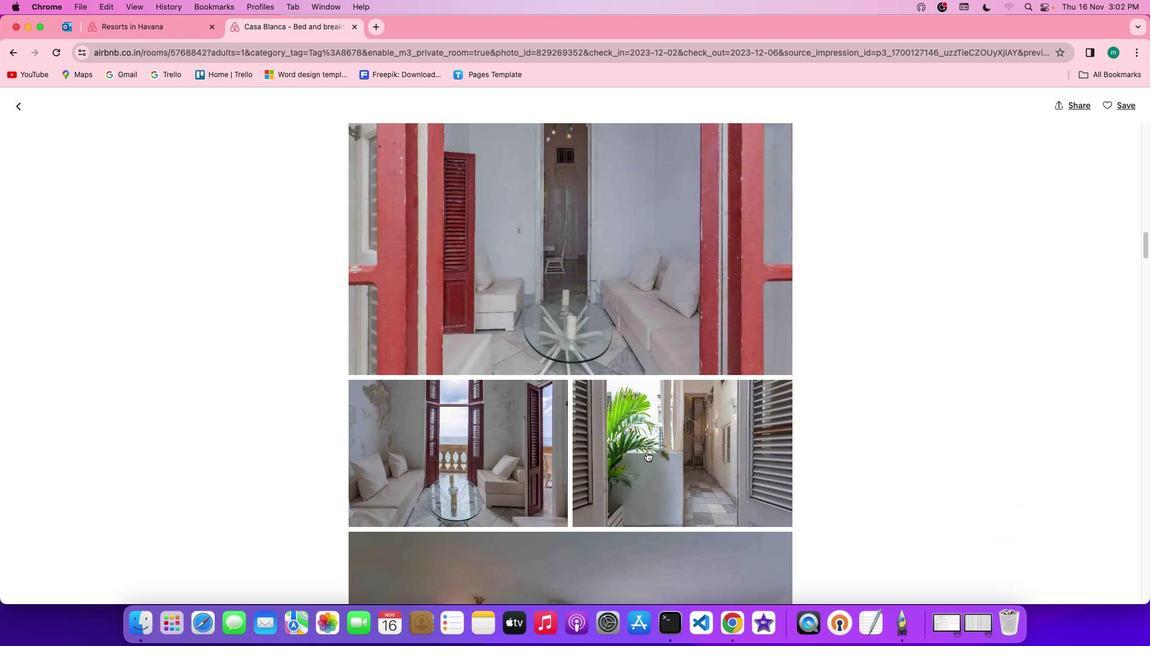 
Action: Mouse scrolled (646, 452) with delta (0, -1)
Screenshot: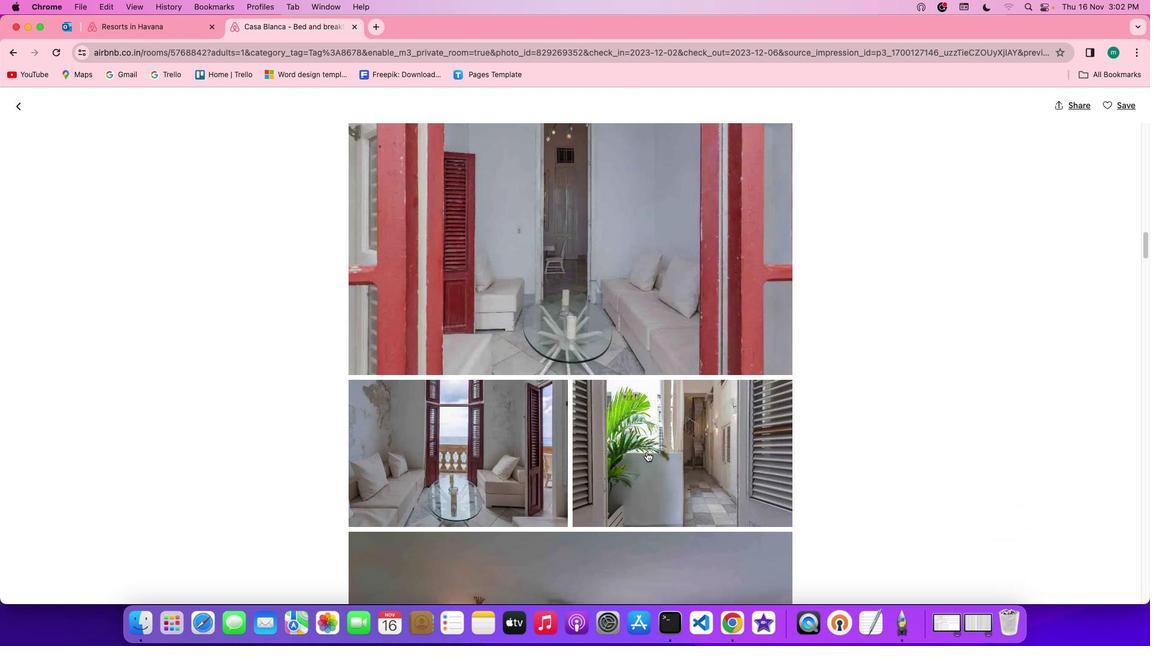 
Action: Mouse scrolled (646, 452) with delta (0, -1)
Screenshot: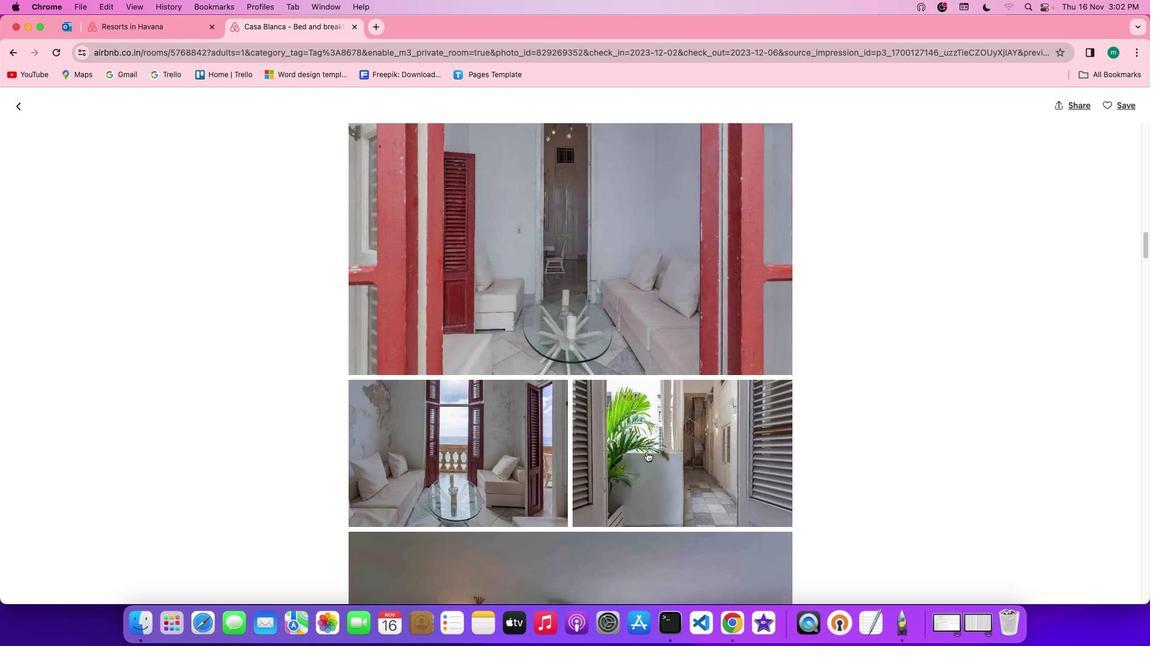 
Action: Mouse moved to (642, 444)
Screenshot: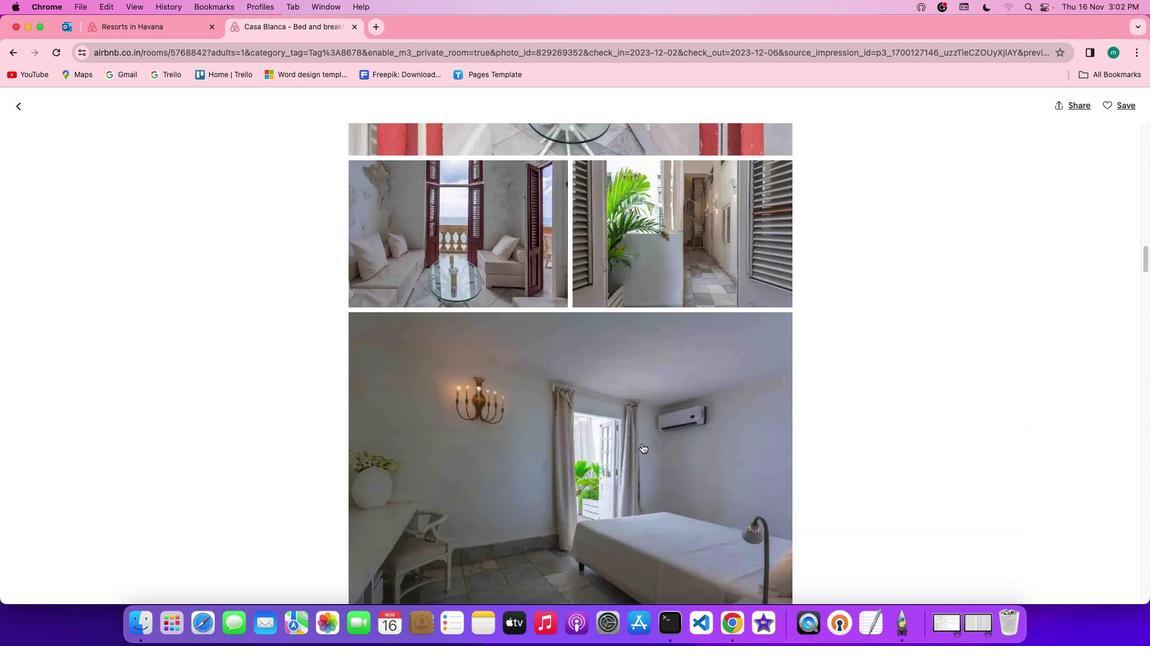 
Action: Mouse scrolled (642, 444) with delta (0, 0)
Screenshot: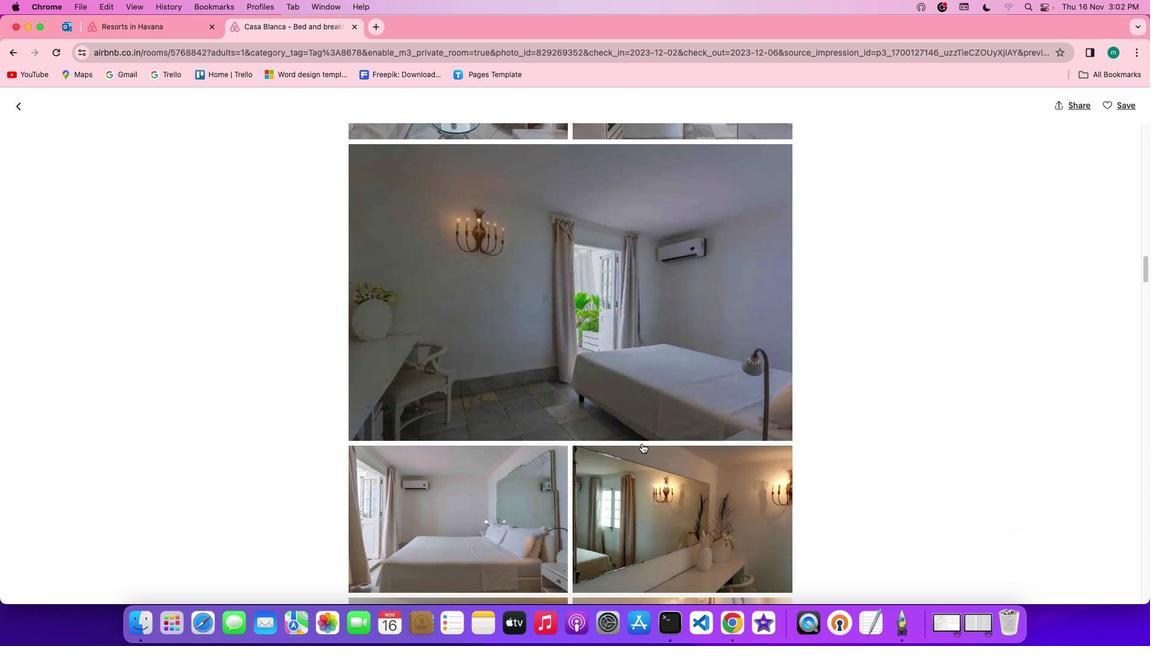 
Action: Mouse scrolled (642, 444) with delta (0, 0)
Screenshot: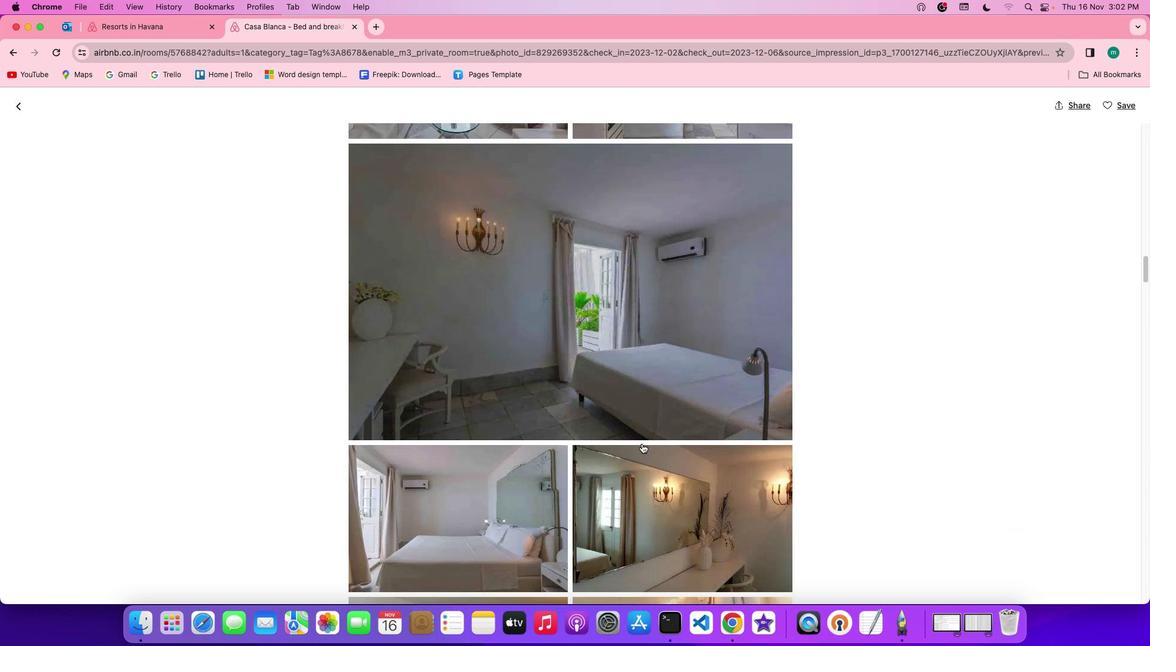 
Action: Mouse scrolled (642, 444) with delta (0, -1)
Screenshot: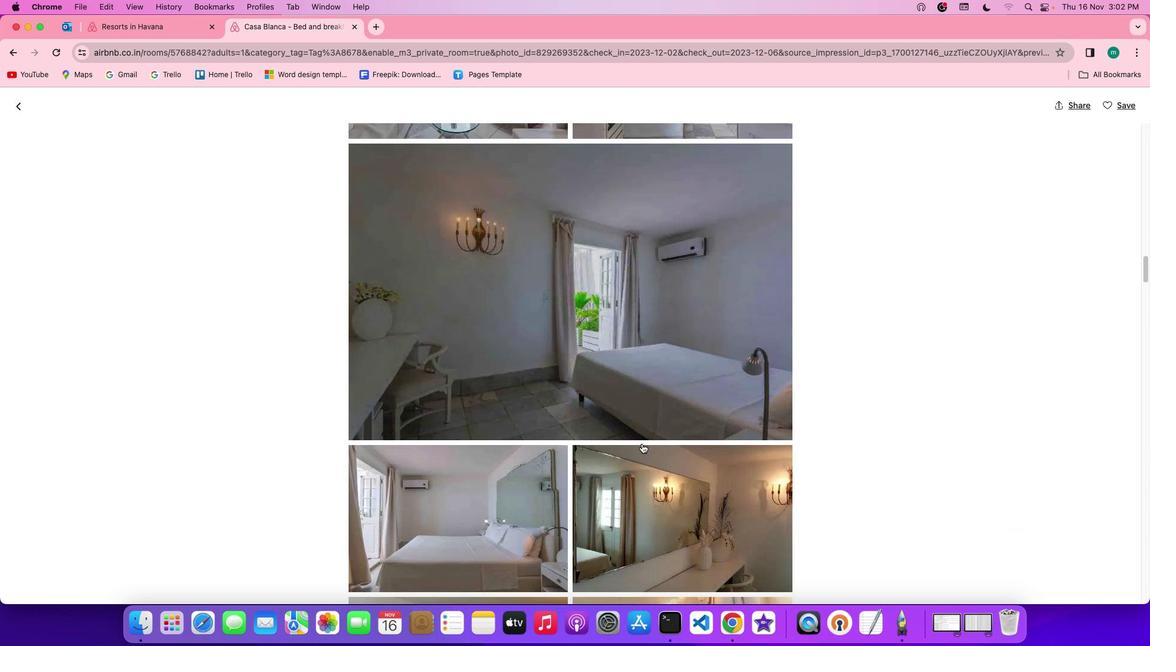 
Action: Mouse scrolled (642, 444) with delta (0, -2)
Screenshot: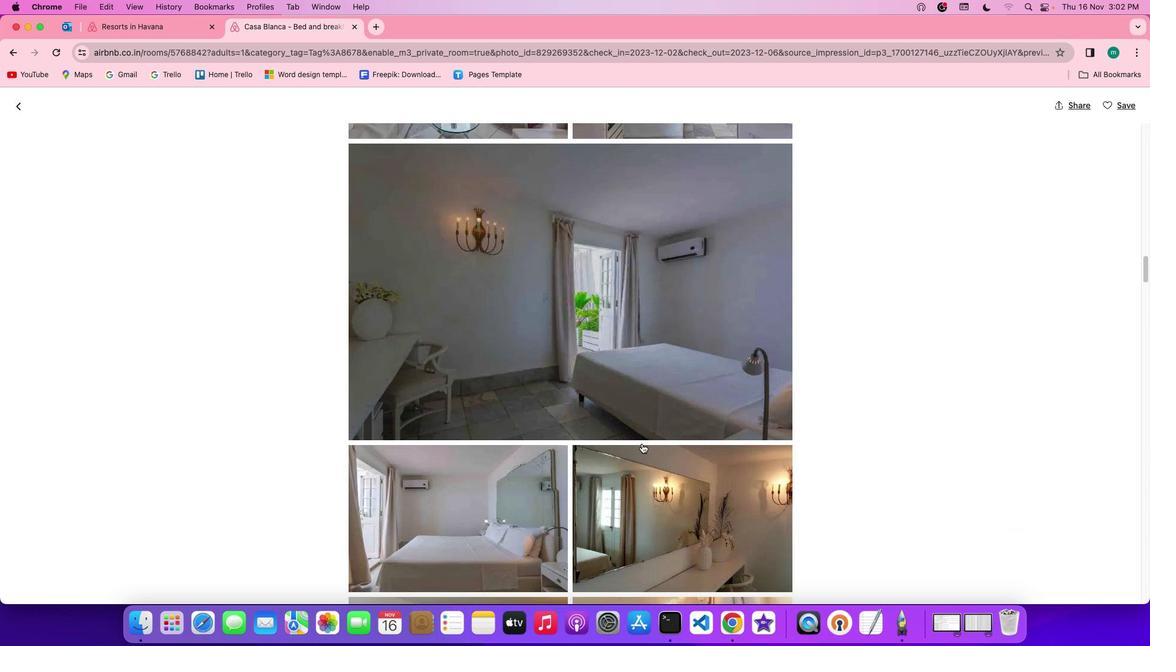 
Action: Mouse scrolled (642, 444) with delta (0, -2)
Screenshot: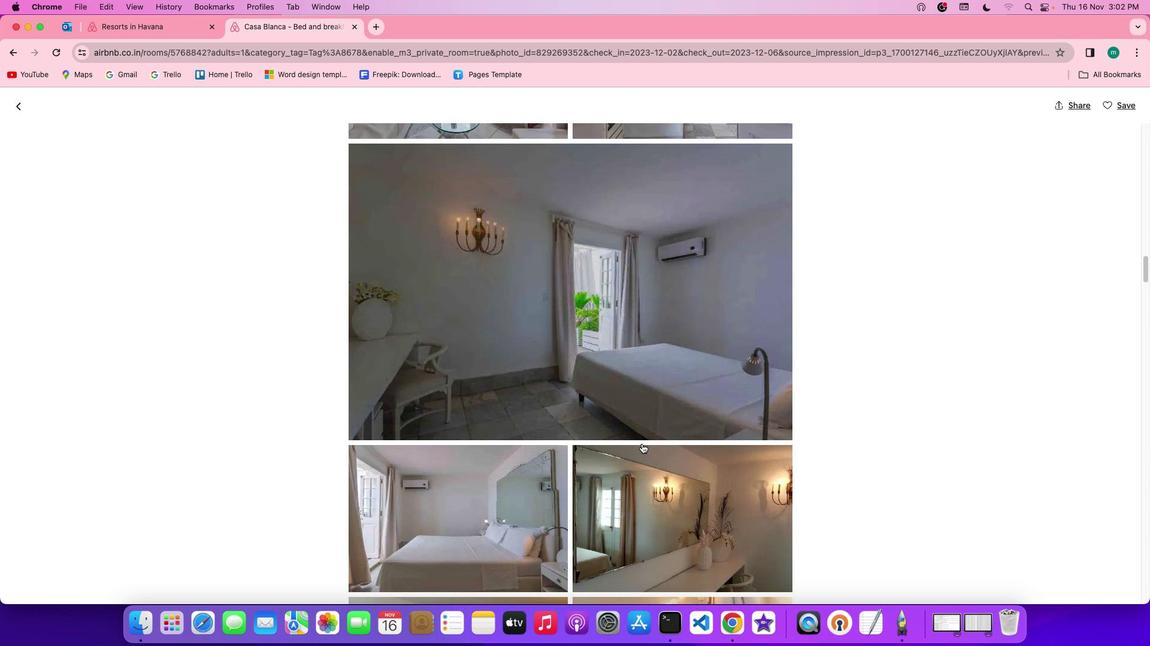 
Action: Mouse scrolled (642, 444) with delta (0, 0)
Screenshot: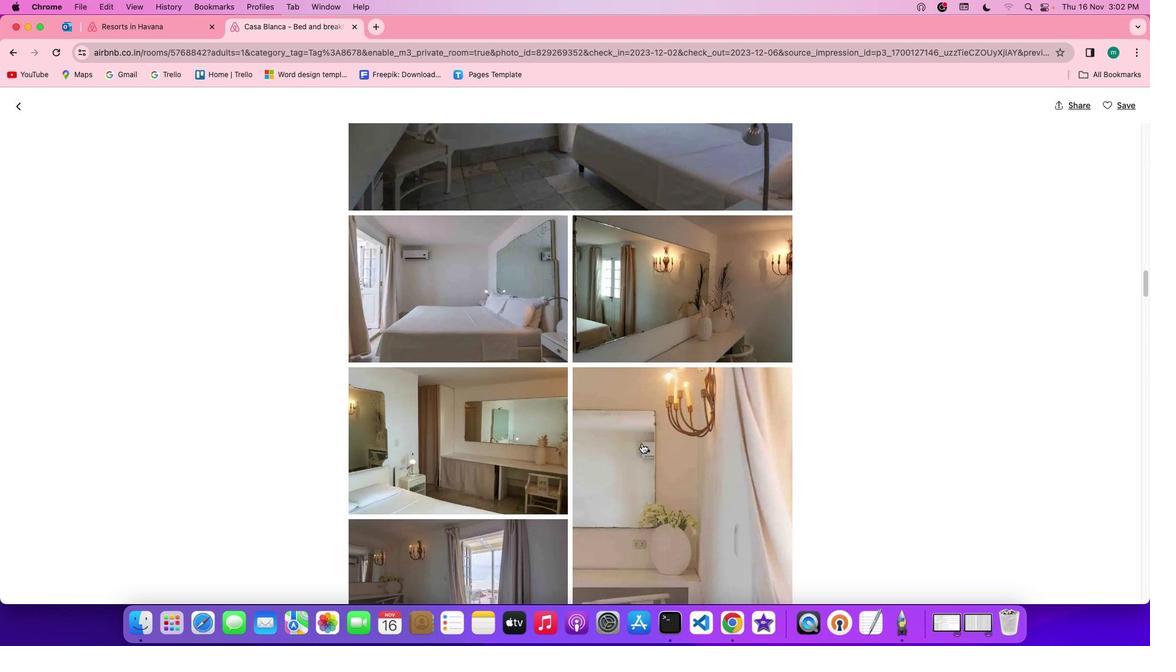 
Action: Mouse scrolled (642, 444) with delta (0, 0)
Screenshot: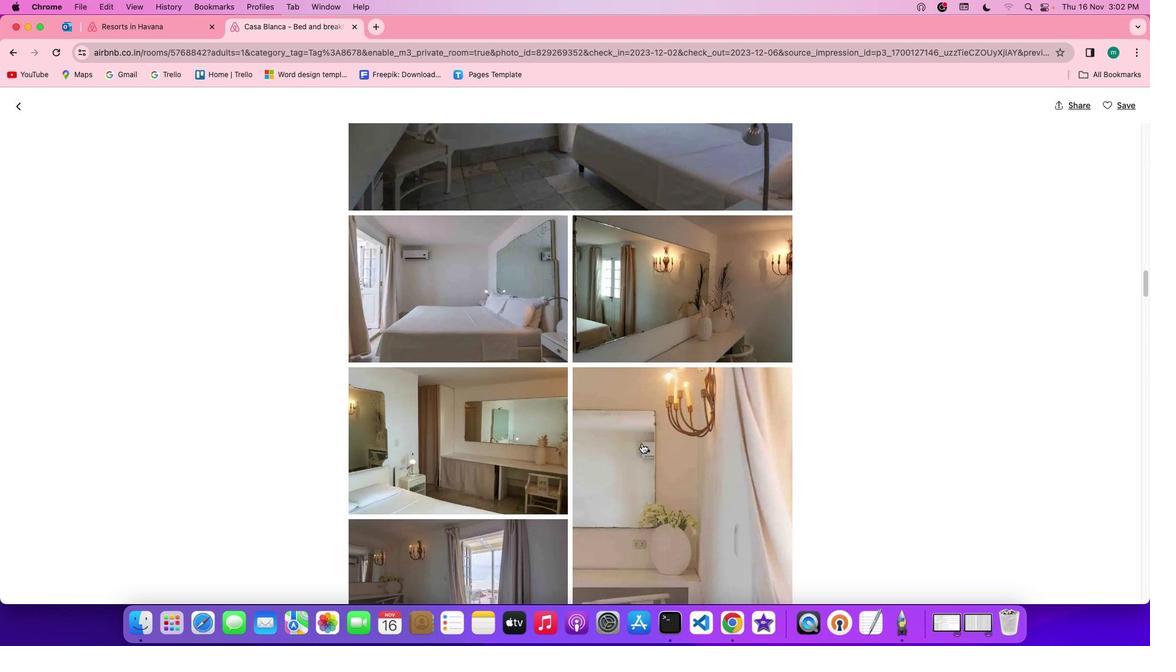
Action: Mouse scrolled (642, 444) with delta (0, -1)
Screenshot: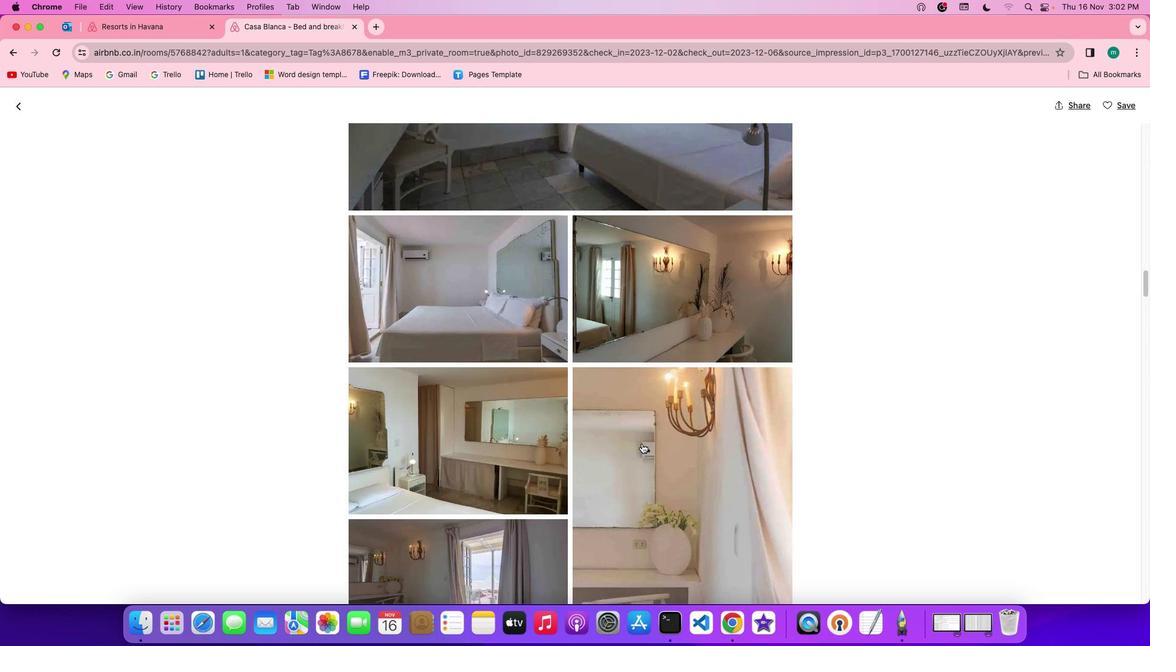 
Action: Mouse scrolled (642, 444) with delta (0, -2)
Screenshot: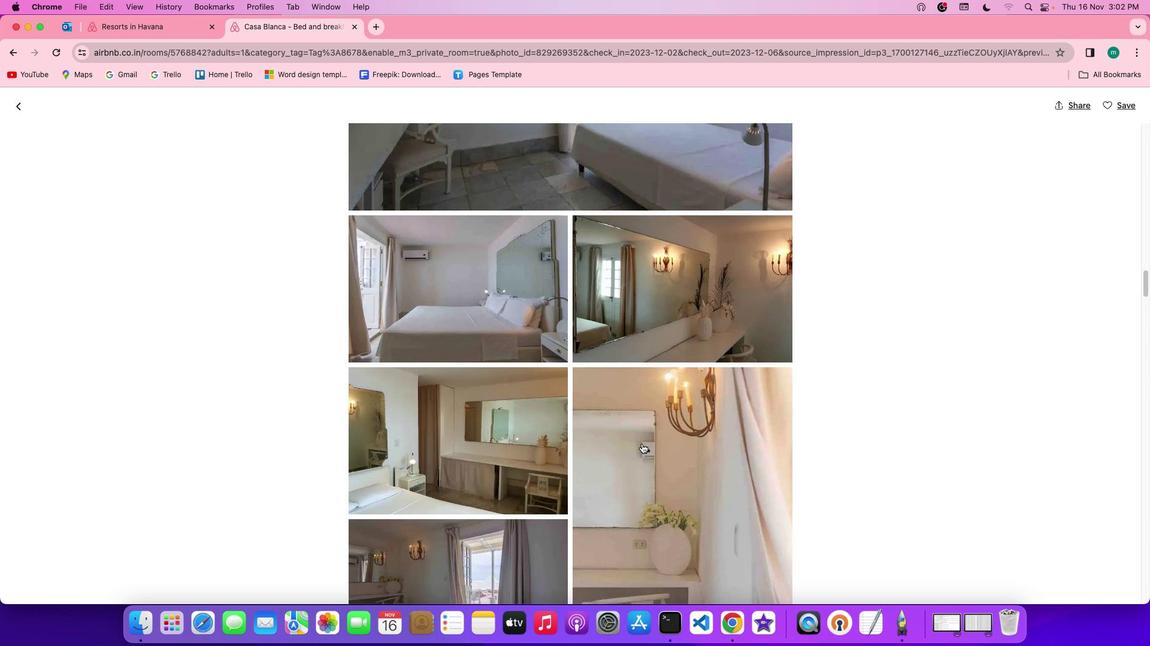 
Action: Mouse scrolled (642, 444) with delta (0, 0)
Screenshot: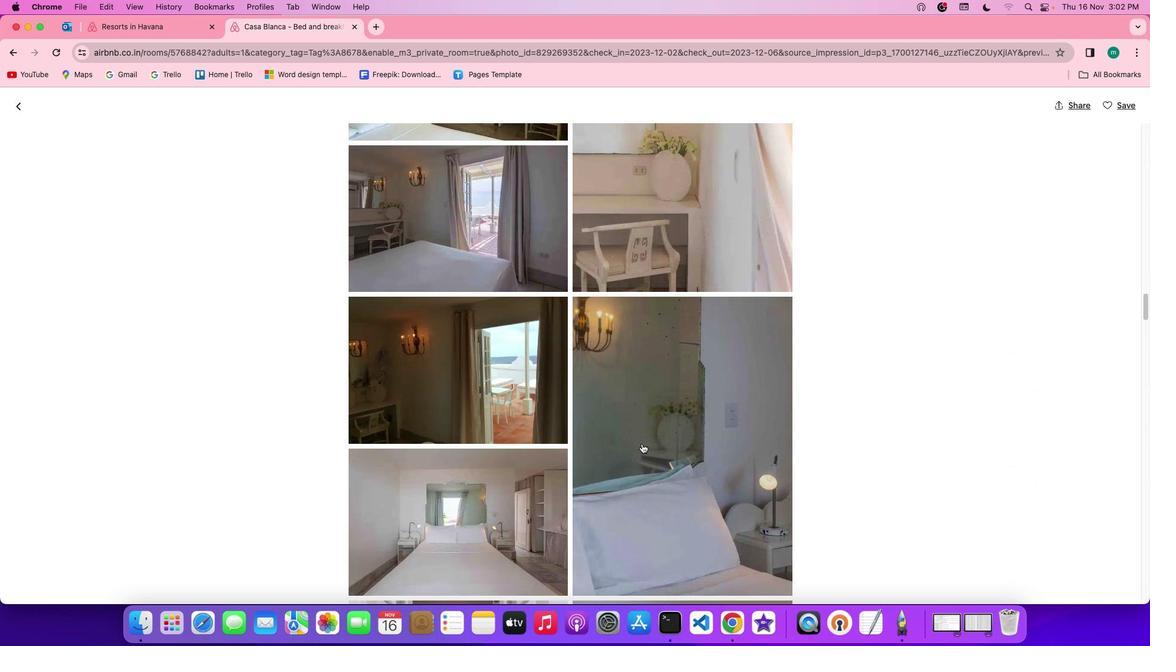 
Action: Mouse scrolled (642, 444) with delta (0, 0)
Screenshot: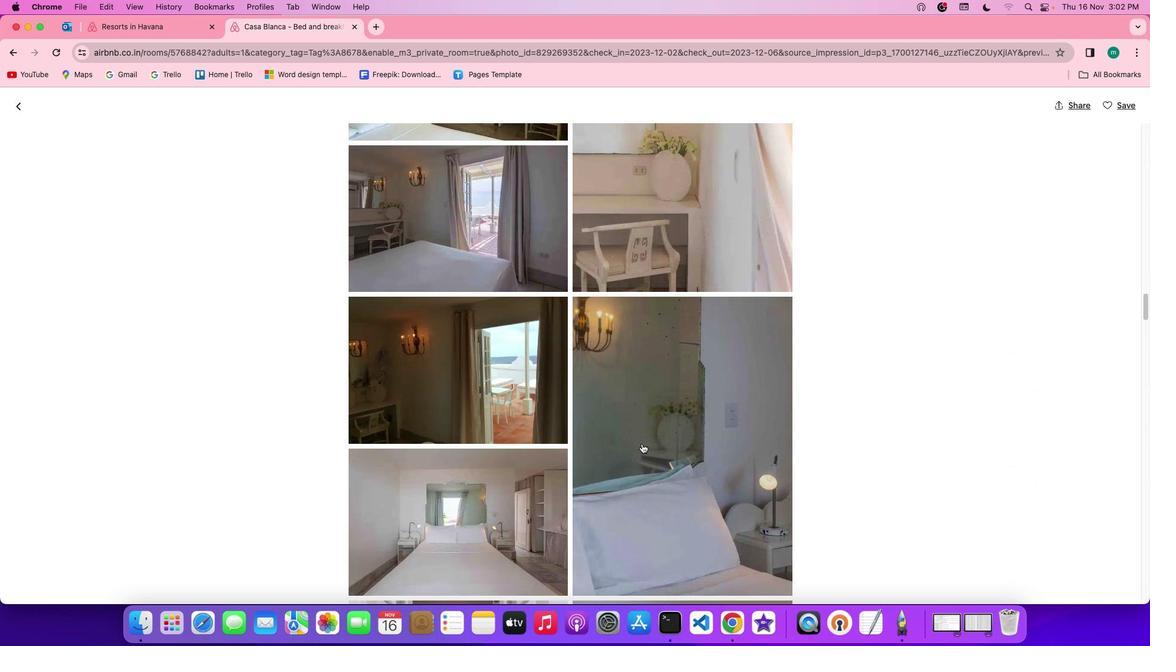 
Action: Mouse scrolled (642, 444) with delta (0, -1)
Screenshot: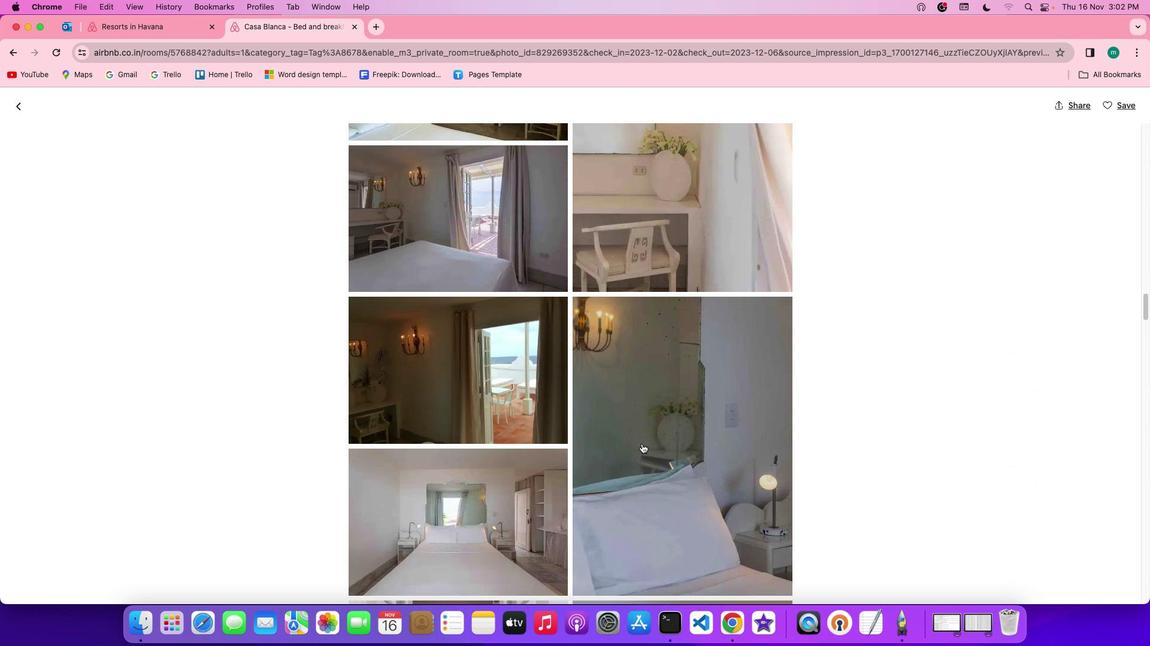 
Action: Mouse scrolled (642, 444) with delta (0, -2)
Screenshot: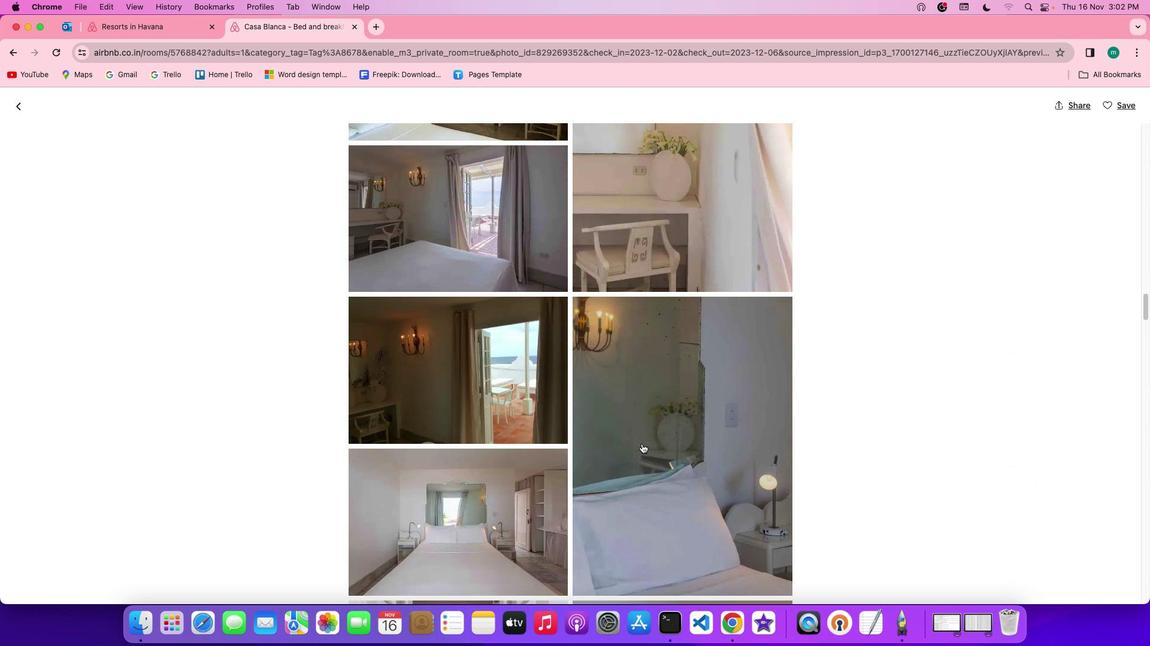 
Action: Mouse scrolled (642, 444) with delta (0, -2)
Screenshot: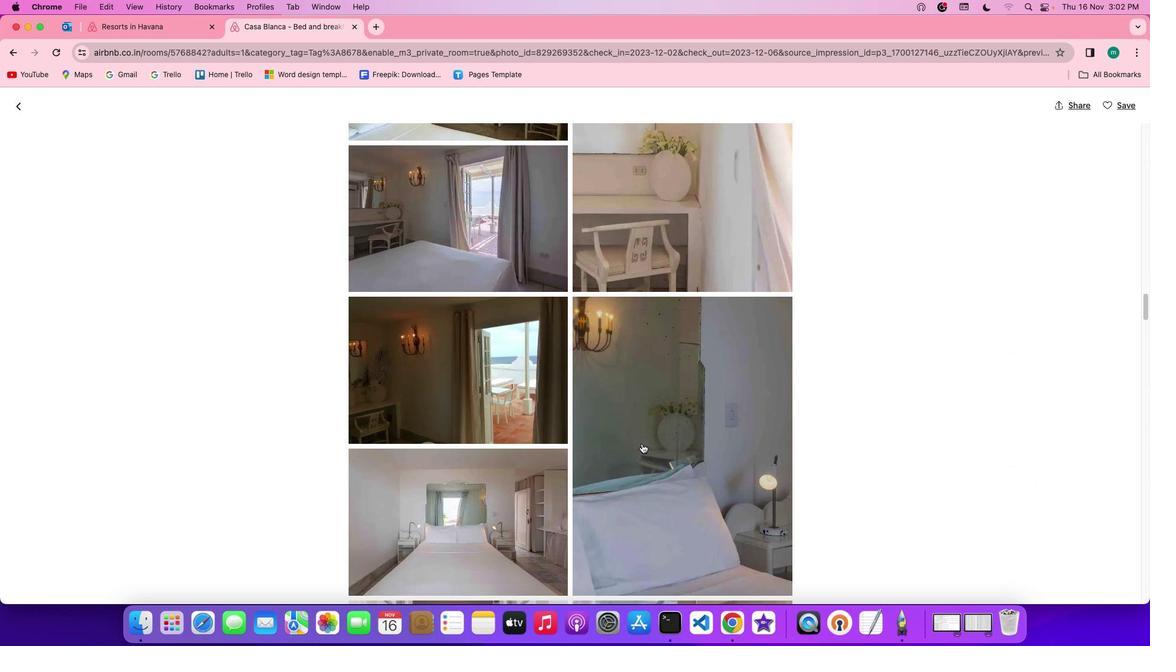 
Action: Mouse scrolled (642, 444) with delta (0, 0)
Screenshot: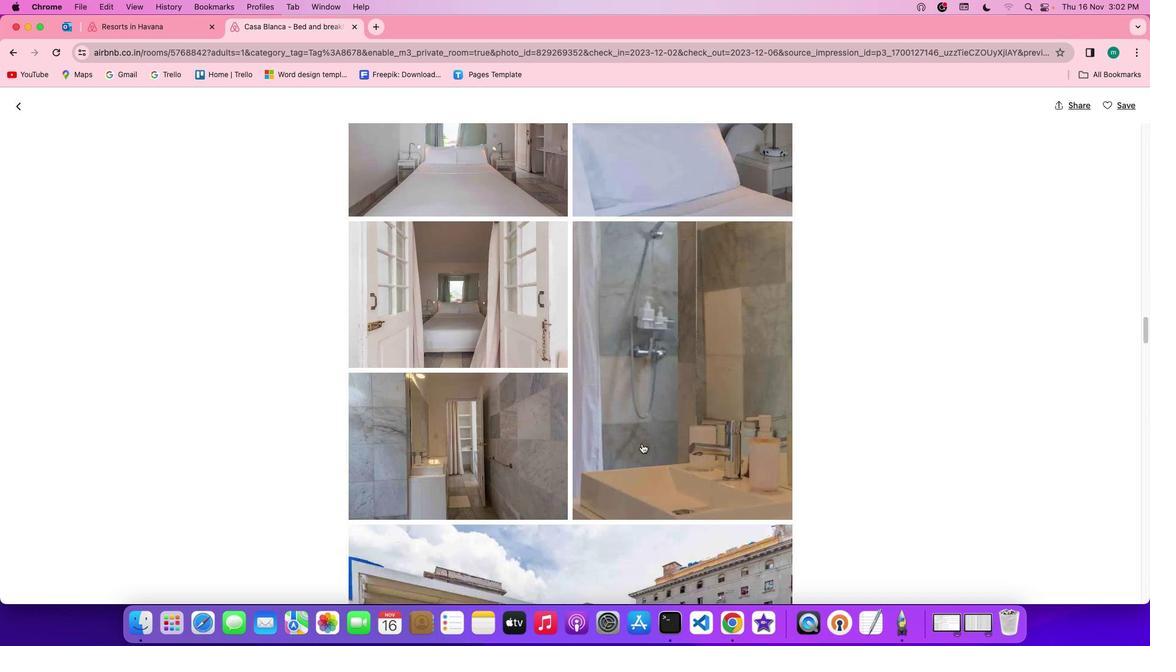 
Action: Mouse scrolled (642, 444) with delta (0, 0)
Screenshot: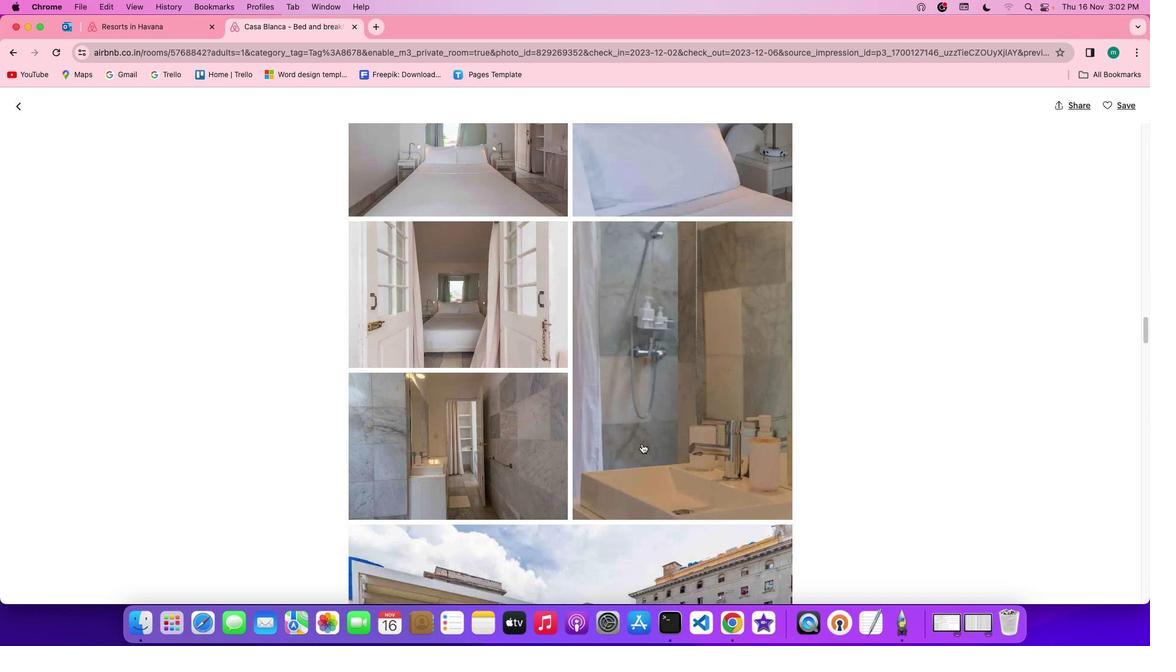 
Action: Mouse scrolled (642, 444) with delta (0, -1)
Screenshot: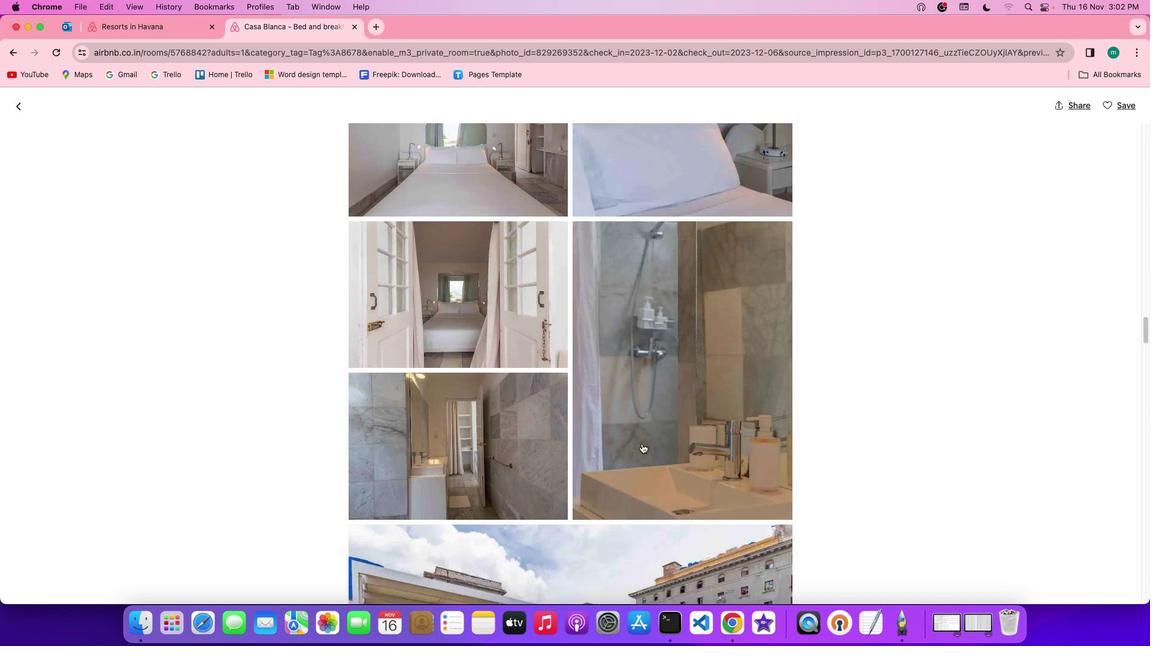 
Action: Mouse scrolled (642, 444) with delta (0, -2)
Screenshot: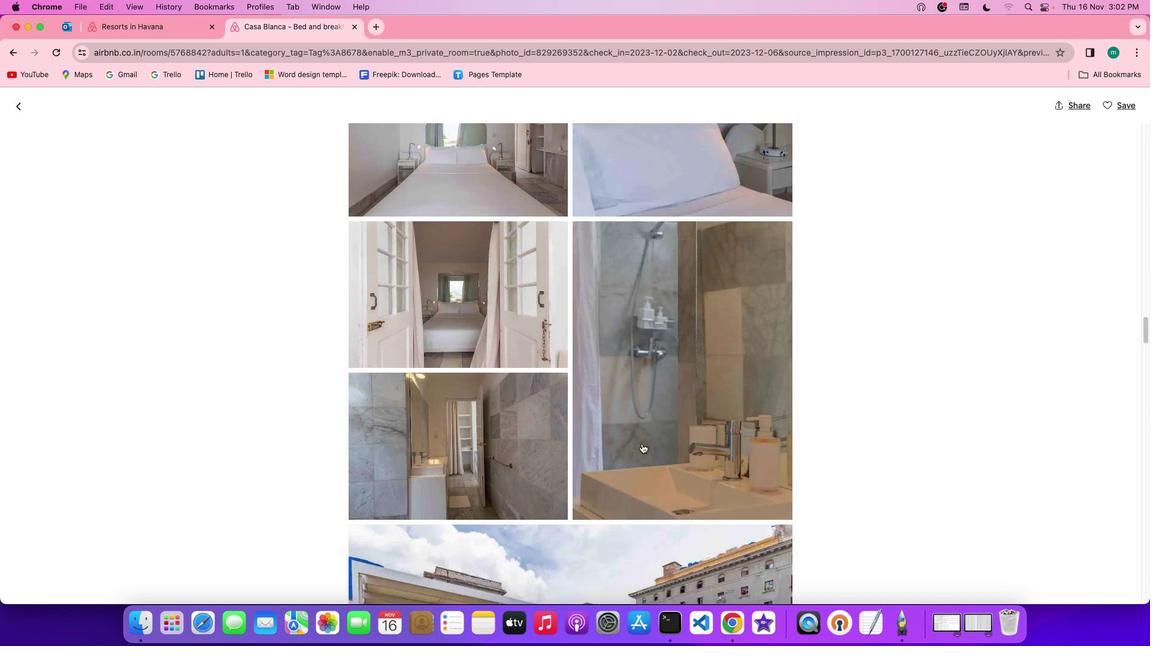 
Action: Mouse scrolled (642, 444) with delta (0, -2)
Screenshot: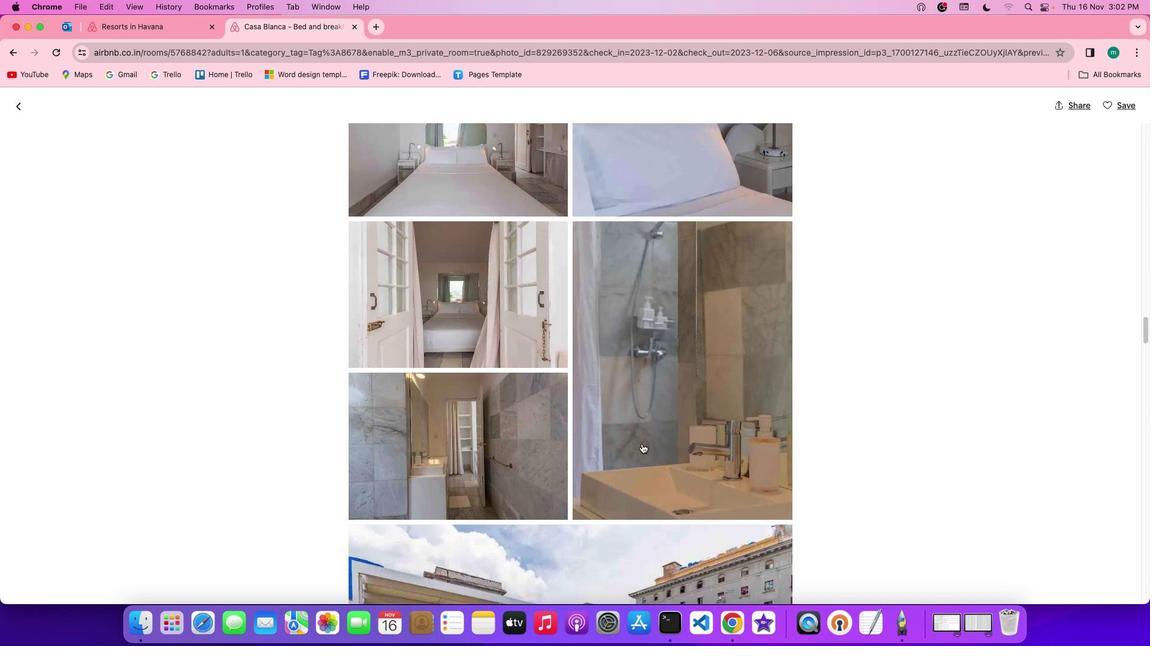 
Action: Mouse scrolled (642, 444) with delta (0, 0)
Screenshot: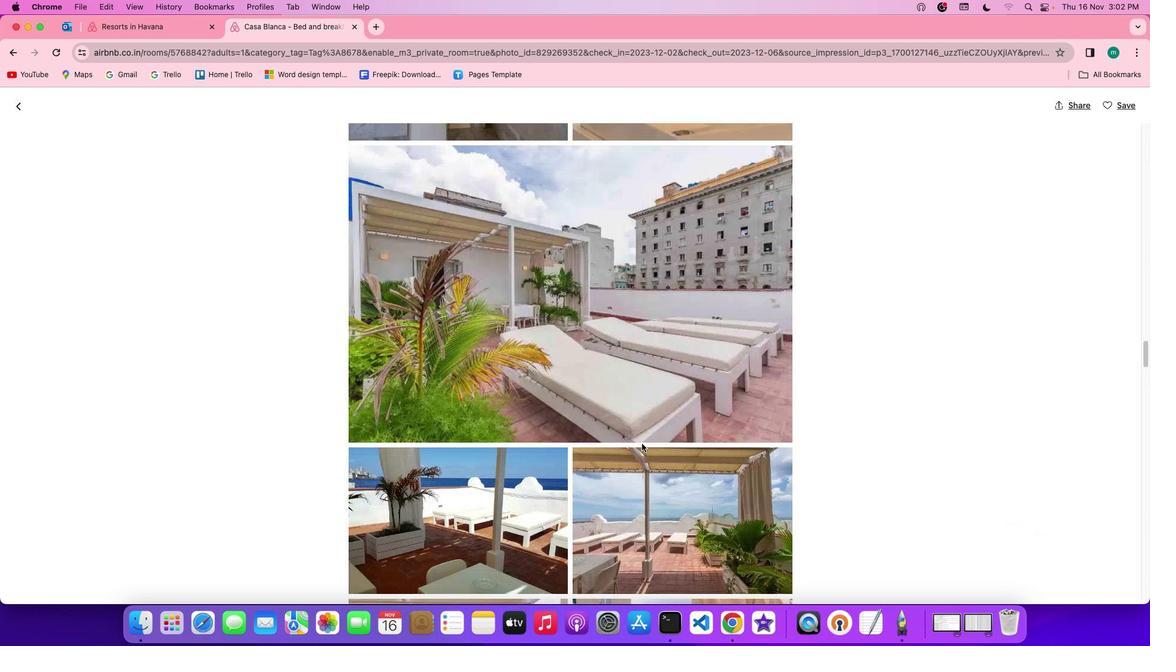 
Action: Mouse scrolled (642, 444) with delta (0, 0)
Screenshot: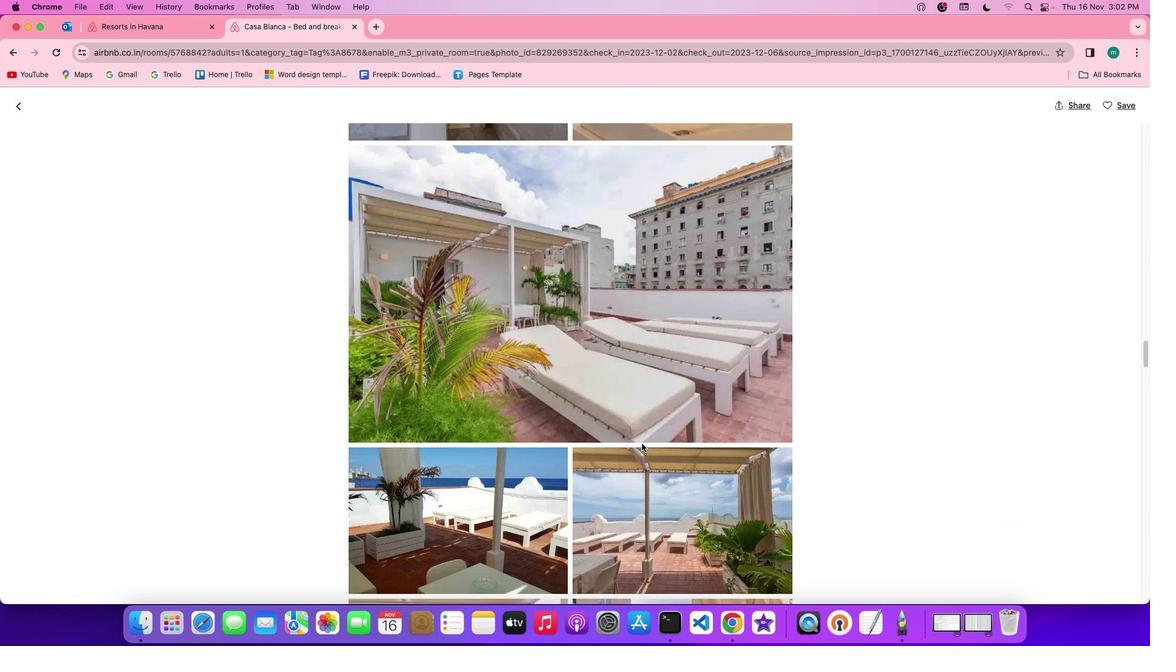 
Action: Mouse scrolled (642, 444) with delta (0, -1)
Screenshot: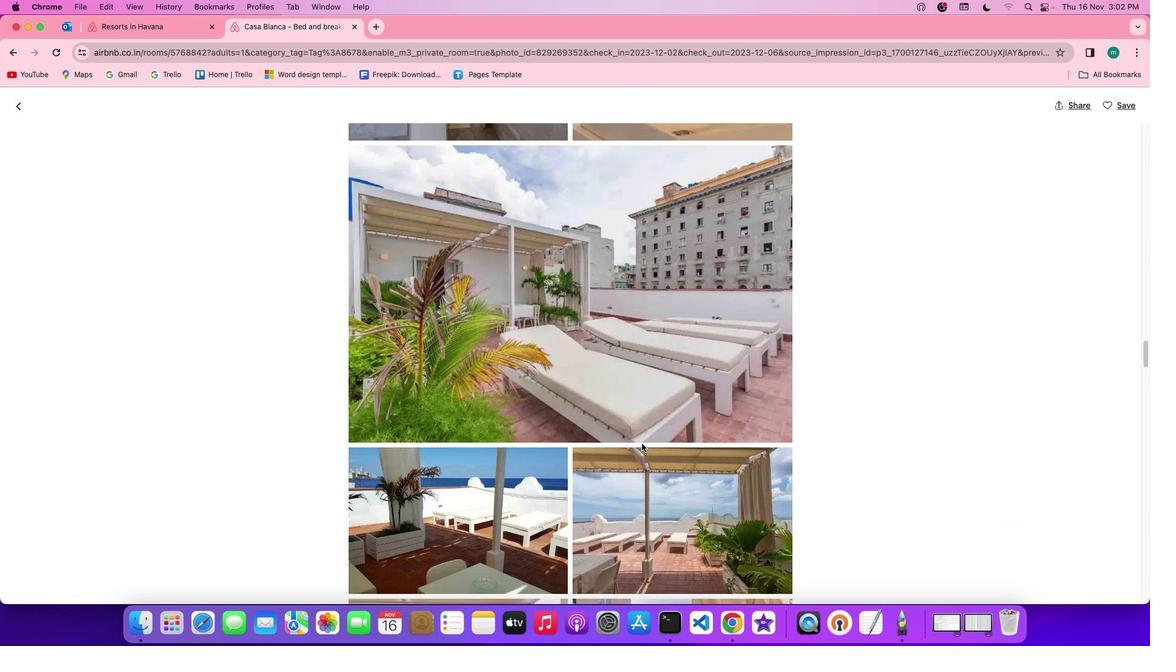 
Action: Mouse scrolled (642, 444) with delta (0, -2)
Screenshot: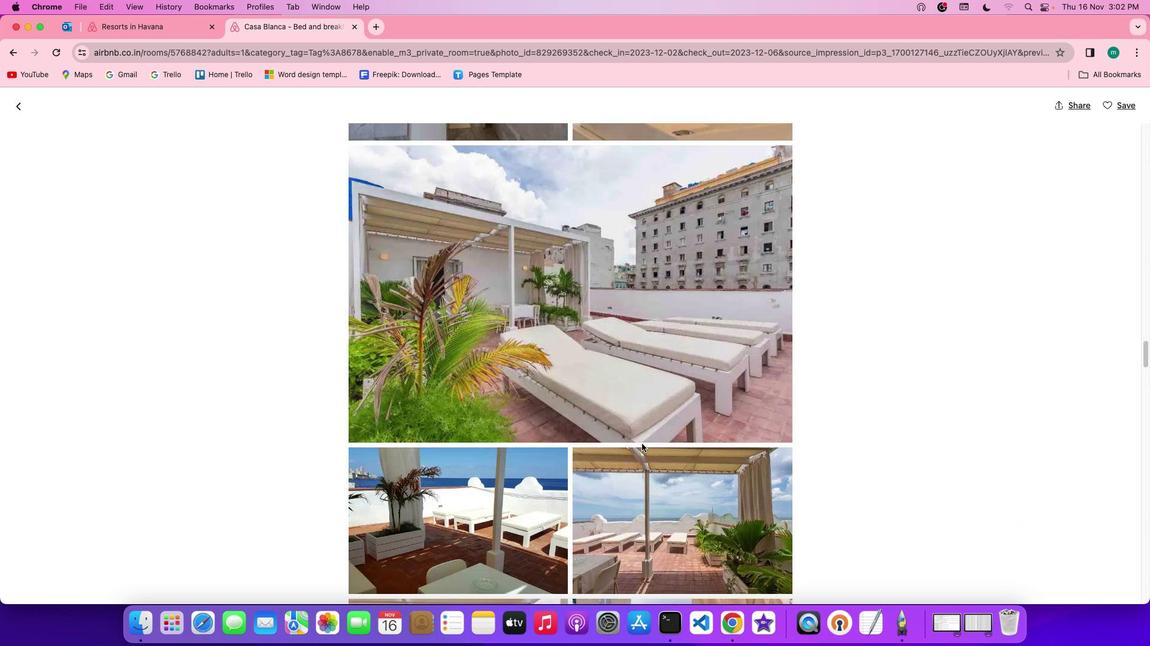 
Action: Mouse scrolled (642, 444) with delta (0, -2)
Screenshot: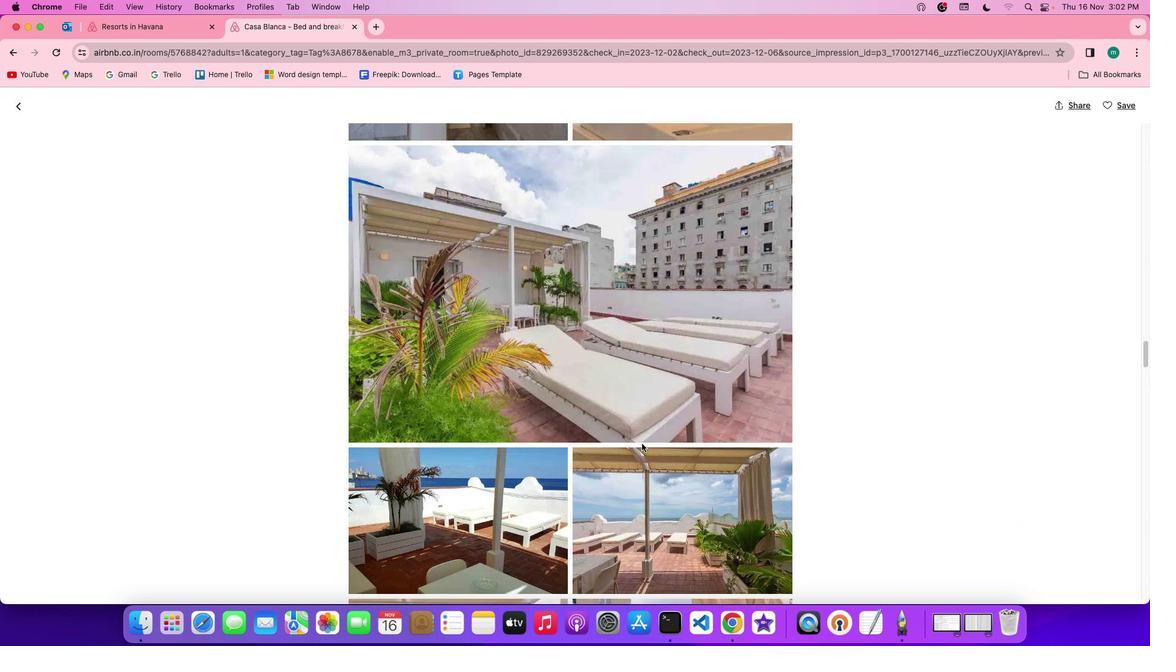 
Action: Mouse scrolled (642, 444) with delta (0, 0)
Screenshot: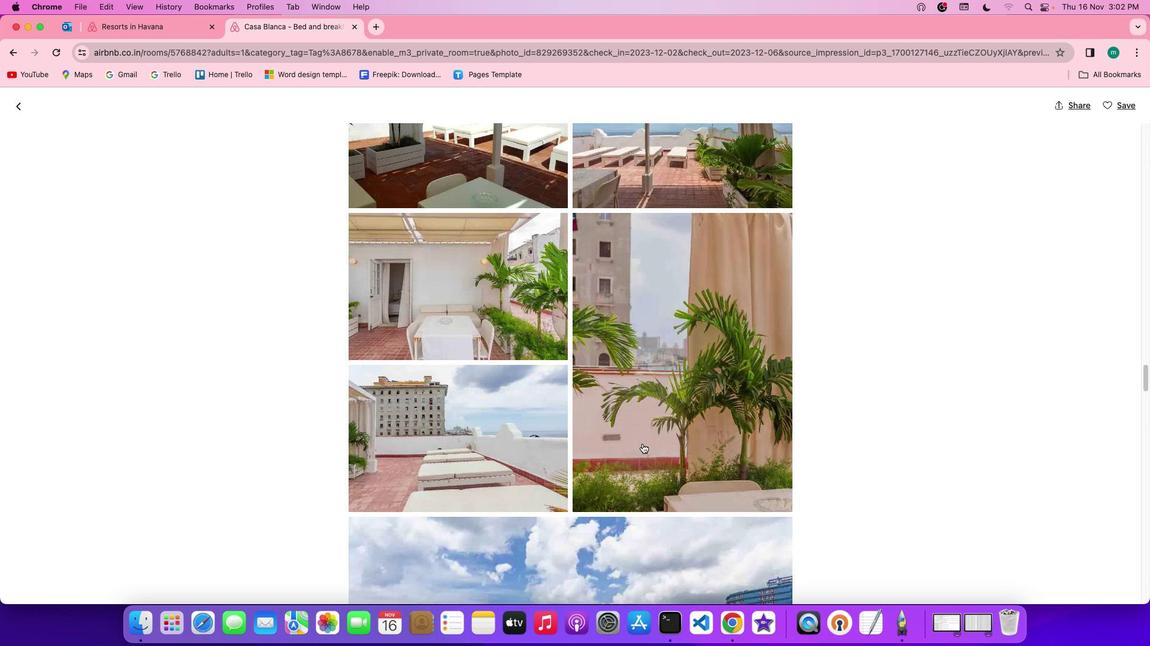 
Action: Mouse moved to (642, 443)
Screenshot: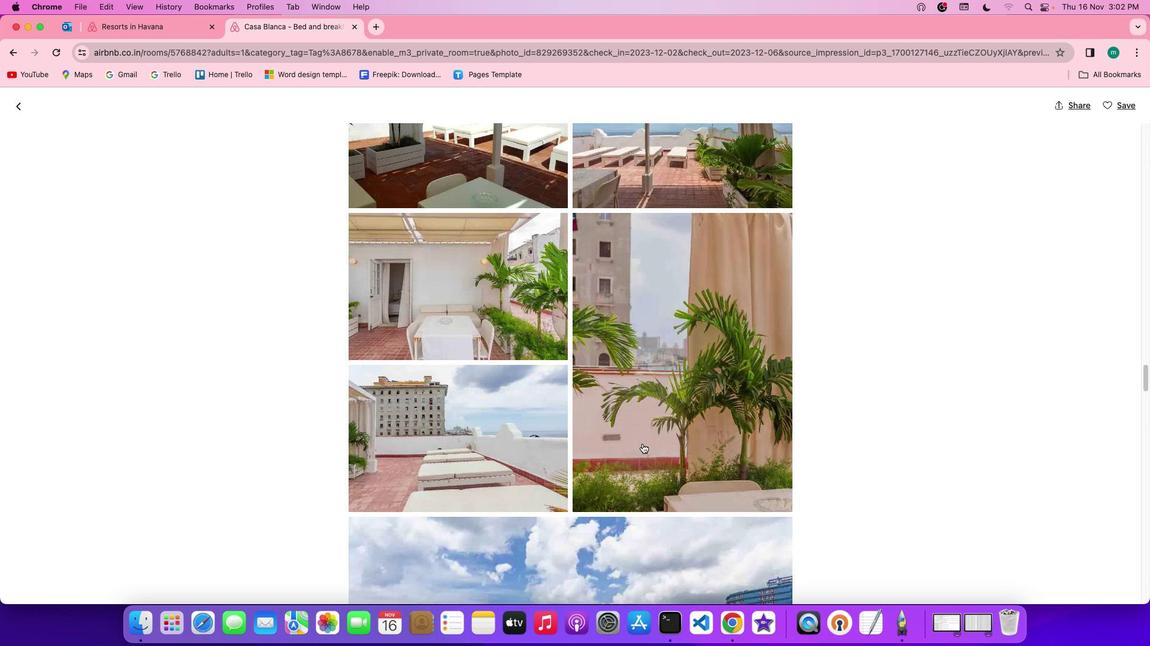 
Action: Mouse scrolled (642, 443) with delta (0, 0)
Screenshot: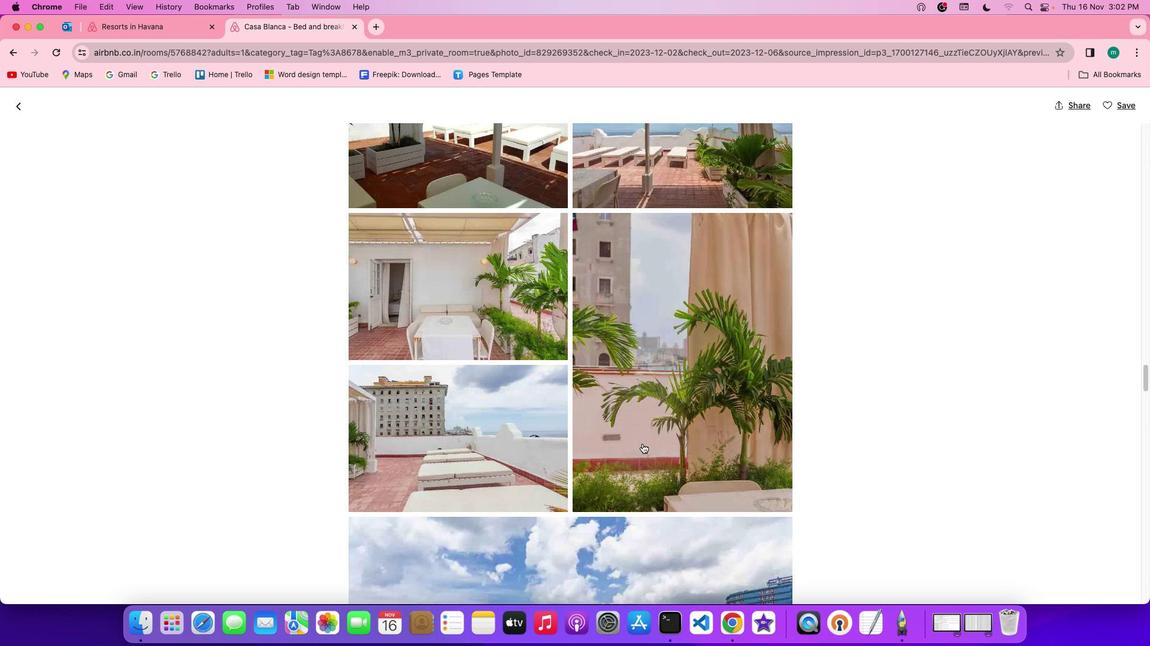 
Action: Mouse scrolled (642, 443) with delta (0, -1)
Screenshot: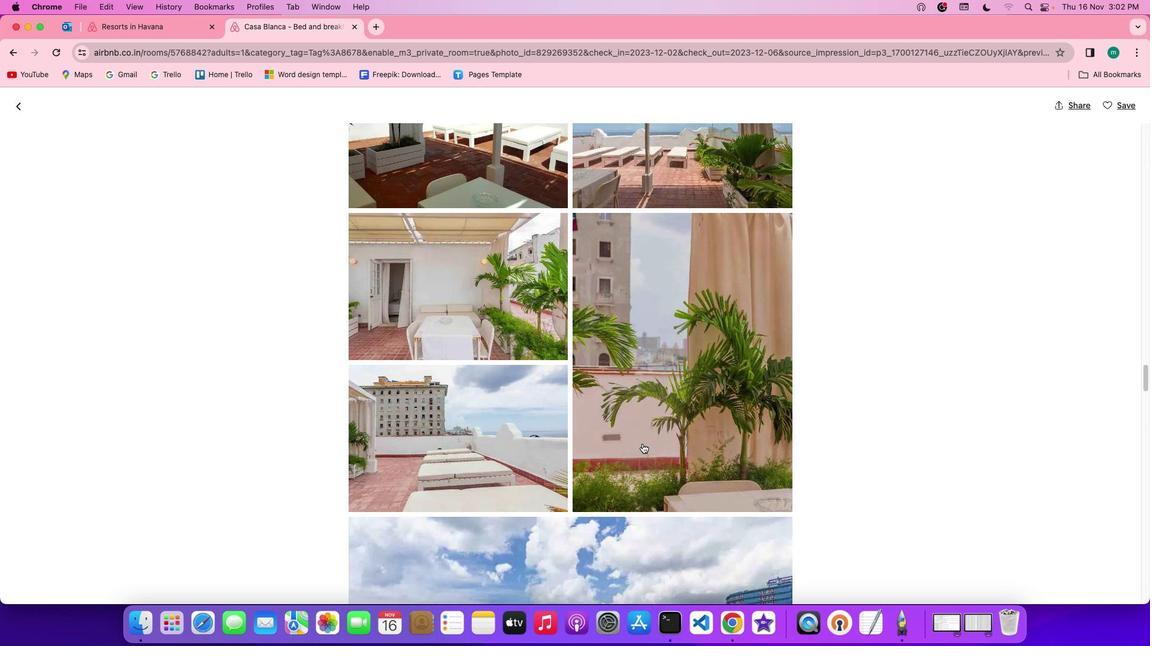 
Action: Mouse scrolled (642, 443) with delta (0, -2)
Screenshot: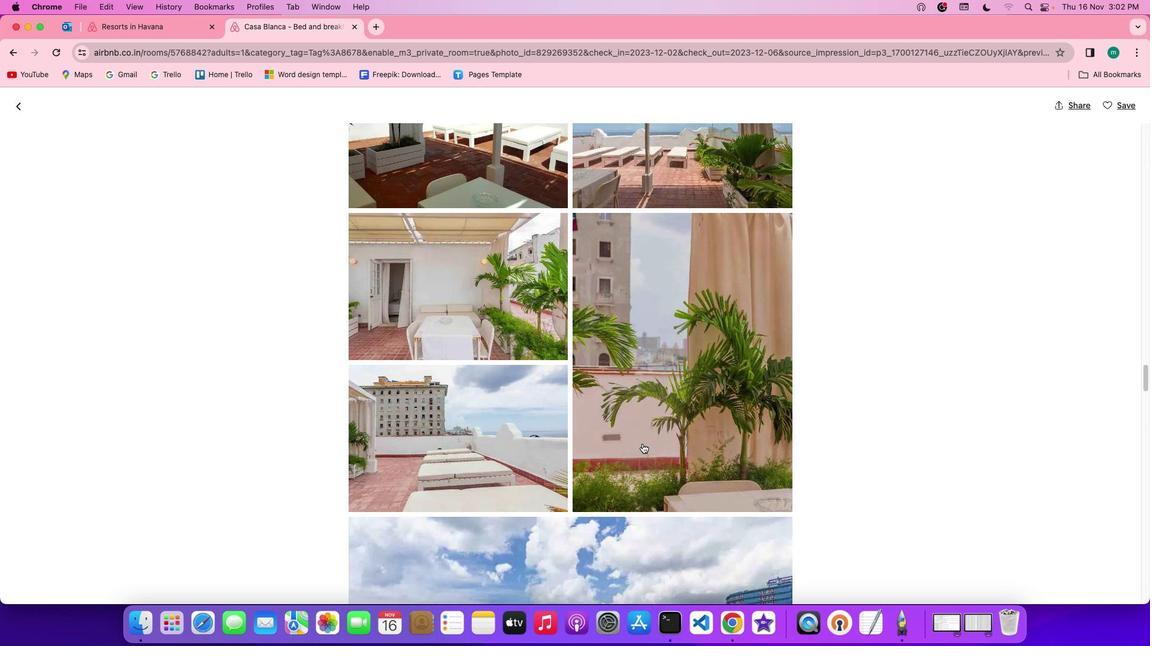 
Action: Mouse scrolled (642, 443) with delta (0, -2)
Screenshot: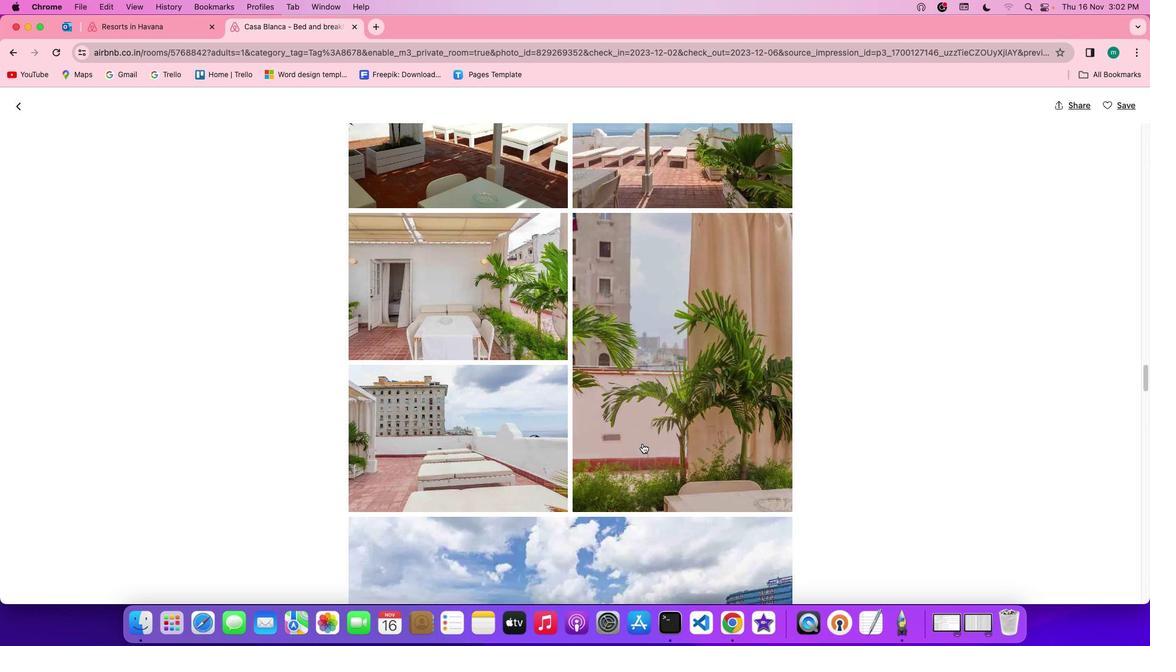 
Action: Mouse scrolled (642, 443) with delta (0, 0)
Screenshot: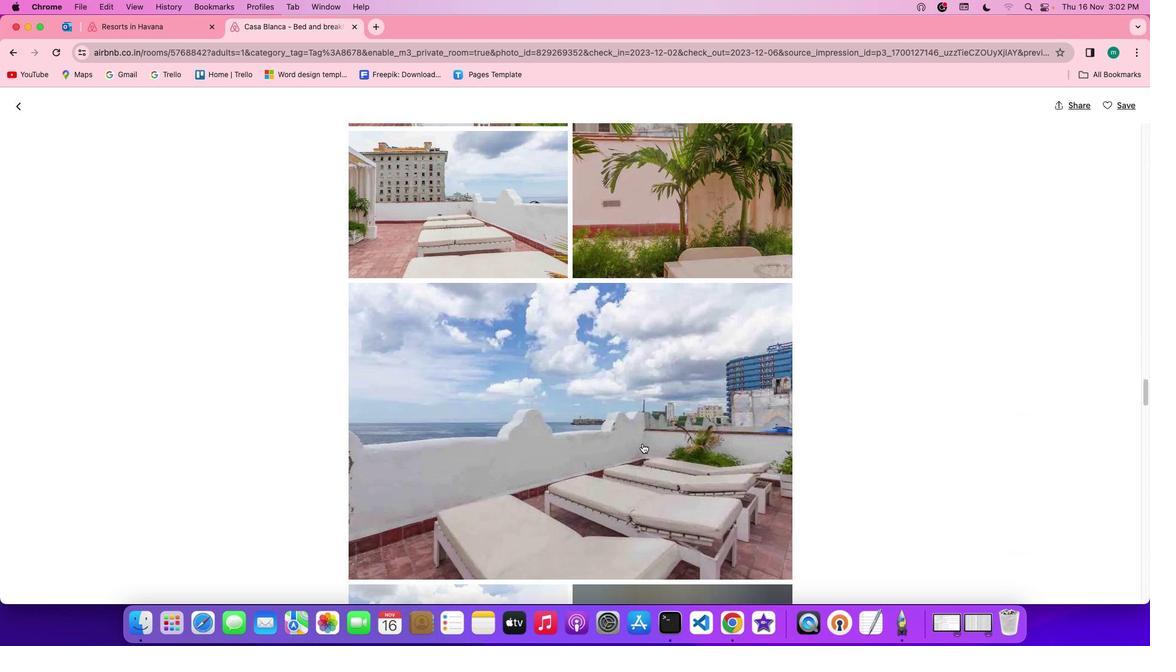 
Action: Mouse scrolled (642, 443) with delta (0, 0)
Screenshot: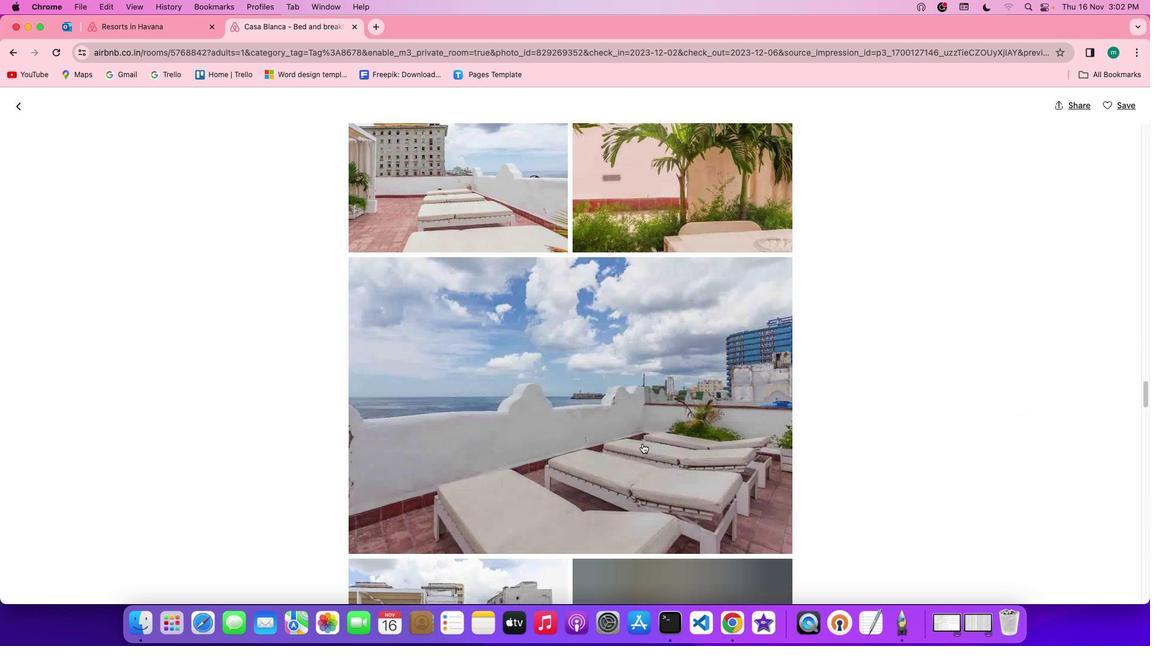 
Action: Mouse scrolled (642, 443) with delta (0, -1)
Screenshot: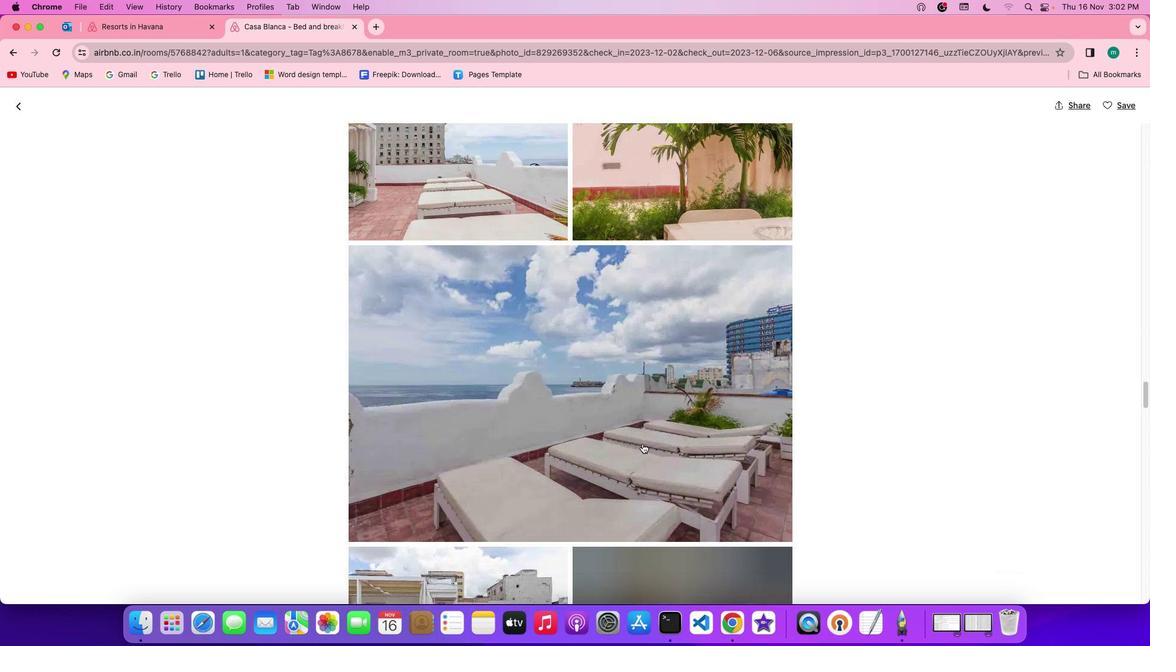 
Action: Mouse scrolled (642, 443) with delta (0, -2)
Screenshot: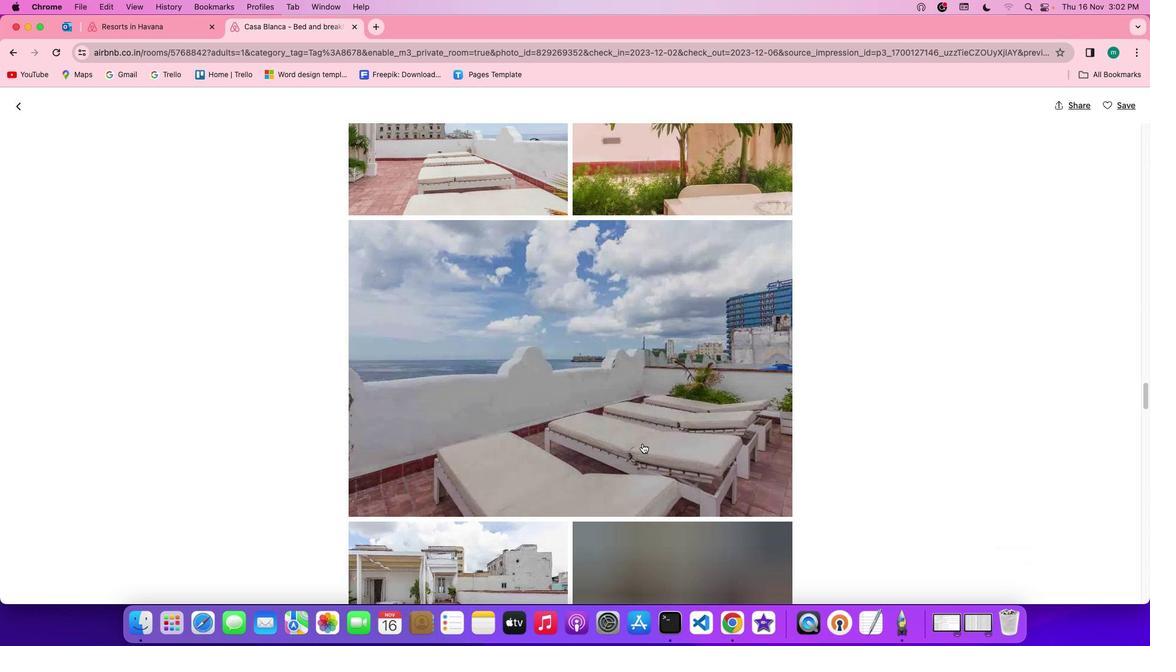 
Action: Mouse scrolled (642, 443) with delta (0, -2)
Screenshot: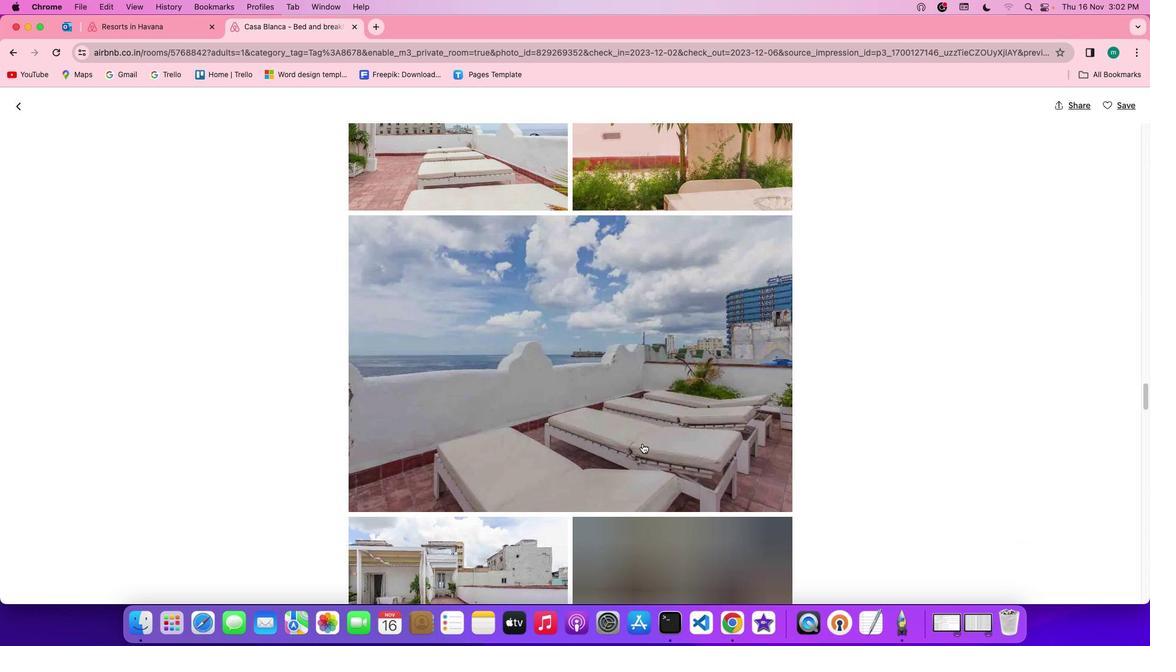 
Action: Mouse moved to (642, 444)
Screenshot: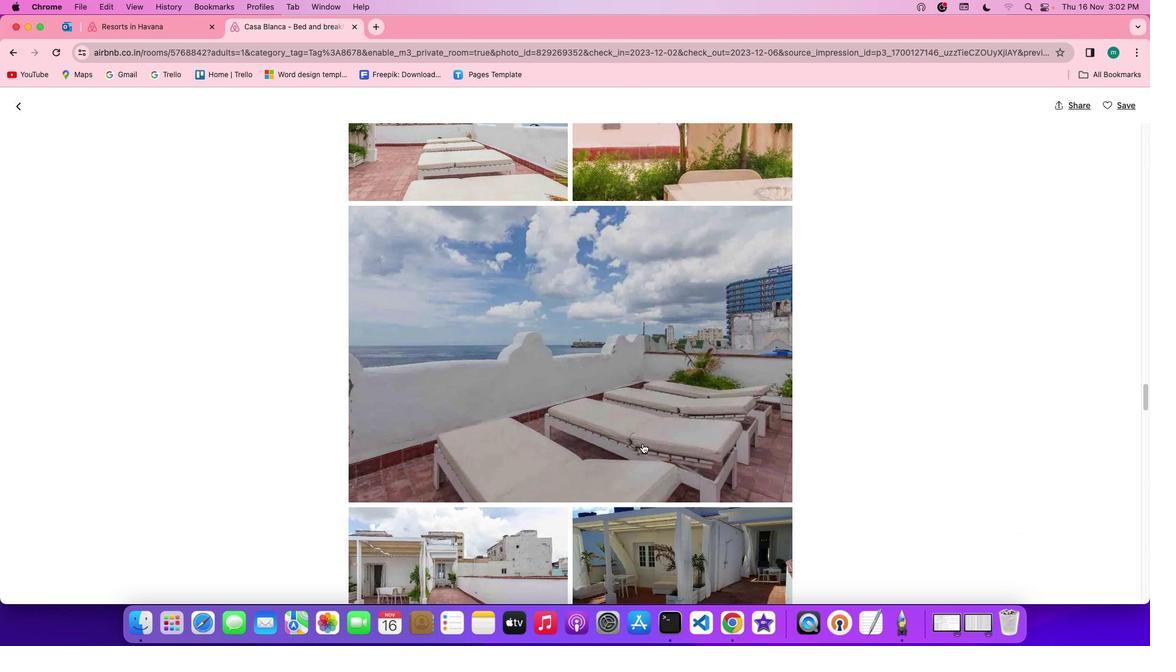 
Action: Mouse scrolled (642, 444) with delta (0, 0)
Screenshot: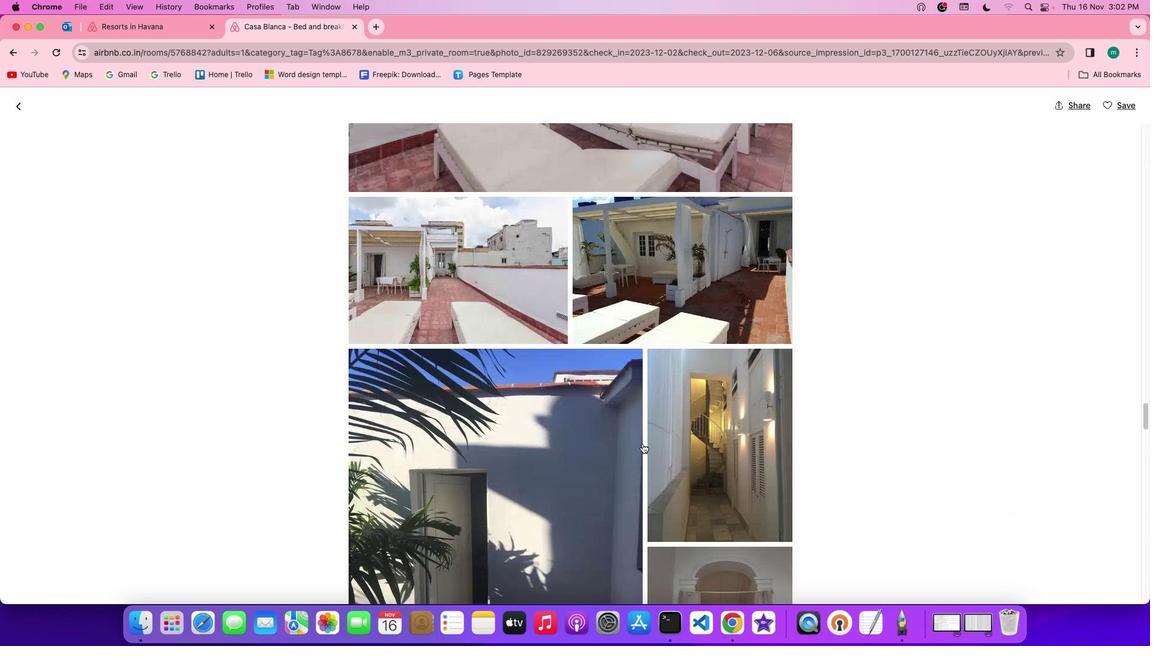 
Action: Mouse scrolled (642, 444) with delta (0, 0)
Screenshot: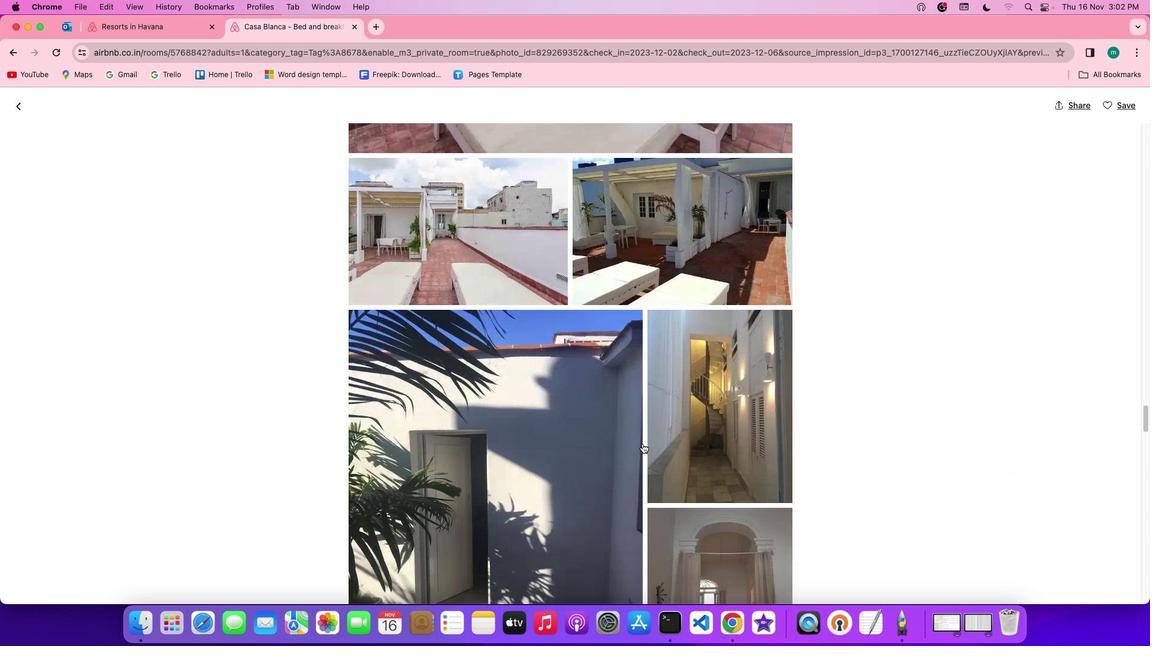 
Action: Mouse scrolled (642, 444) with delta (0, -1)
Screenshot: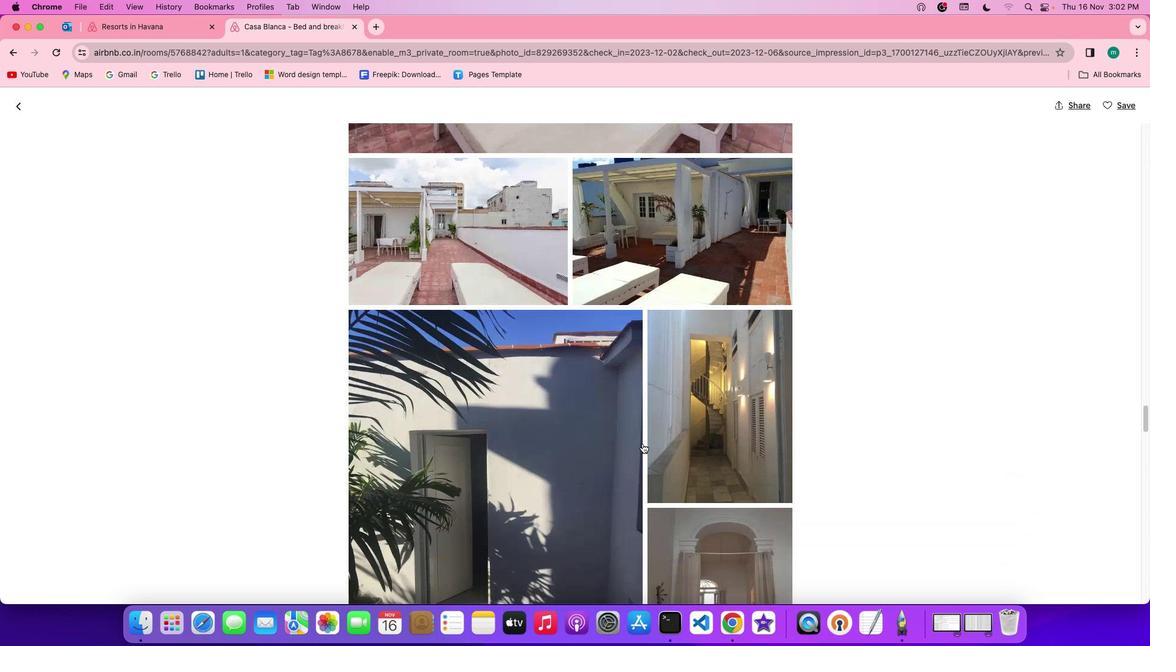 
Action: Mouse scrolled (642, 444) with delta (0, -2)
Screenshot: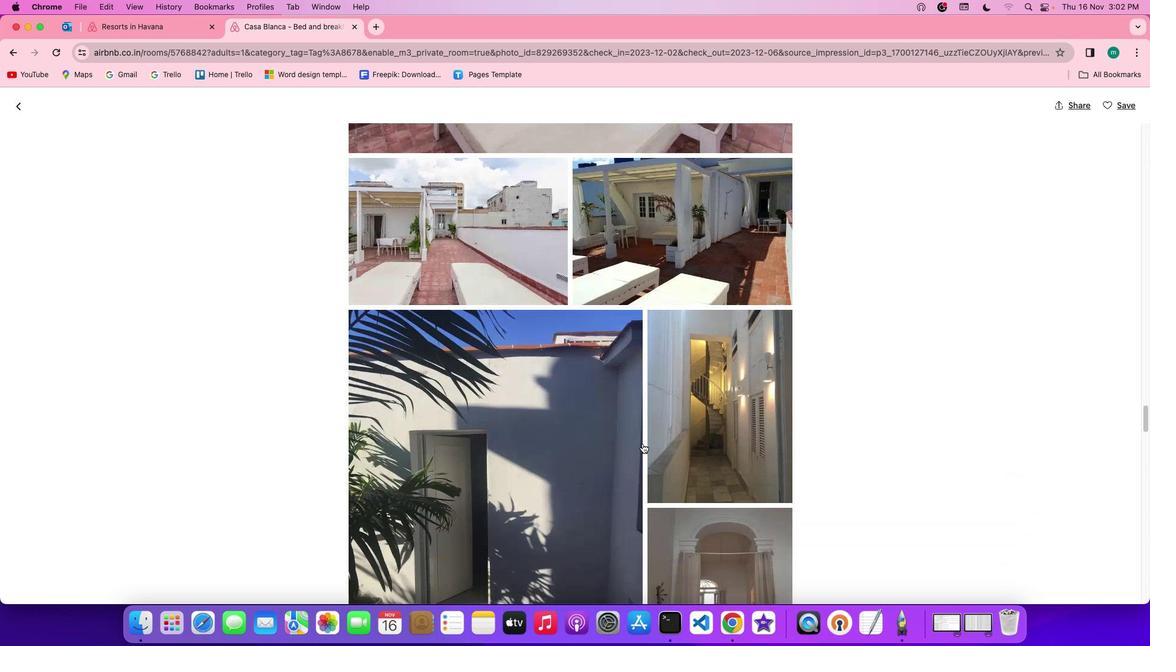 
Action: Mouse scrolled (642, 444) with delta (0, -2)
Screenshot: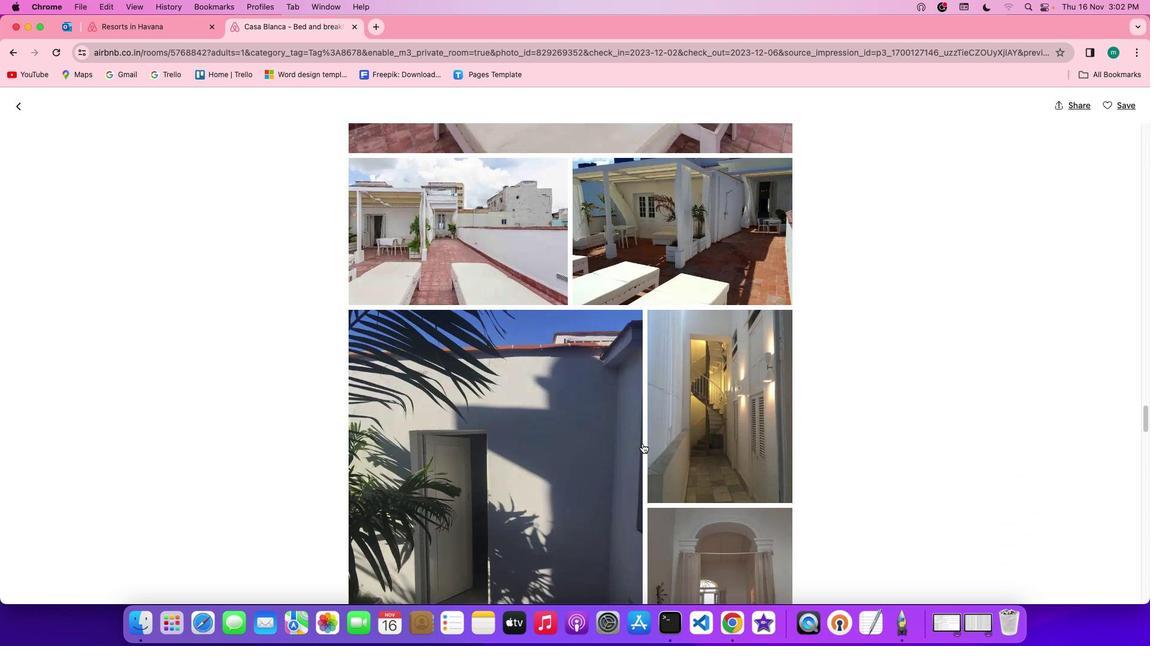
Action: Mouse scrolled (642, 444) with delta (0, 0)
Screenshot: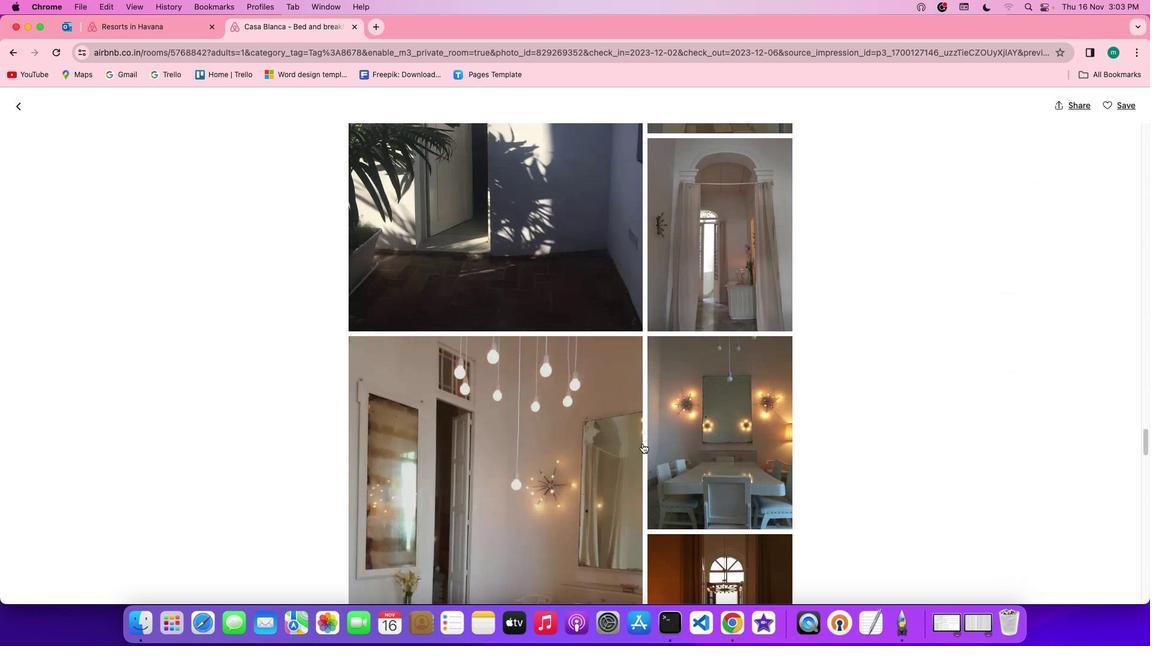 
Action: Mouse scrolled (642, 444) with delta (0, 0)
Screenshot: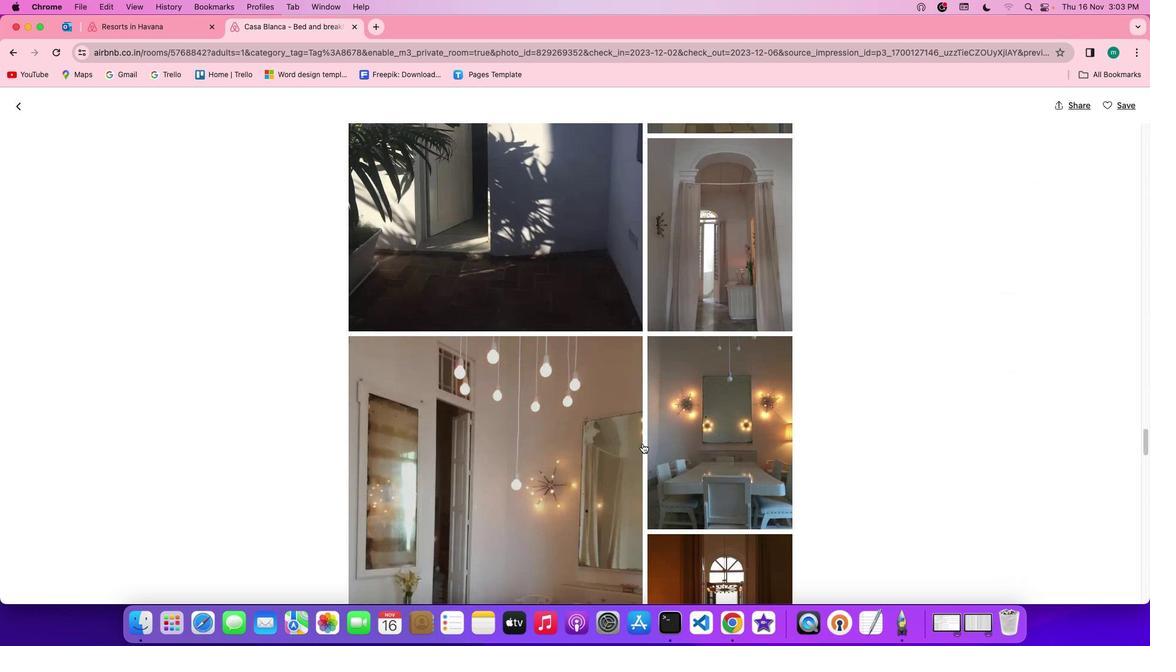 
Action: Mouse scrolled (642, 444) with delta (0, -1)
Screenshot: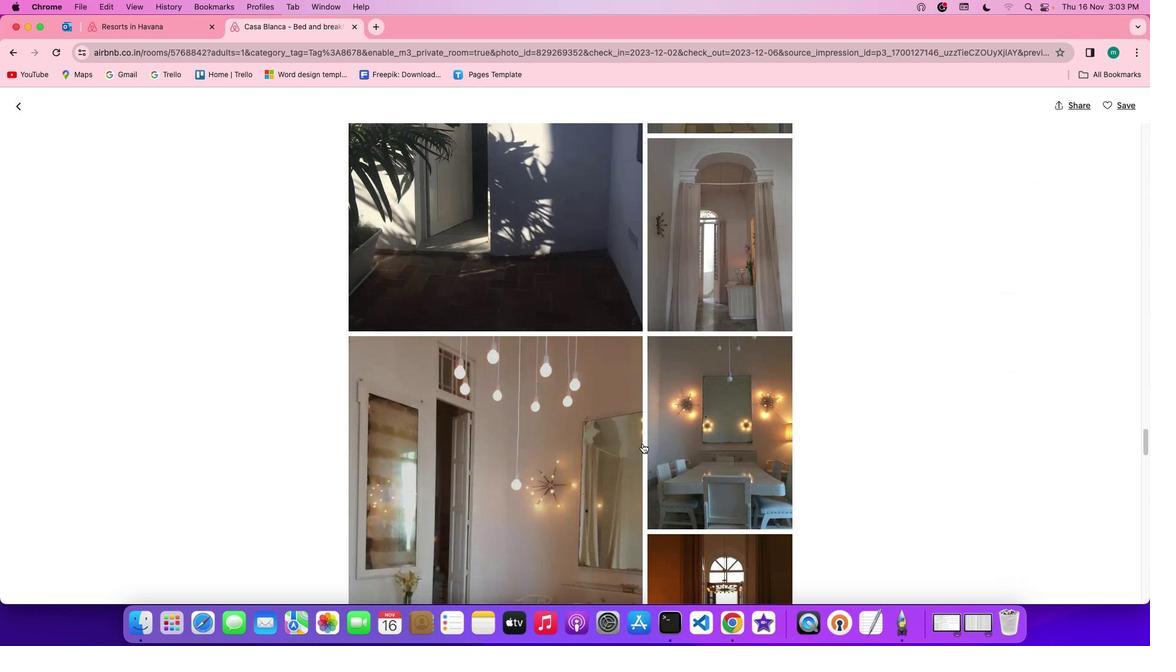 
Action: Mouse scrolled (642, 444) with delta (0, -2)
Screenshot: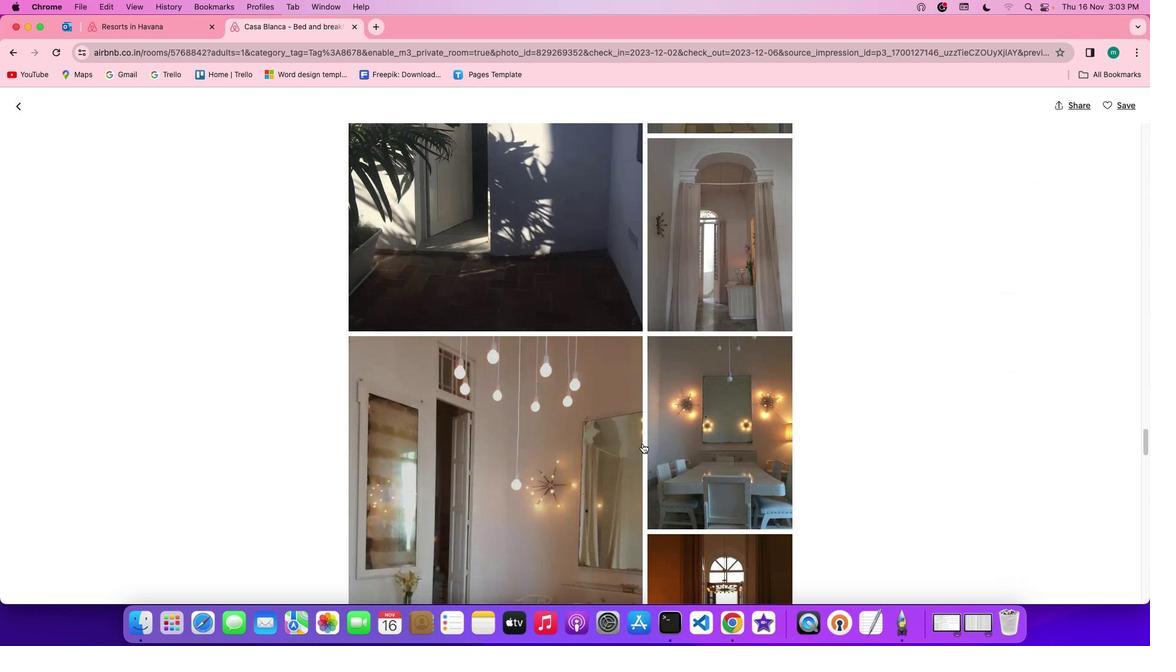 
Action: Mouse scrolled (642, 444) with delta (0, -2)
Screenshot: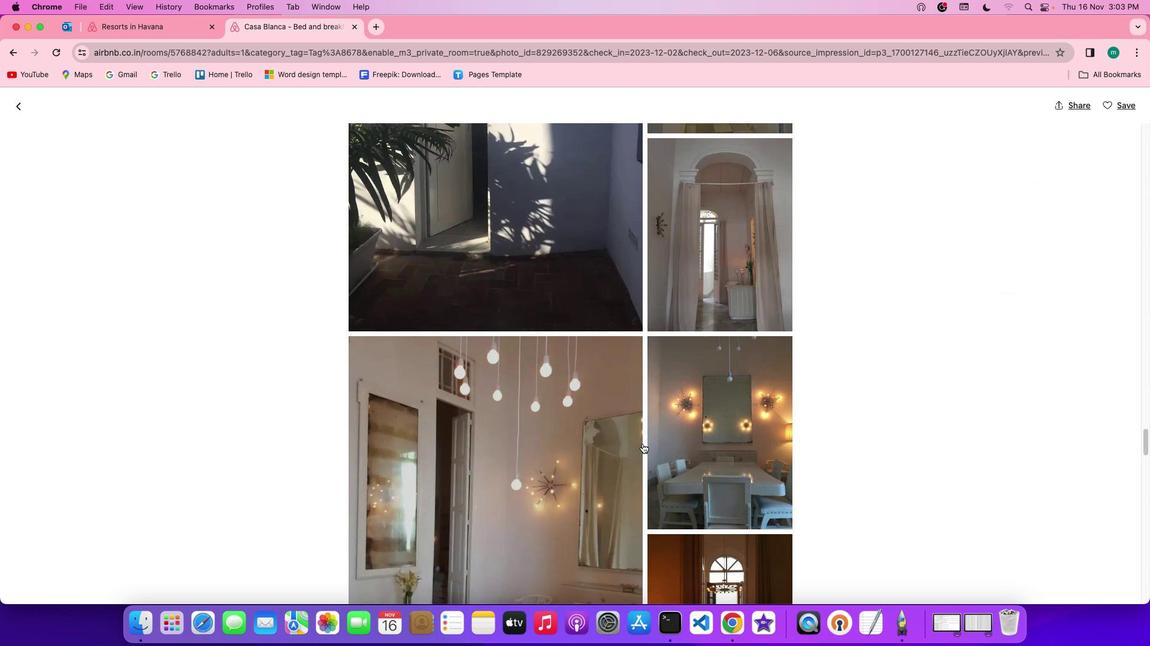 
Action: Mouse scrolled (642, 444) with delta (0, 0)
Screenshot: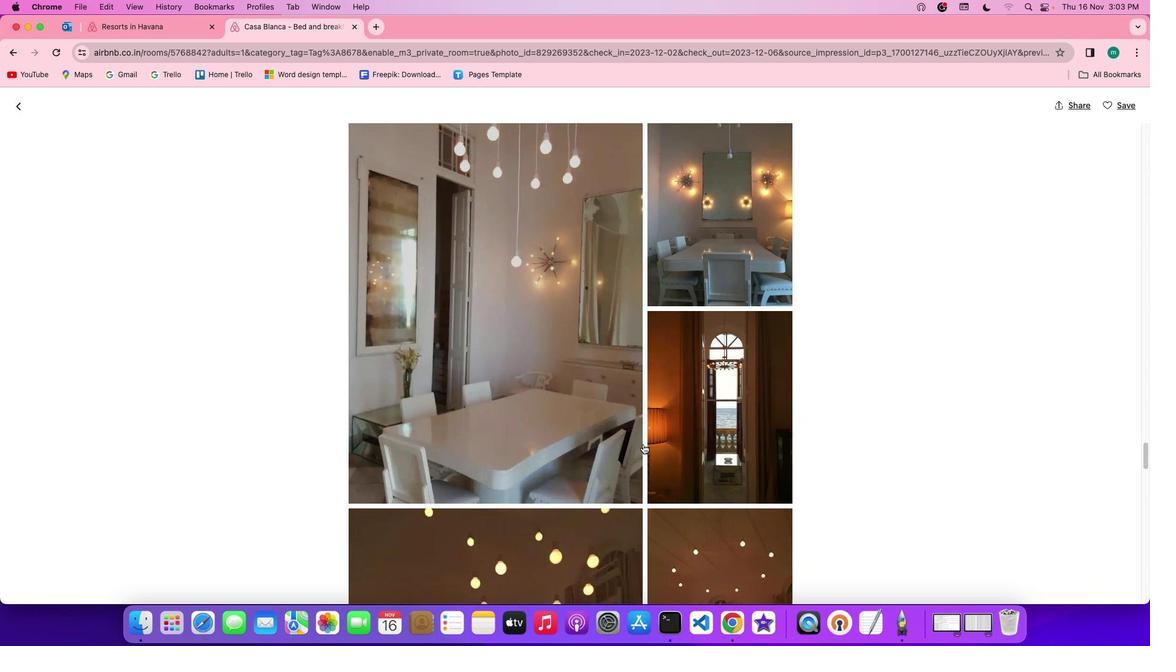 
Action: Mouse scrolled (642, 444) with delta (0, 0)
Screenshot: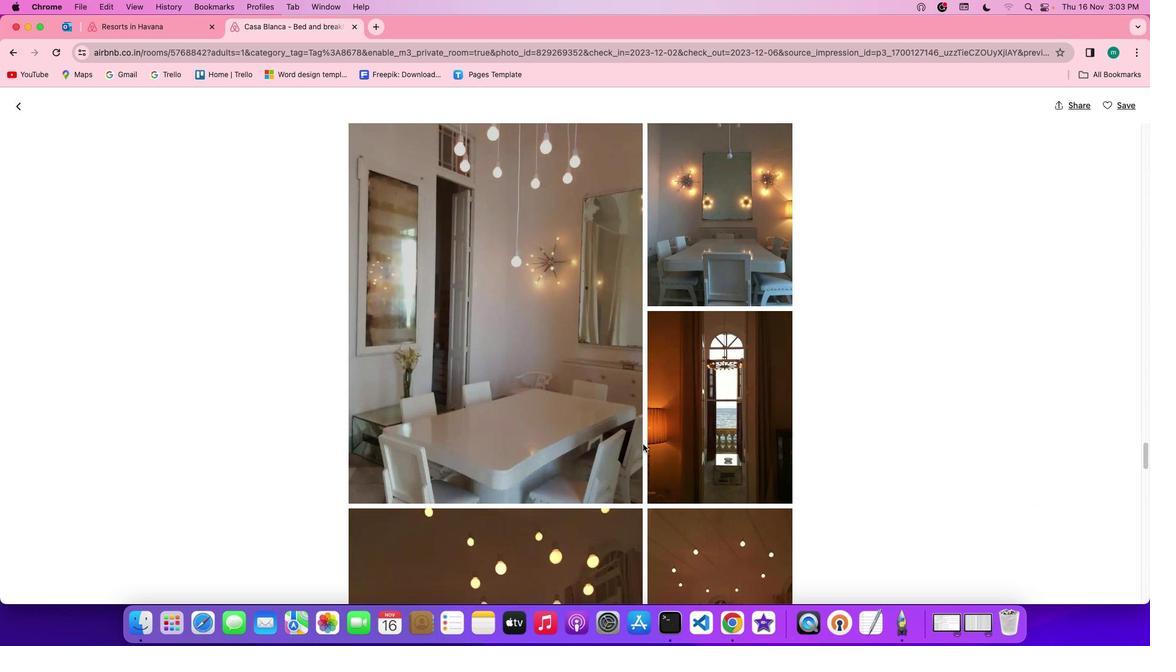 
Action: Mouse scrolled (642, 444) with delta (0, -1)
Screenshot: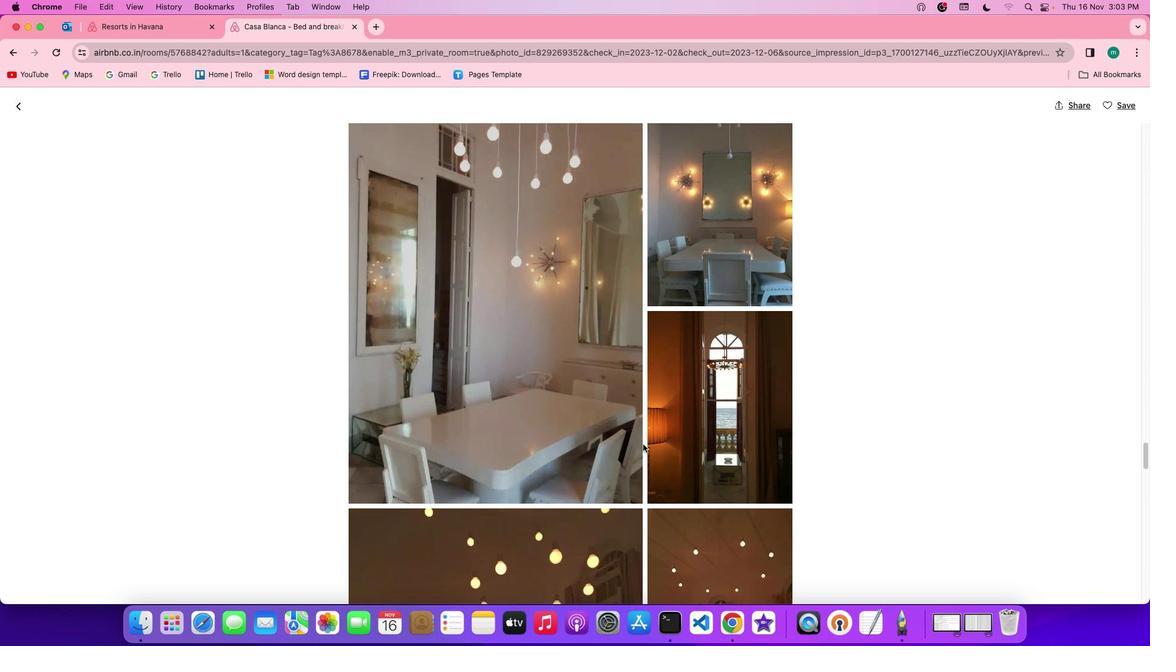 
Action: Mouse scrolled (642, 444) with delta (0, -2)
Screenshot: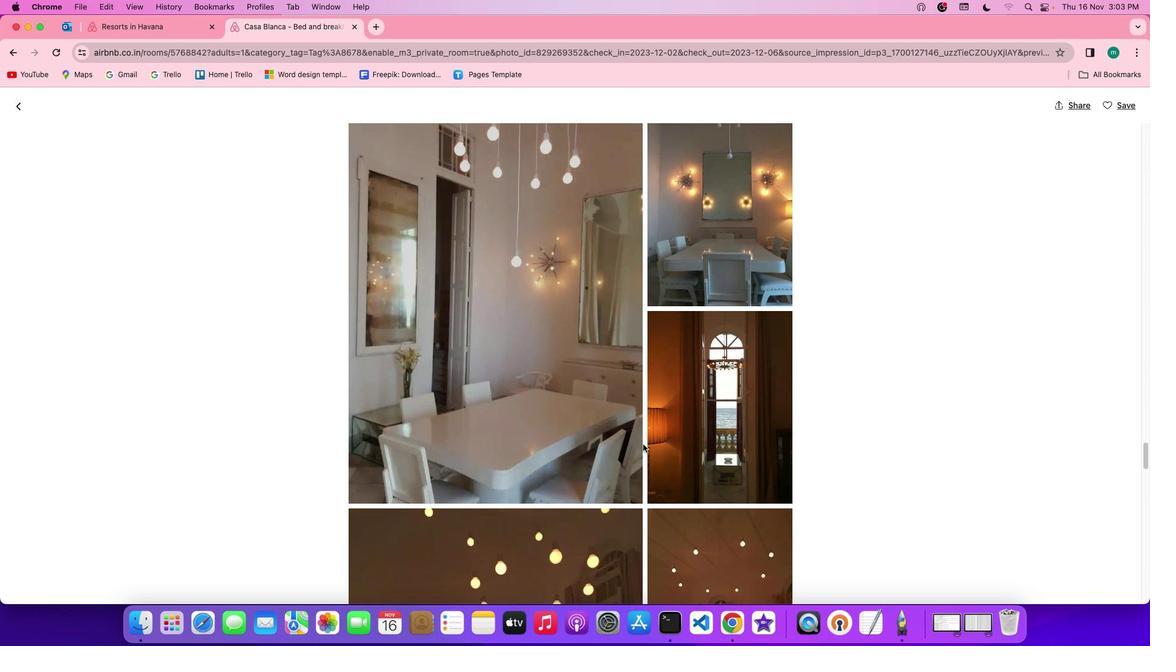 
Action: Mouse moved to (642, 444)
Screenshot: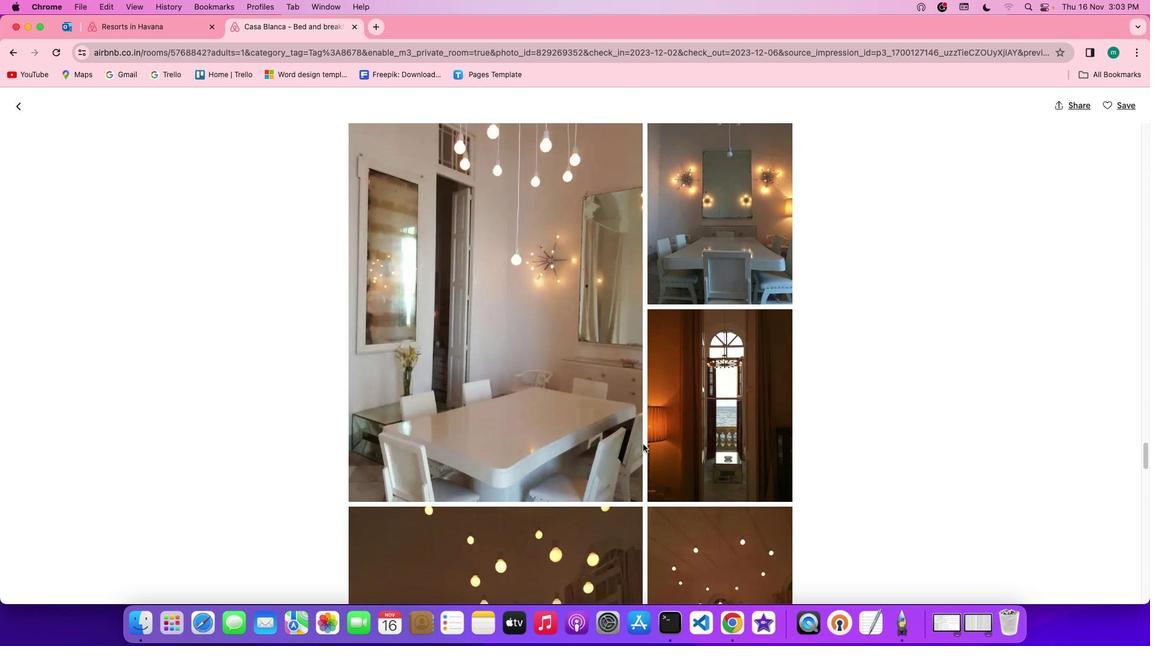 
Action: Mouse scrolled (642, 444) with delta (0, 0)
Screenshot: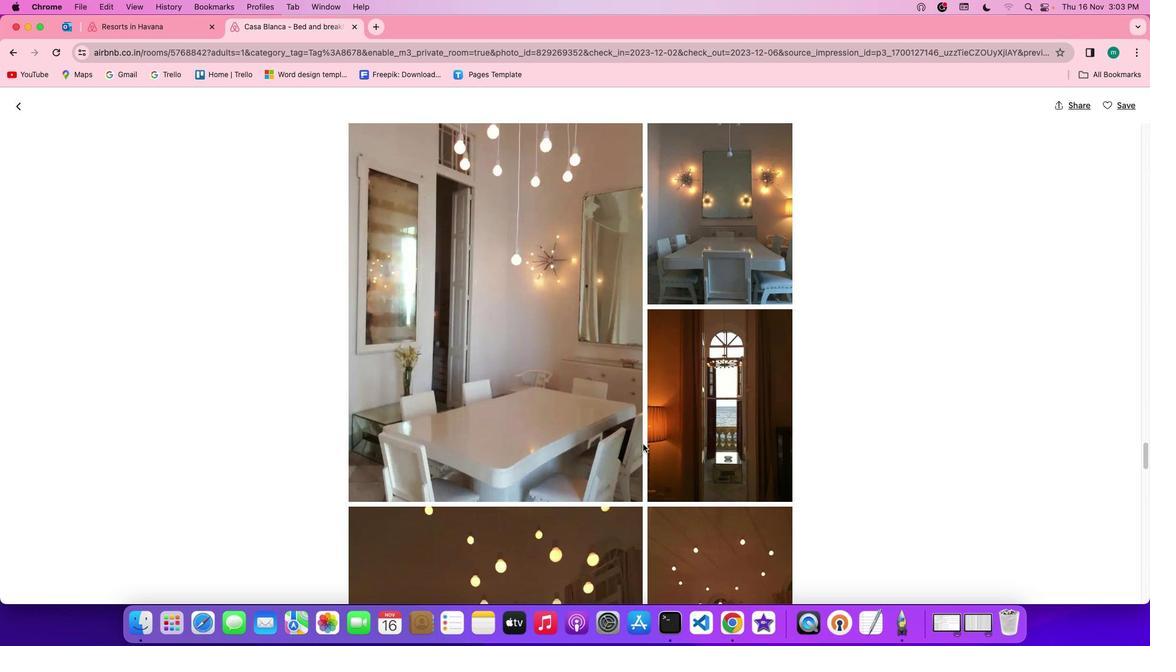 
Action: Mouse moved to (642, 444)
Screenshot: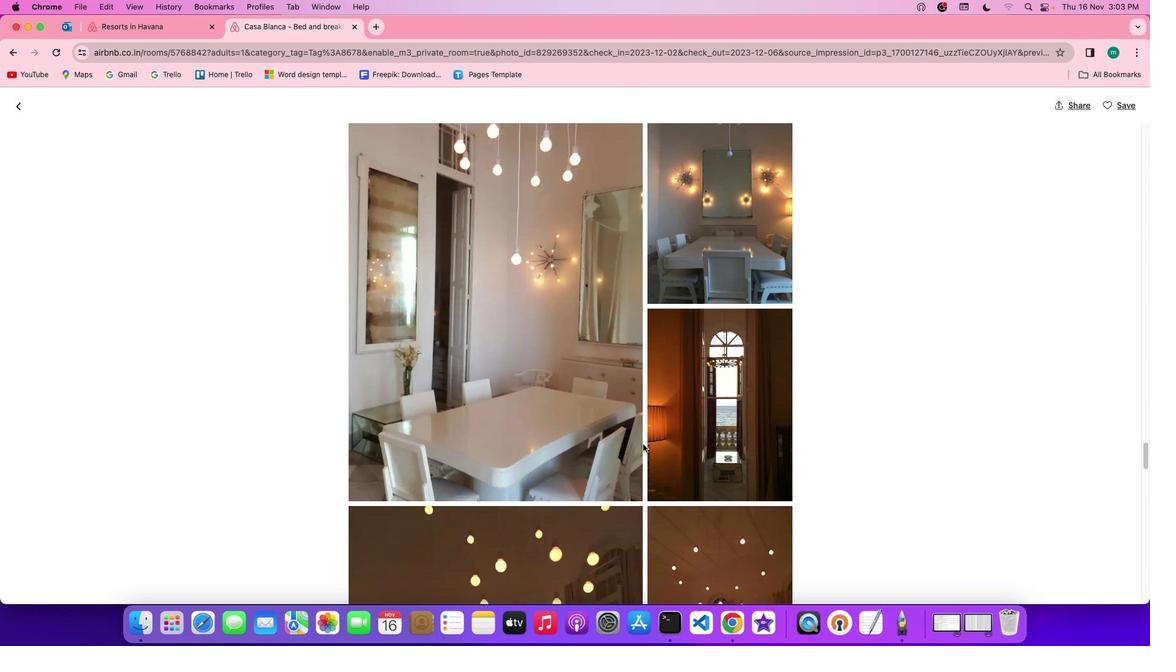 
Action: Mouse scrolled (642, 444) with delta (0, 0)
Screenshot: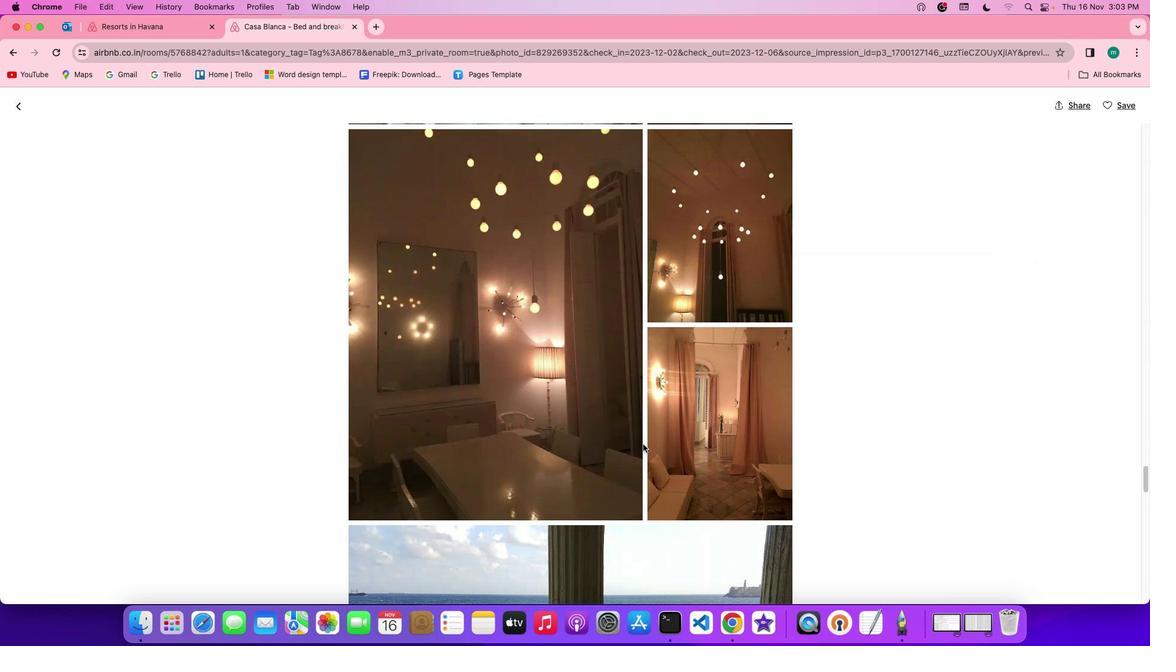 
Action: Mouse scrolled (642, 444) with delta (0, 0)
Screenshot: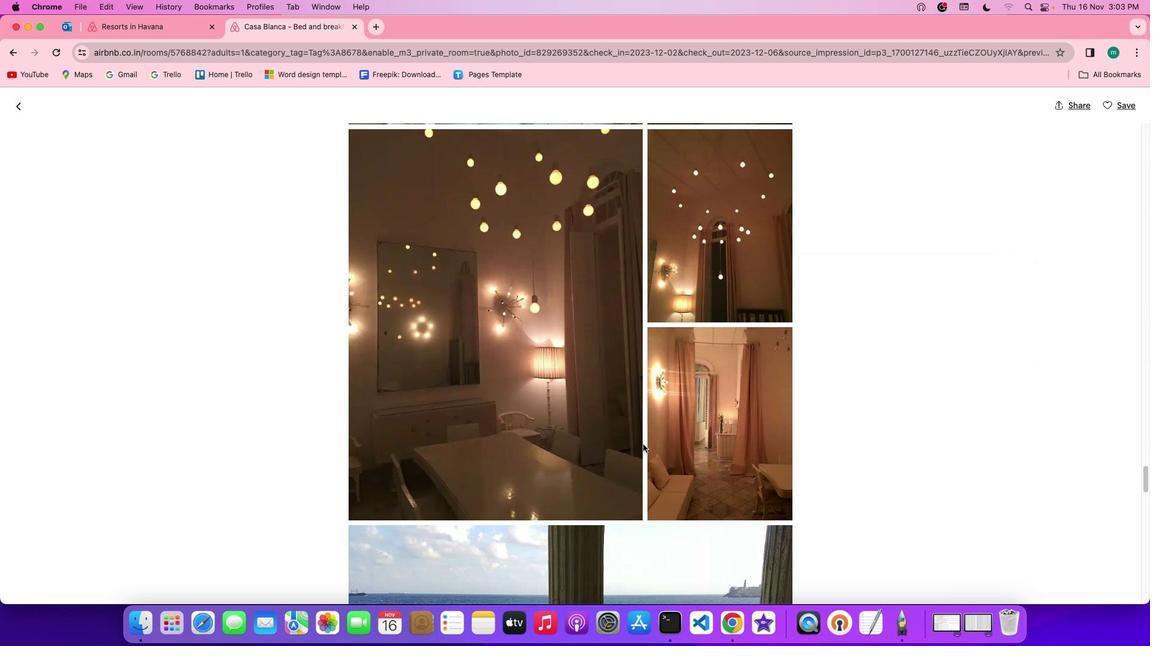 
Action: Mouse moved to (642, 444)
Screenshot: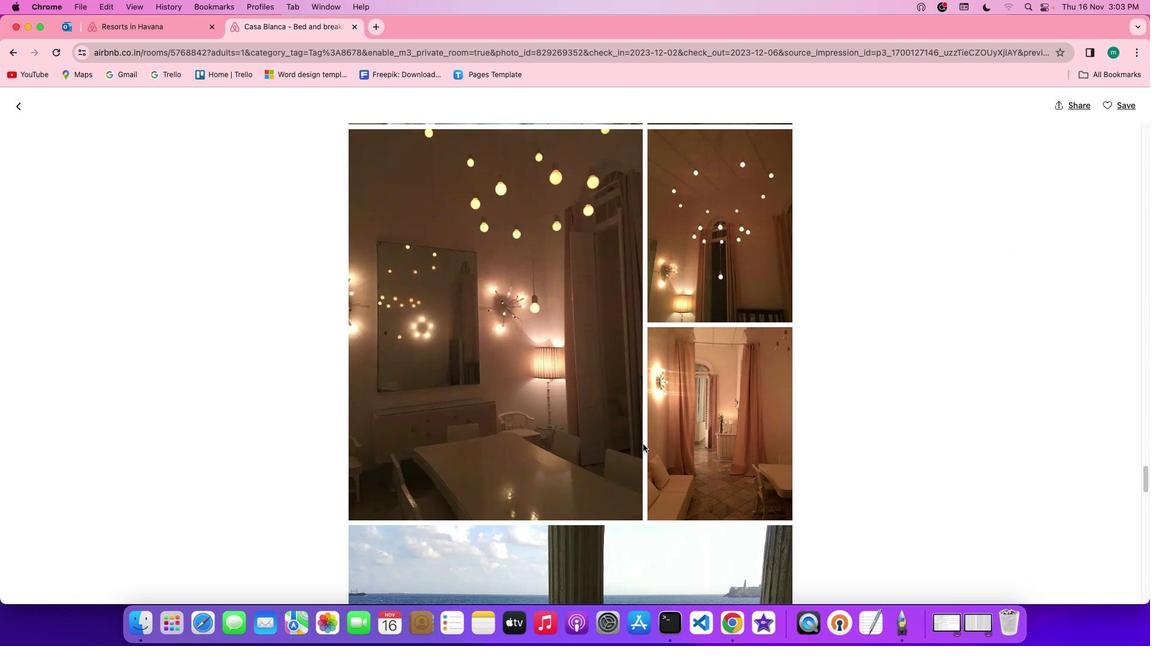 
Action: Mouse scrolled (642, 444) with delta (0, -1)
Screenshot: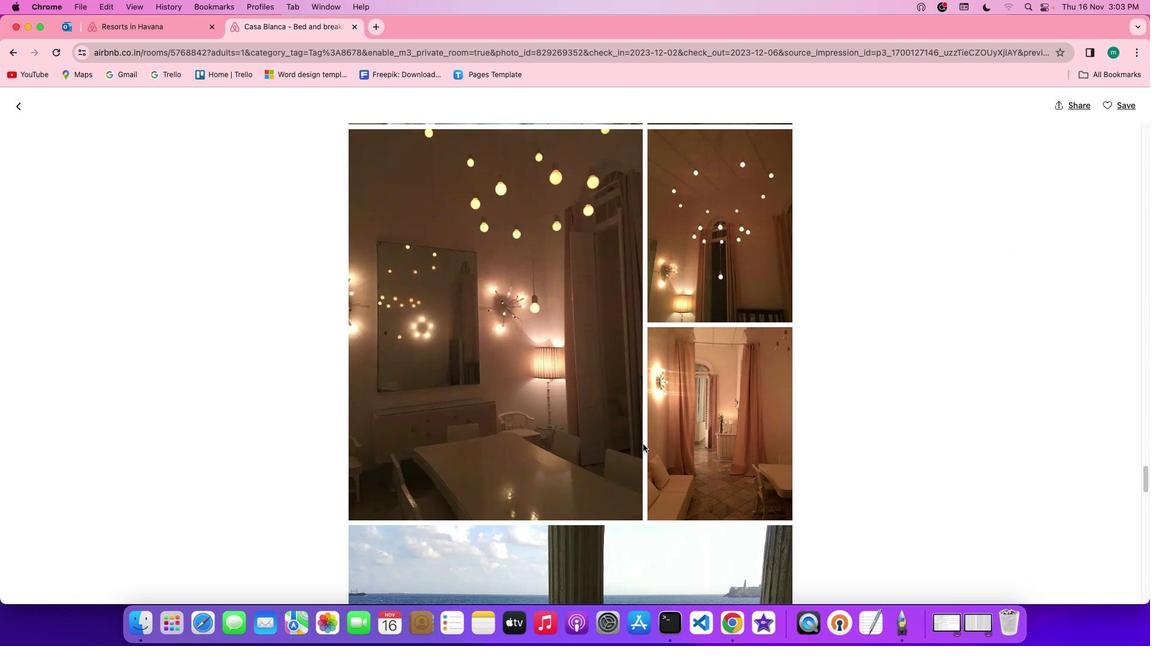 
Action: Mouse scrolled (642, 444) with delta (0, -2)
Screenshot: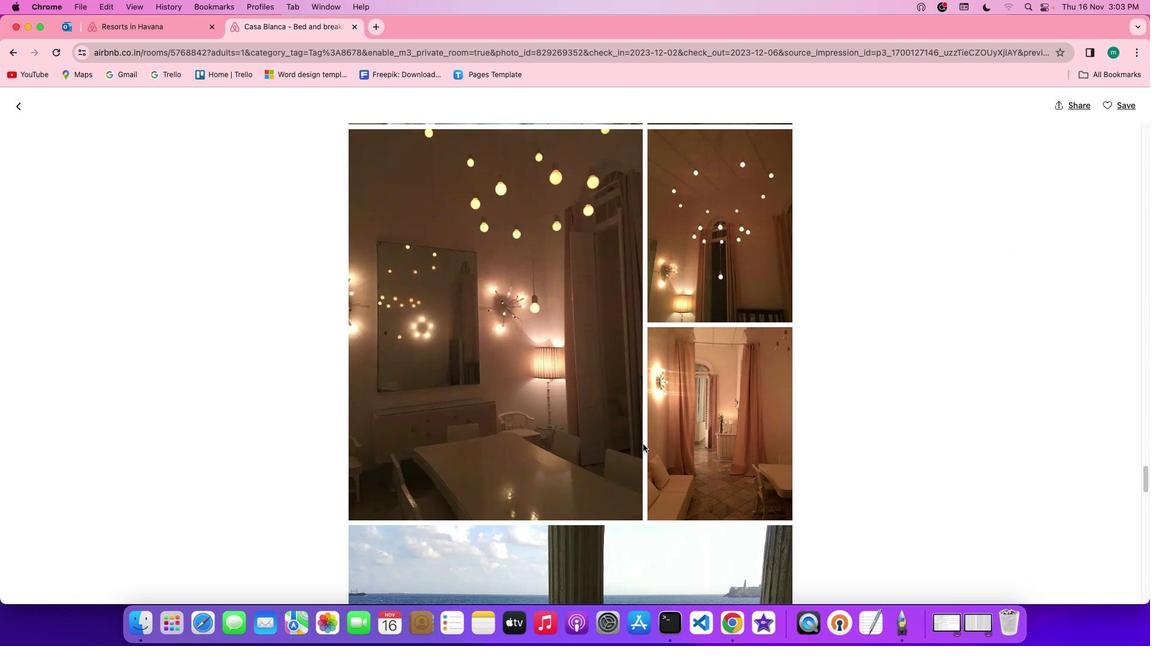 
Action: Mouse scrolled (642, 444) with delta (0, -2)
Screenshot: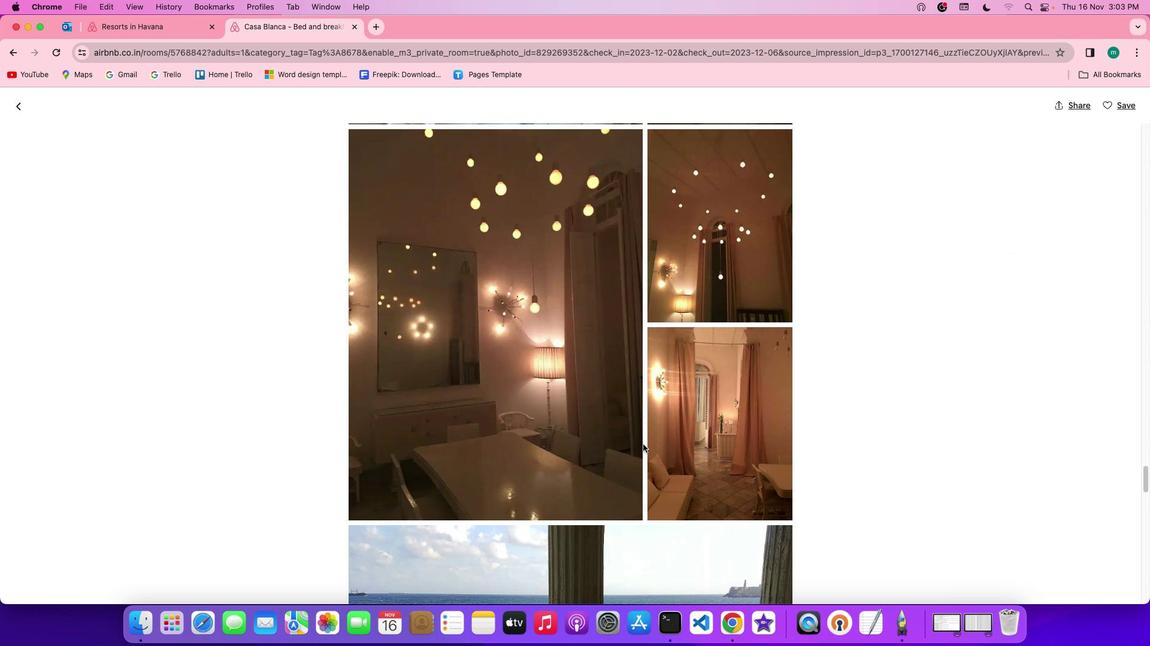 
Action: Mouse scrolled (642, 444) with delta (0, 0)
Screenshot: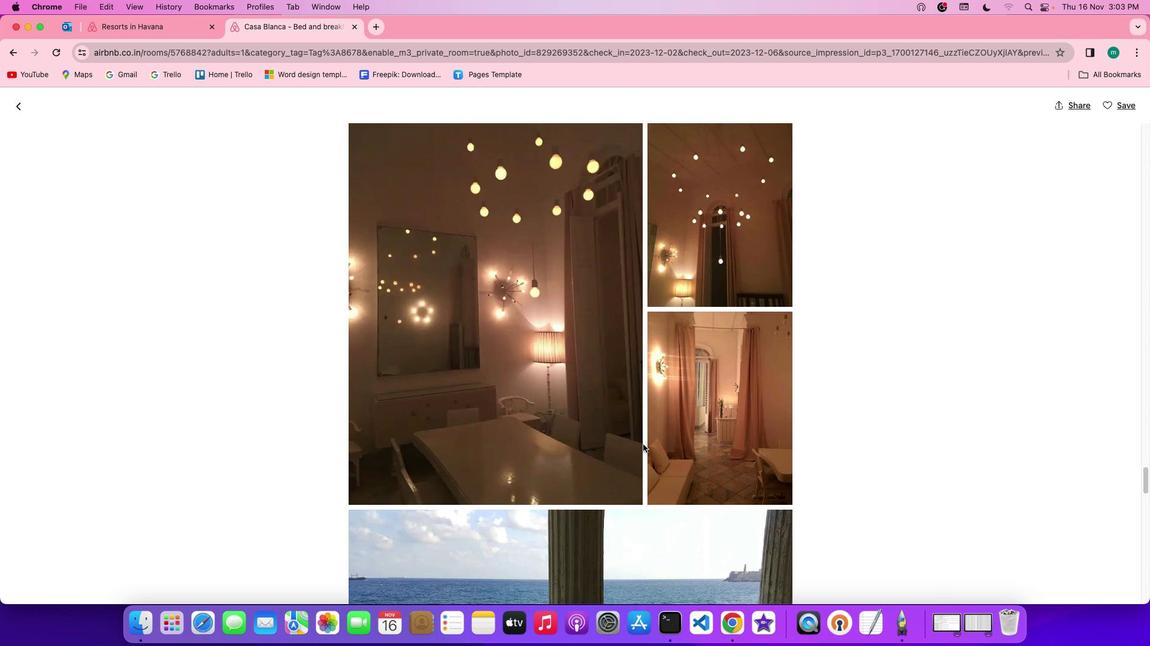 
Action: Mouse scrolled (642, 444) with delta (0, 0)
Screenshot: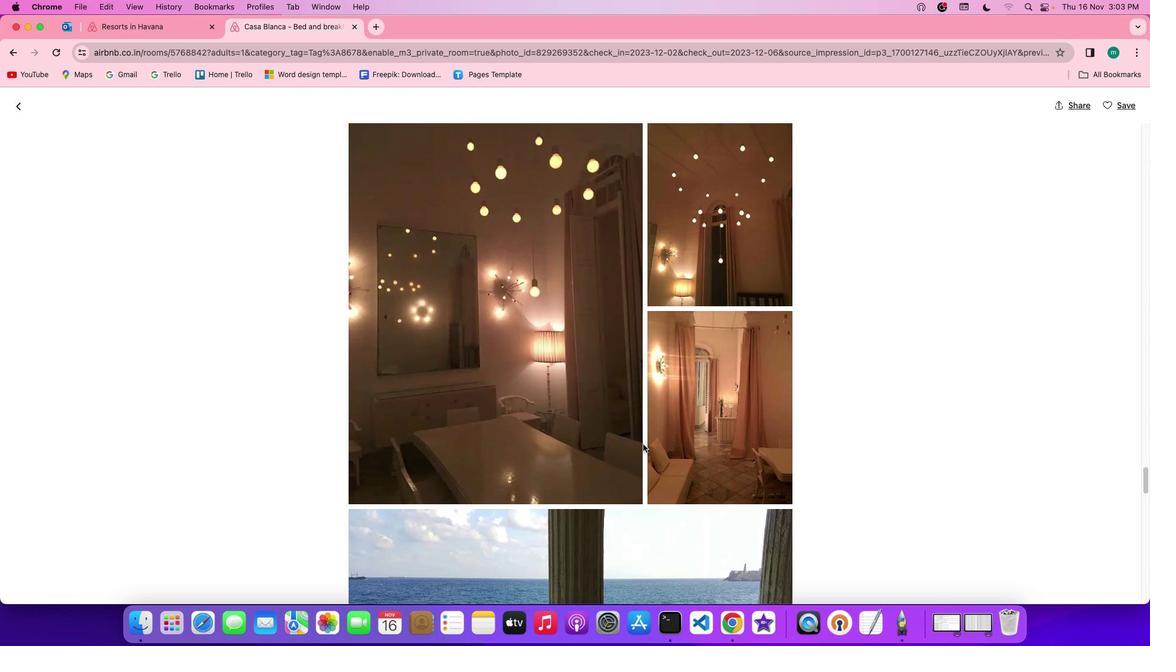 
Action: Mouse scrolled (642, 444) with delta (0, 0)
Screenshot: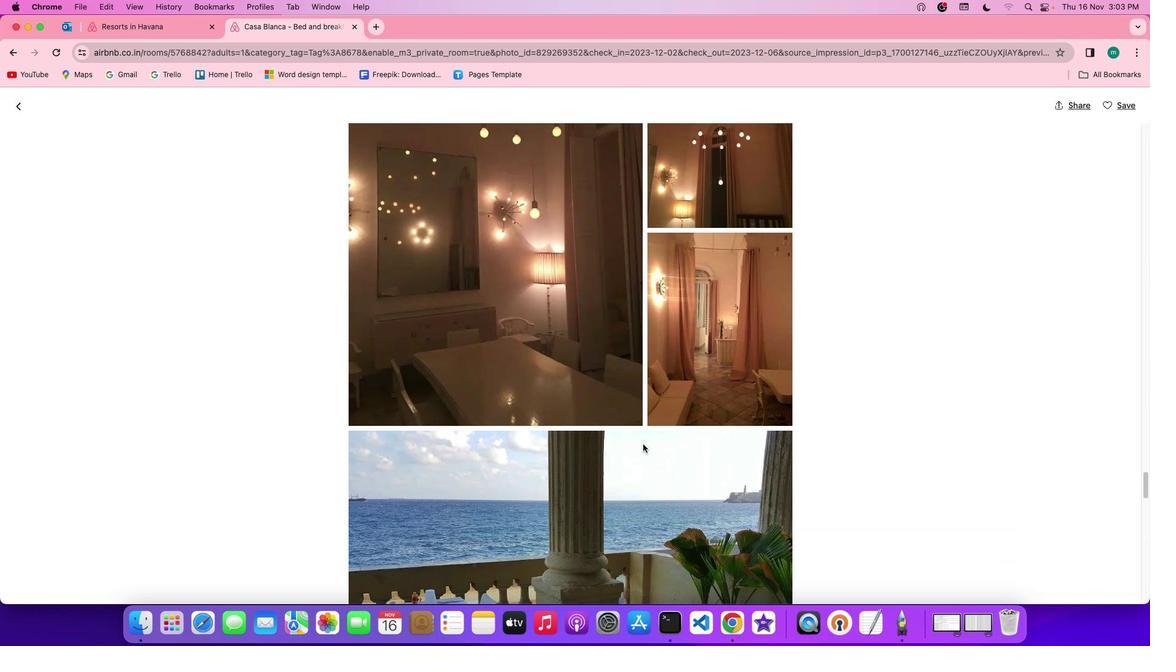 
Action: Mouse scrolled (642, 444) with delta (0, 0)
Screenshot: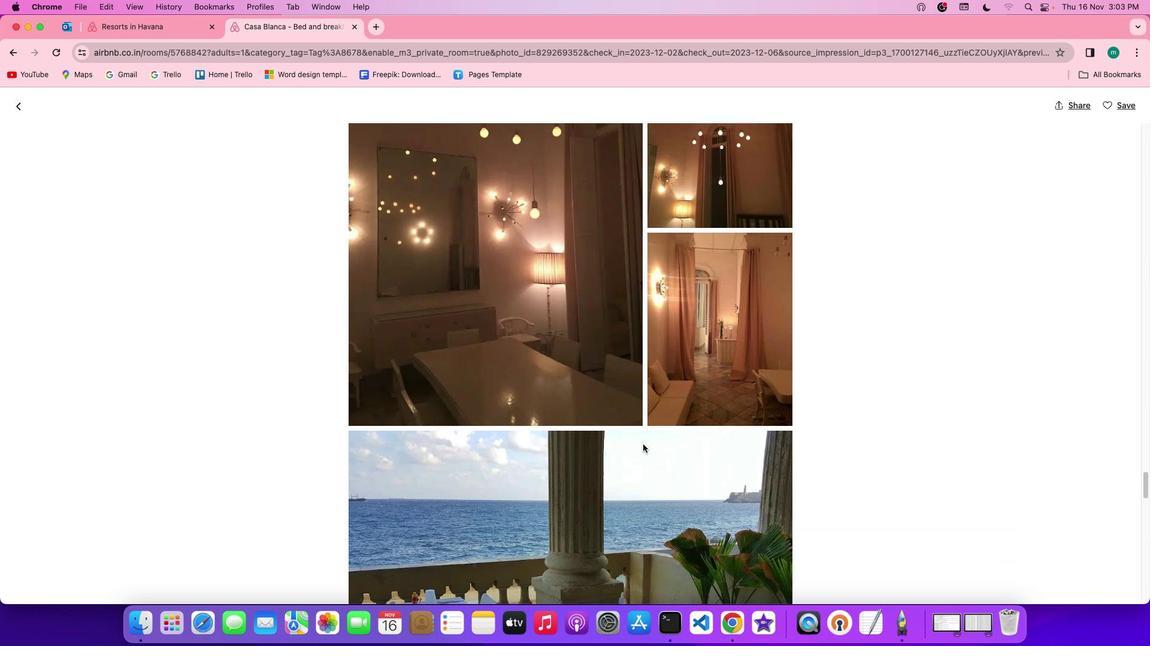 
Action: Mouse scrolled (642, 444) with delta (0, -1)
Screenshot: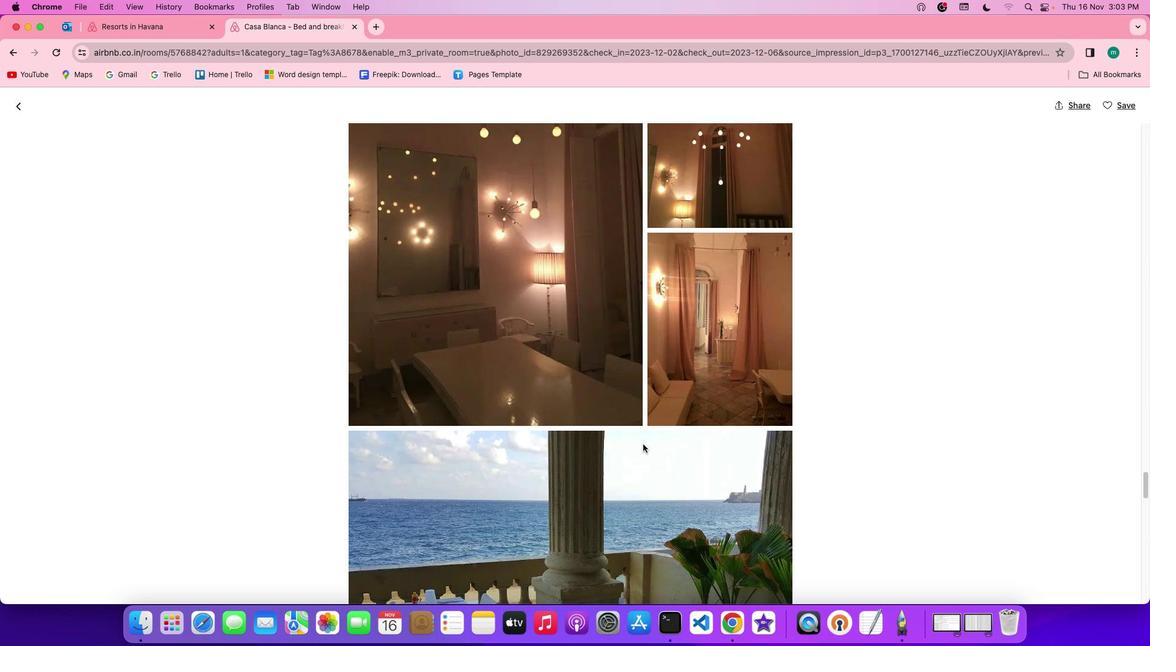 
Action: Mouse moved to (642, 444)
Screenshot: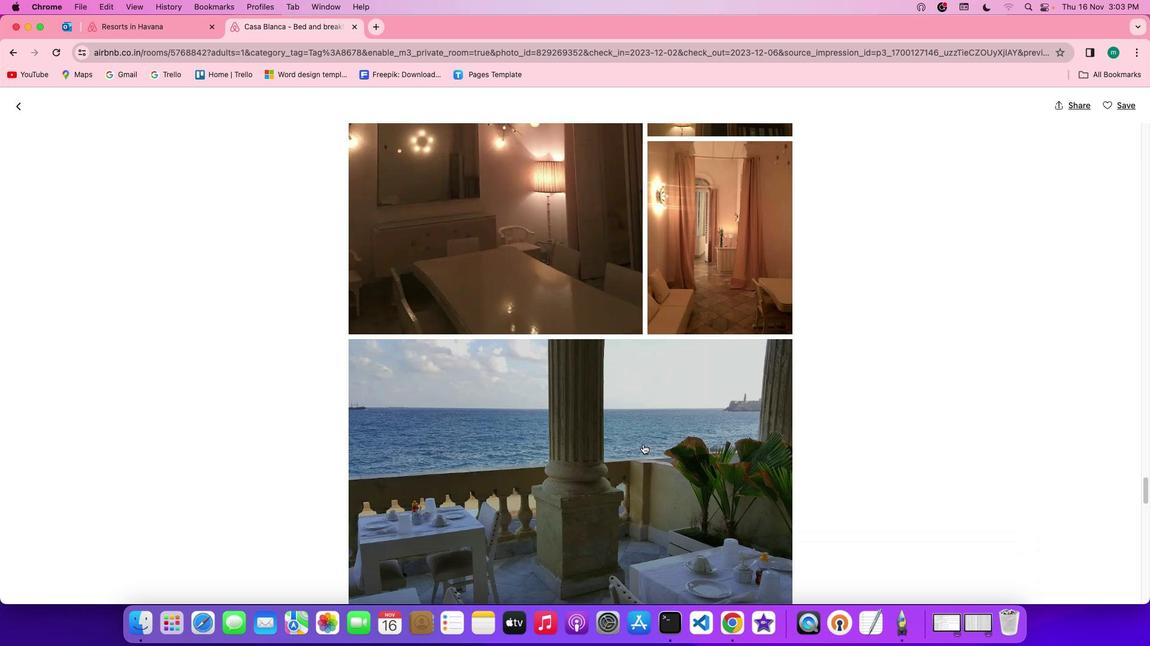 
Action: Mouse scrolled (642, 444) with delta (0, 0)
Screenshot: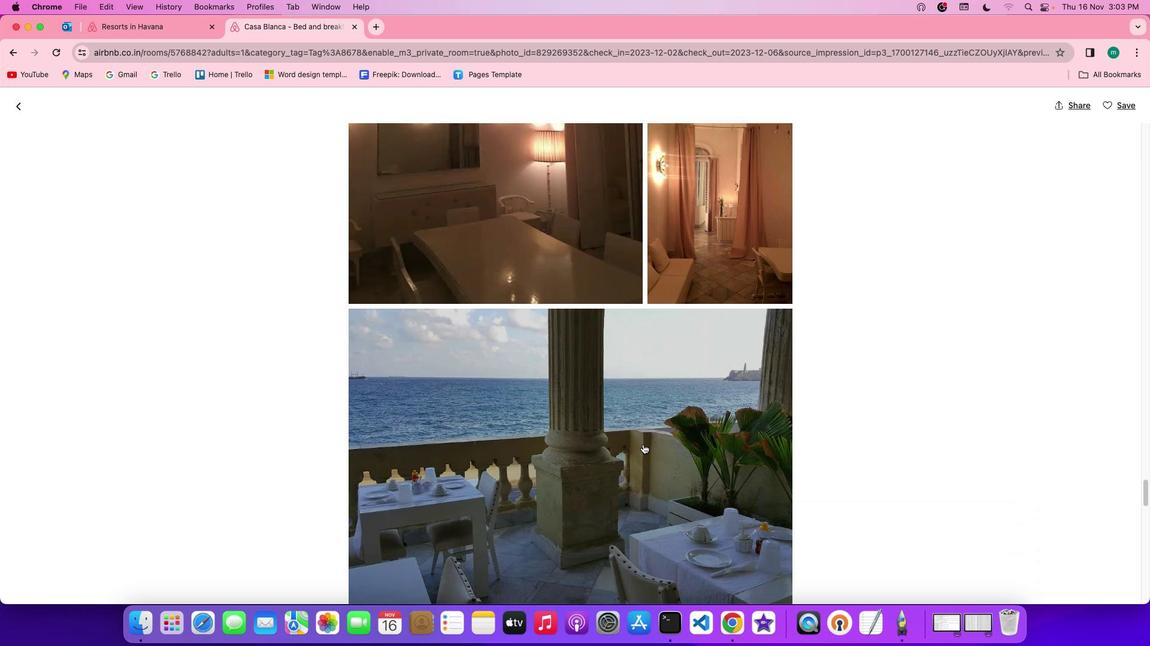 
Action: Mouse scrolled (642, 444) with delta (0, 0)
Screenshot: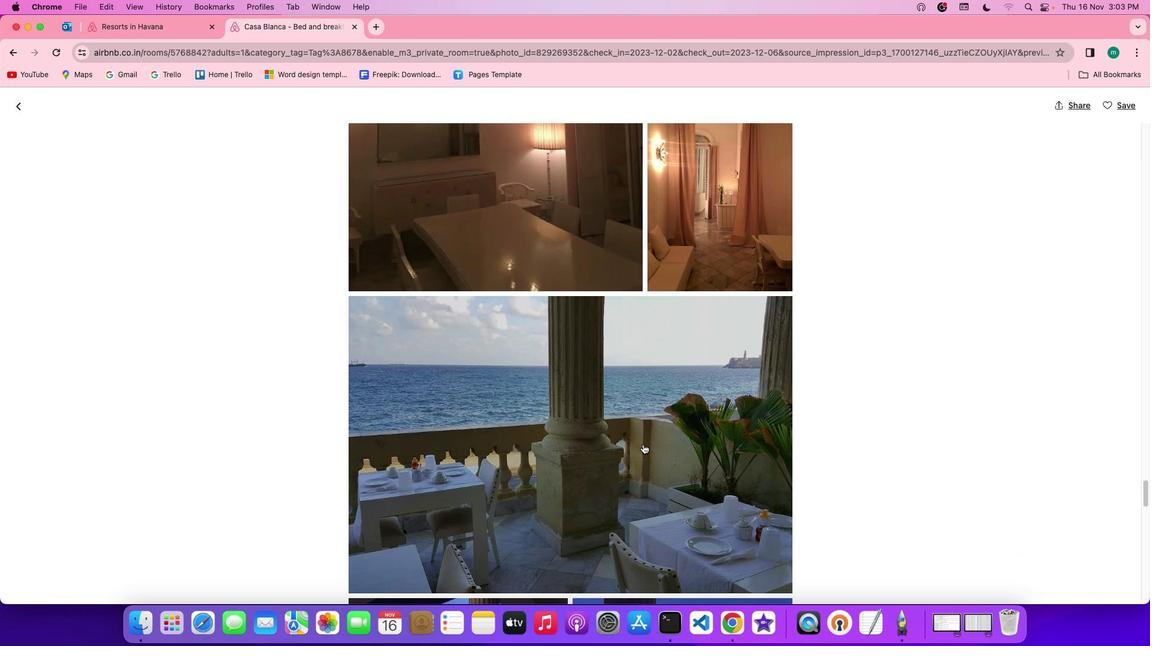
Action: Mouse scrolled (642, 444) with delta (0, 0)
Screenshot: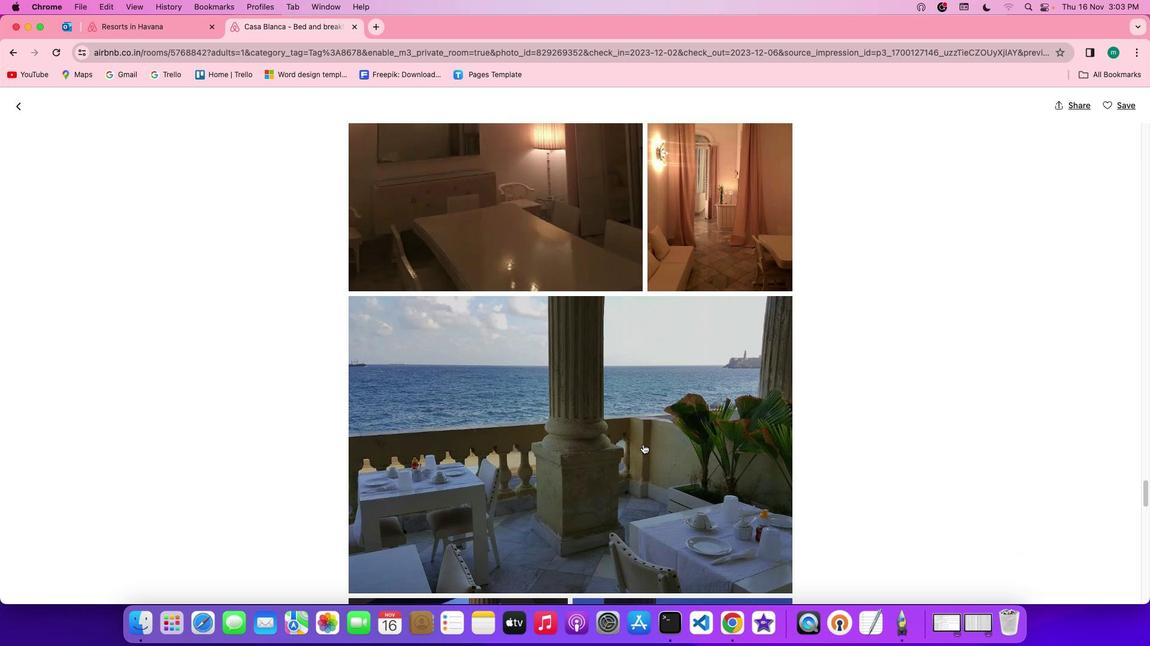 
Action: Mouse scrolled (642, 444) with delta (0, -1)
Screenshot: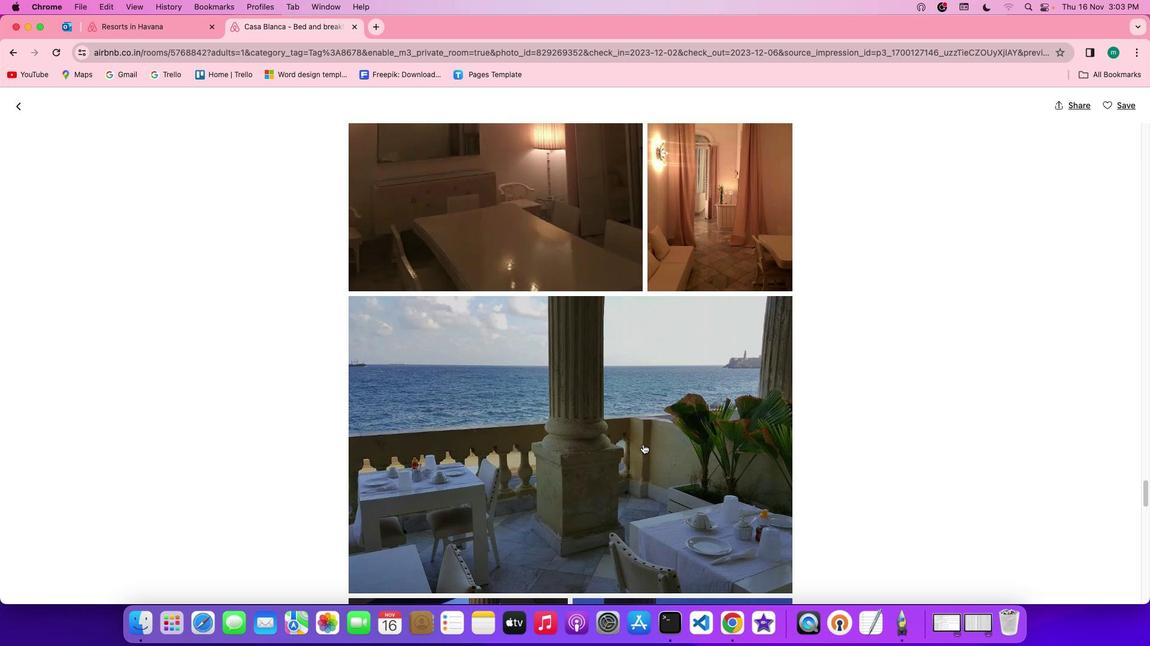 
Action: Mouse moved to (644, 441)
Screenshot: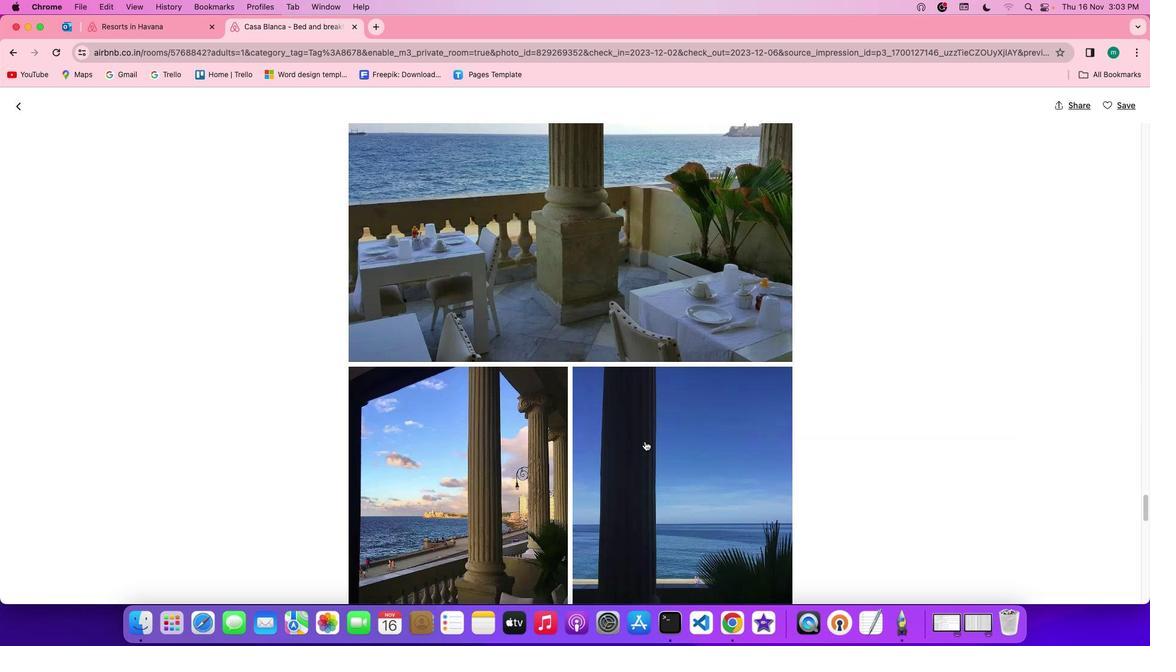 
Action: Mouse scrolled (644, 441) with delta (0, 0)
Screenshot: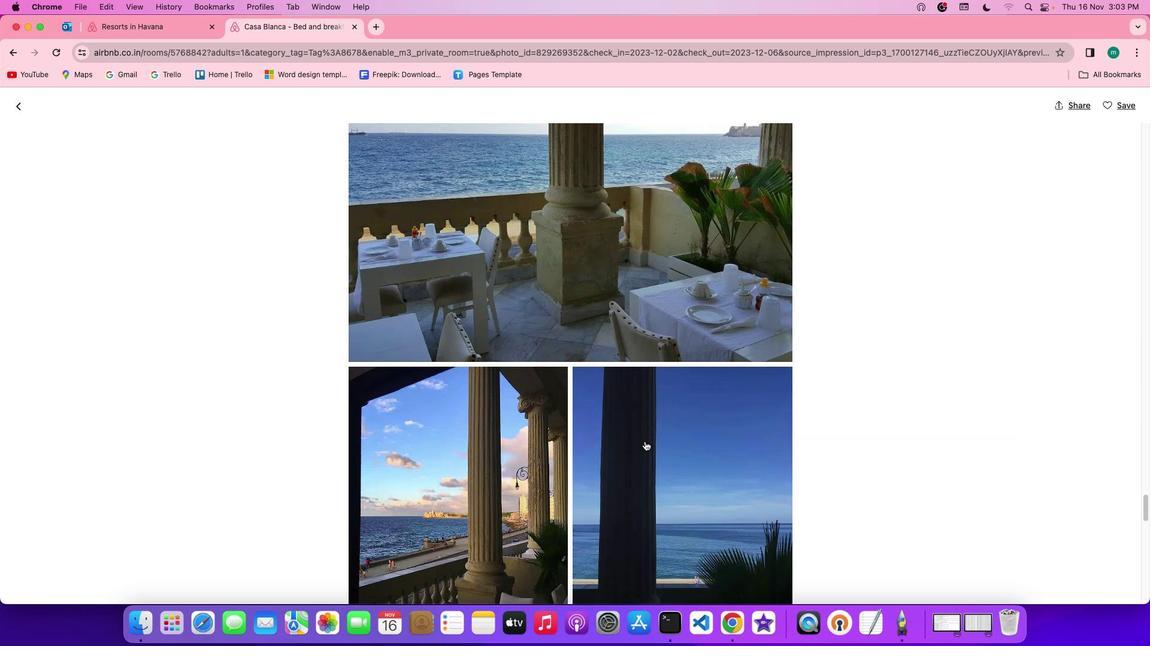 
Action: Mouse scrolled (644, 441) with delta (0, 0)
Screenshot: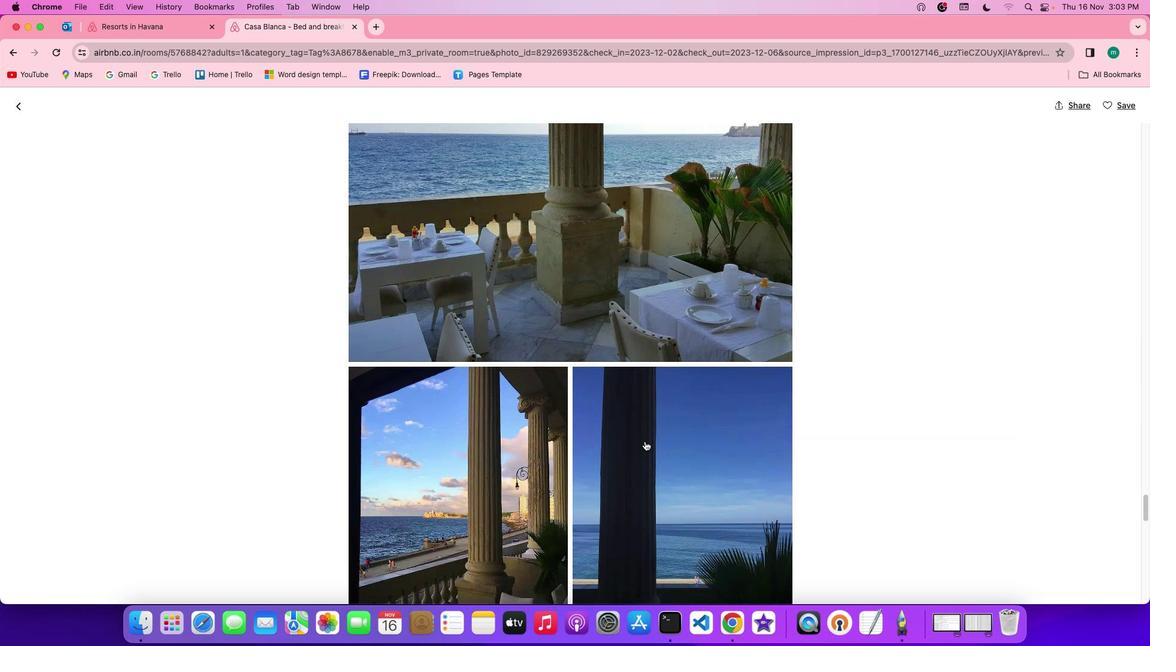 
Action: Mouse scrolled (644, 441) with delta (0, -1)
Screenshot: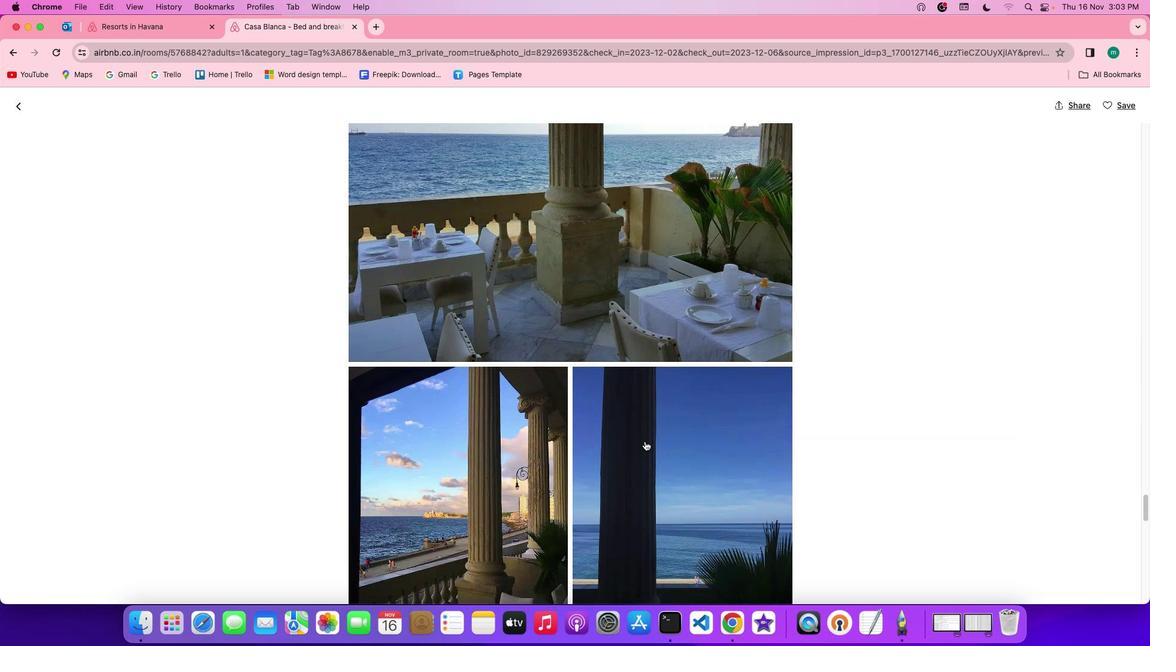 
Action: Mouse scrolled (644, 441) with delta (0, -2)
